 Task: Research Airbnb accommodation in Budapest XIII. kerÃÂ¼let, Hungary from 18th December, 2023 to 25th December, 2023 for 4 adults. Place can be private room with 4 bedrooms having 4 beds and 4 bathrooms. Property type can be hotel. Amenities needed are: wifi, TV, free parkinig on premises, gym, breakfast.
Action: Mouse moved to (593, 158)
Screenshot: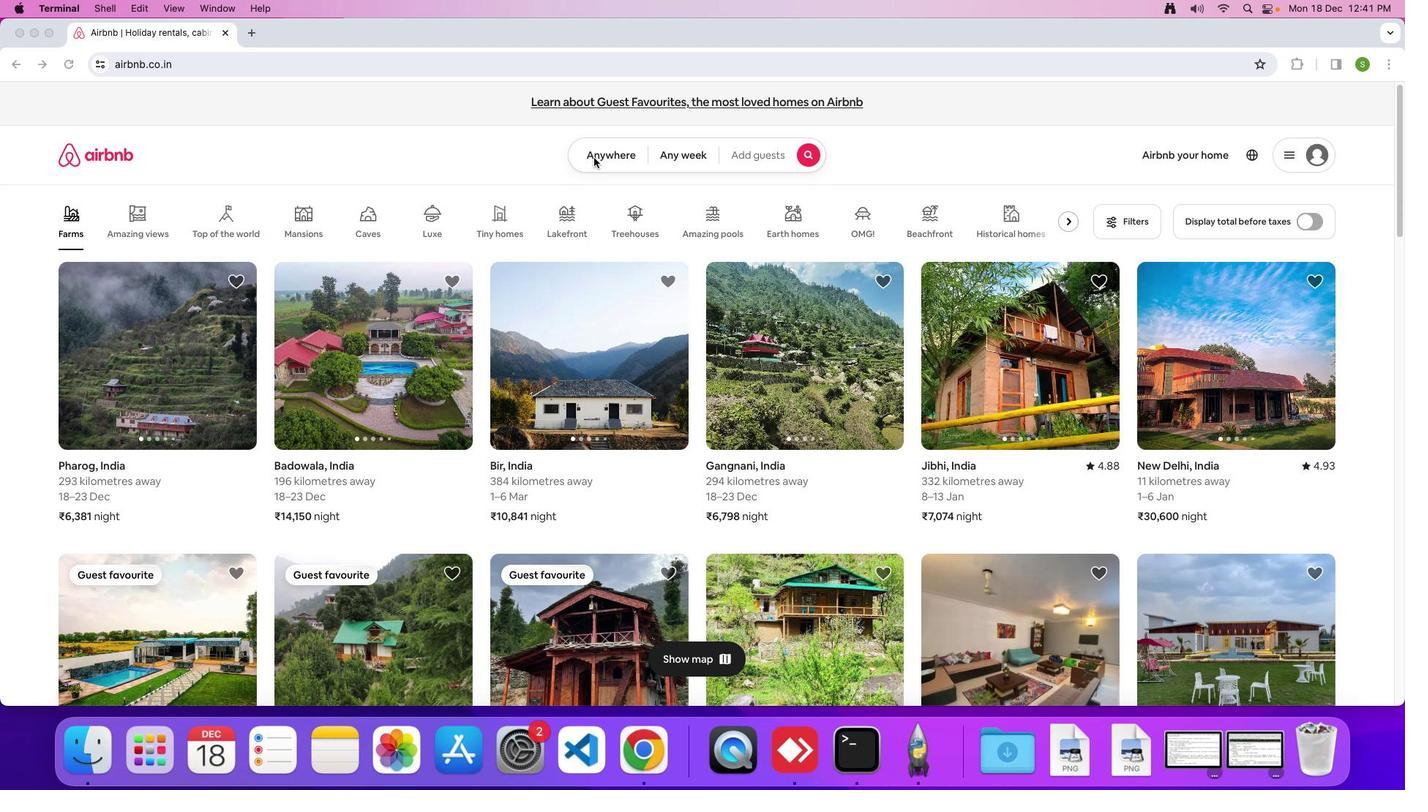 
Action: Mouse pressed left at (593, 158)
Screenshot: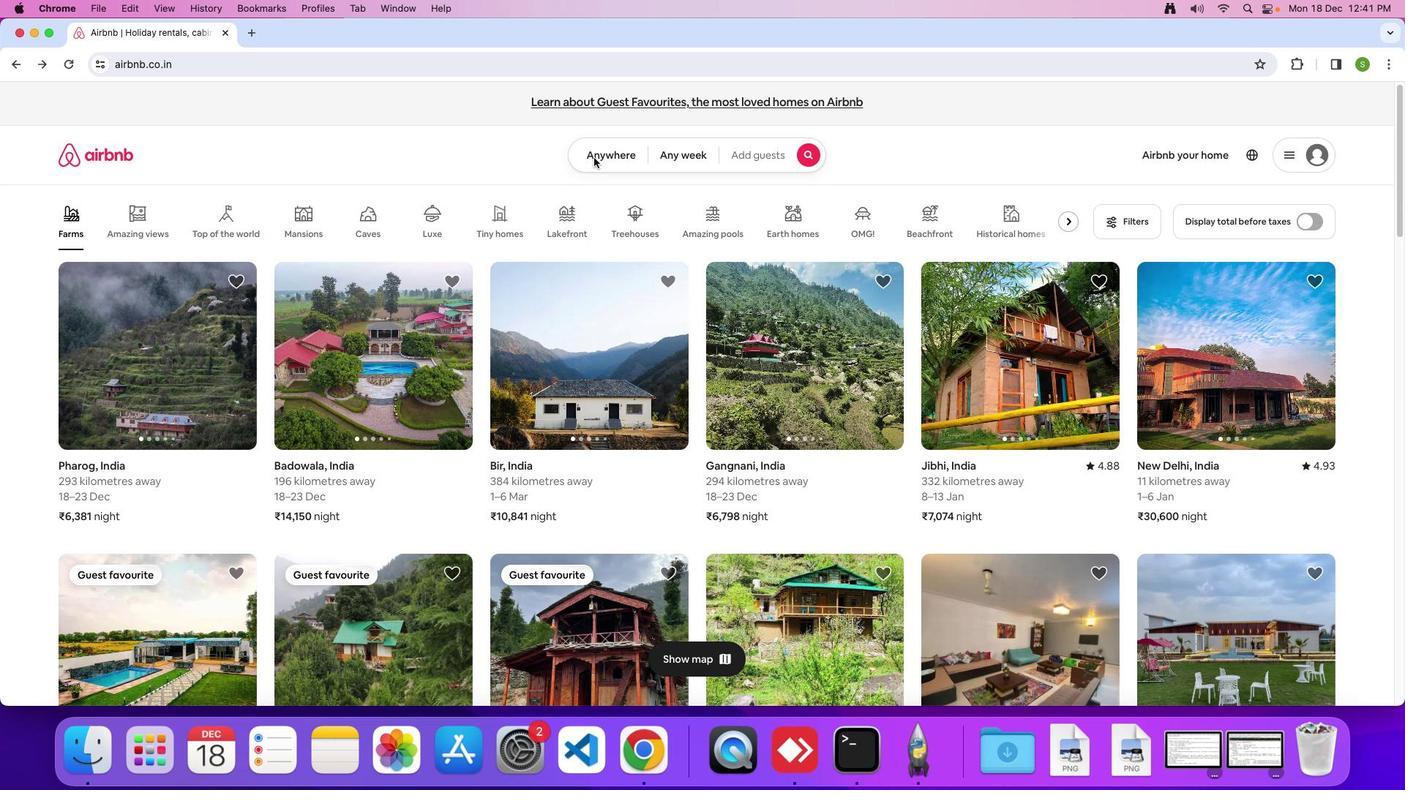 
Action: Mouse moved to (593, 154)
Screenshot: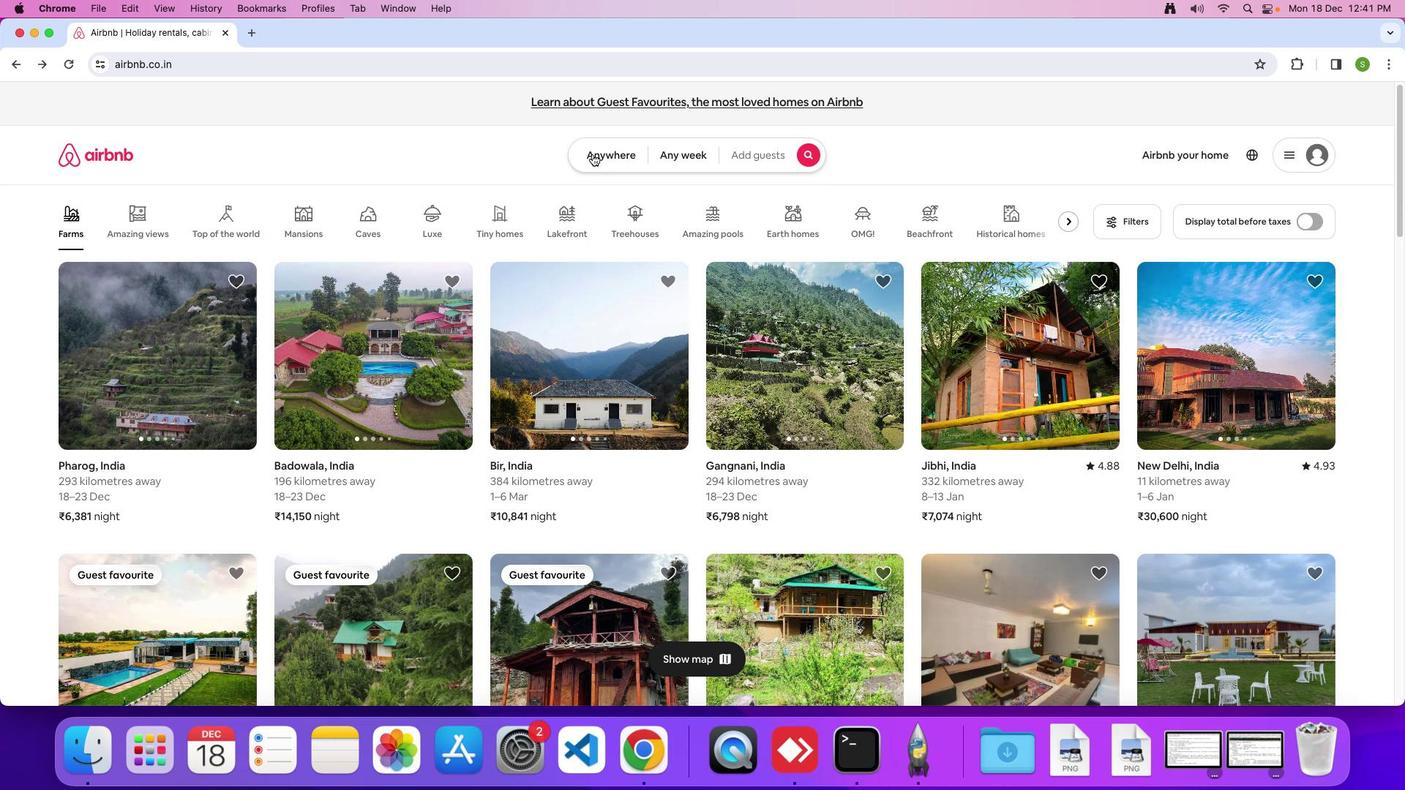 
Action: Mouse pressed left at (593, 154)
Screenshot: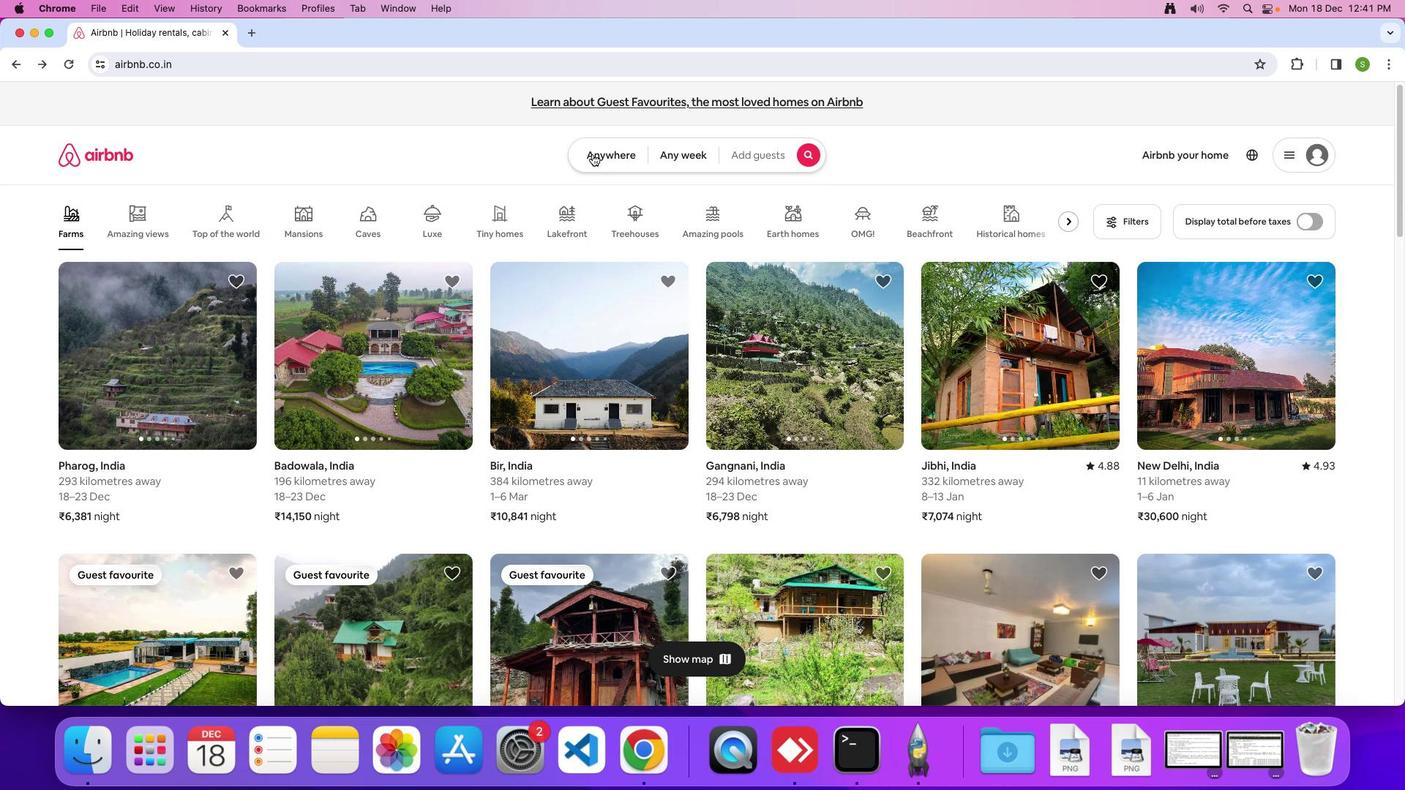 
Action: Mouse moved to (496, 212)
Screenshot: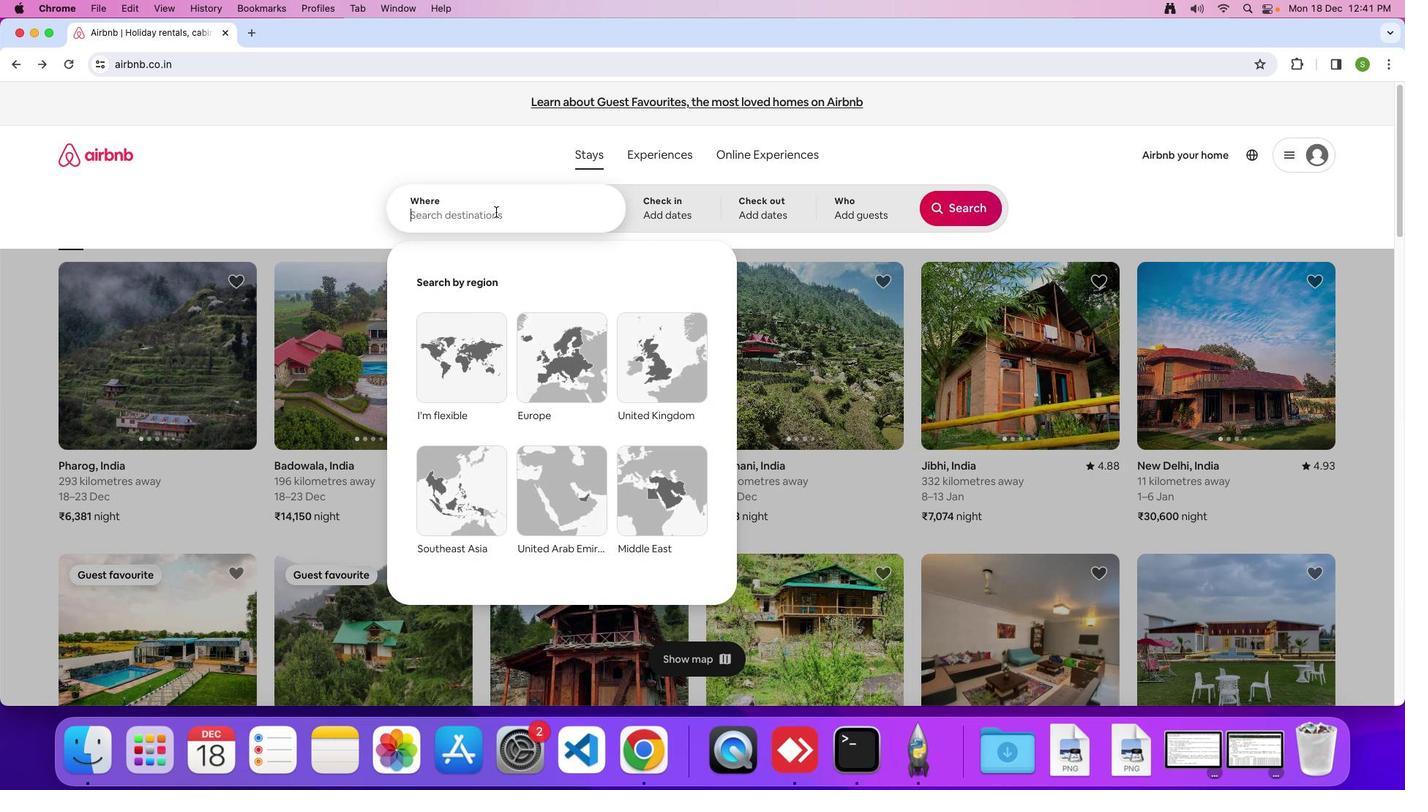 
Action: Key pressed 'B'Key.caps_lock'u''d''a''p''e''s''t'Key.spaceKey.shiftKey.shift'X'Key.shift'I''I''.'Key.spaceKey.shift'k''e''r''a'Key.backspaceKey.shift'A'Key.backspace'u''l''e''t'','Key.spaceKey.shift'H''u''n''g''a''r''y'Key.enter
Screenshot: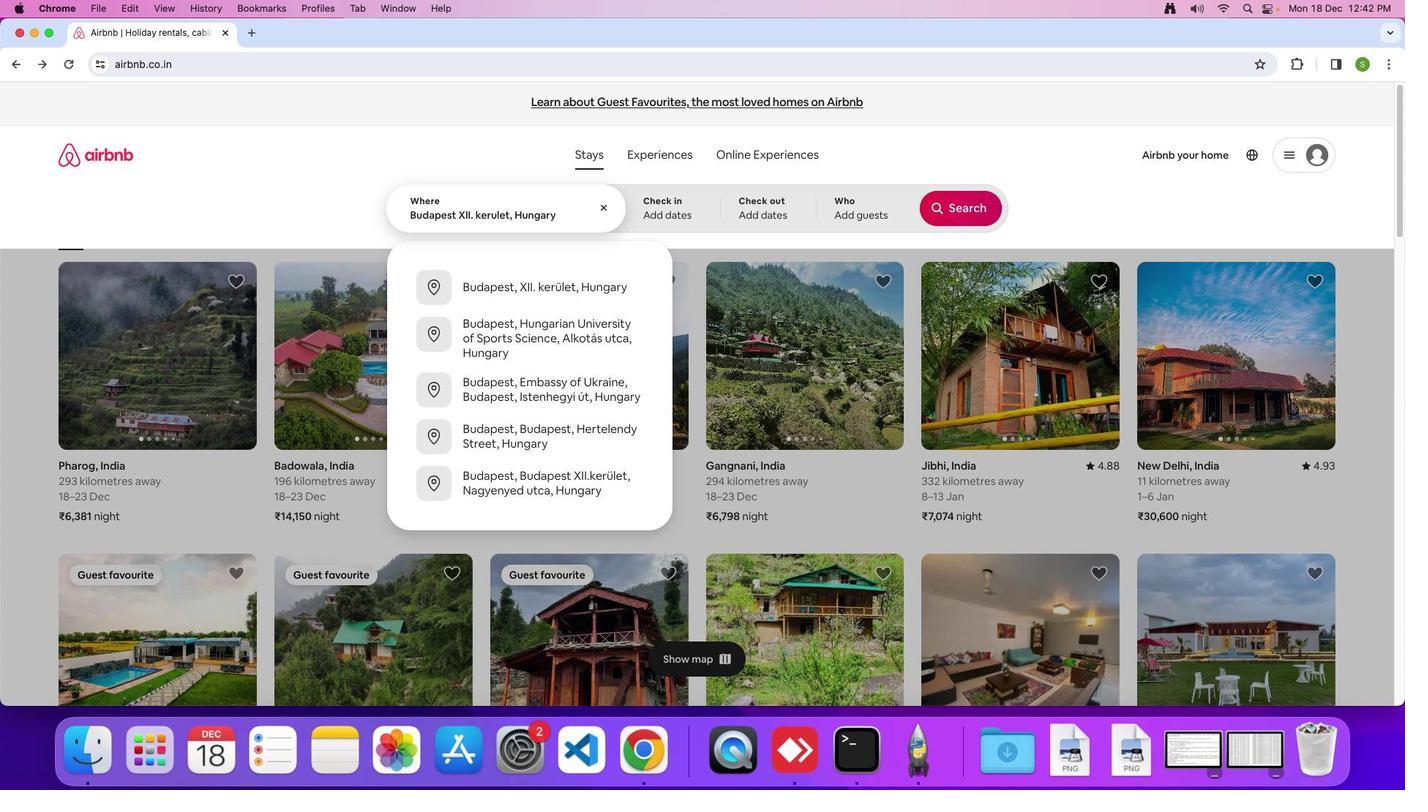 
Action: Mouse moved to (487, 502)
Screenshot: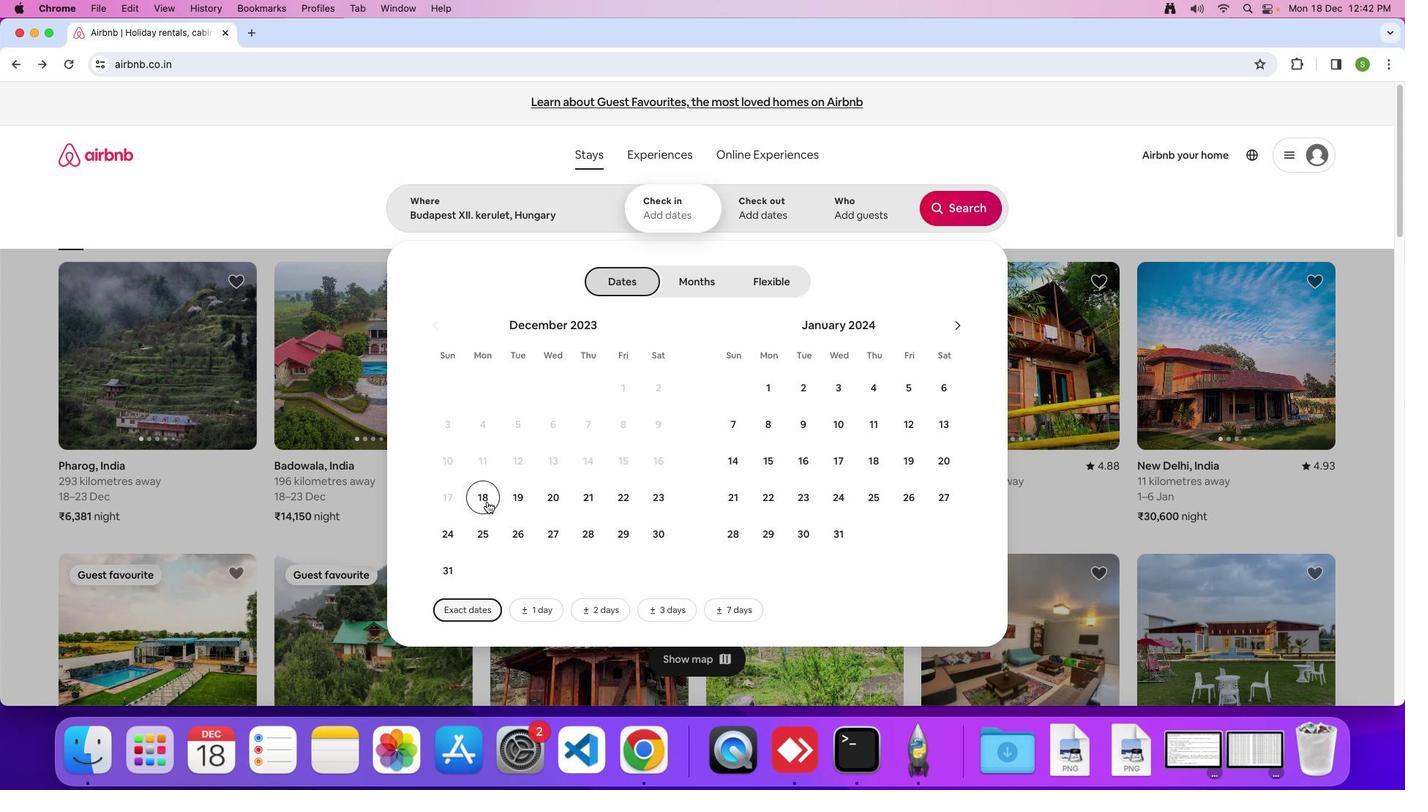 
Action: Mouse pressed left at (487, 502)
Screenshot: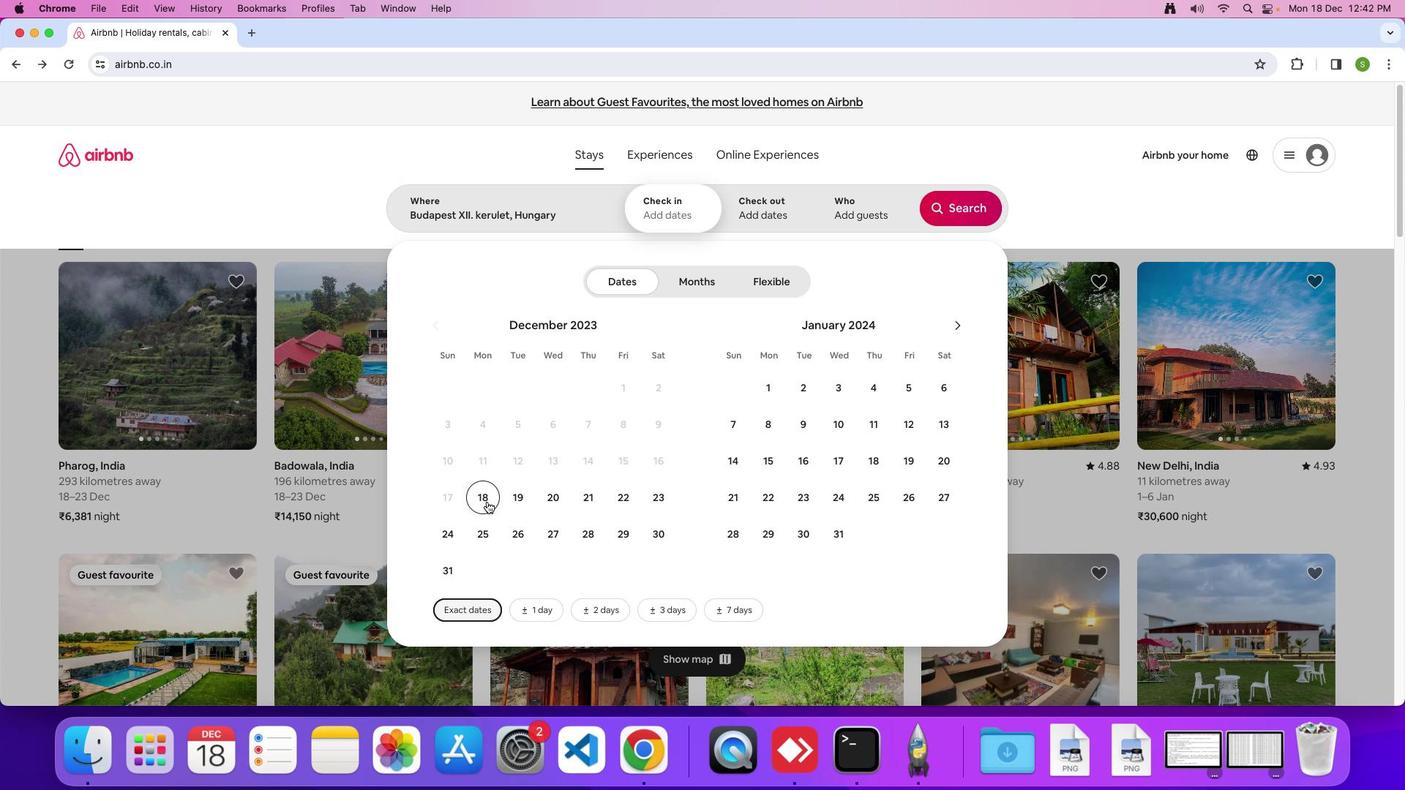 
Action: Mouse moved to (486, 530)
Screenshot: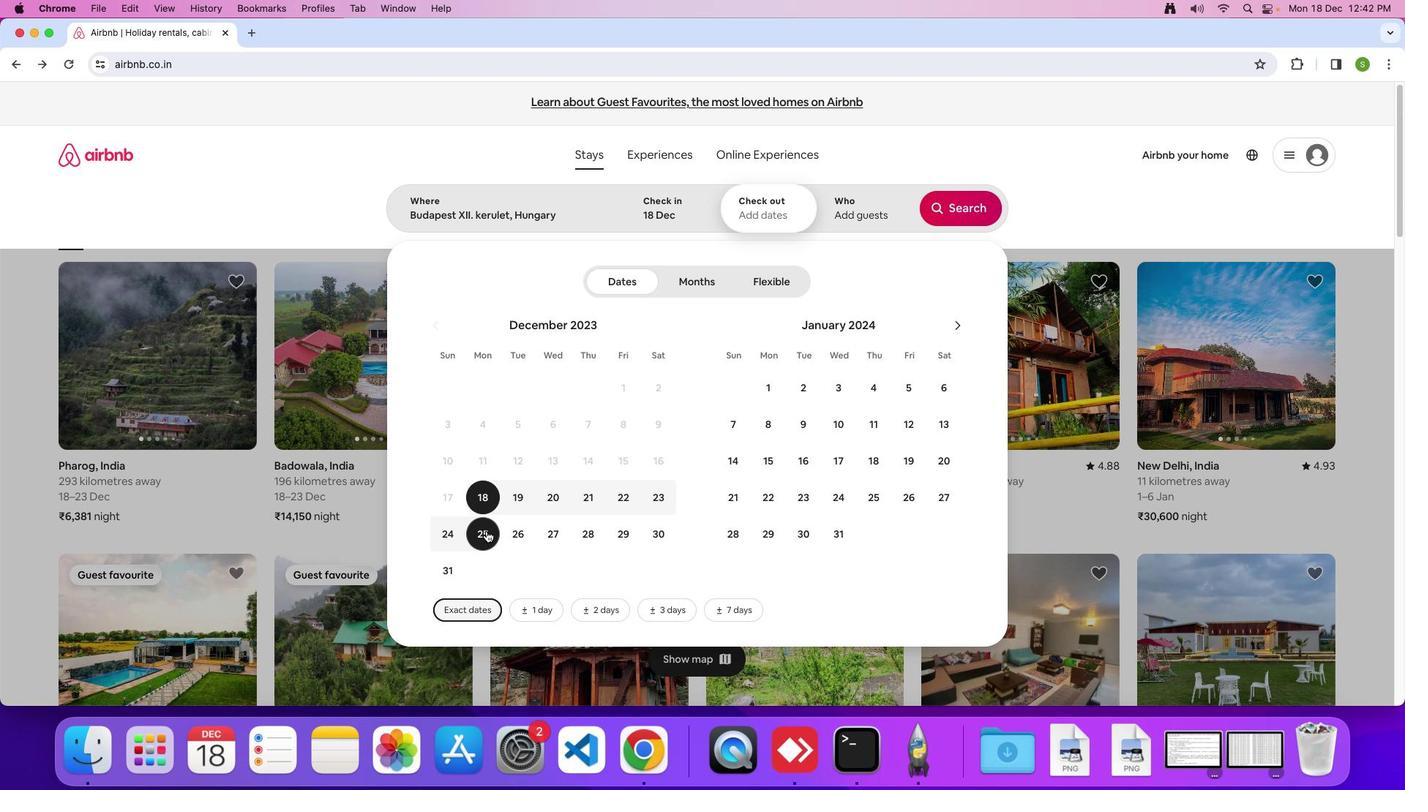 
Action: Mouse pressed left at (486, 530)
Screenshot: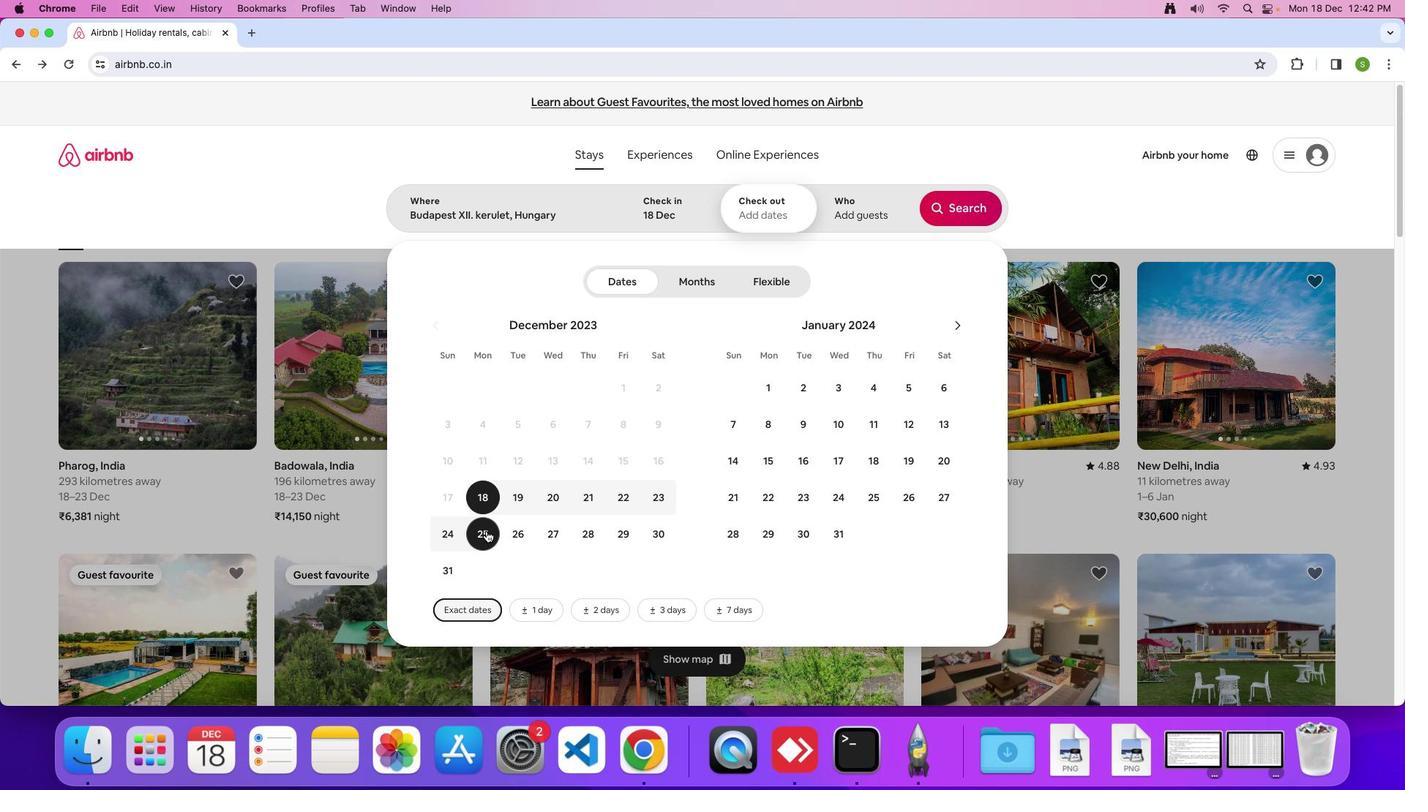 
Action: Mouse moved to (857, 218)
Screenshot: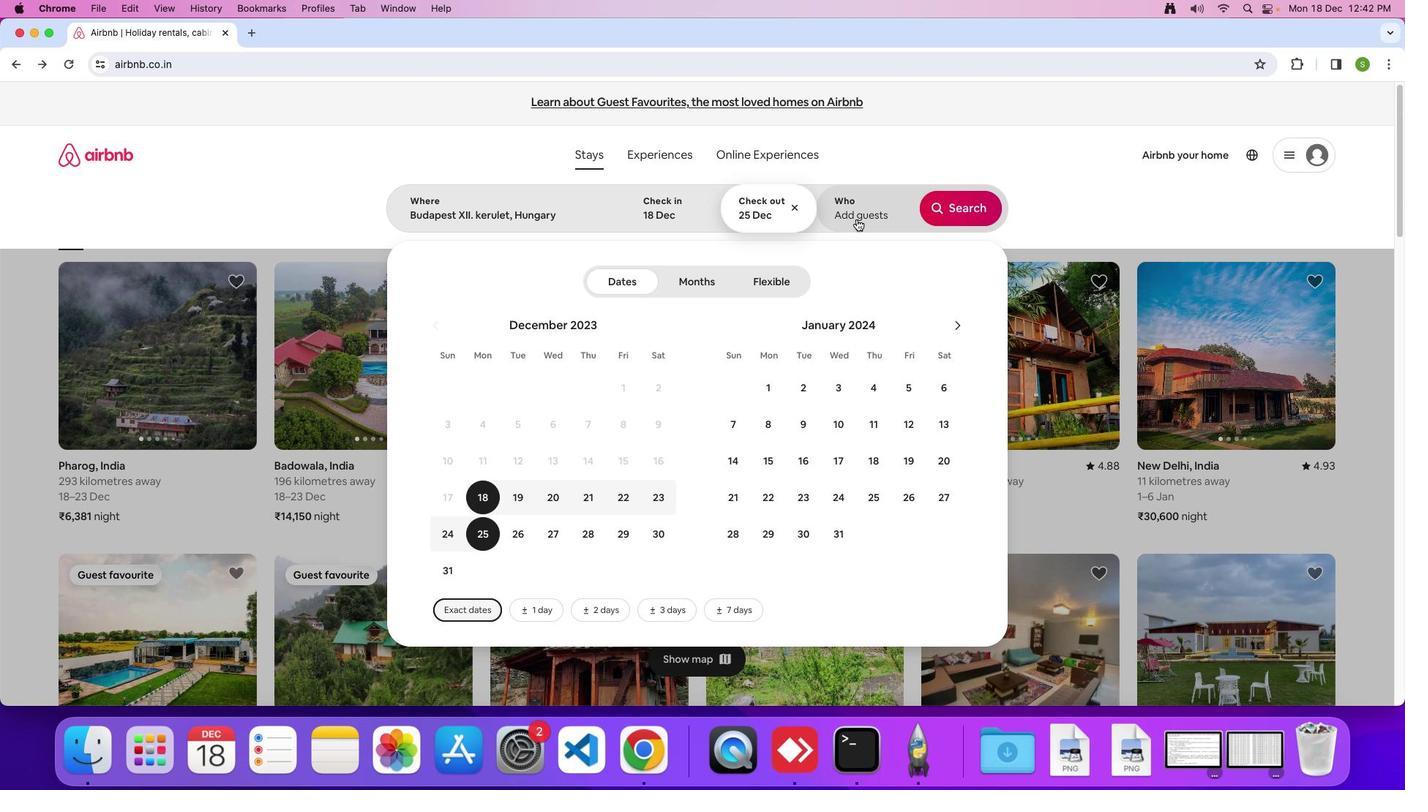 
Action: Mouse pressed left at (857, 218)
Screenshot: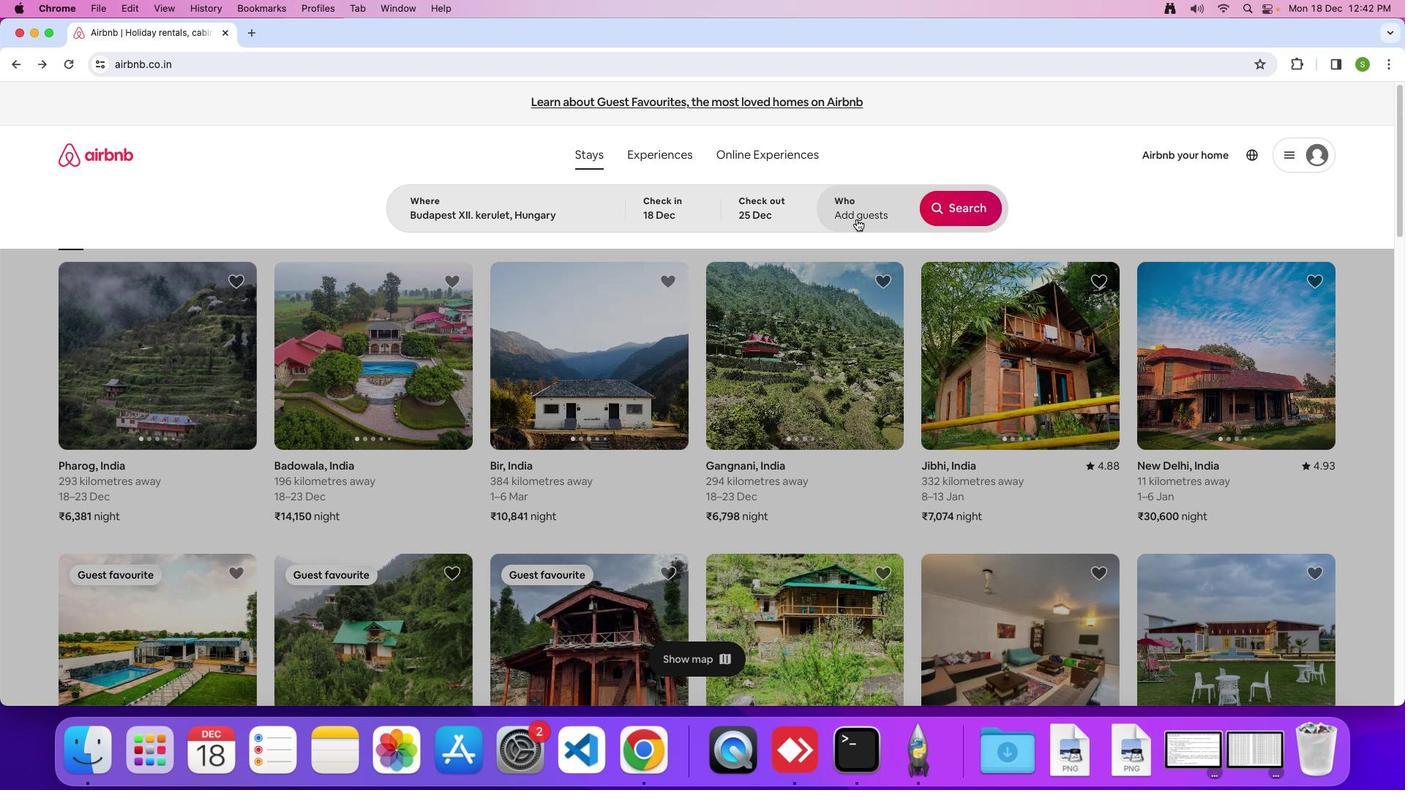 
Action: Mouse moved to (963, 283)
Screenshot: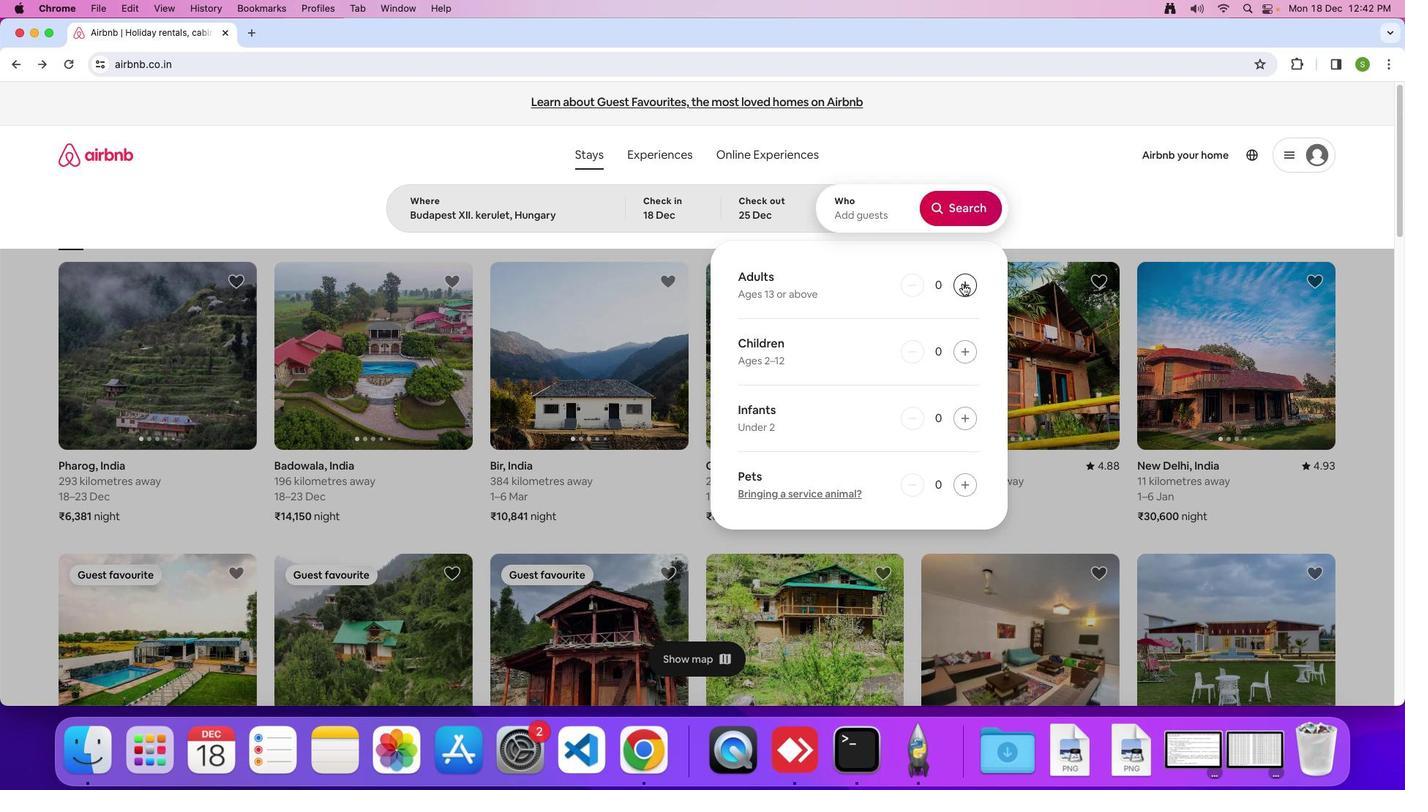 
Action: Mouse pressed left at (963, 283)
Screenshot: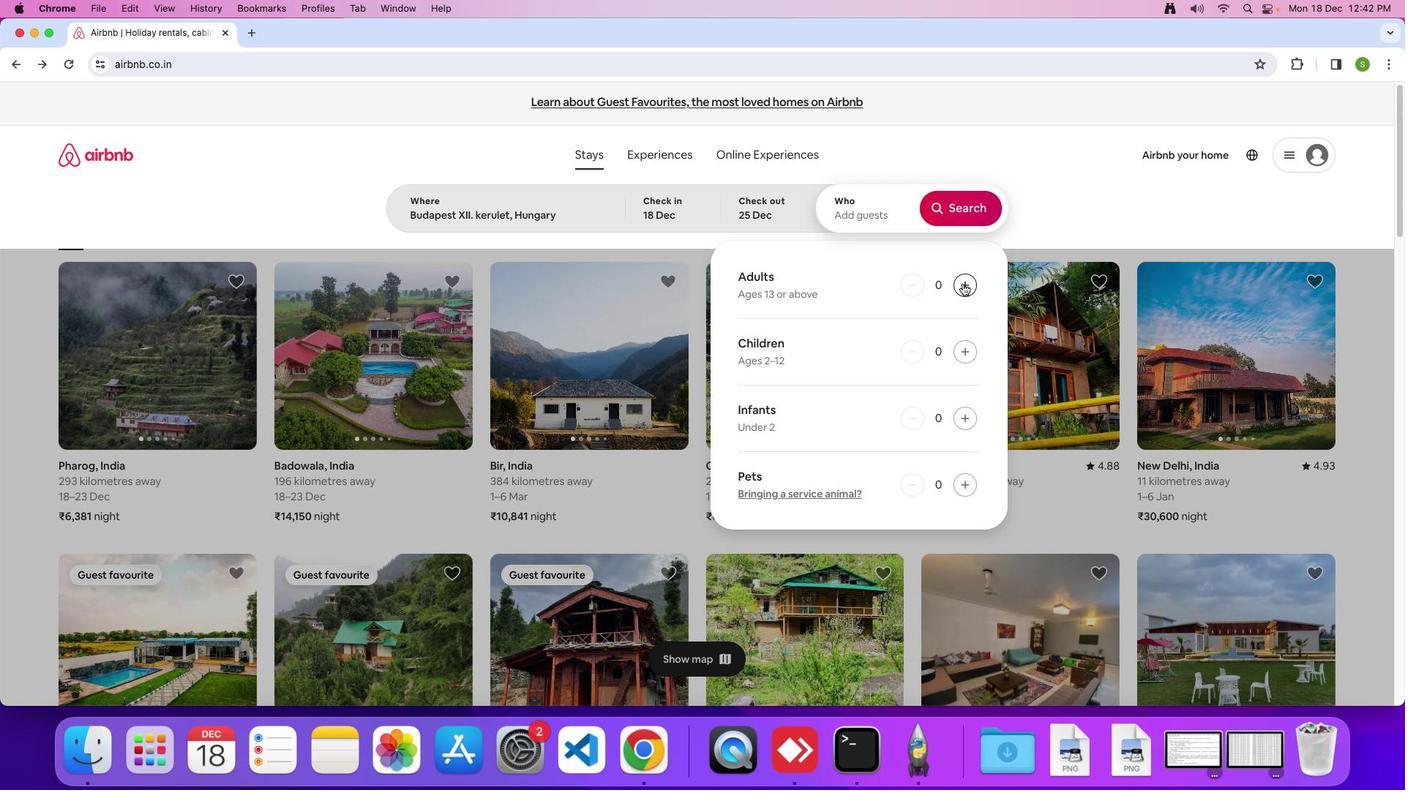 
Action: Mouse pressed left at (963, 283)
Screenshot: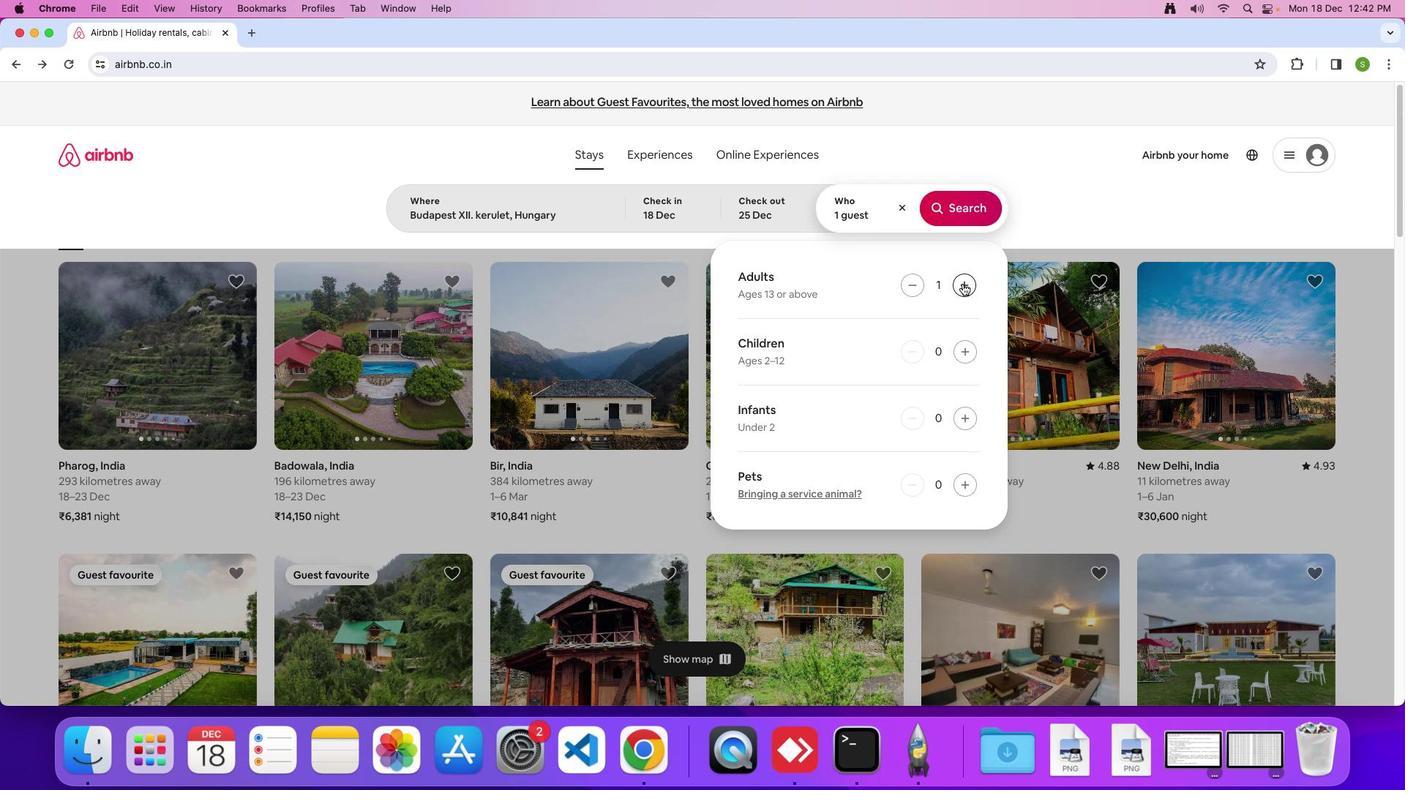 
Action: Mouse pressed left at (963, 283)
Screenshot: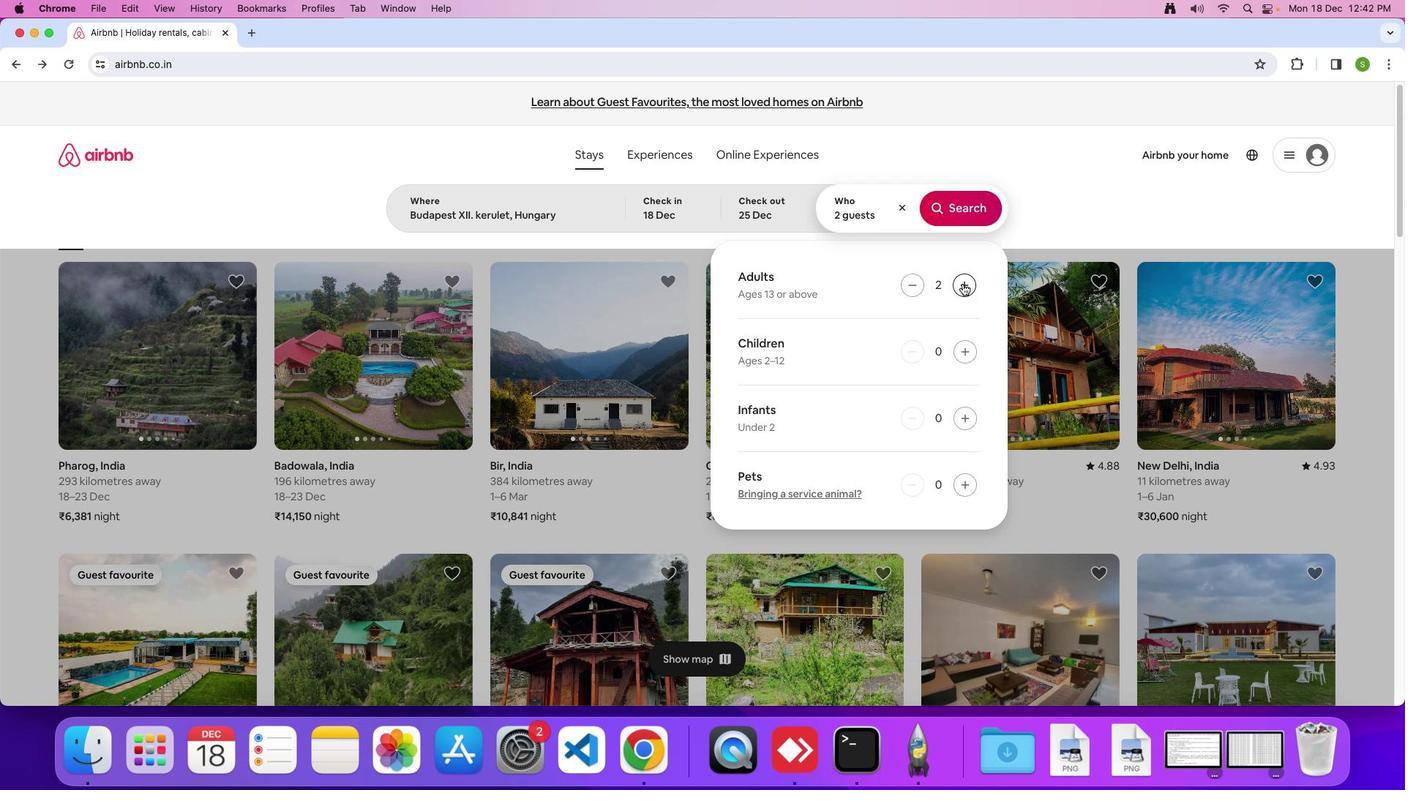 
Action: Mouse pressed left at (963, 283)
Screenshot: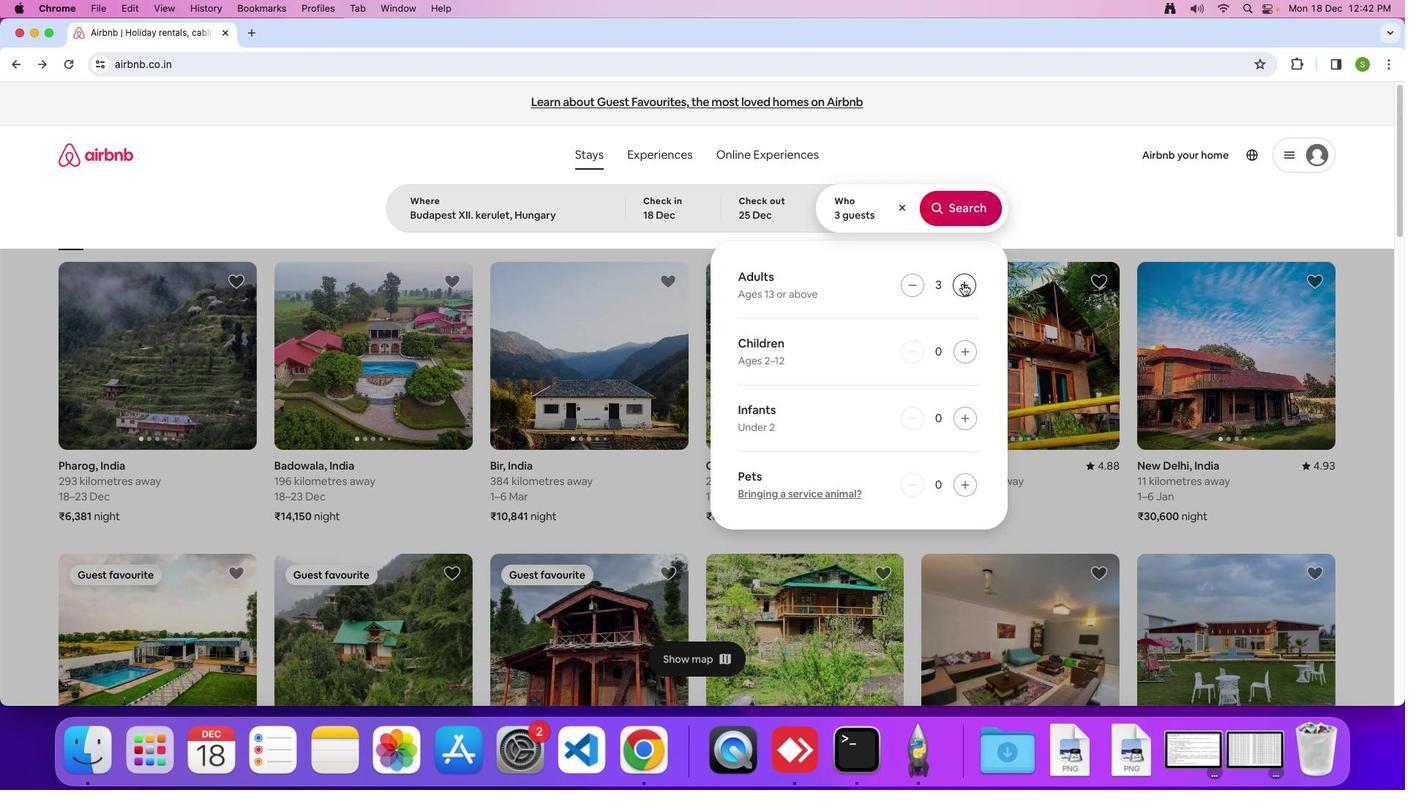 
Action: Mouse moved to (962, 215)
Screenshot: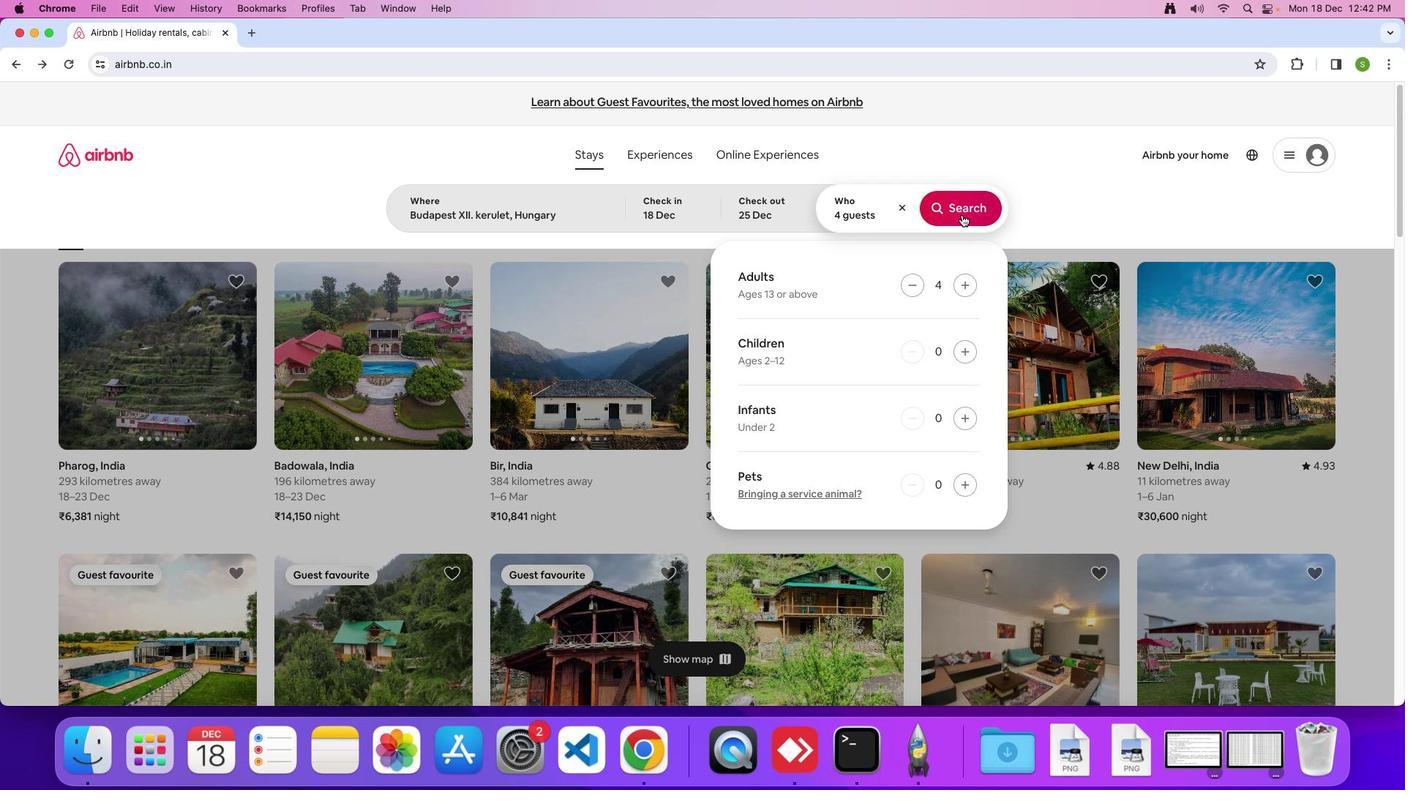 
Action: Mouse pressed left at (962, 215)
Screenshot: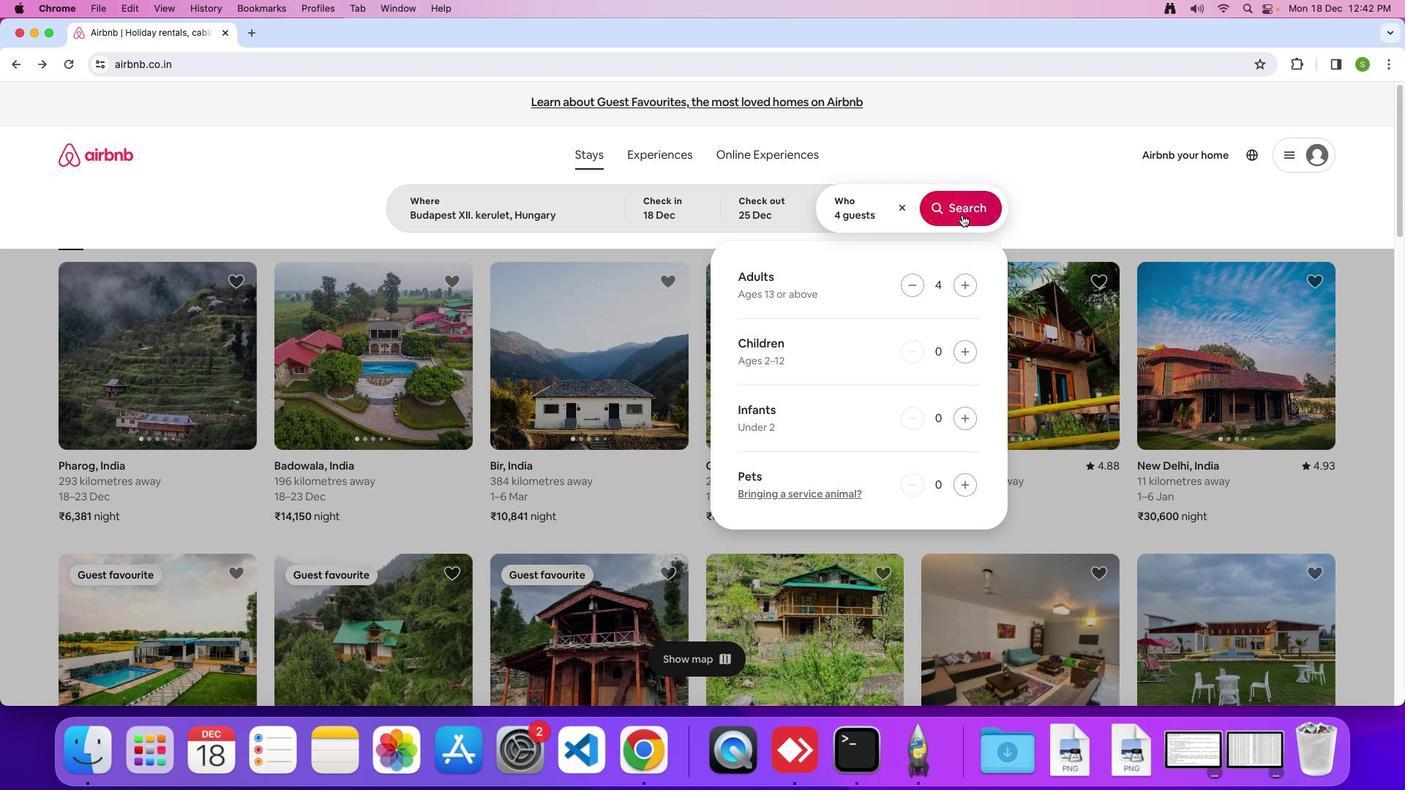 
Action: Mouse moved to (1165, 174)
Screenshot: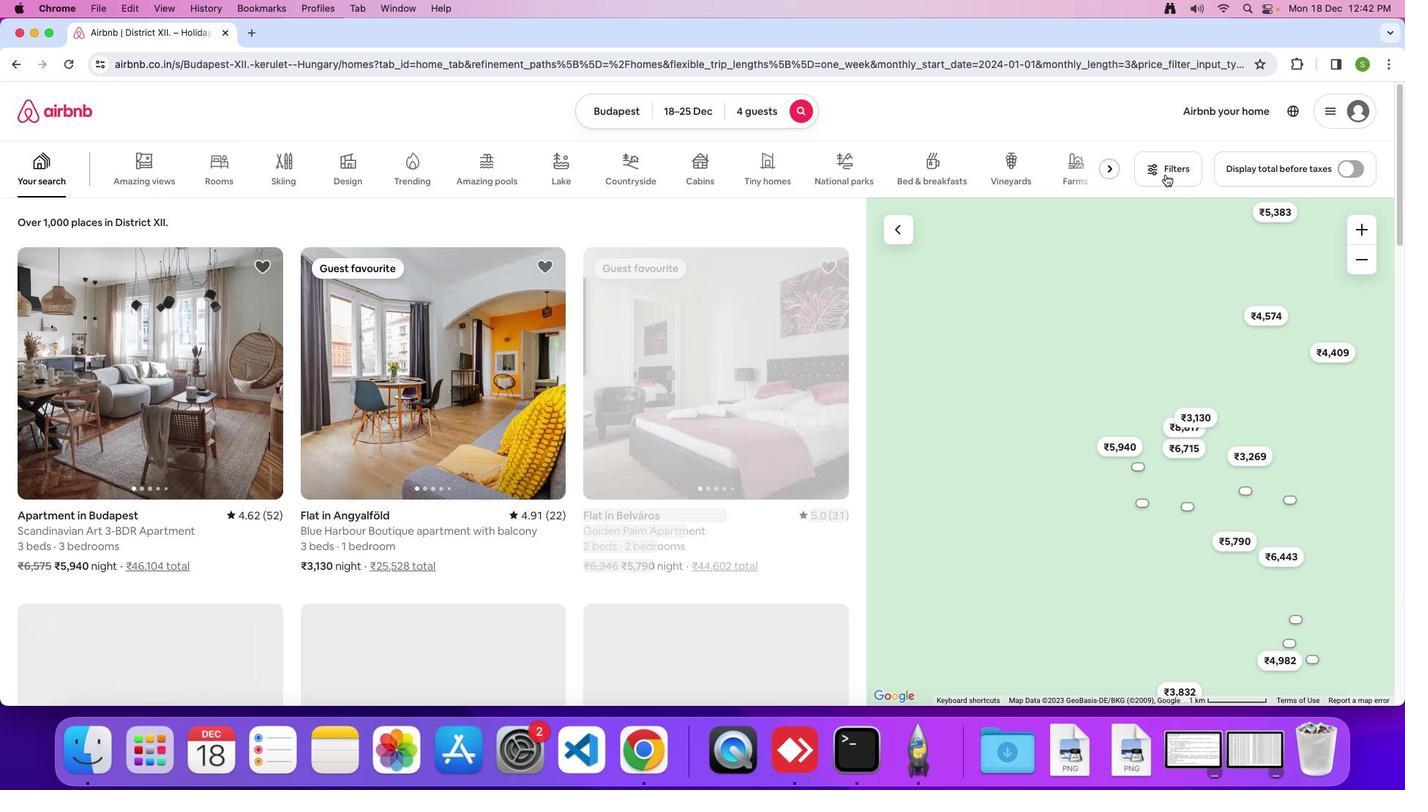 
Action: Mouse pressed left at (1165, 174)
Screenshot: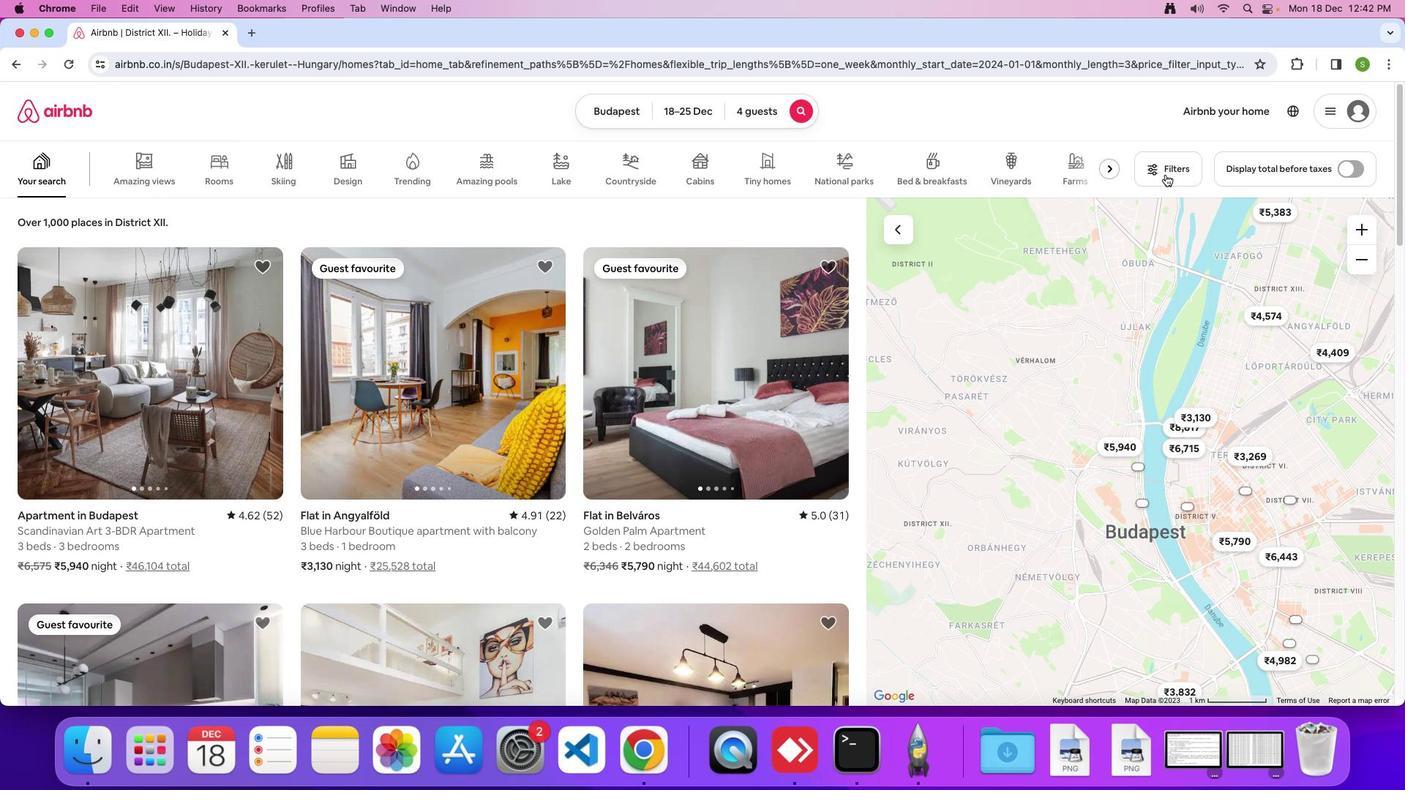 
Action: Mouse moved to (814, 388)
Screenshot: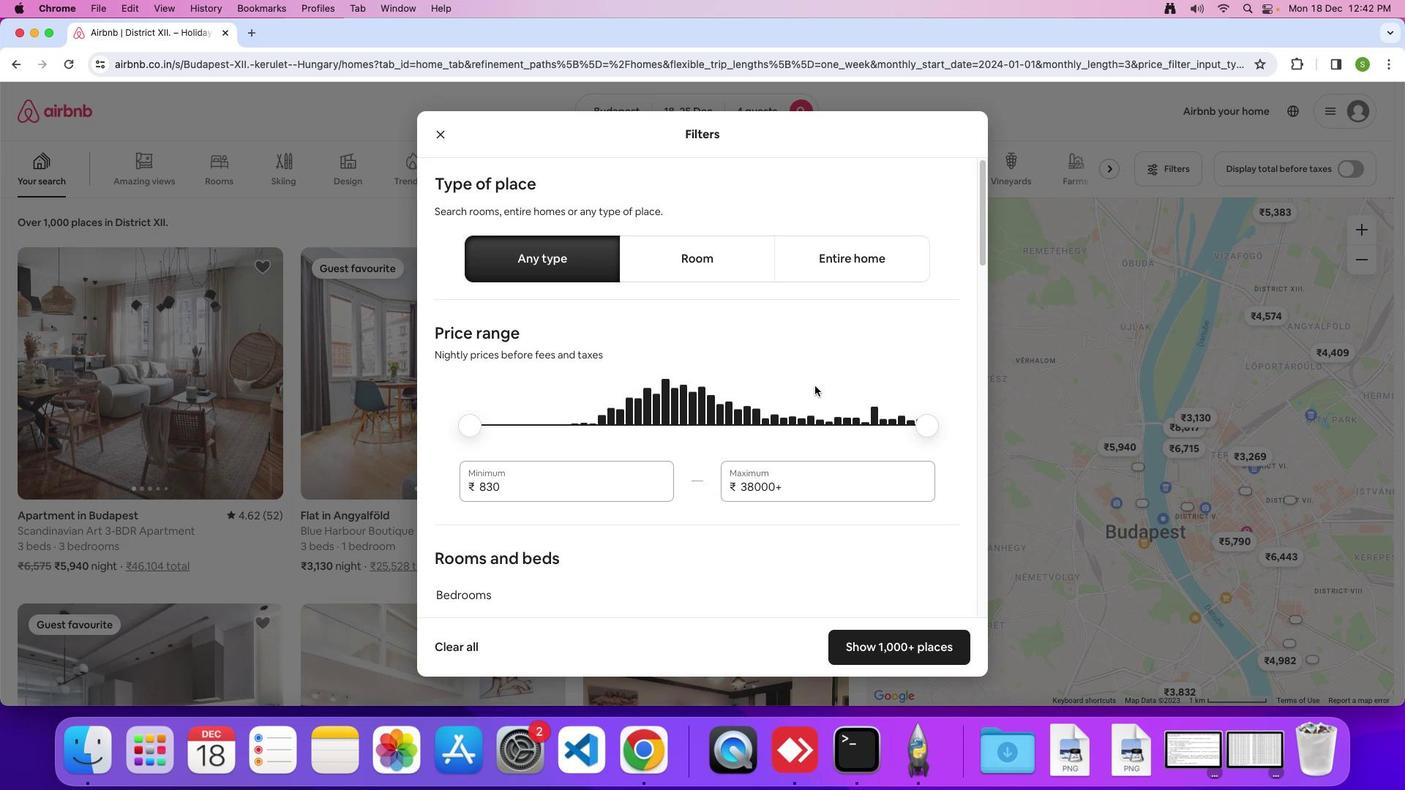 
Action: Mouse scrolled (814, 388) with delta (0, 0)
Screenshot: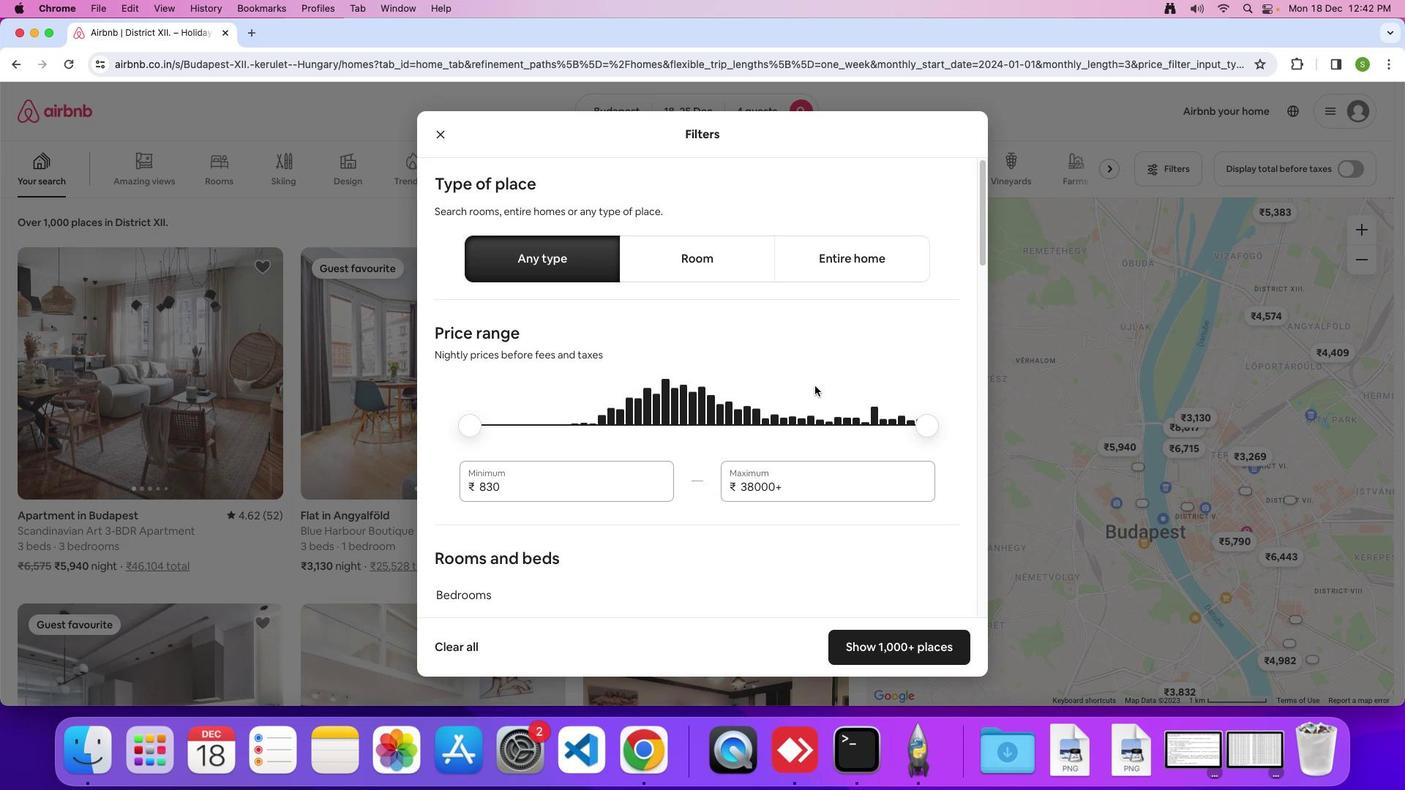 
Action: Mouse moved to (815, 386)
Screenshot: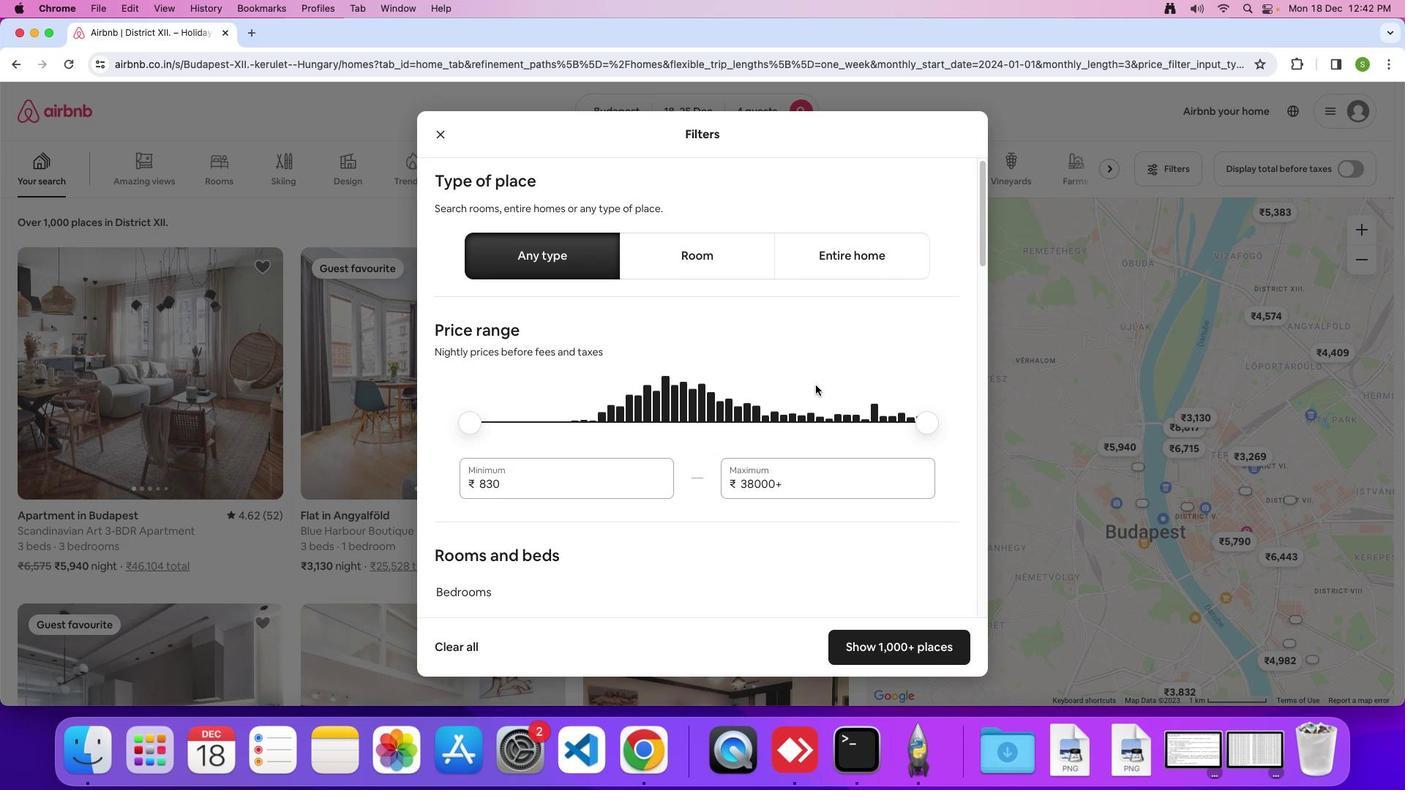 
Action: Mouse scrolled (815, 386) with delta (0, 0)
Screenshot: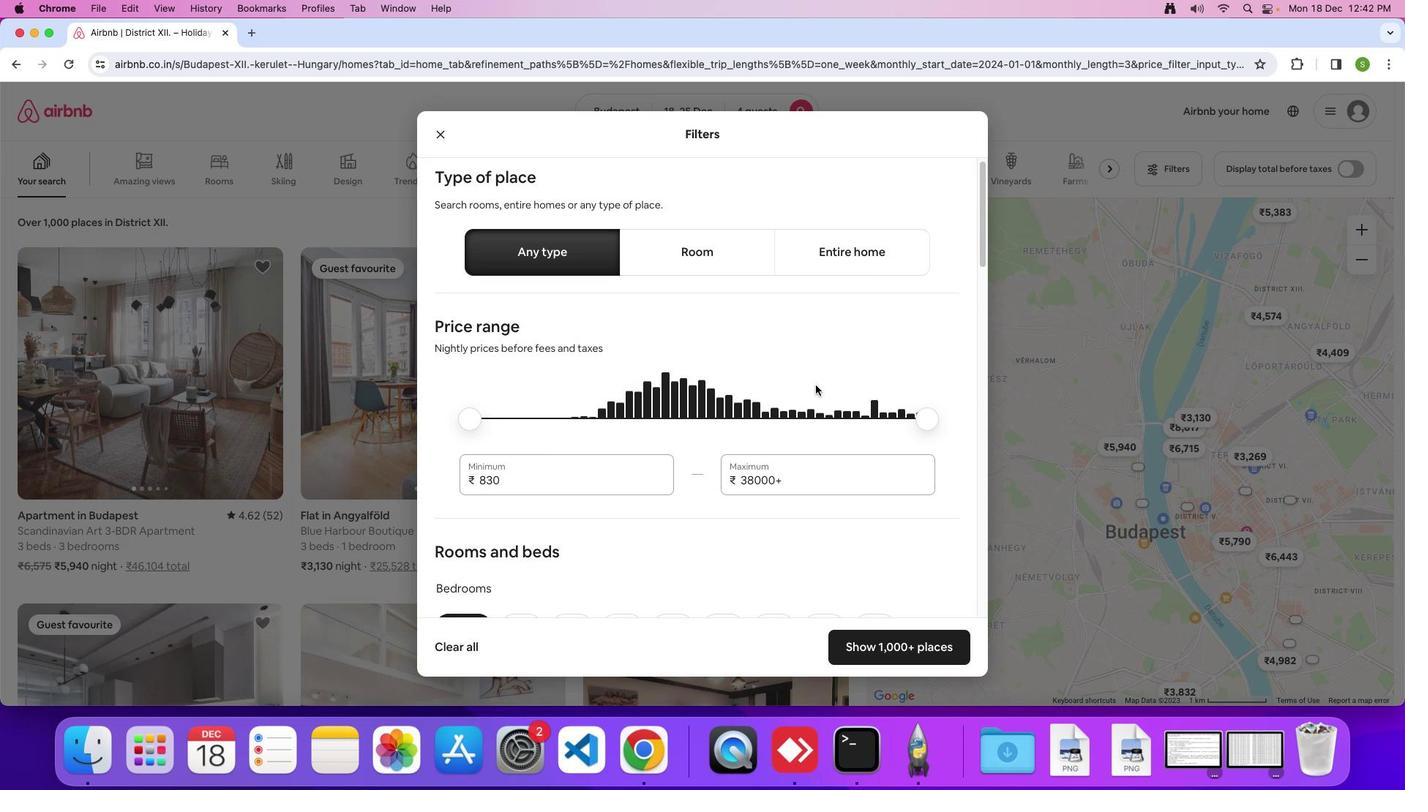
Action: Mouse moved to (815, 385)
Screenshot: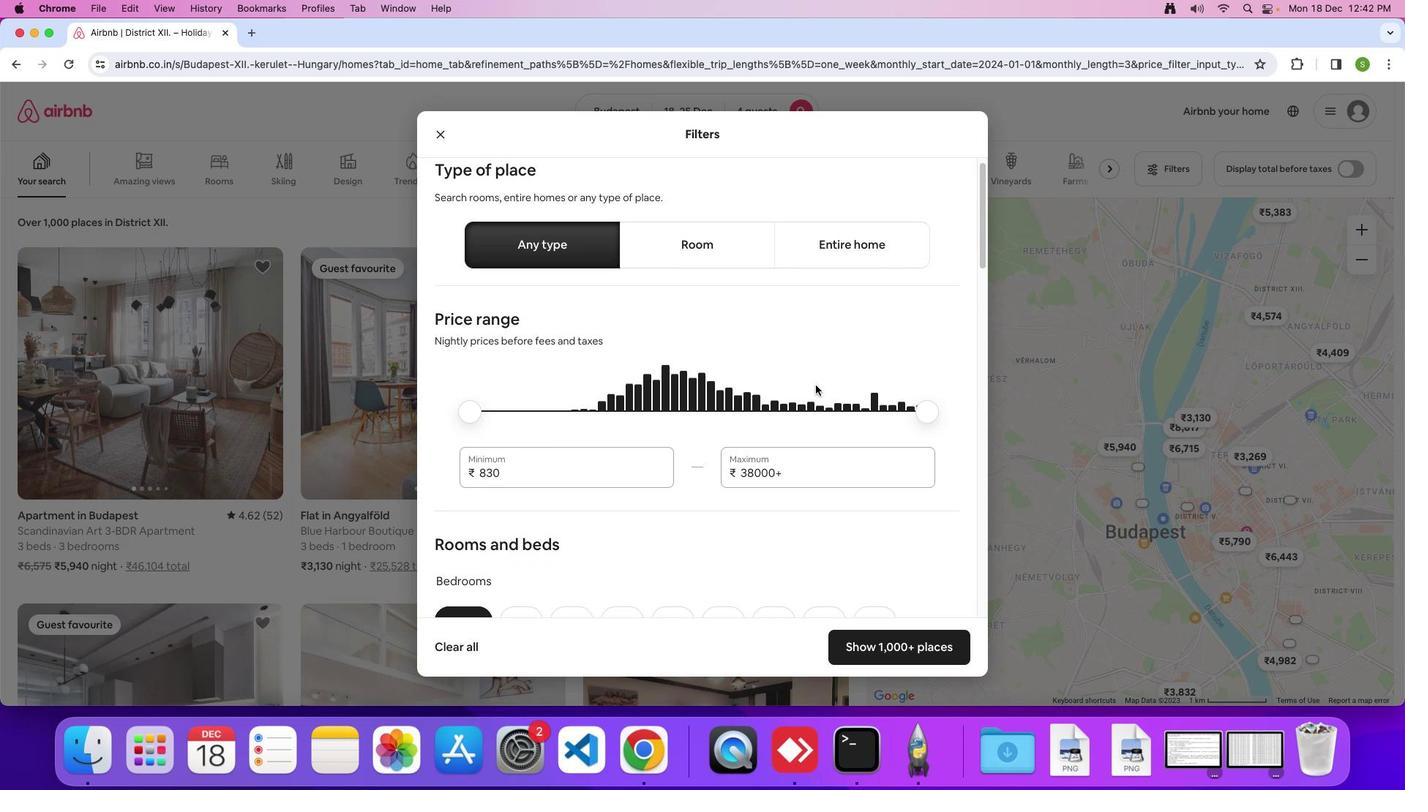 
Action: Mouse scrolled (815, 385) with delta (0, 0)
Screenshot: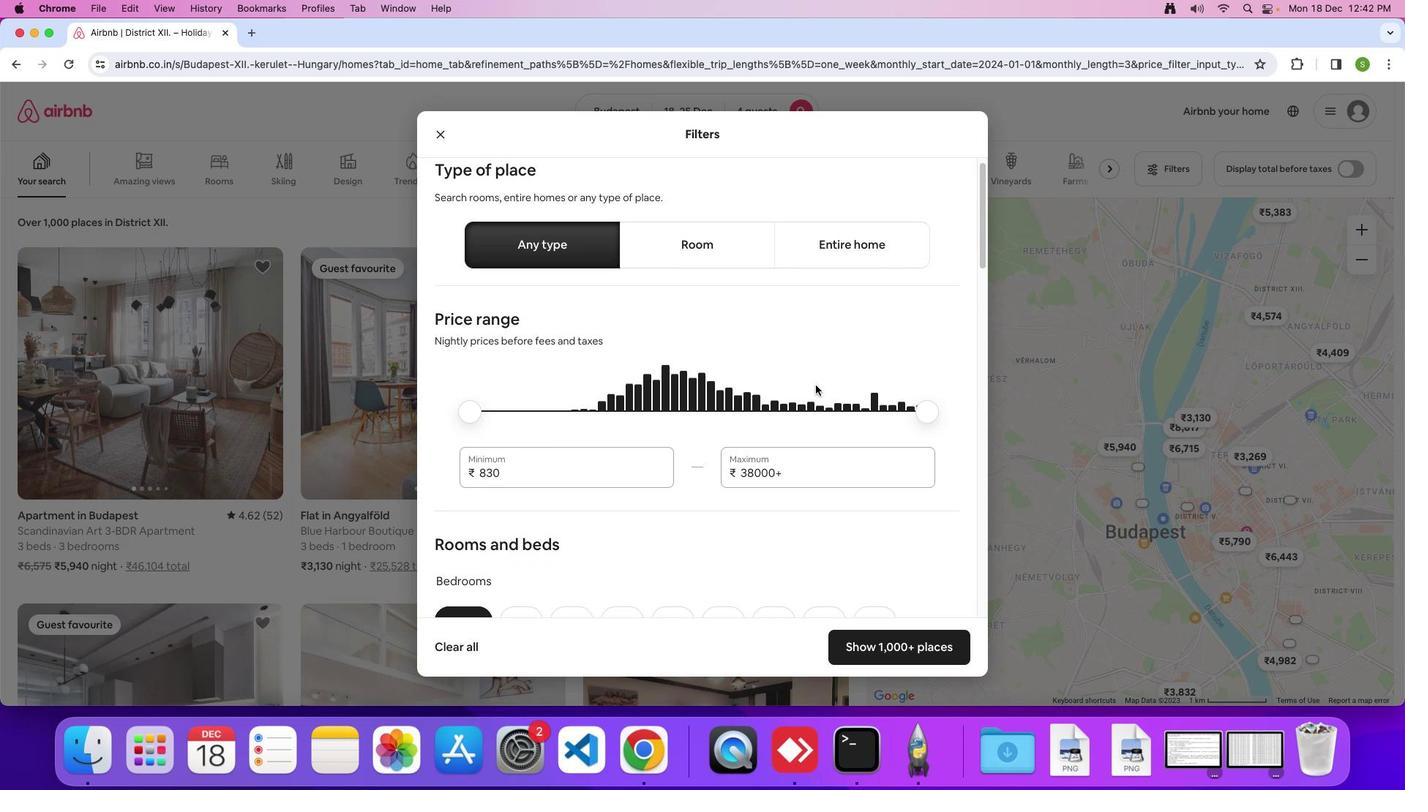 
Action: Mouse moved to (816, 382)
Screenshot: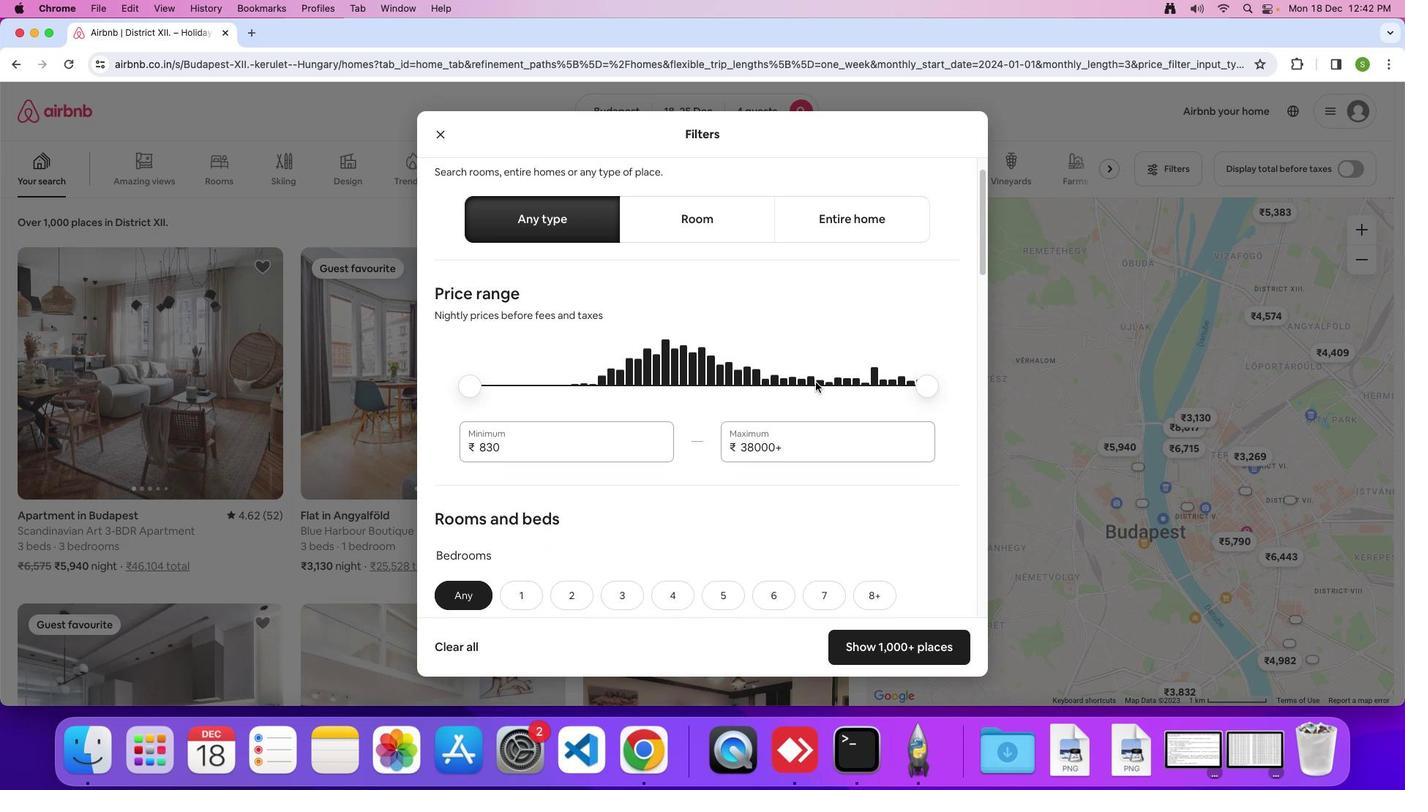
Action: Mouse scrolled (816, 382) with delta (0, 0)
Screenshot: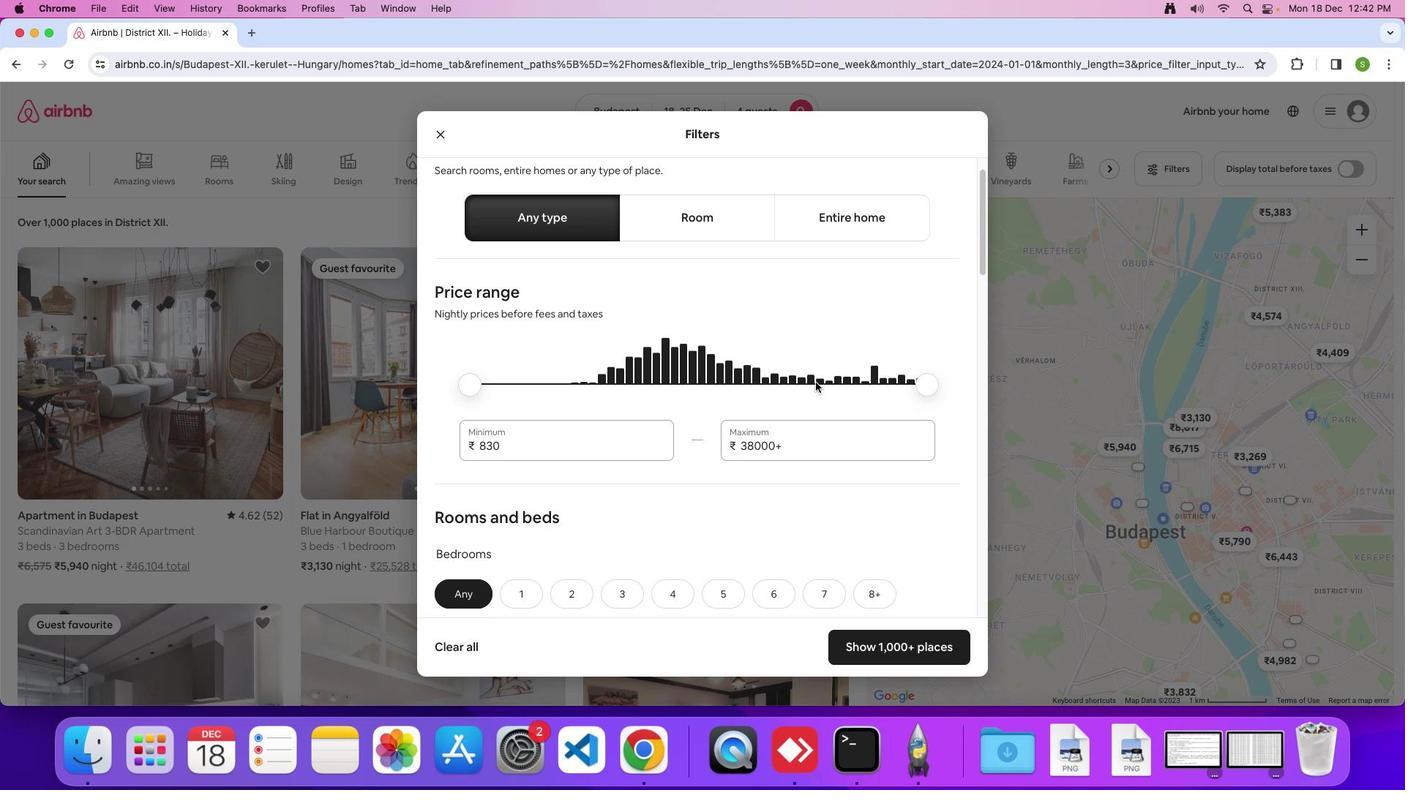 
Action: Mouse moved to (815, 382)
Screenshot: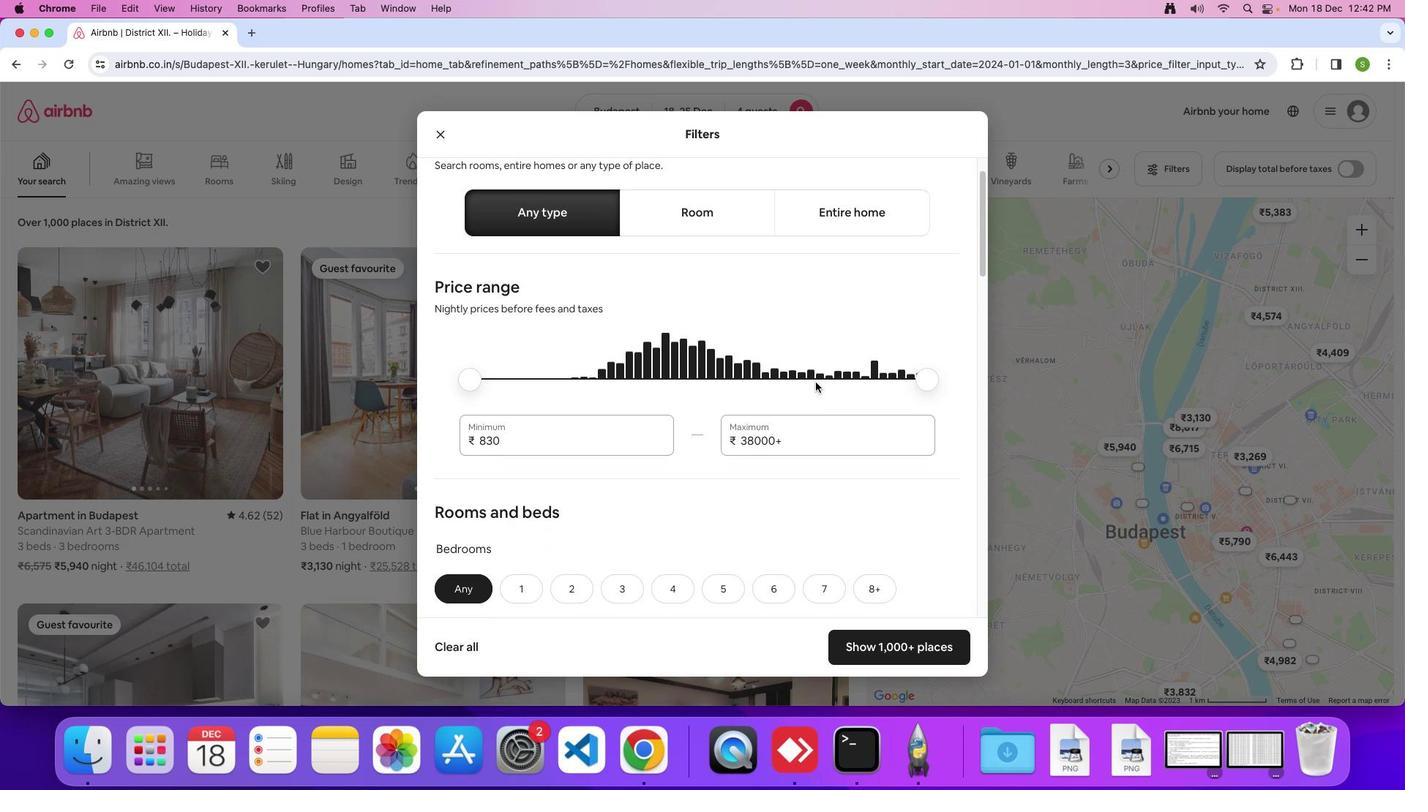 
Action: Mouse scrolled (815, 382) with delta (0, 0)
Screenshot: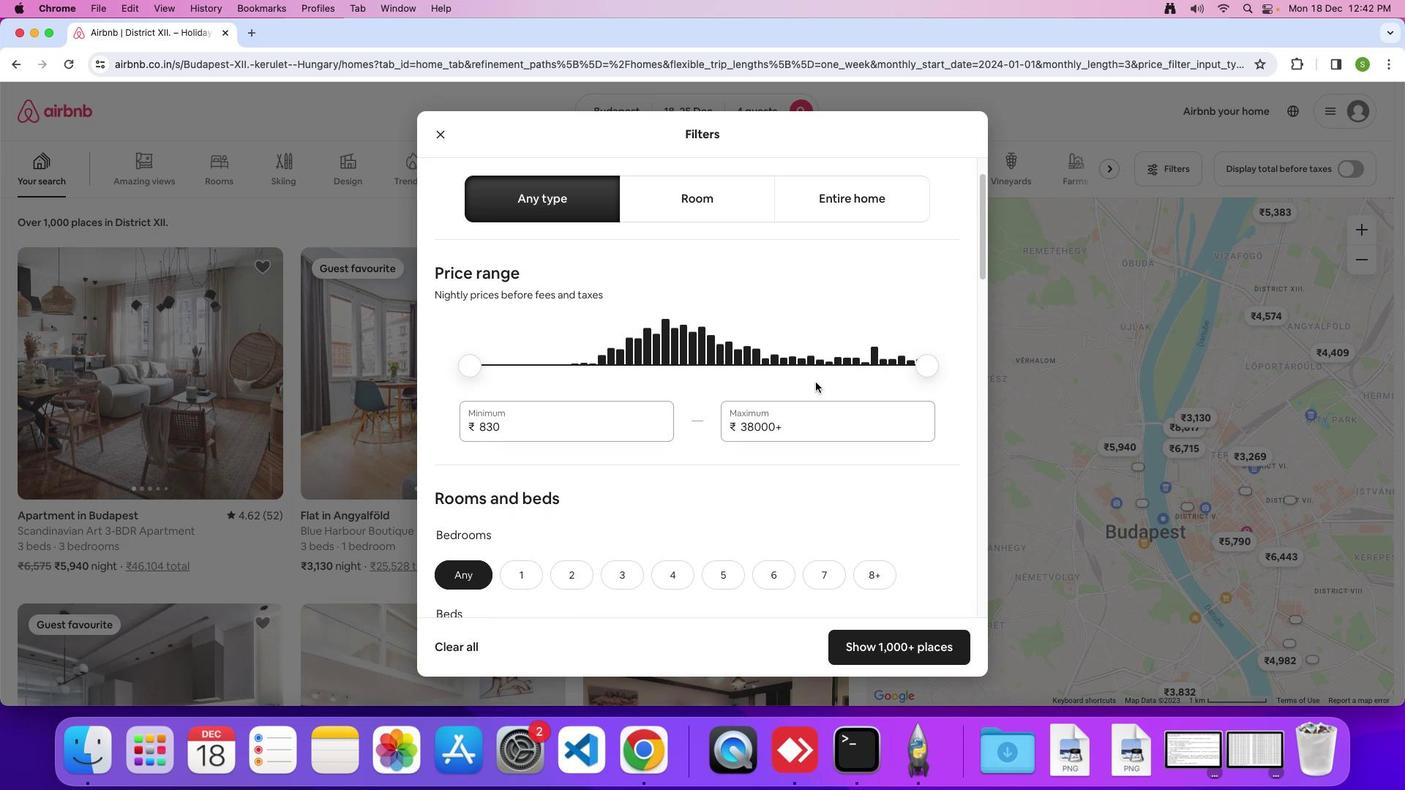 
Action: Mouse scrolled (815, 382) with delta (0, 0)
Screenshot: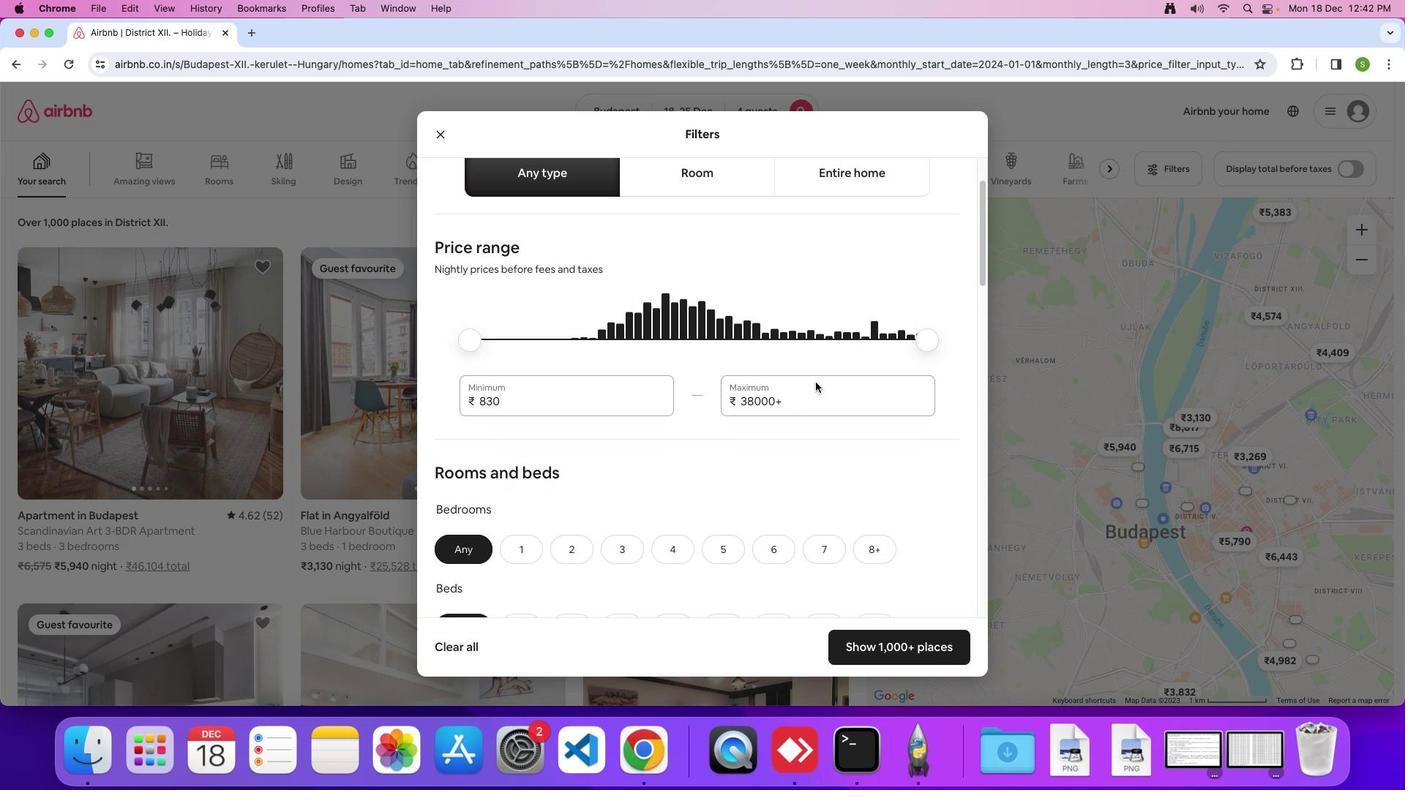
Action: Mouse moved to (815, 382)
Screenshot: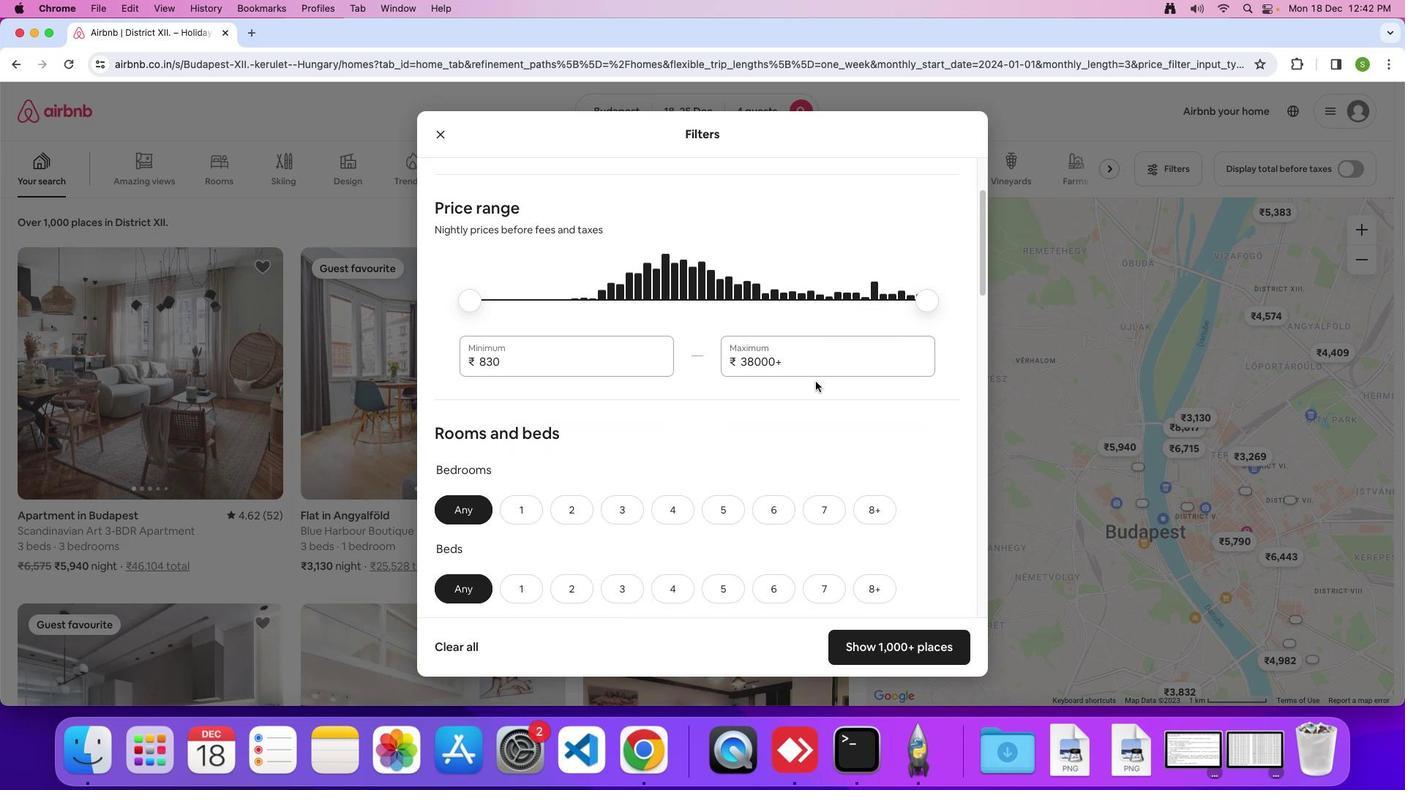 
Action: Mouse scrolled (815, 382) with delta (0, 0)
Screenshot: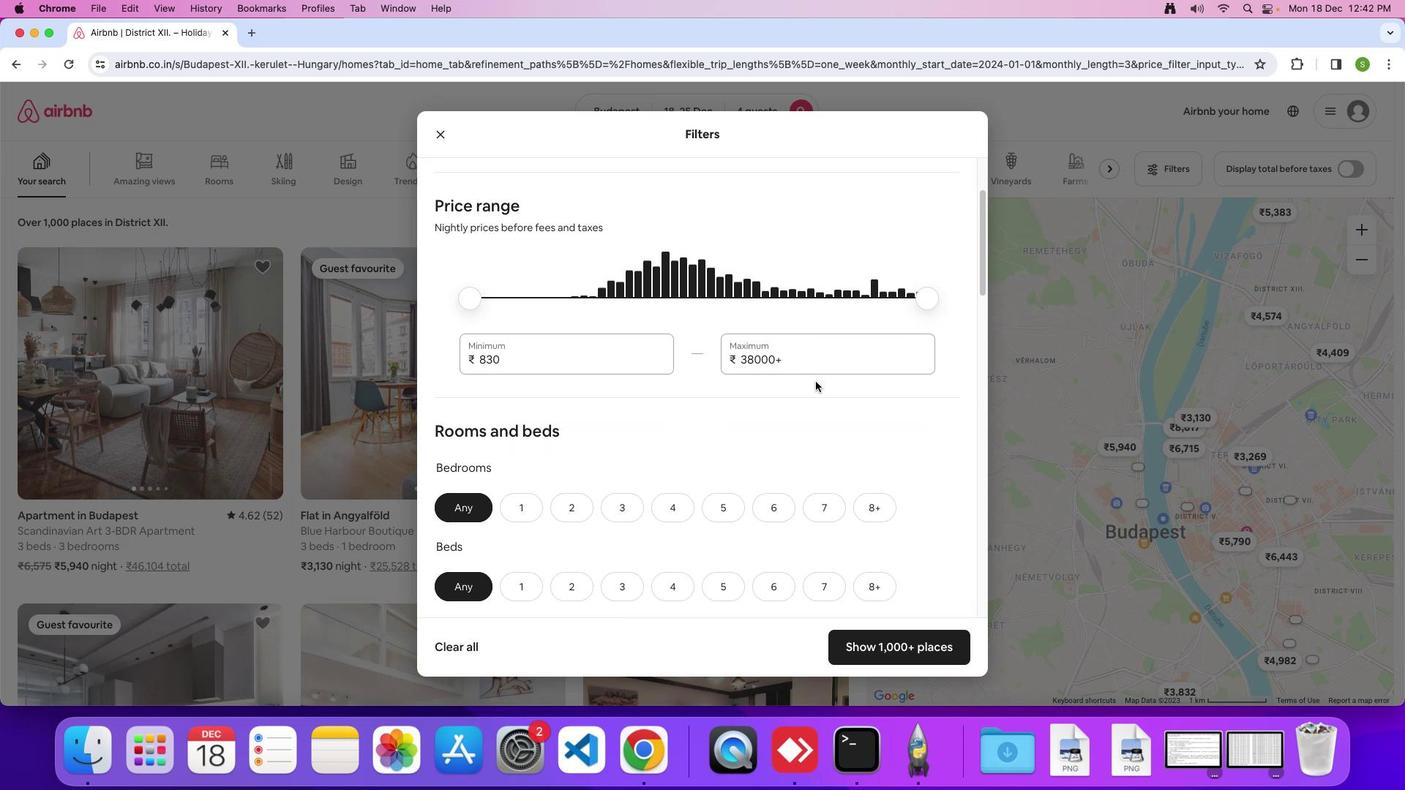 
Action: Mouse moved to (815, 381)
Screenshot: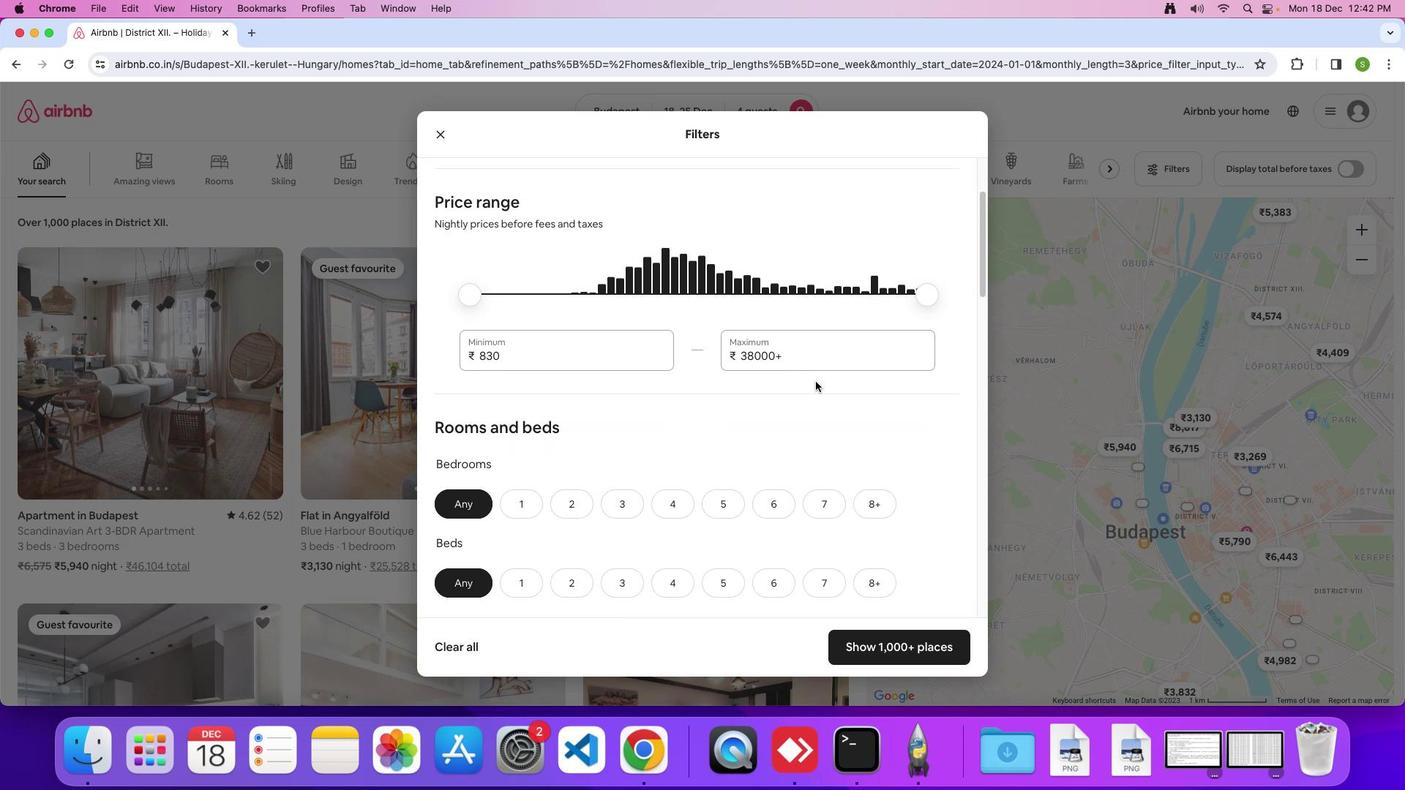 
Action: Mouse scrolled (815, 381) with delta (0, 0)
Screenshot: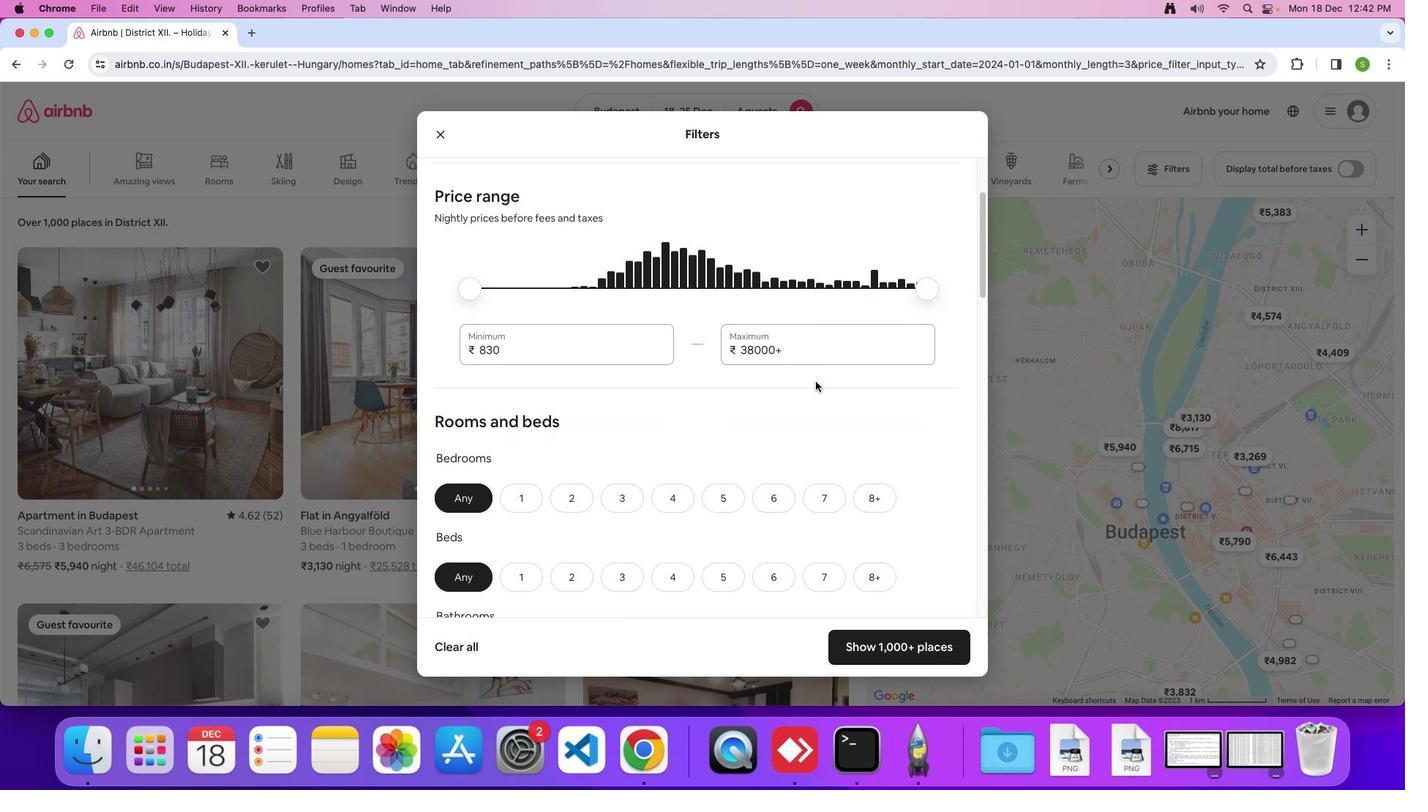 
Action: Mouse scrolled (815, 381) with delta (0, 0)
Screenshot: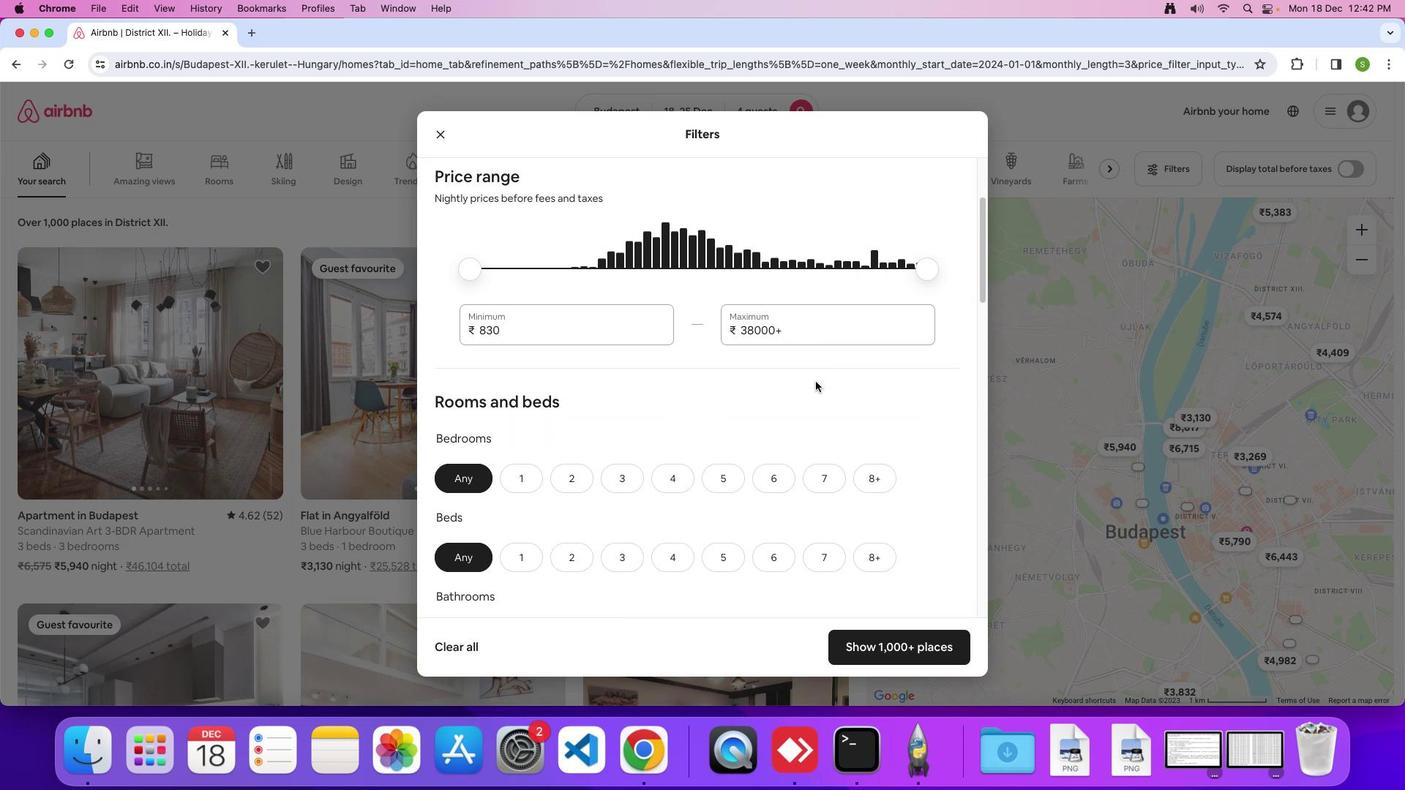 
Action: Mouse scrolled (815, 381) with delta (0, 0)
Screenshot: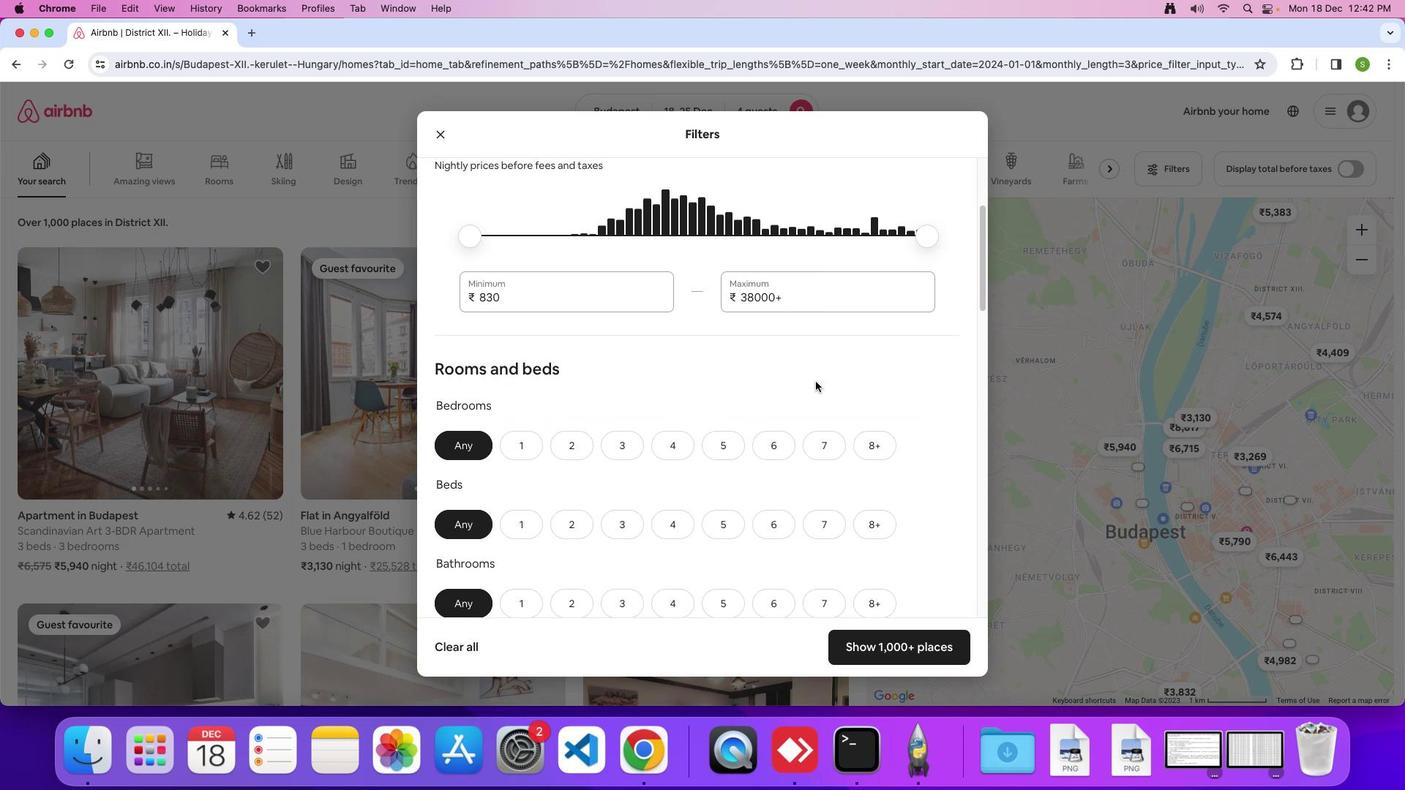 
Action: Mouse scrolled (815, 381) with delta (0, 0)
Screenshot: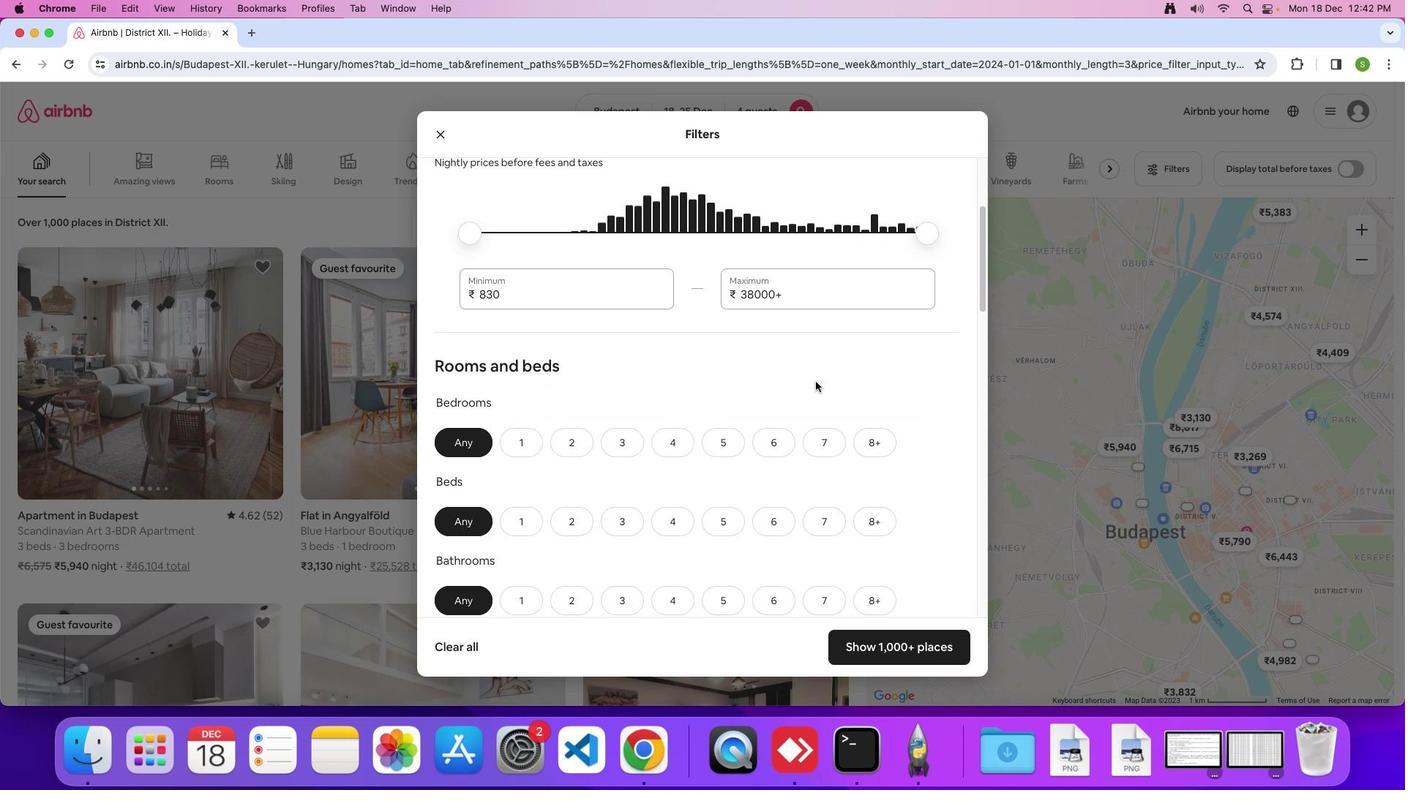 
Action: Mouse scrolled (815, 381) with delta (0, 0)
Screenshot: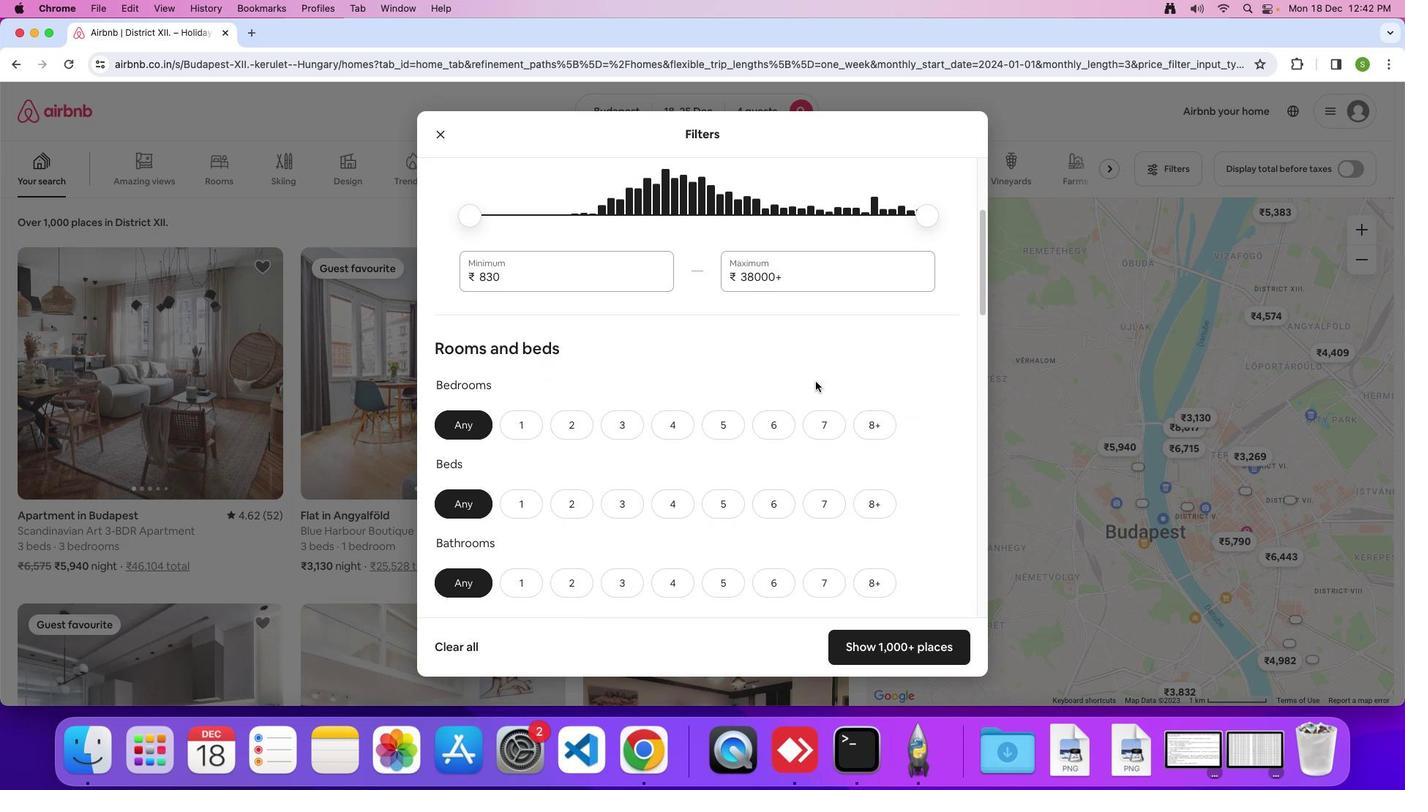 
Action: Mouse moved to (815, 381)
Screenshot: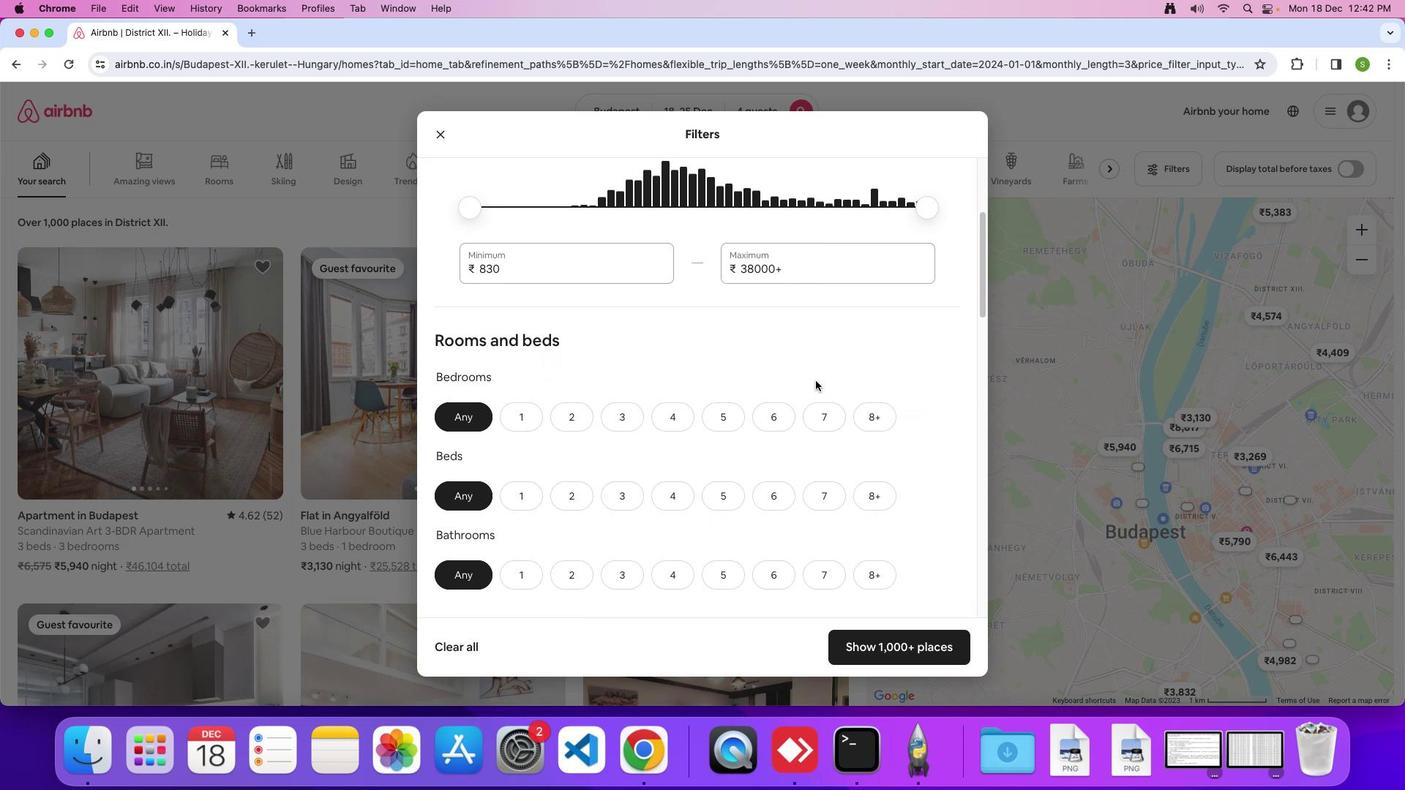 
Action: Mouse scrolled (815, 381) with delta (0, 0)
Screenshot: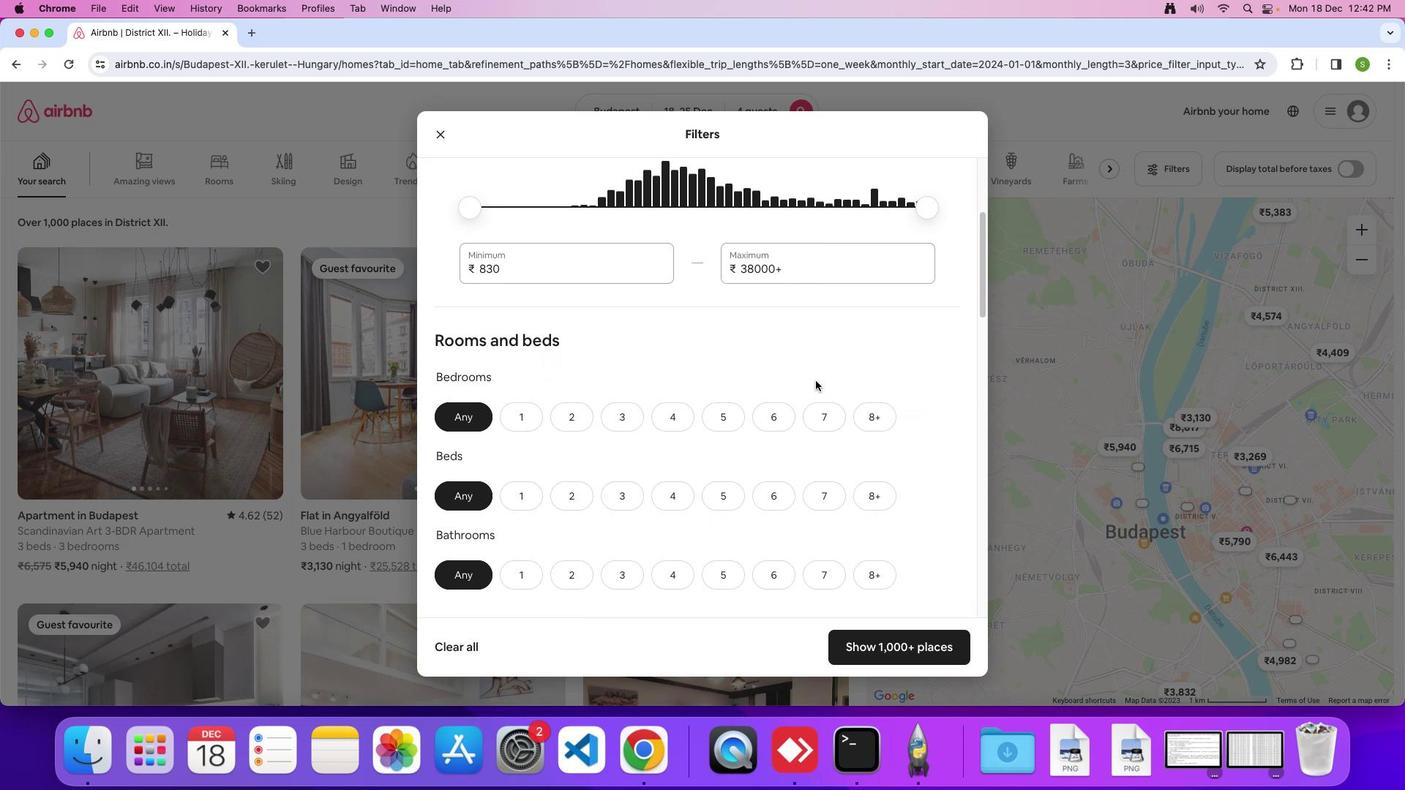 
Action: Mouse moved to (816, 380)
Screenshot: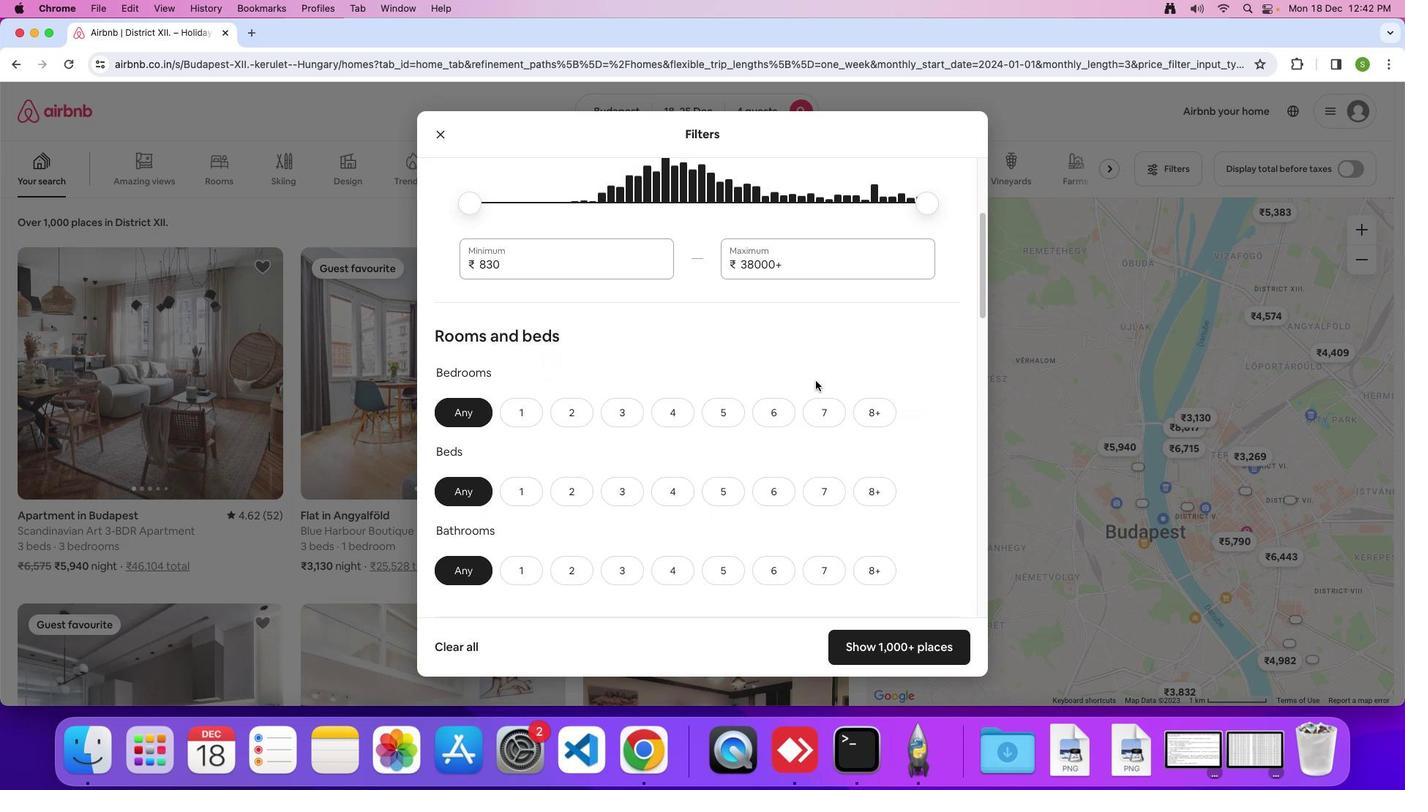 
Action: Mouse scrolled (816, 380) with delta (0, 0)
Screenshot: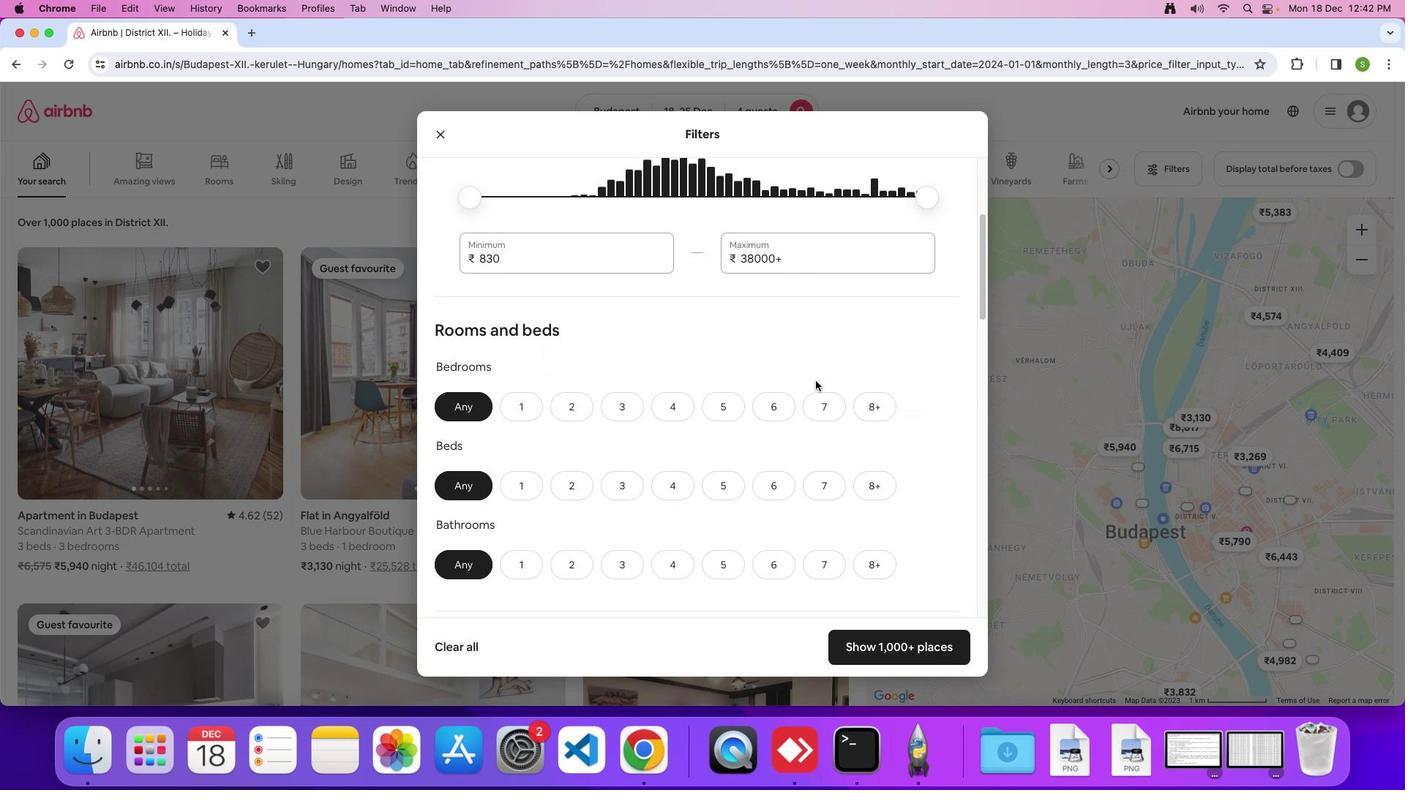 
Action: Mouse scrolled (816, 380) with delta (0, 0)
Screenshot: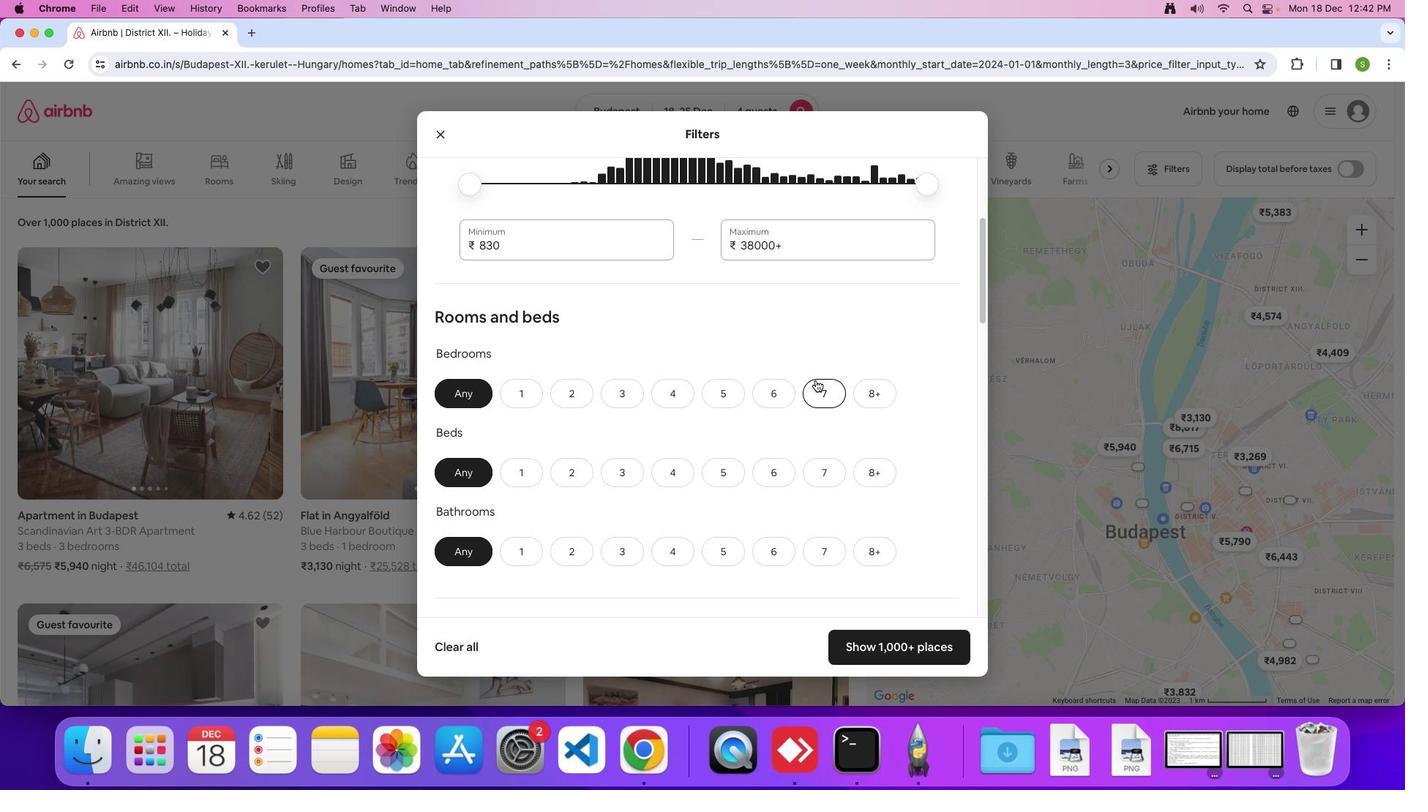 
Action: Mouse scrolled (816, 380) with delta (0, 0)
Screenshot: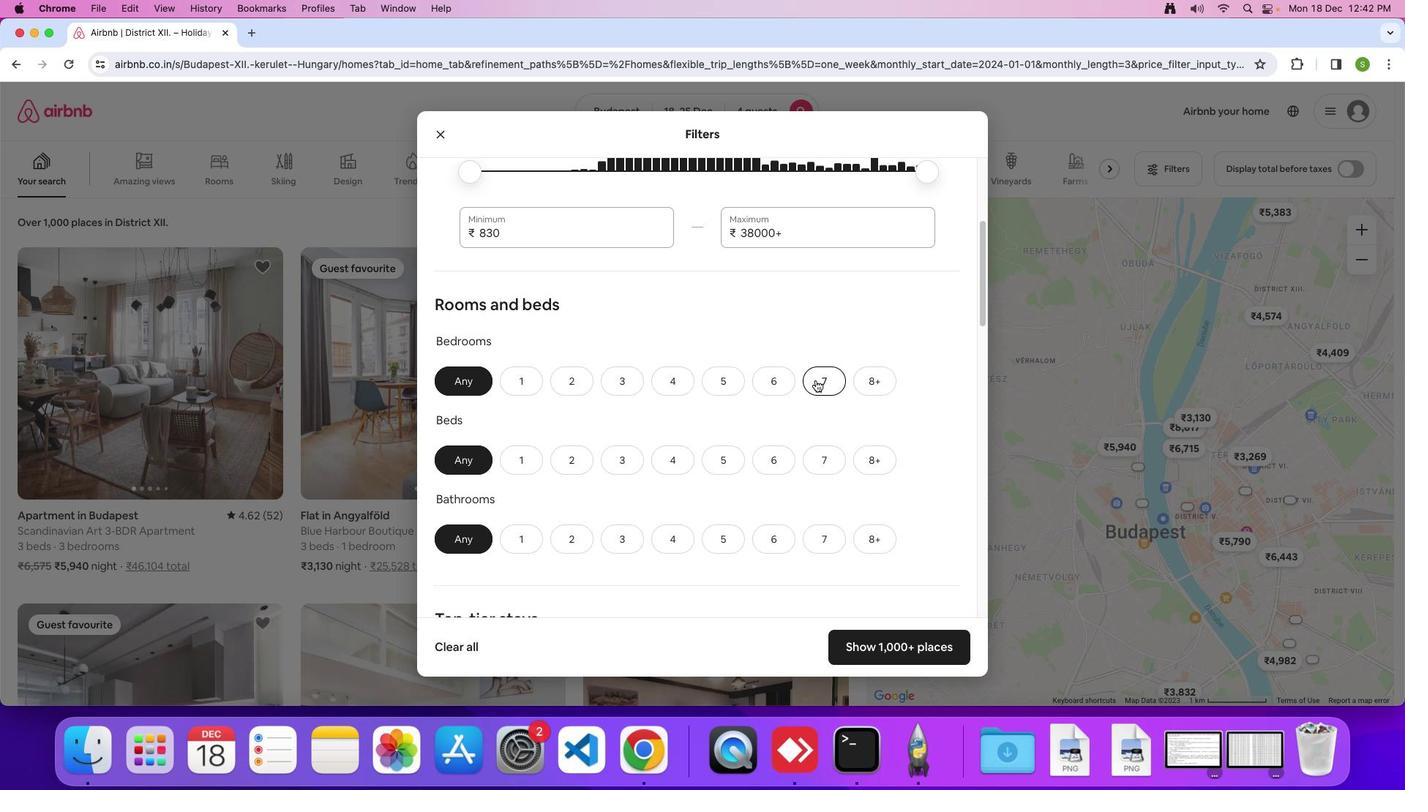 
Action: Mouse moved to (816, 380)
Screenshot: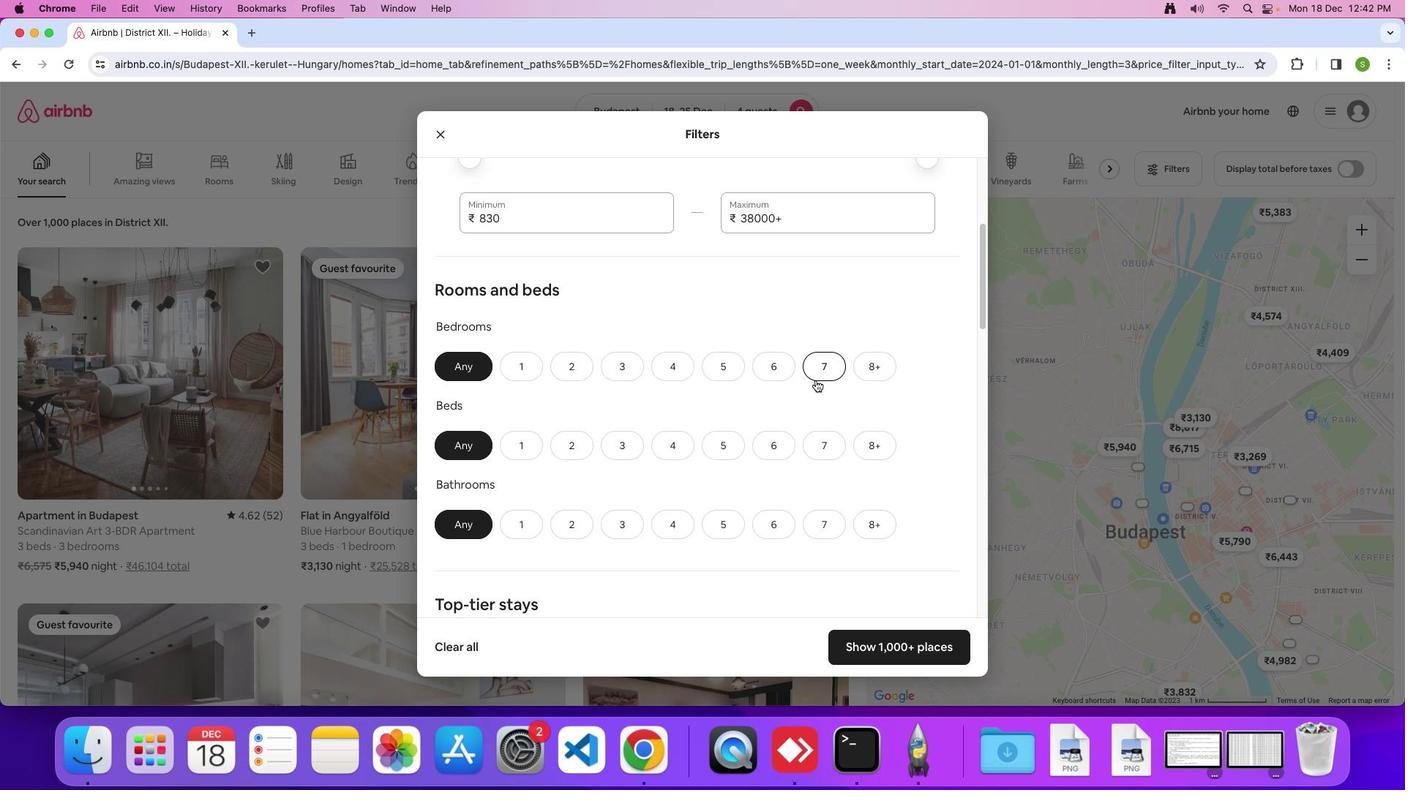 
Action: Mouse scrolled (816, 380) with delta (0, 0)
Screenshot: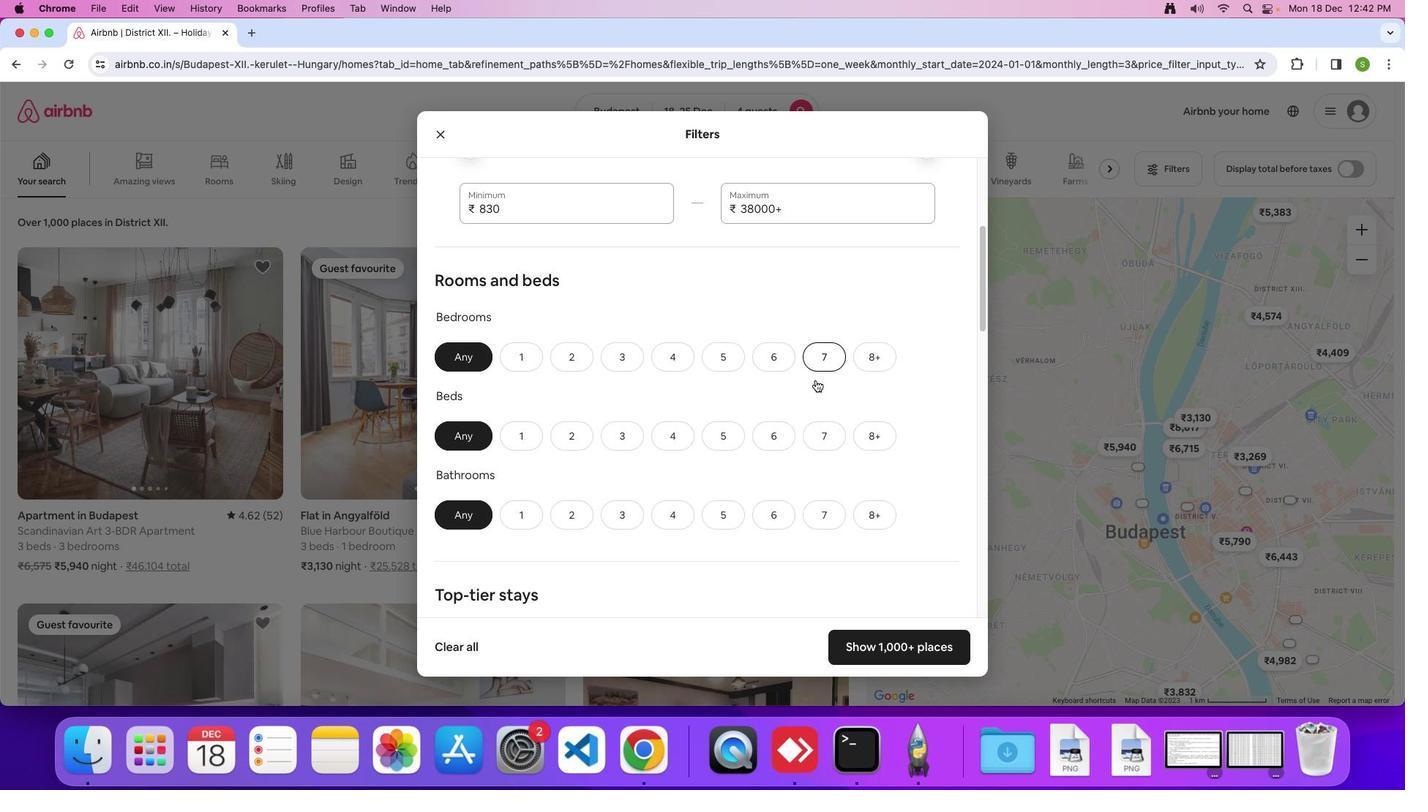 
Action: Mouse scrolled (816, 380) with delta (0, 0)
Screenshot: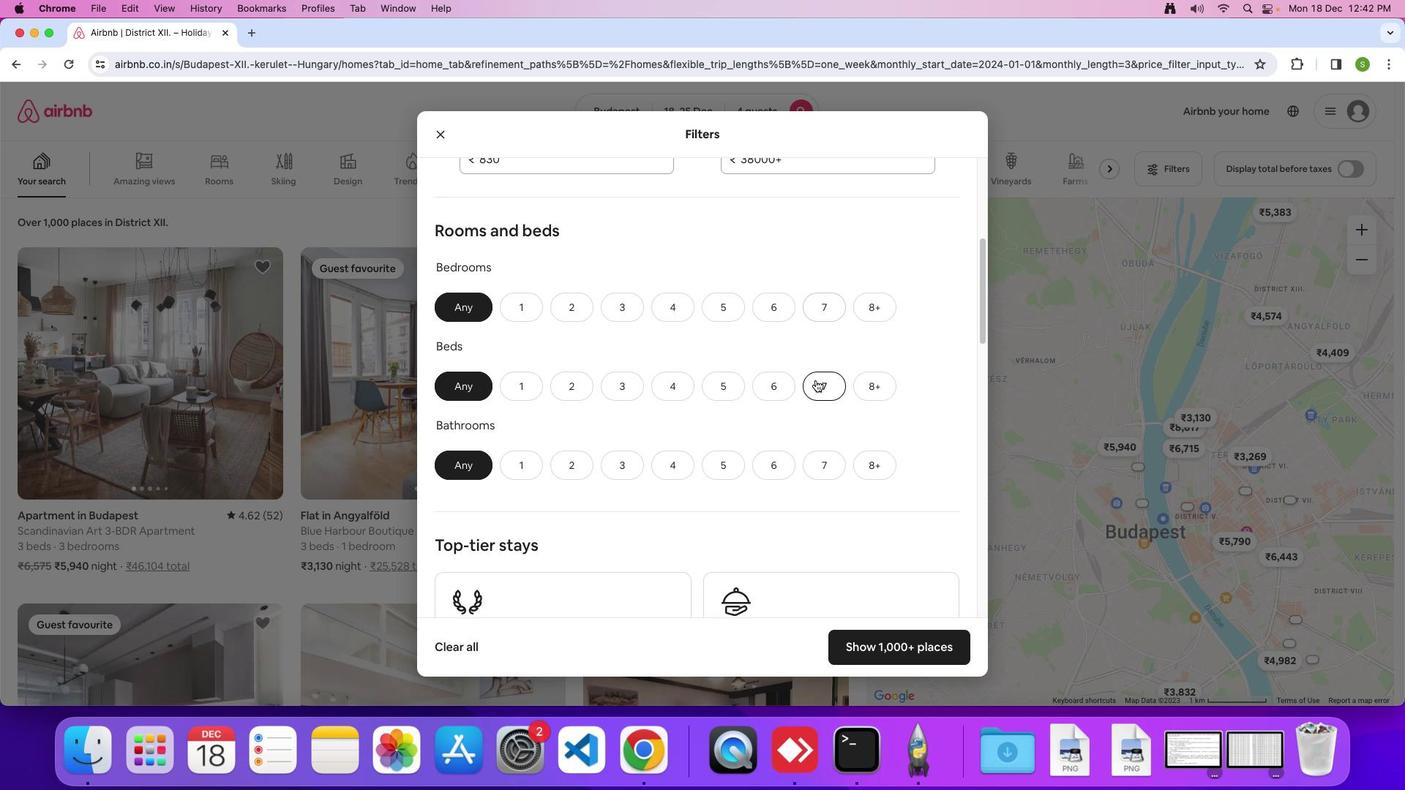 
Action: Mouse scrolled (816, 380) with delta (0, 0)
Screenshot: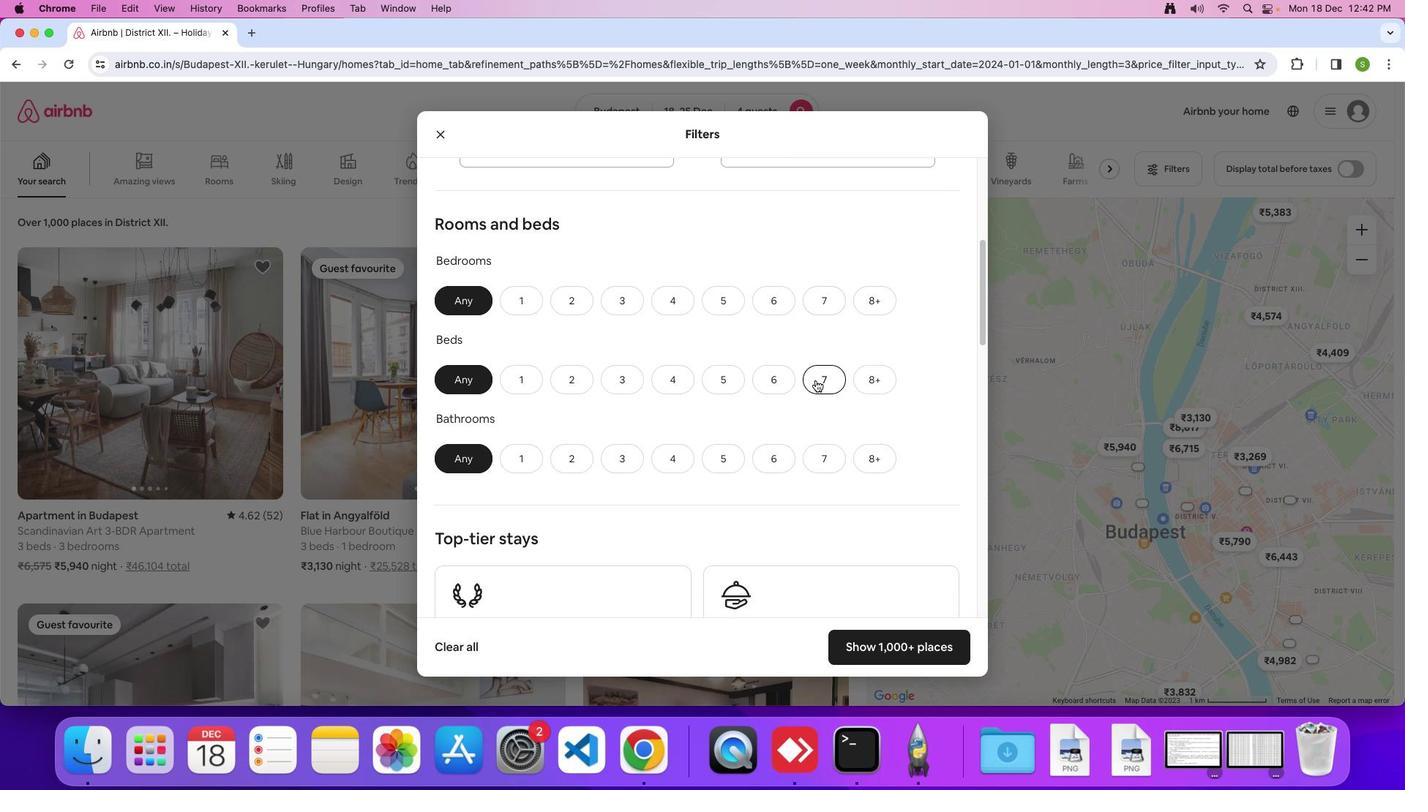
Action: Mouse moved to (672, 287)
Screenshot: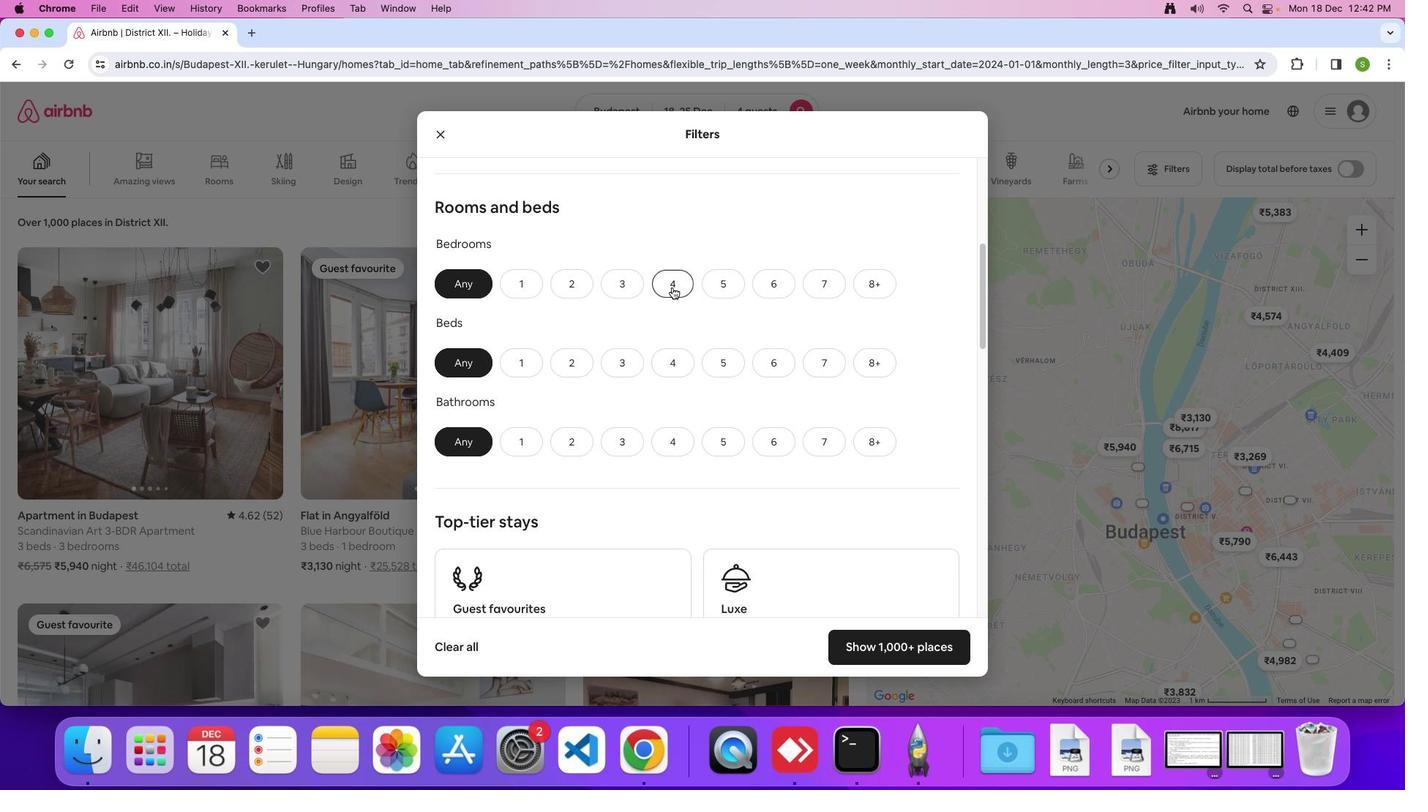 
Action: Mouse pressed left at (672, 287)
Screenshot: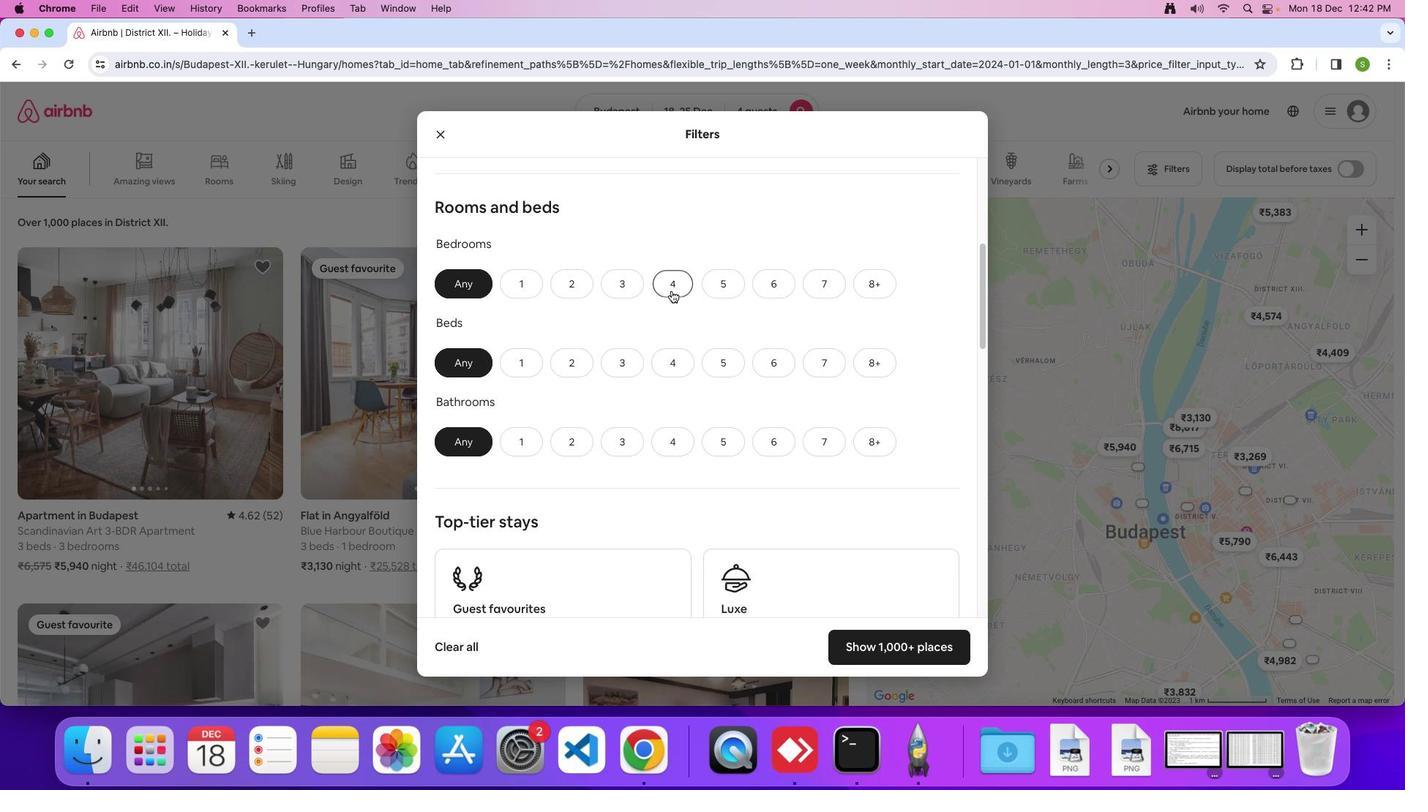 
Action: Mouse moved to (666, 358)
Screenshot: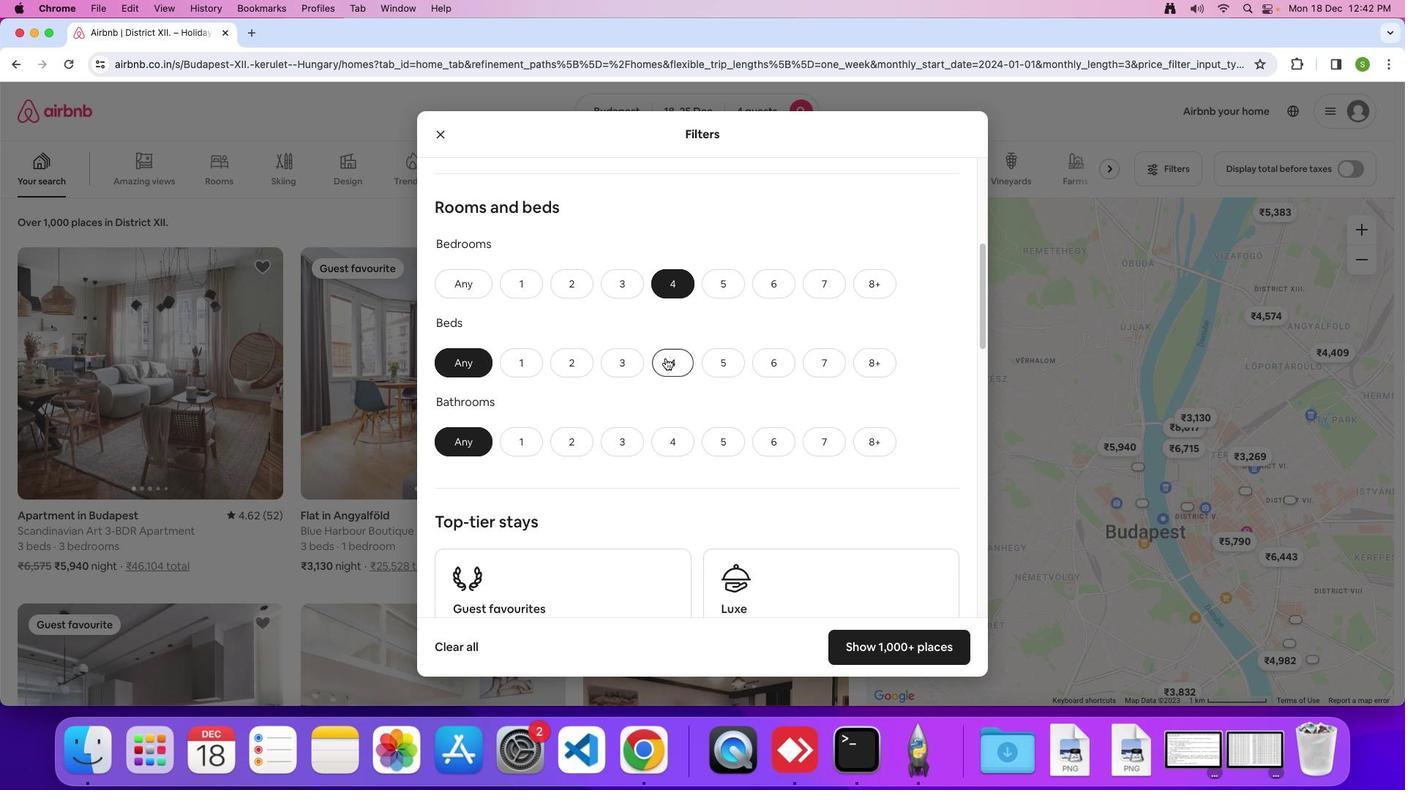 
Action: Mouse pressed left at (666, 358)
Screenshot: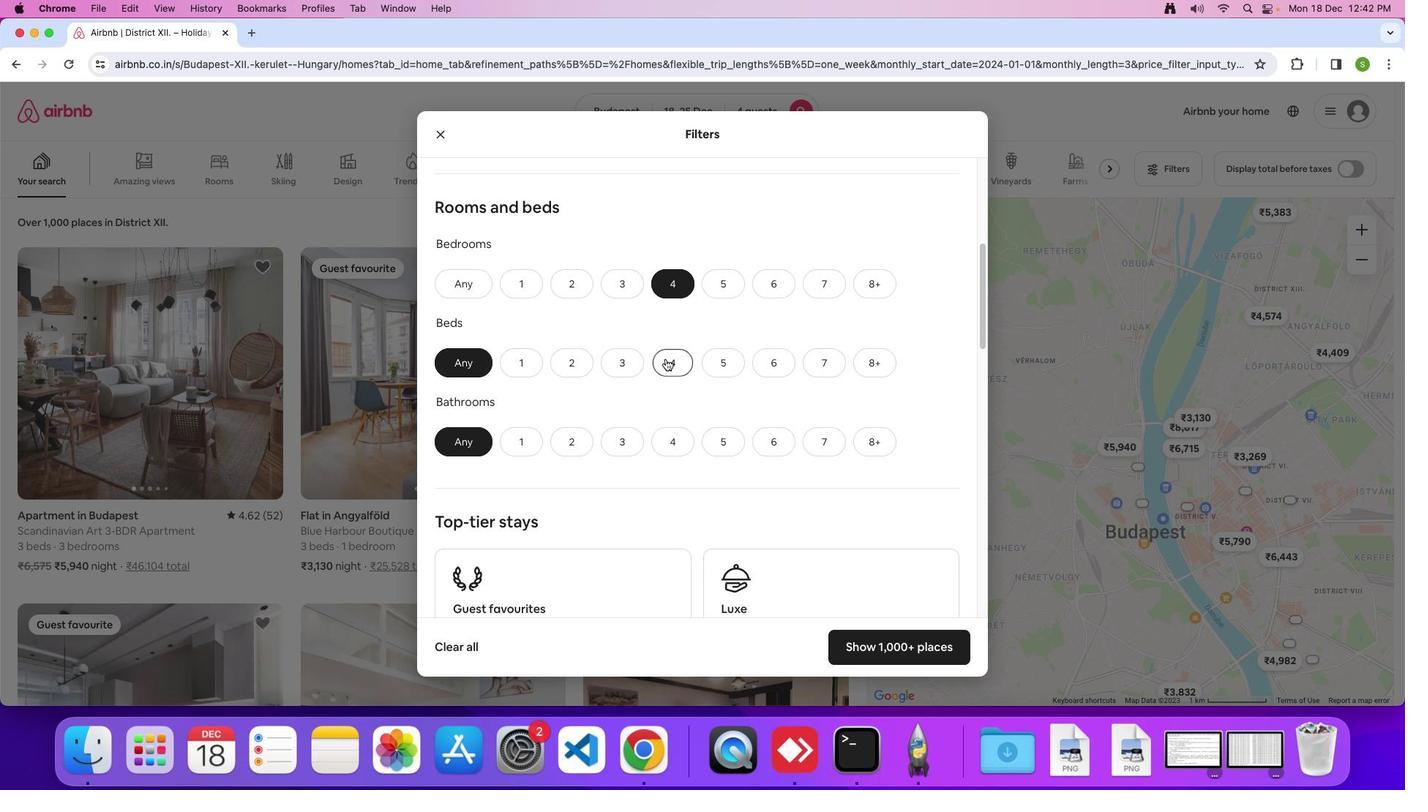 
Action: Mouse moved to (664, 439)
Screenshot: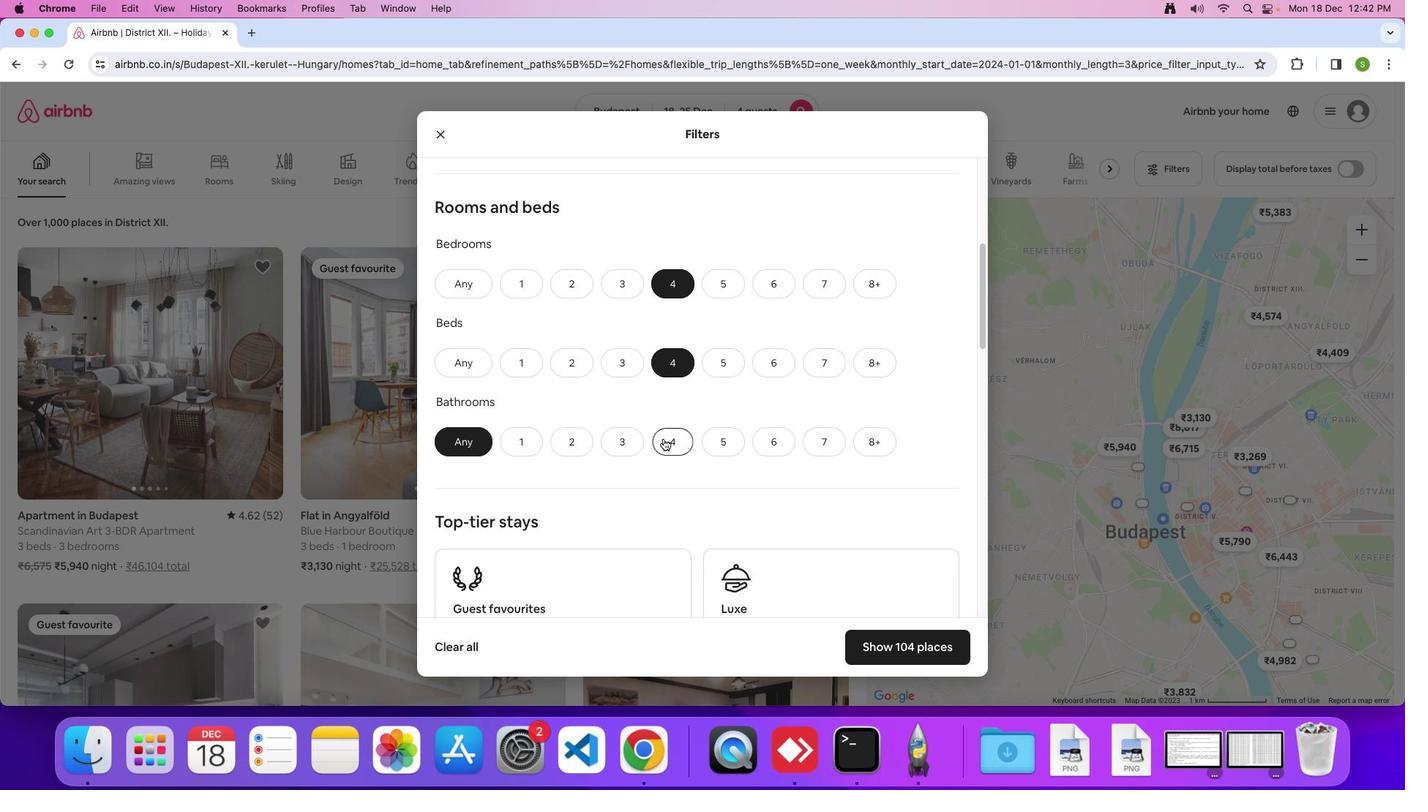 
Action: Mouse pressed left at (664, 439)
Screenshot: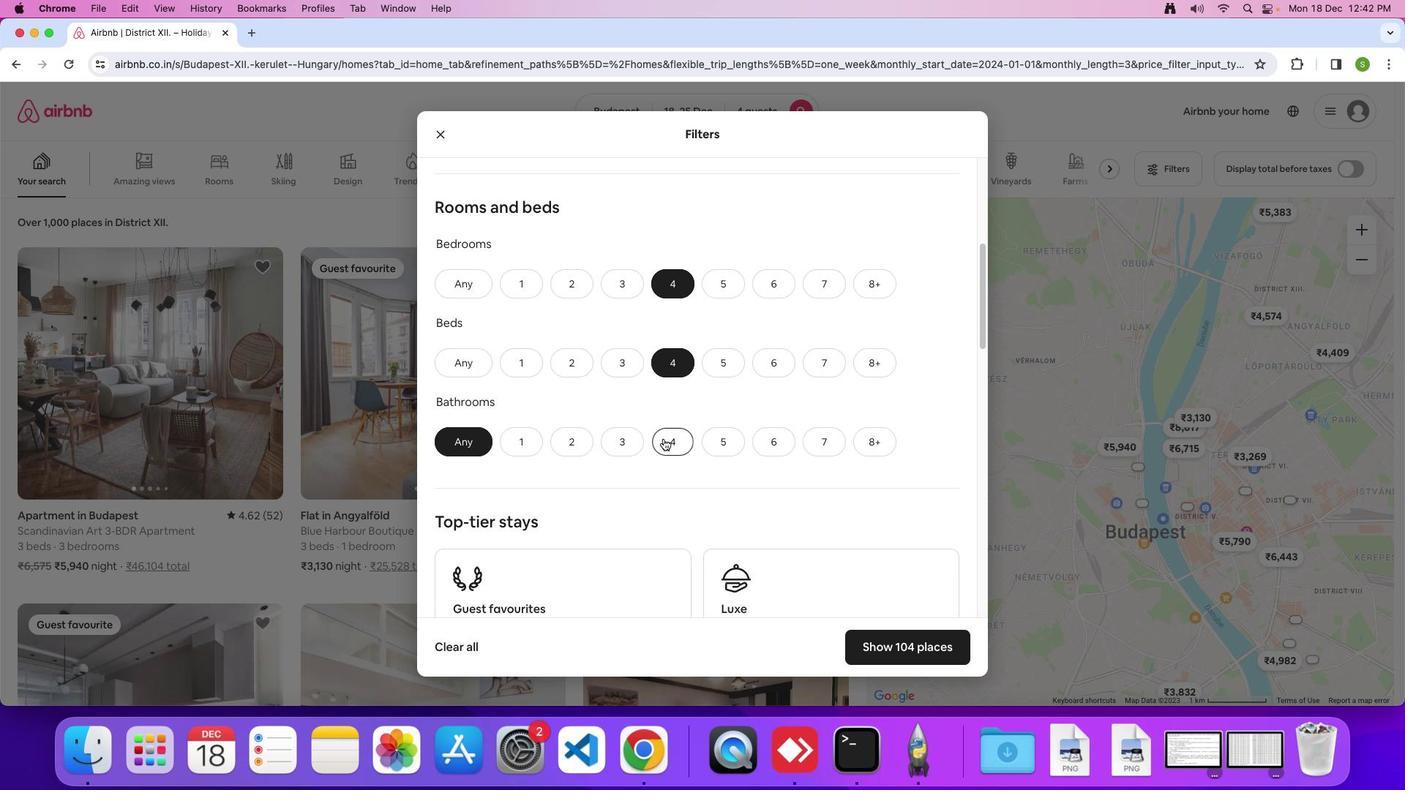 
Action: Mouse moved to (758, 406)
Screenshot: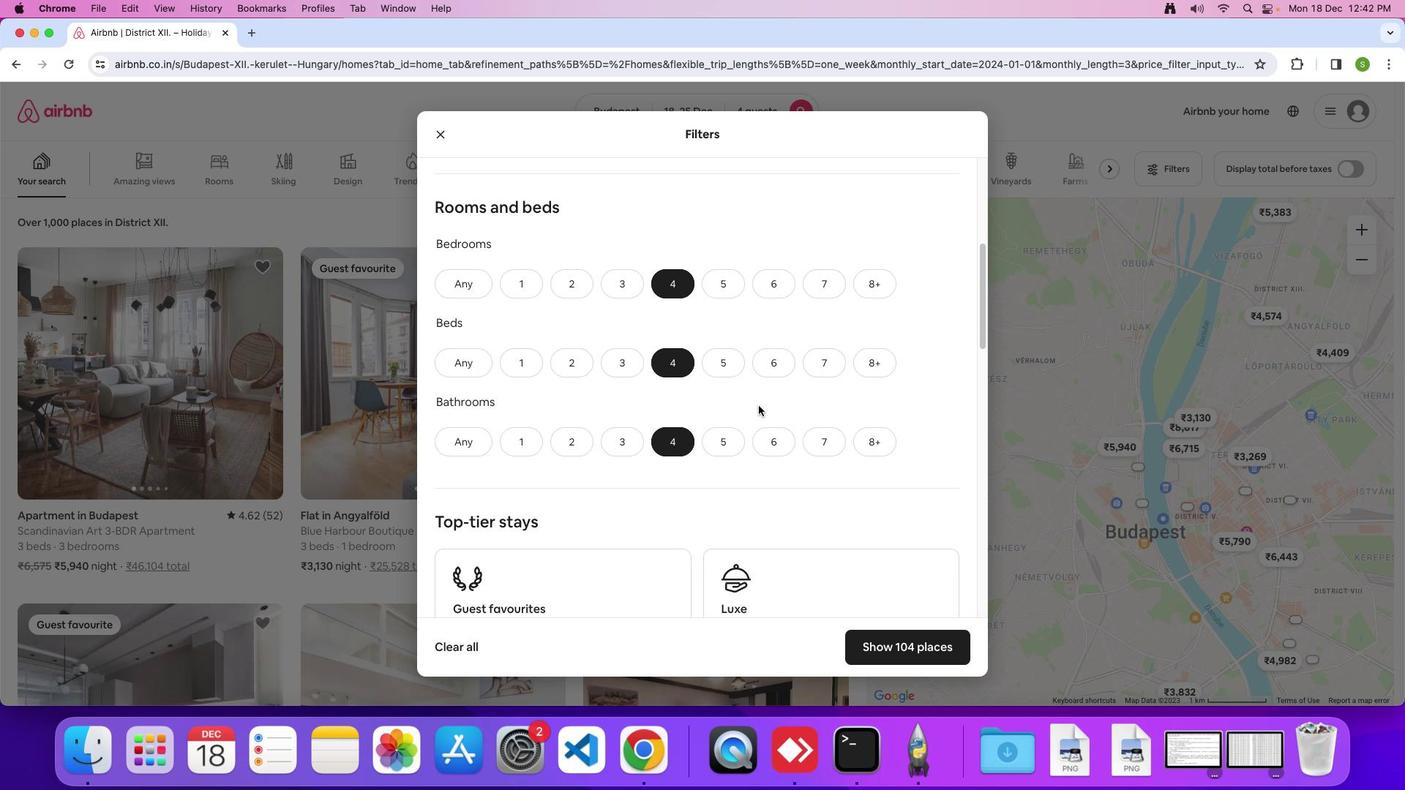 
Action: Mouse scrolled (758, 406) with delta (0, 0)
Screenshot: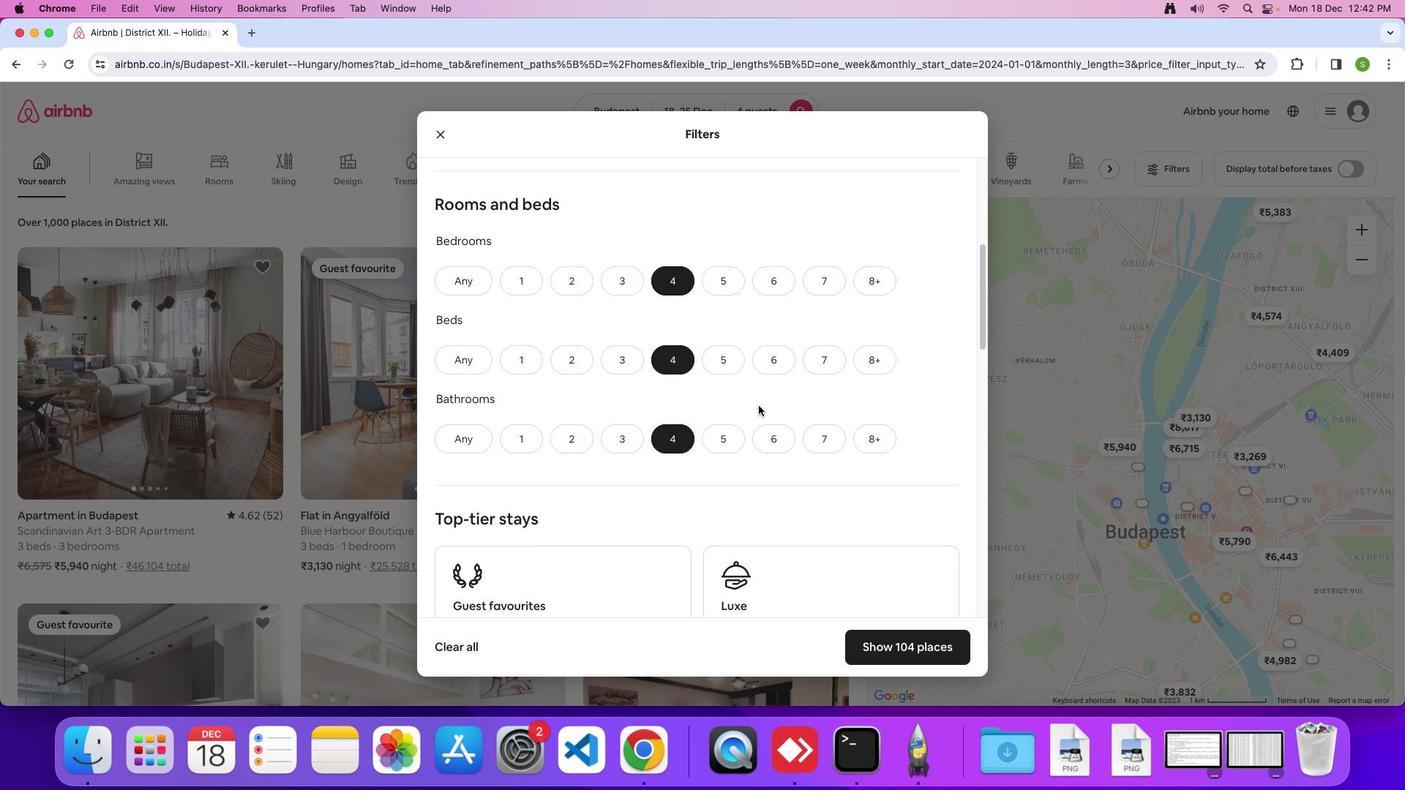 
Action: Mouse moved to (758, 406)
Screenshot: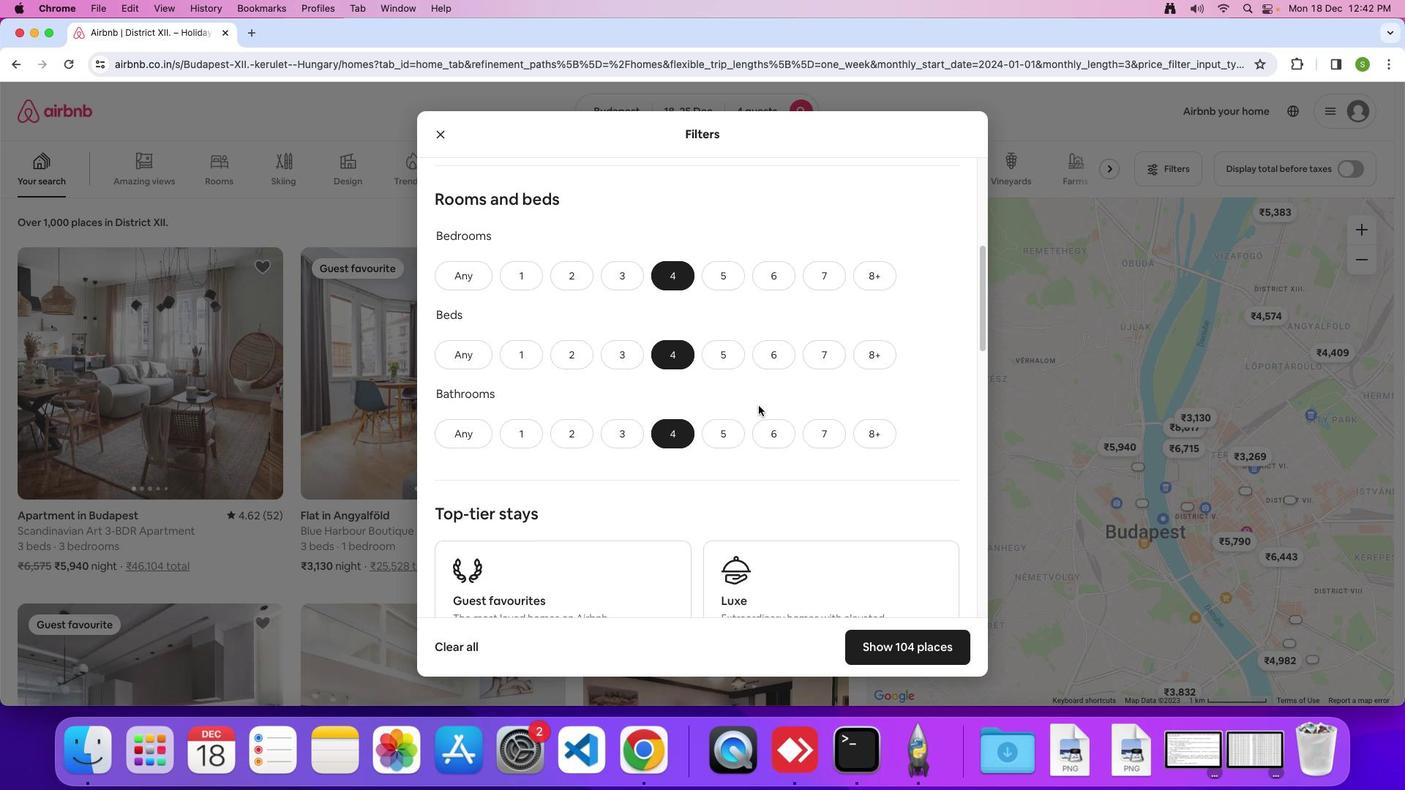 
Action: Mouse scrolled (758, 406) with delta (0, 0)
Screenshot: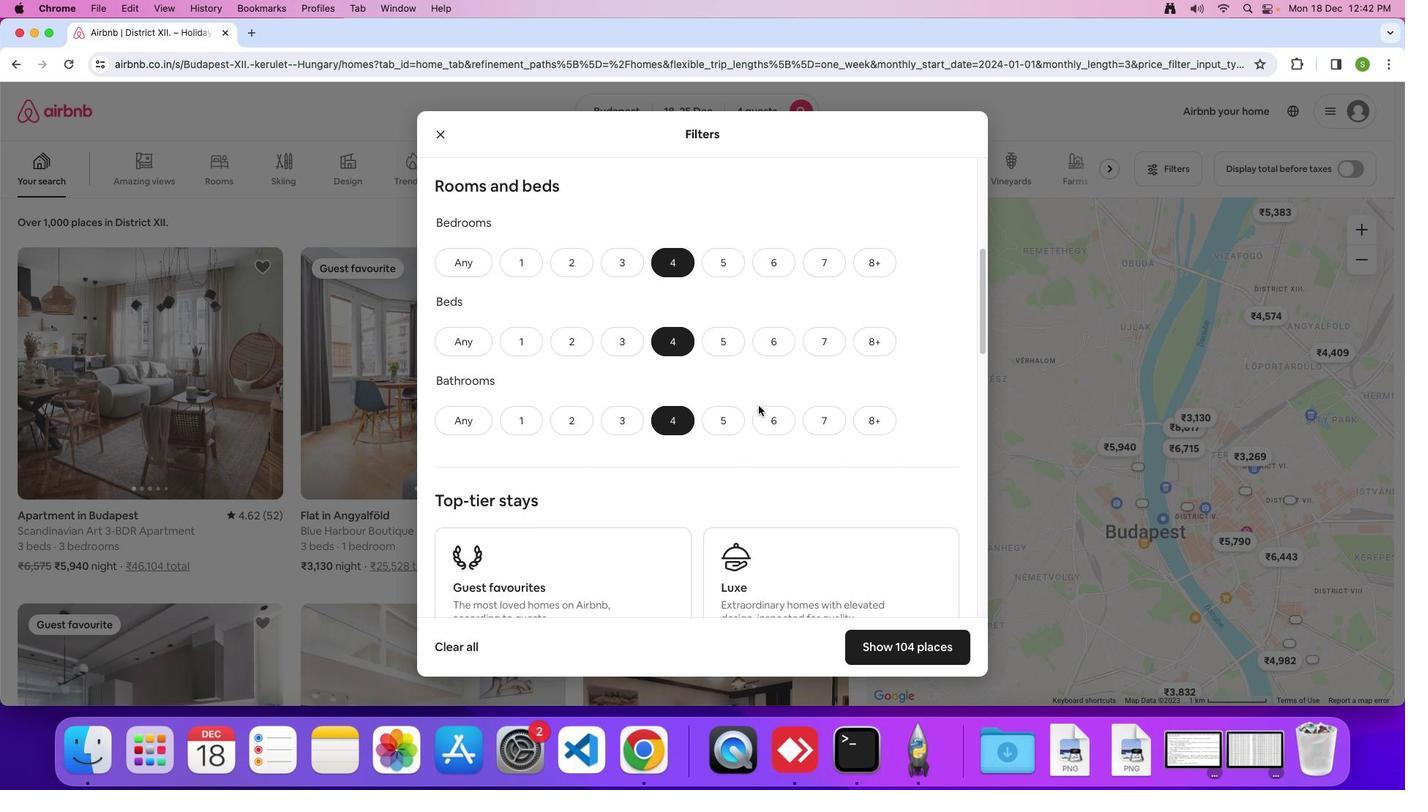 
Action: Mouse moved to (758, 405)
Screenshot: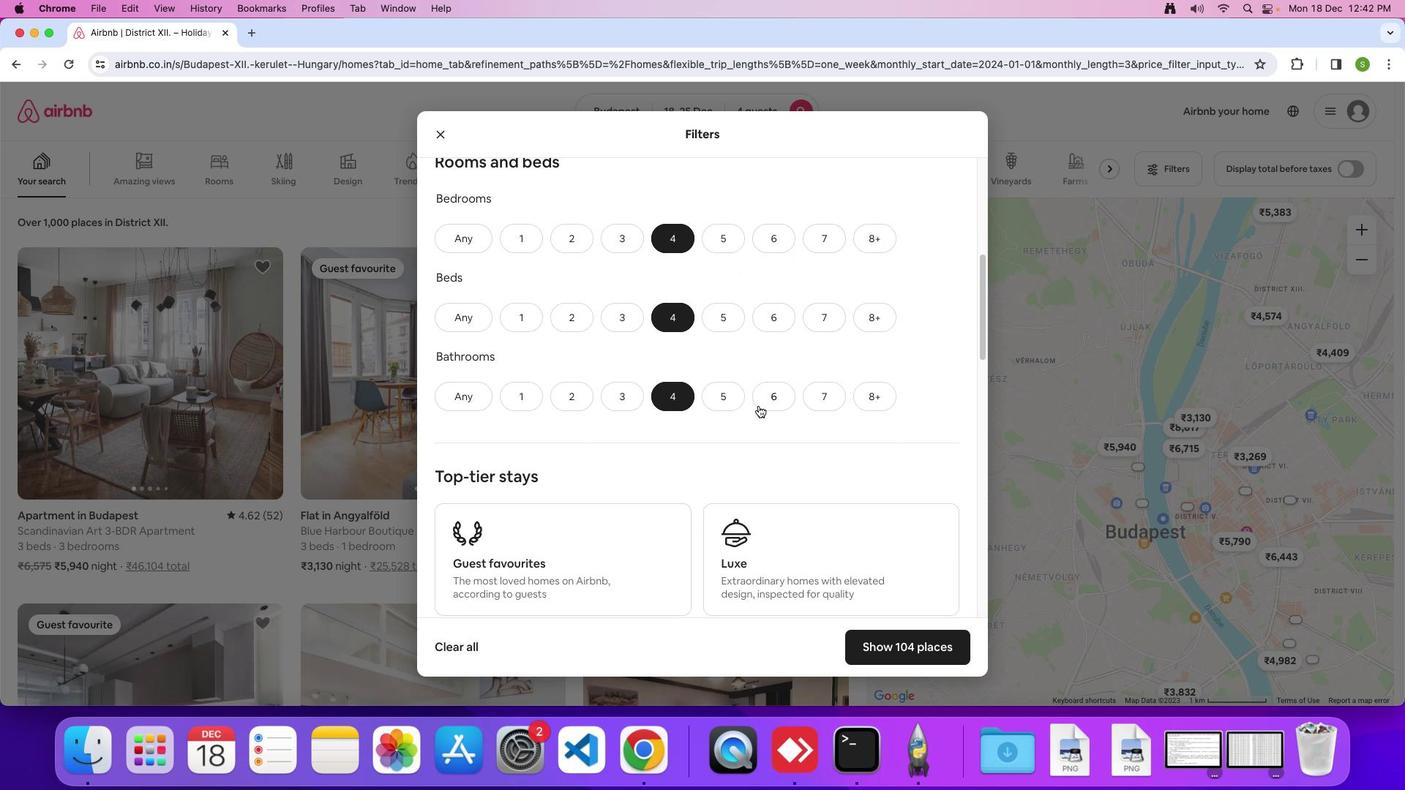 
Action: Mouse scrolled (758, 405) with delta (0, 0)
Screenshot: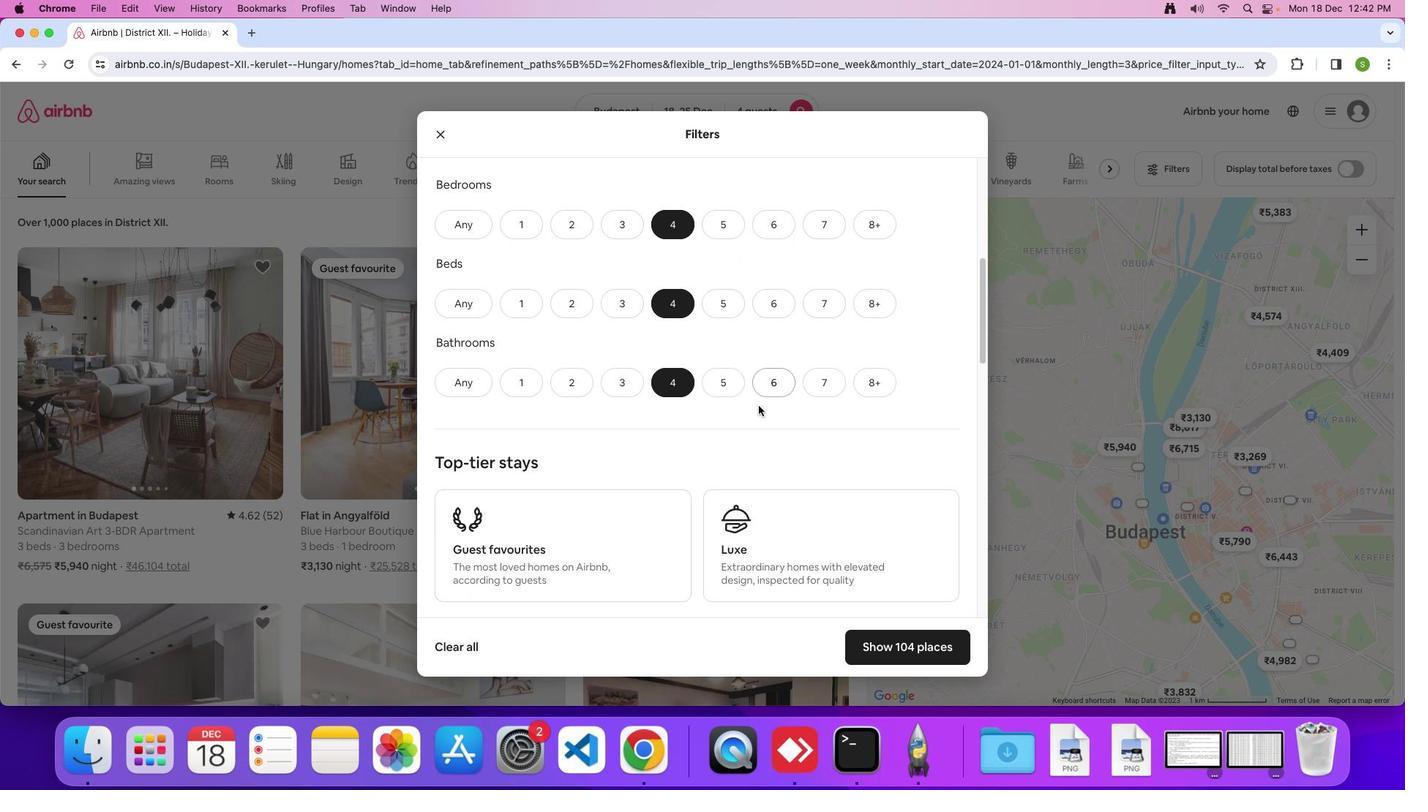 
Action: Mouse moved to (758, 405)
Screenshot: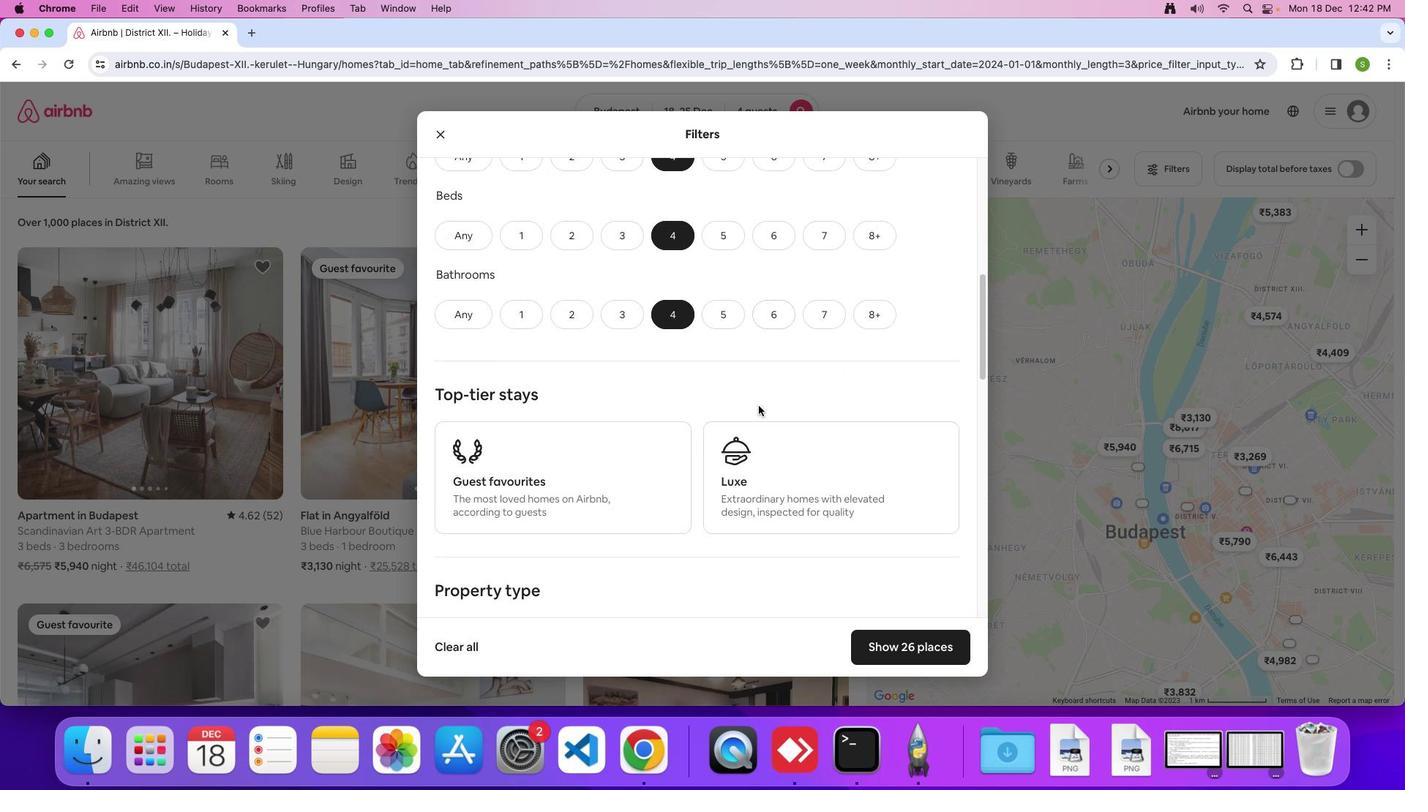 
Action: Mouse scrolled (758, 405) with delta (0, 0)
Screenshot: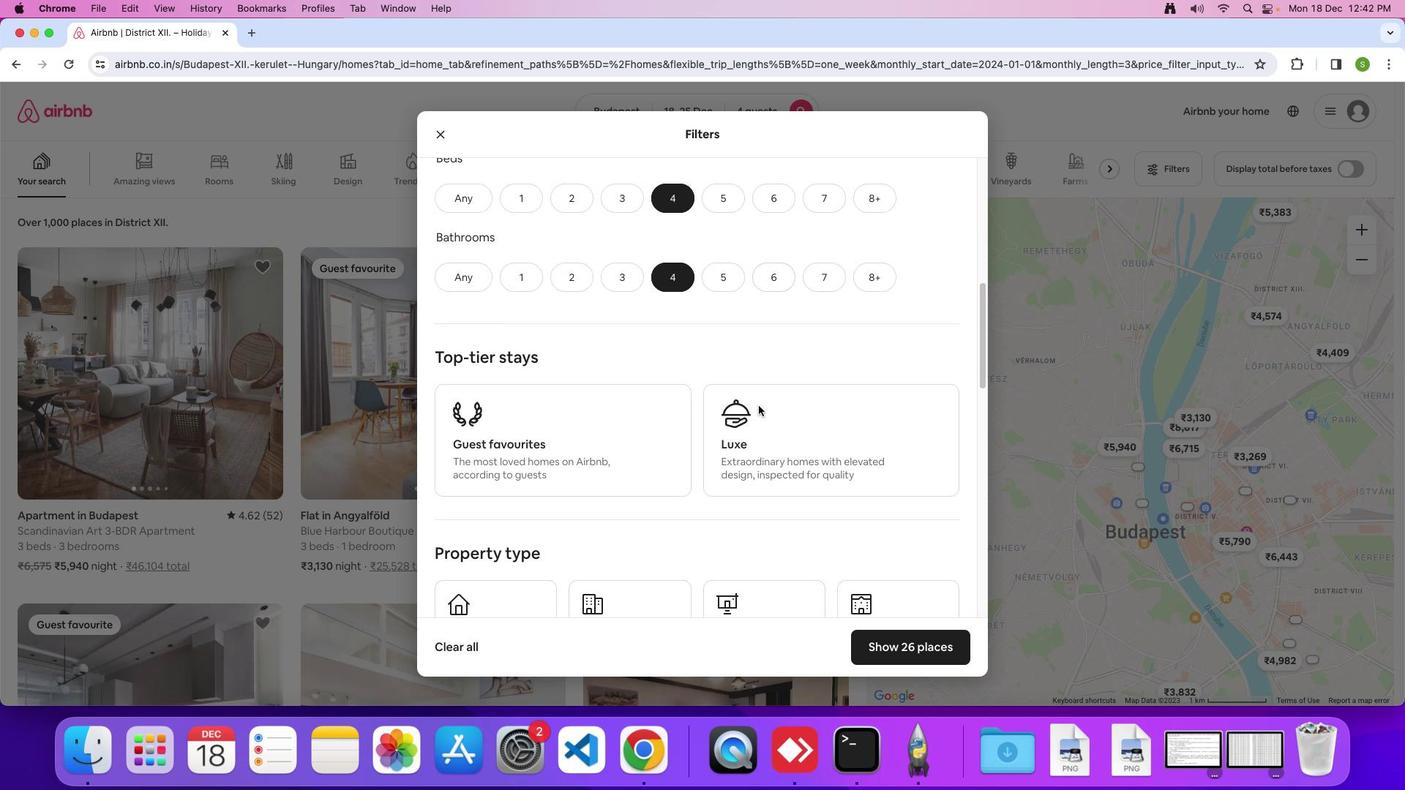 
Action: Mouse scrolled (758, 405) with delta (0, 0)
Screenshot: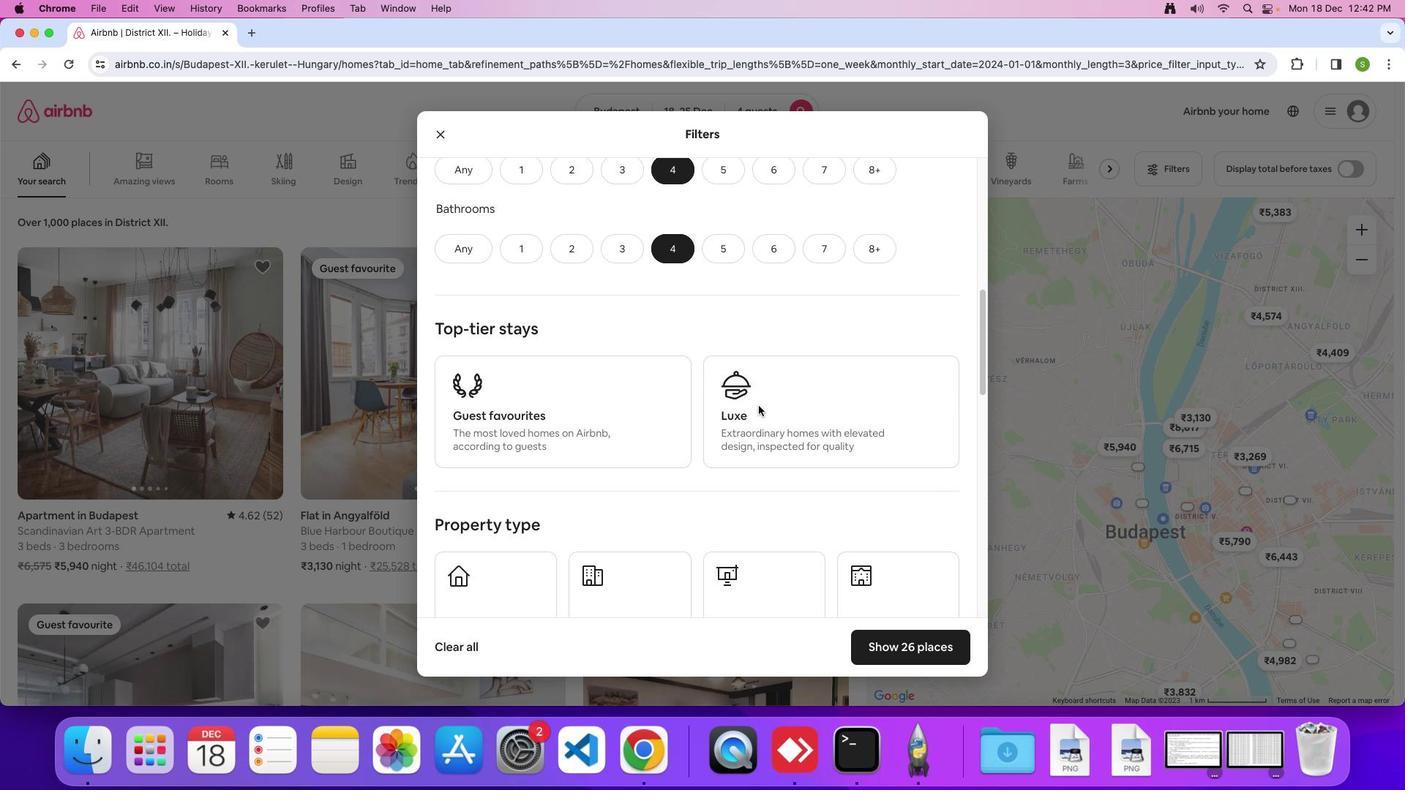 
Action: Mouse scrolled (758, 405) with delta (0, 0)
Screenshot: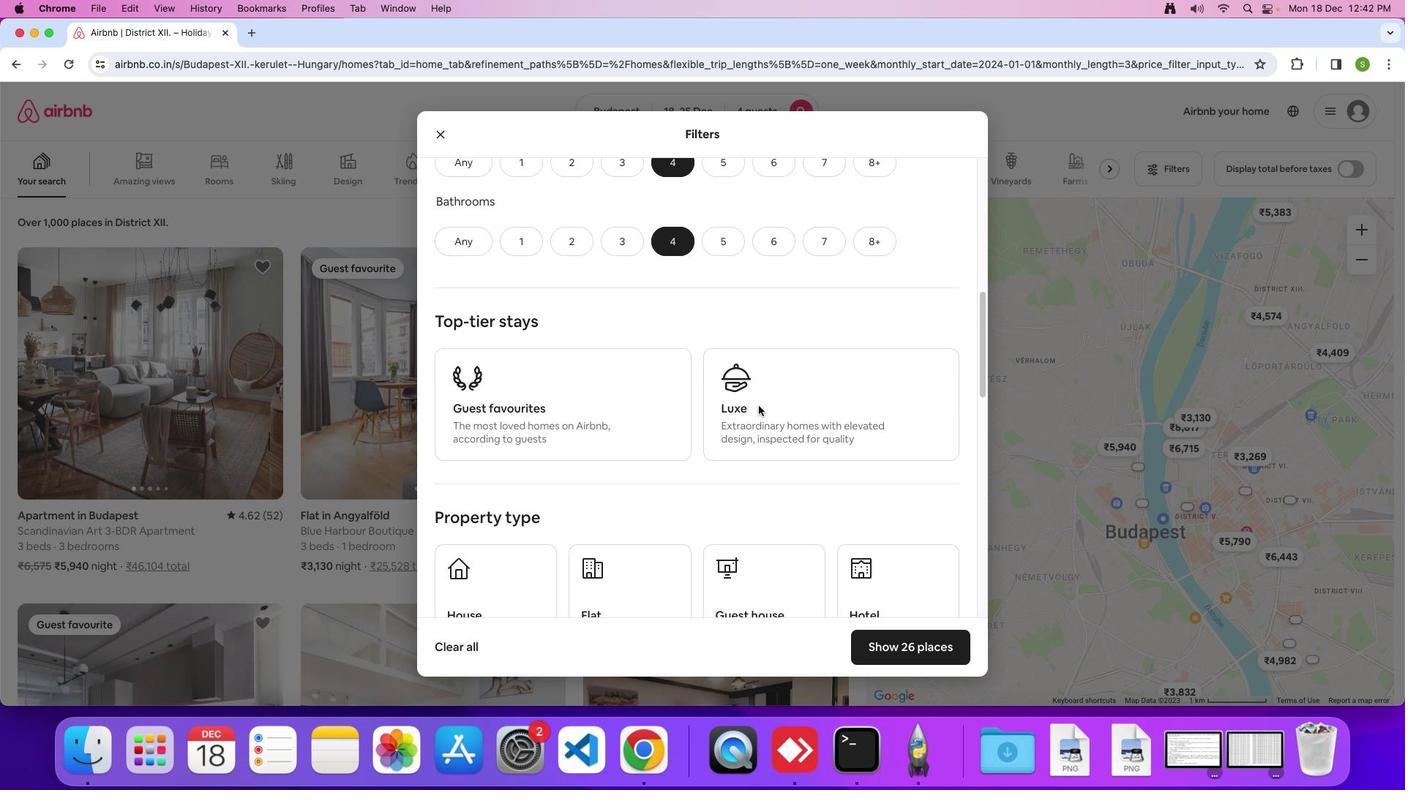 
Action: Mouse scrolled (758, 405) with delta (0, 0)
Screenshot: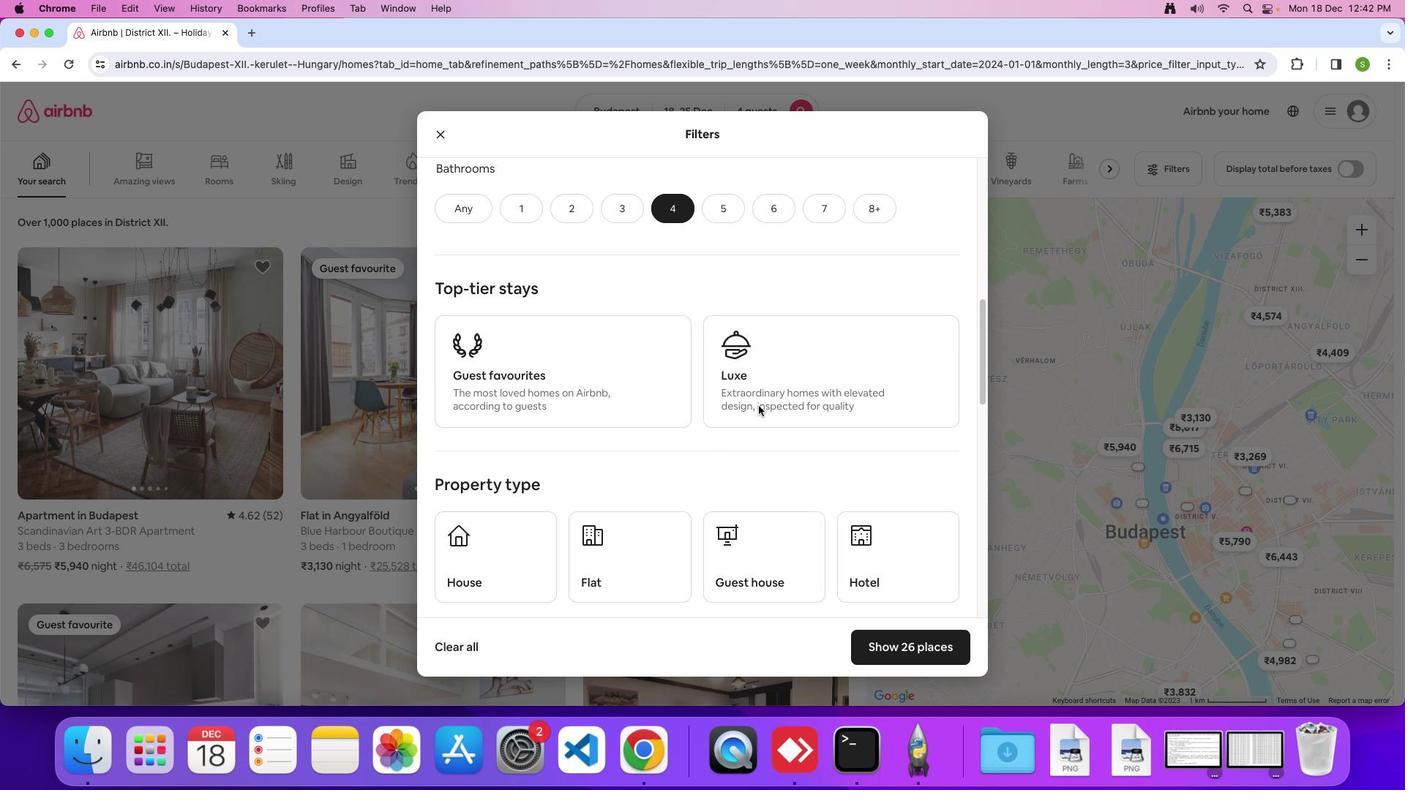 
Action: Mouse scrolled (758, 405) with delta (0, 0)
Screenshot: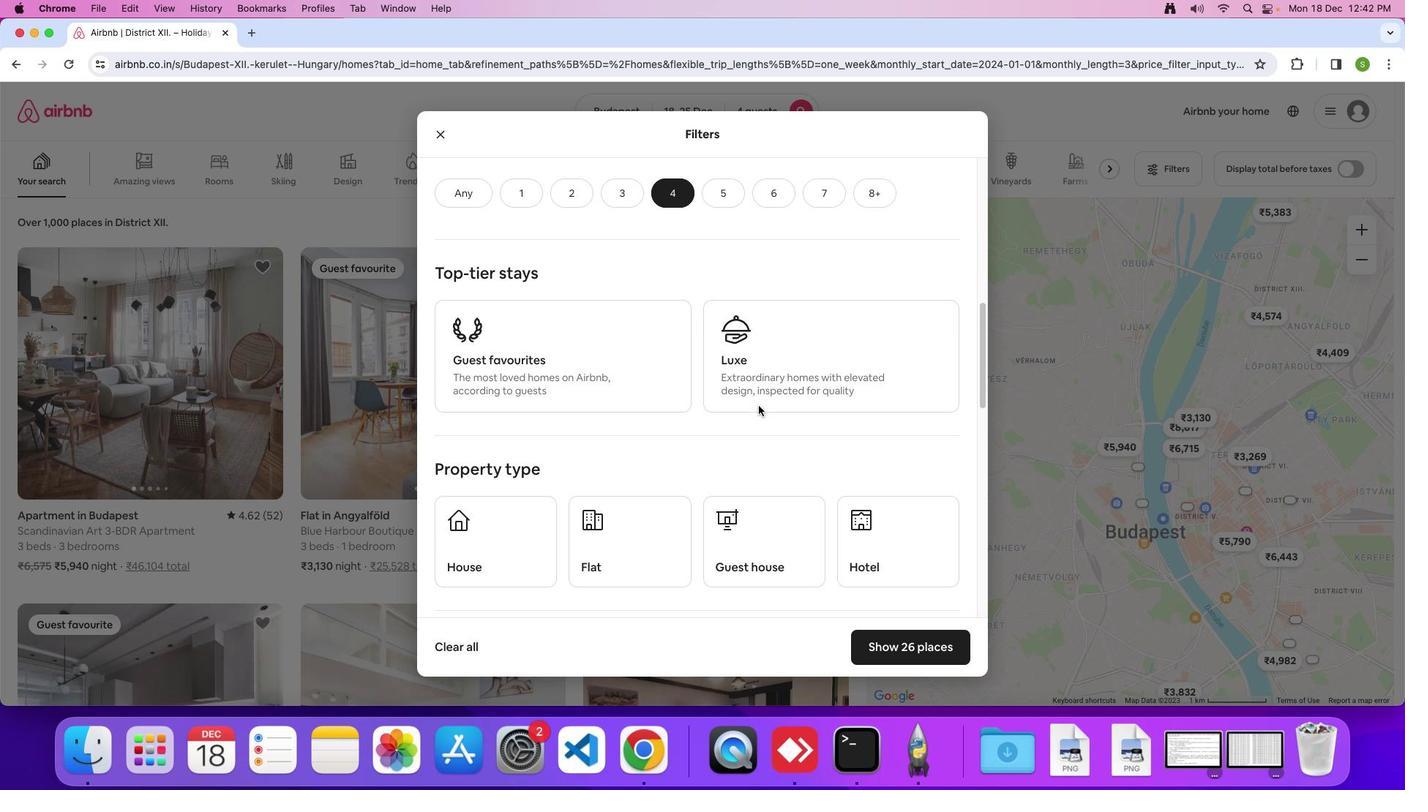 
Action: Mouse scrolled (758, 405) with delta (0, 0)
Screenshot: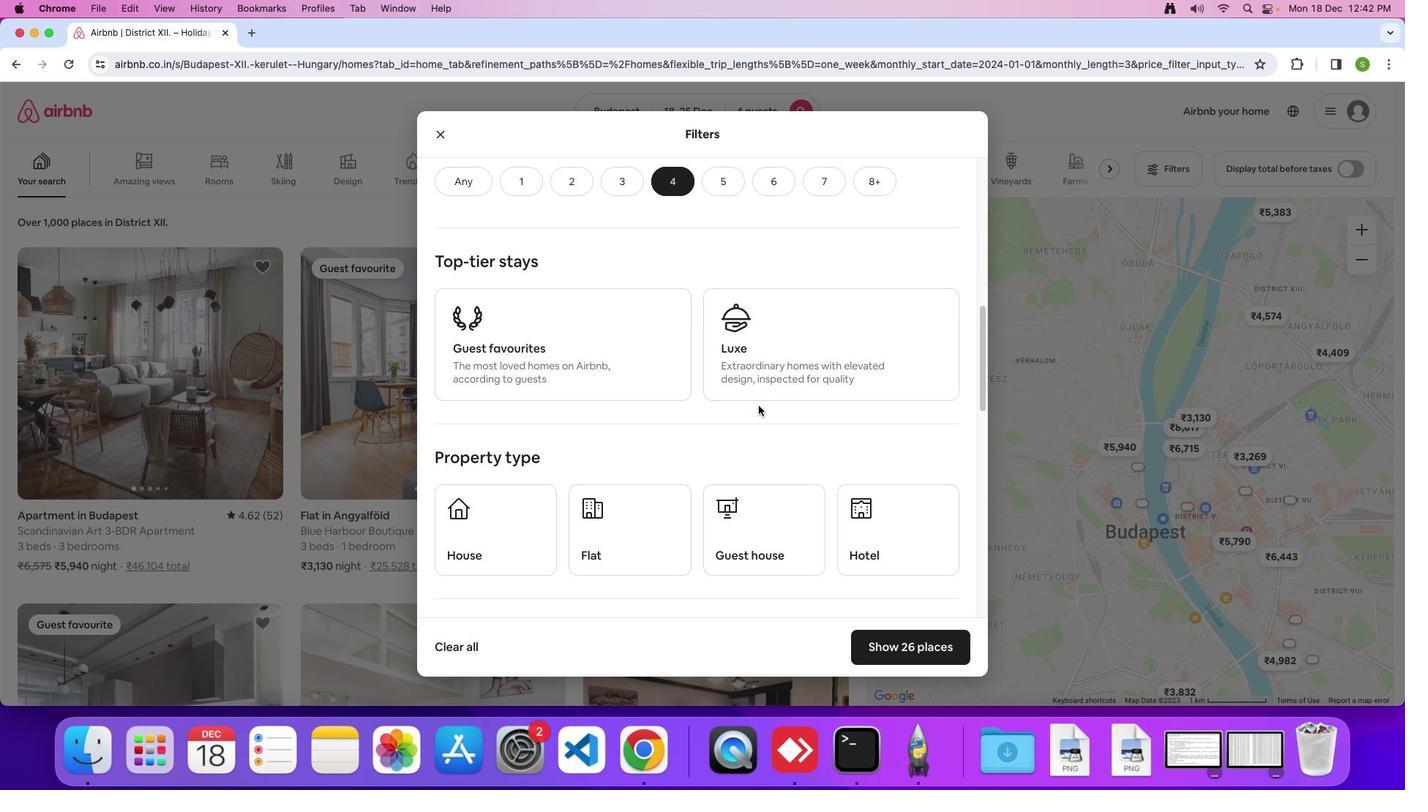 
Action: Mouse moved to (758, 404)
Screenshot: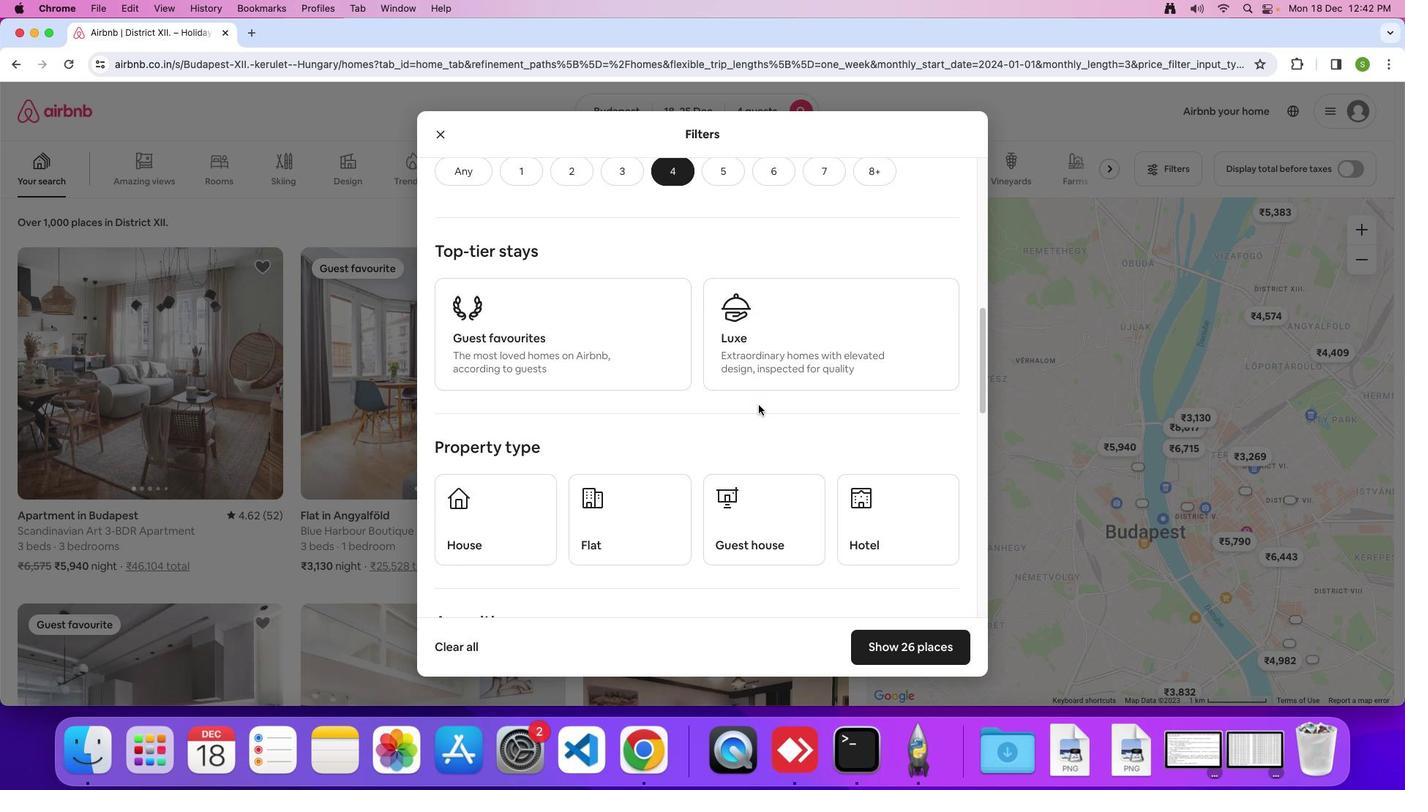 
Action: Mouse scrolled (758, 404) with delta (0, 0)
Screenshot: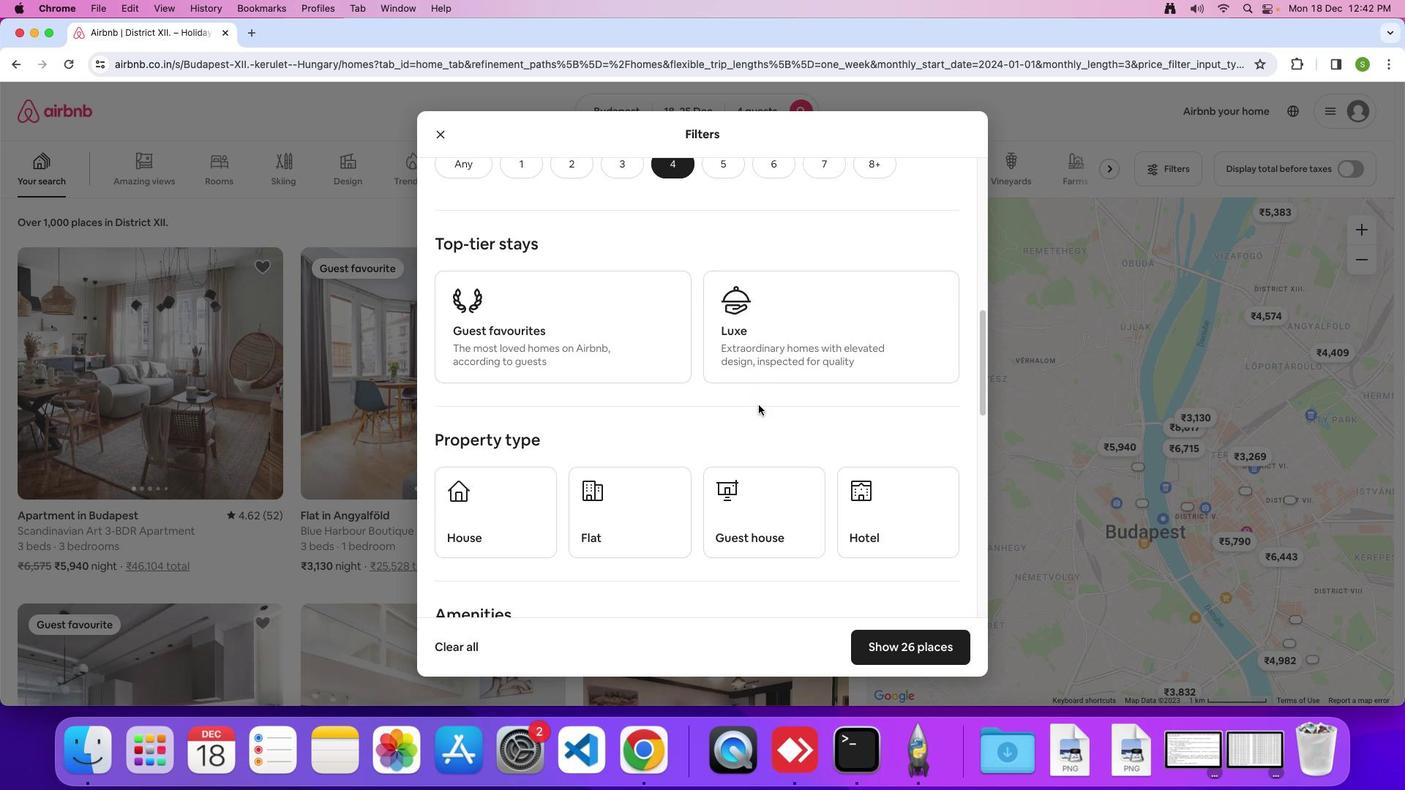 
Action: Mouse moved to (758, 404)
Screenshot: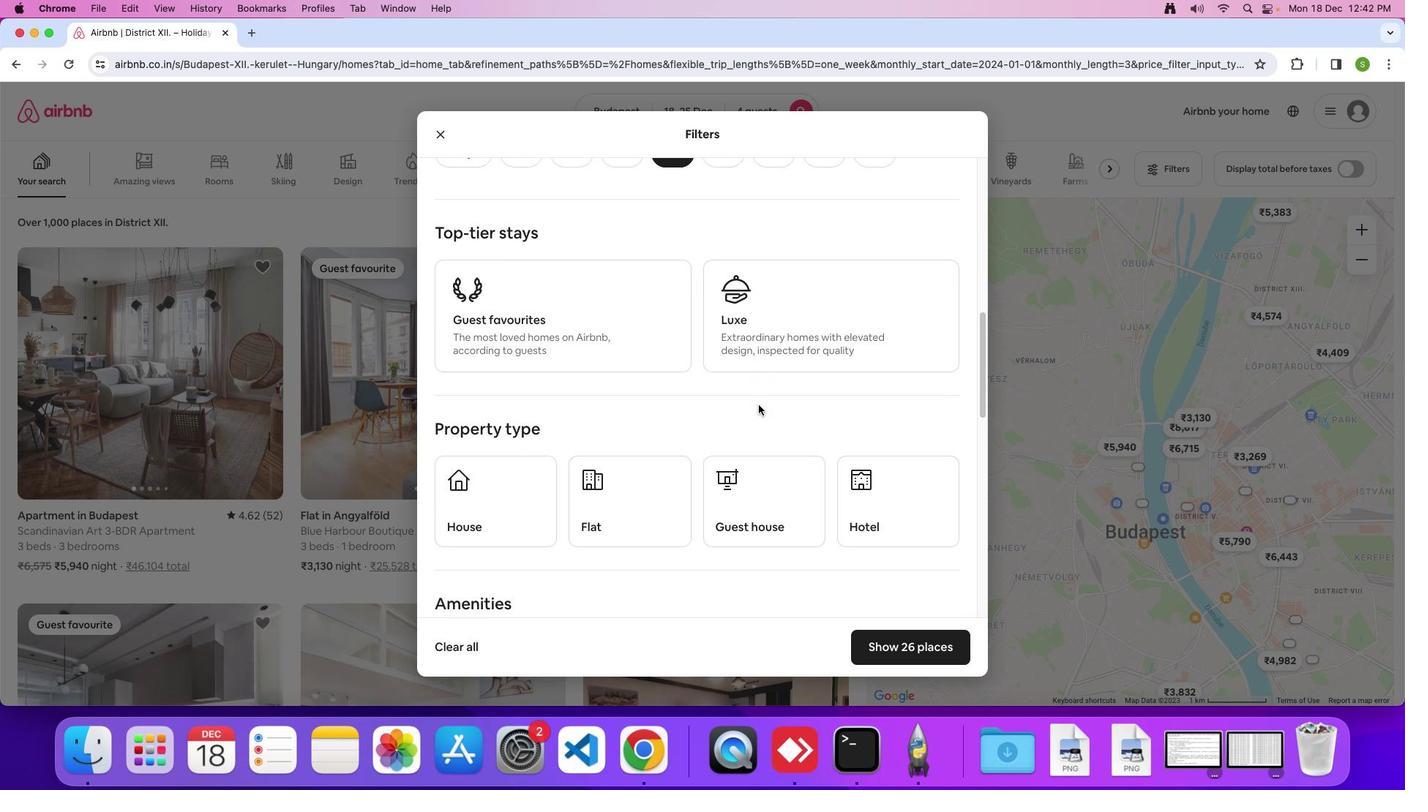 
Action: Mouse scrolled (758, 404) with delta (0, 0)
Screenshot: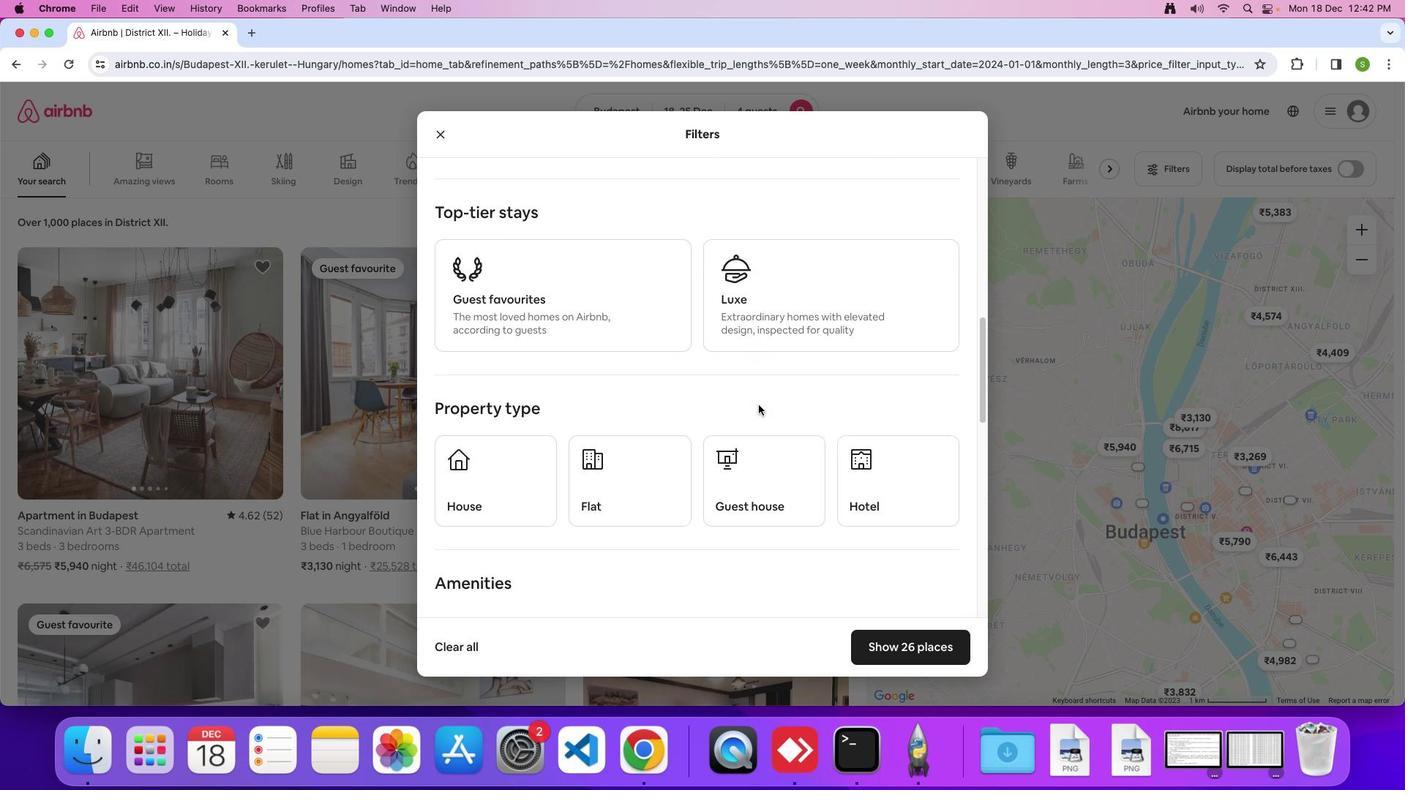 
Action: Mouse scrolled (758, 404) with delta (0, 0)
Screenshot: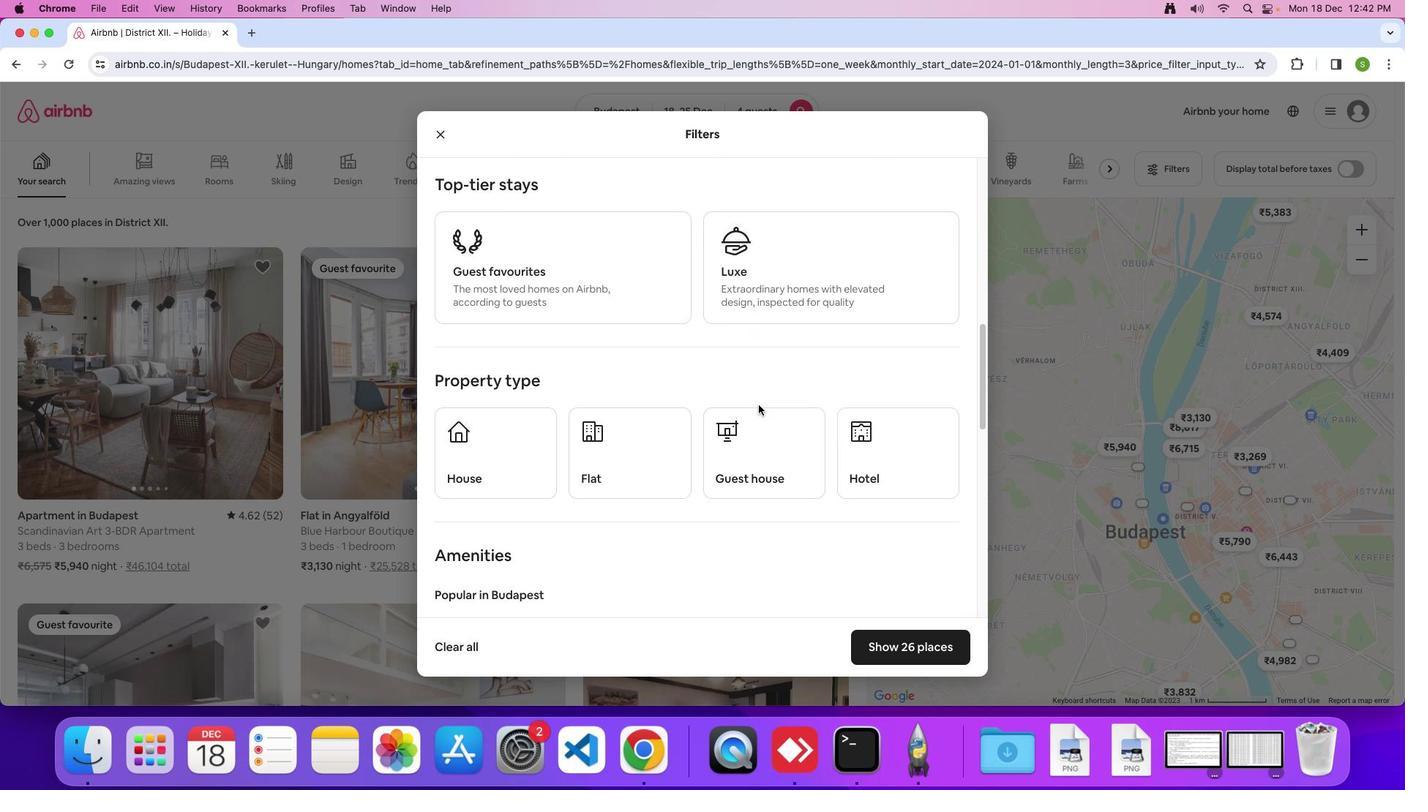
Action: Mouse scrolled (758, 404) with delta (0, 0)
Screenshot: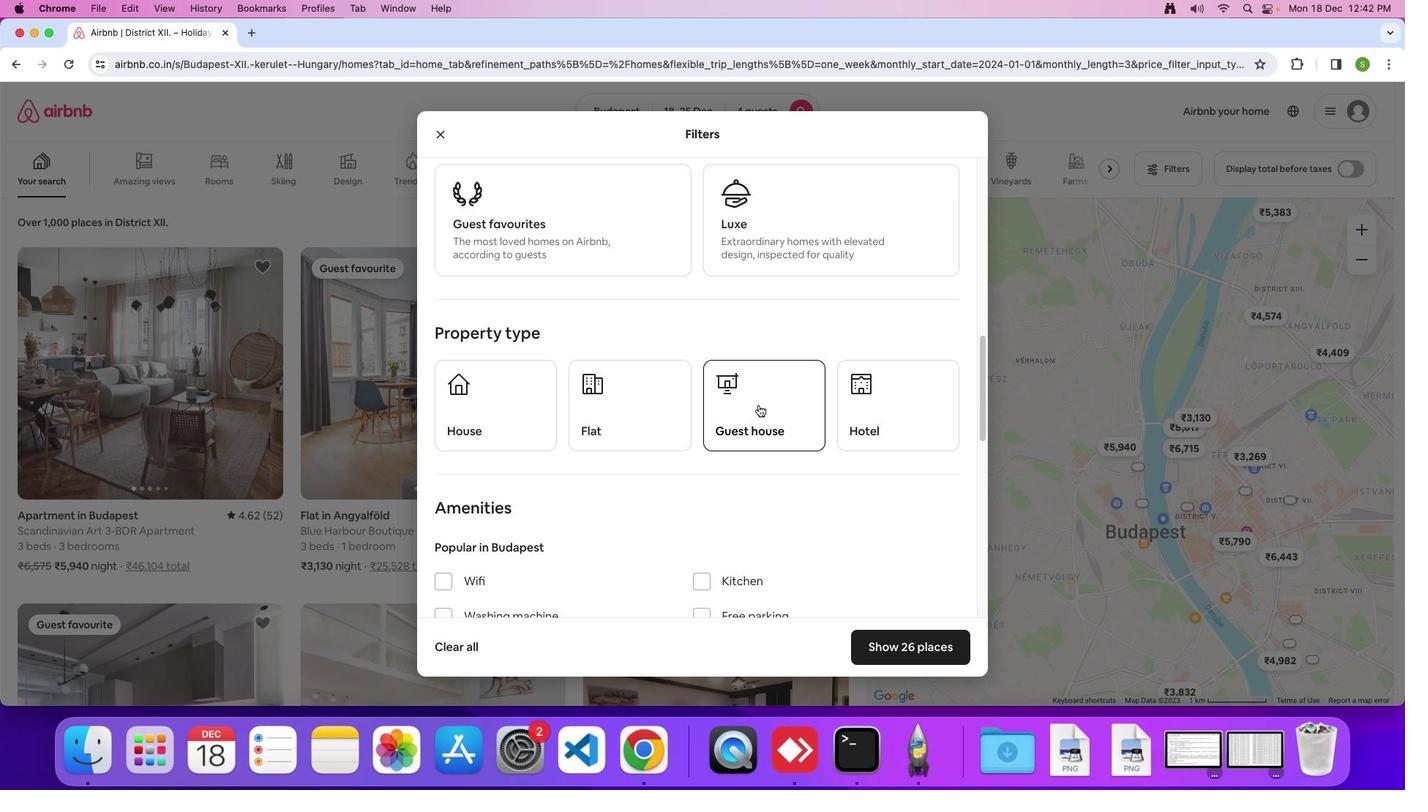 
Action: Mouse scrolled (758, 404) with delta (0, 0)
Screenshot: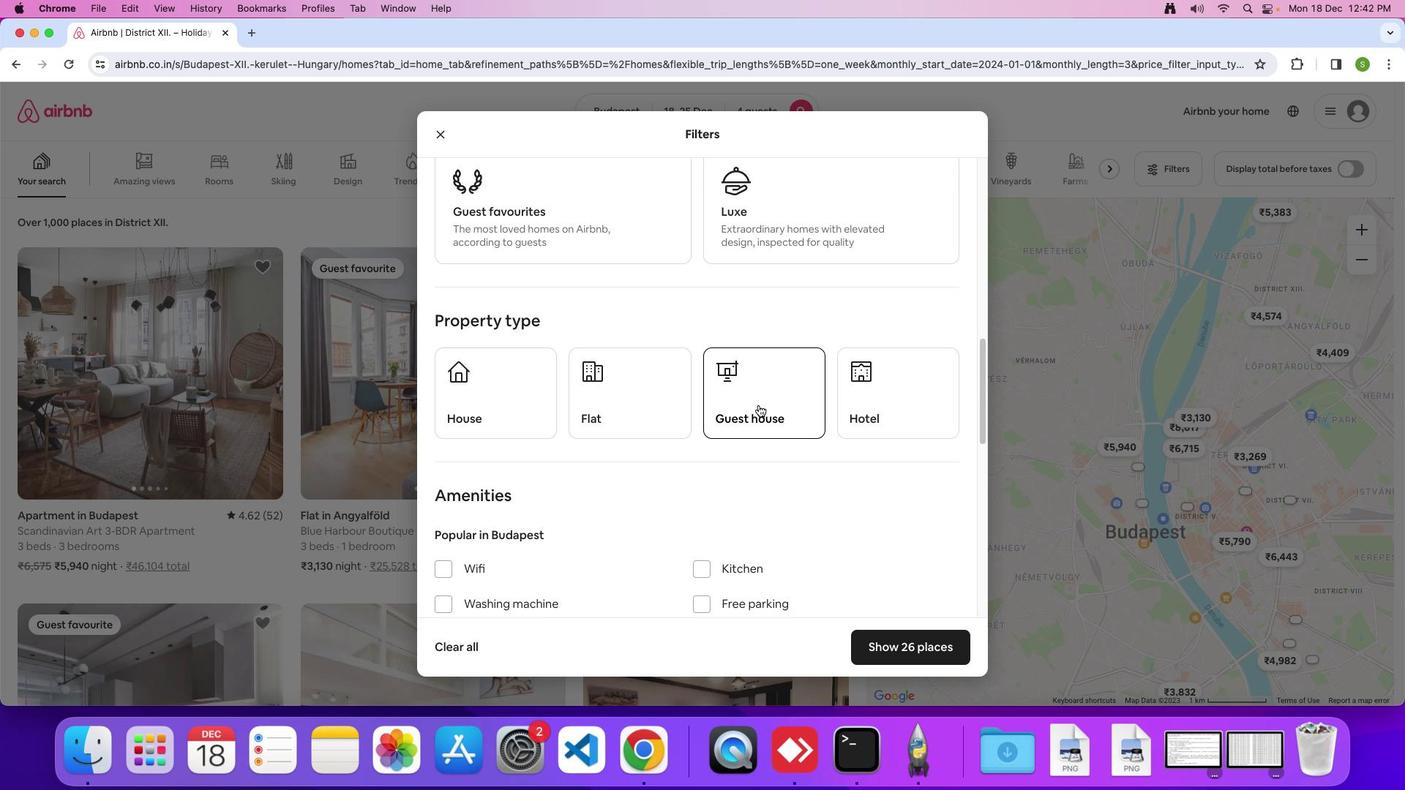 
Action: Mouse scrolled (758, 404) with delta (0, 0)
Screenshot: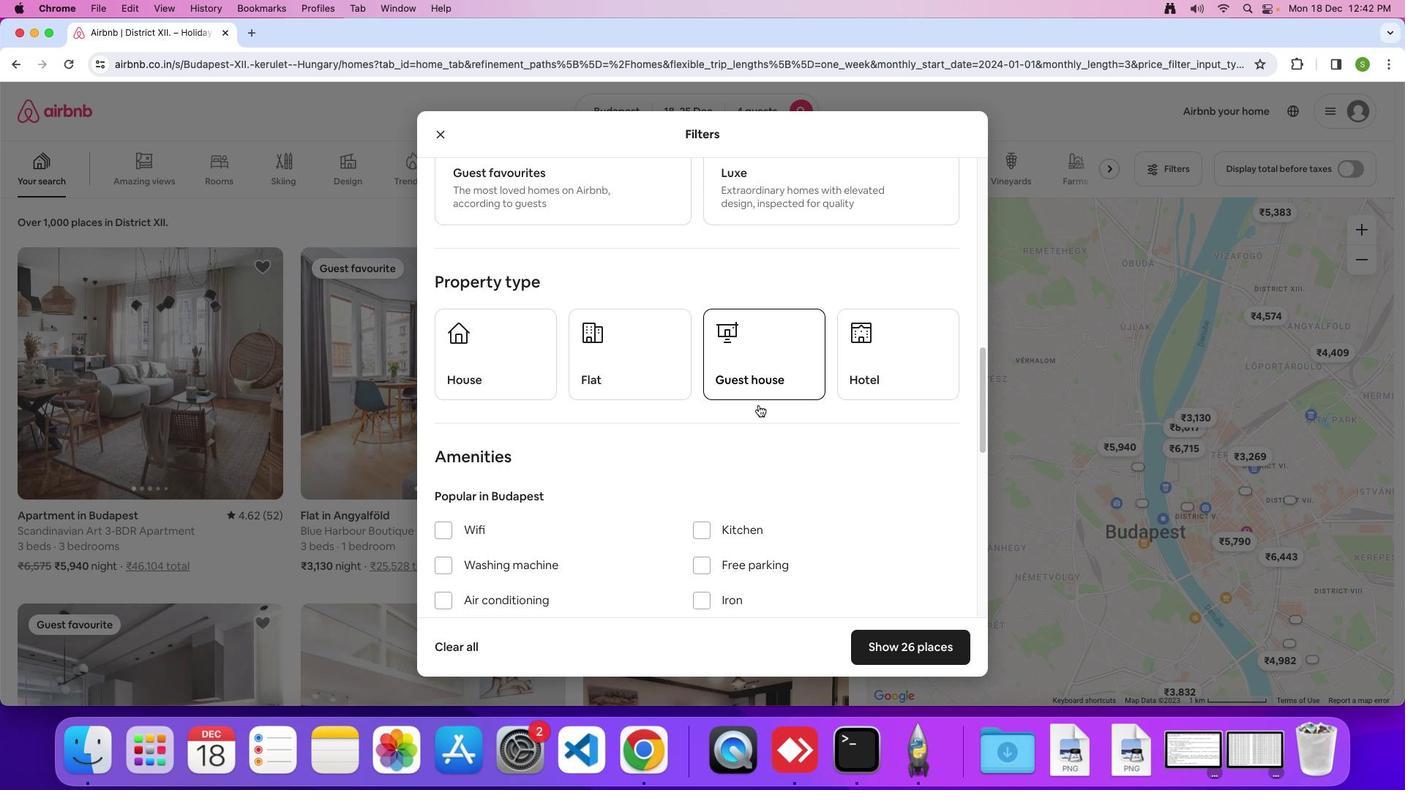 
Action: Mouse moved to (757, 404)
Screenshot: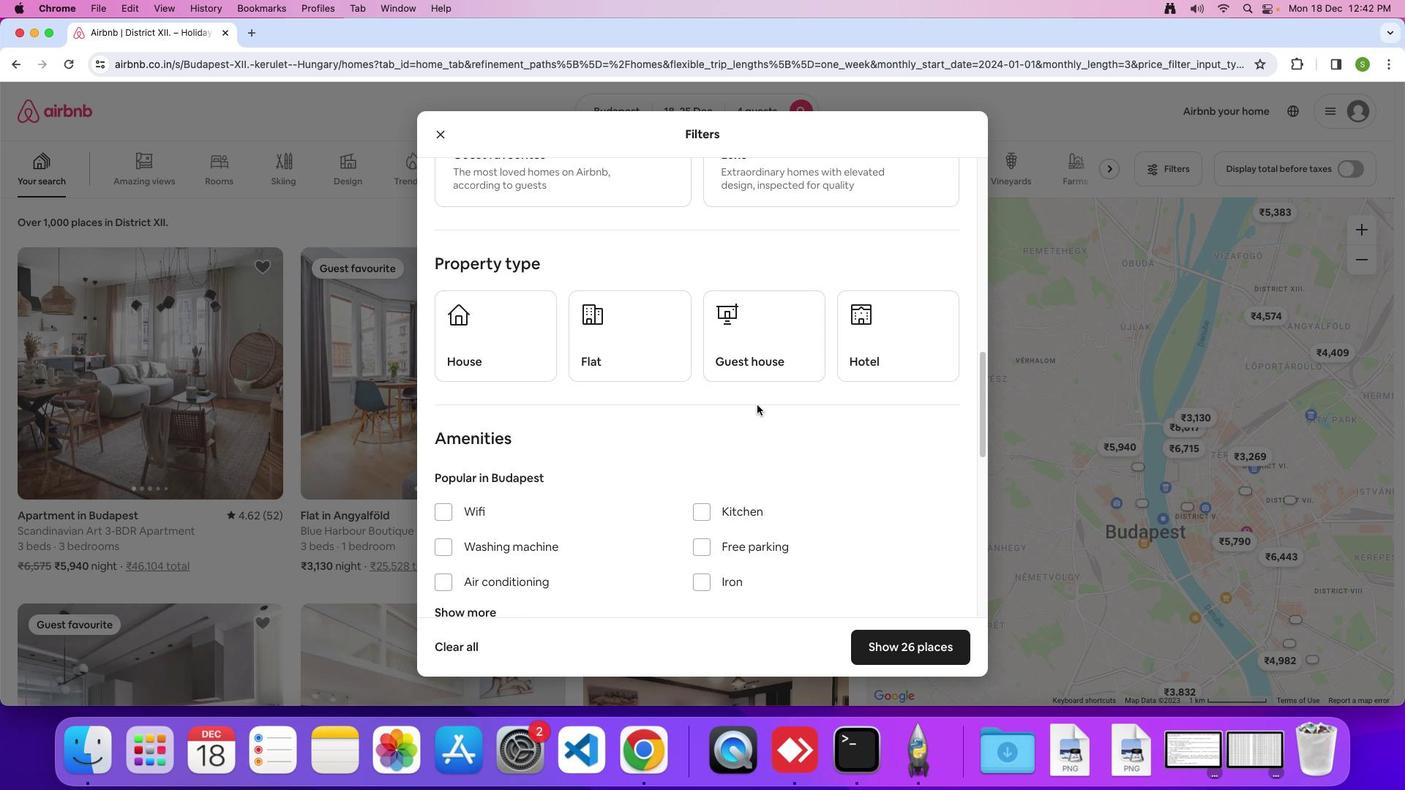 
Action: Mouse scrolled (757, 404) with delta (0, 0)
Screenshot: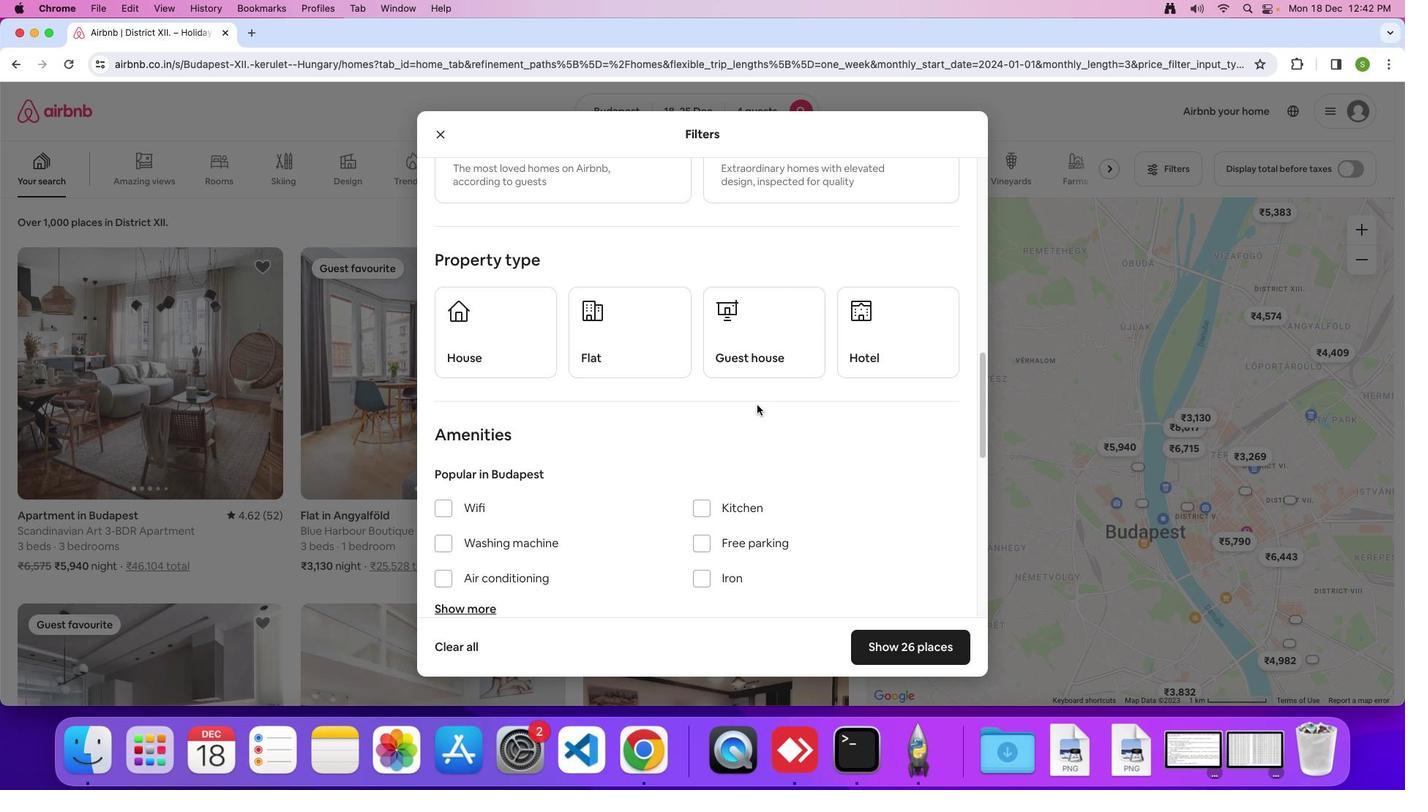 
Action: Mouse scrolled (757, 404) with delta (0, 0)
Screenshot: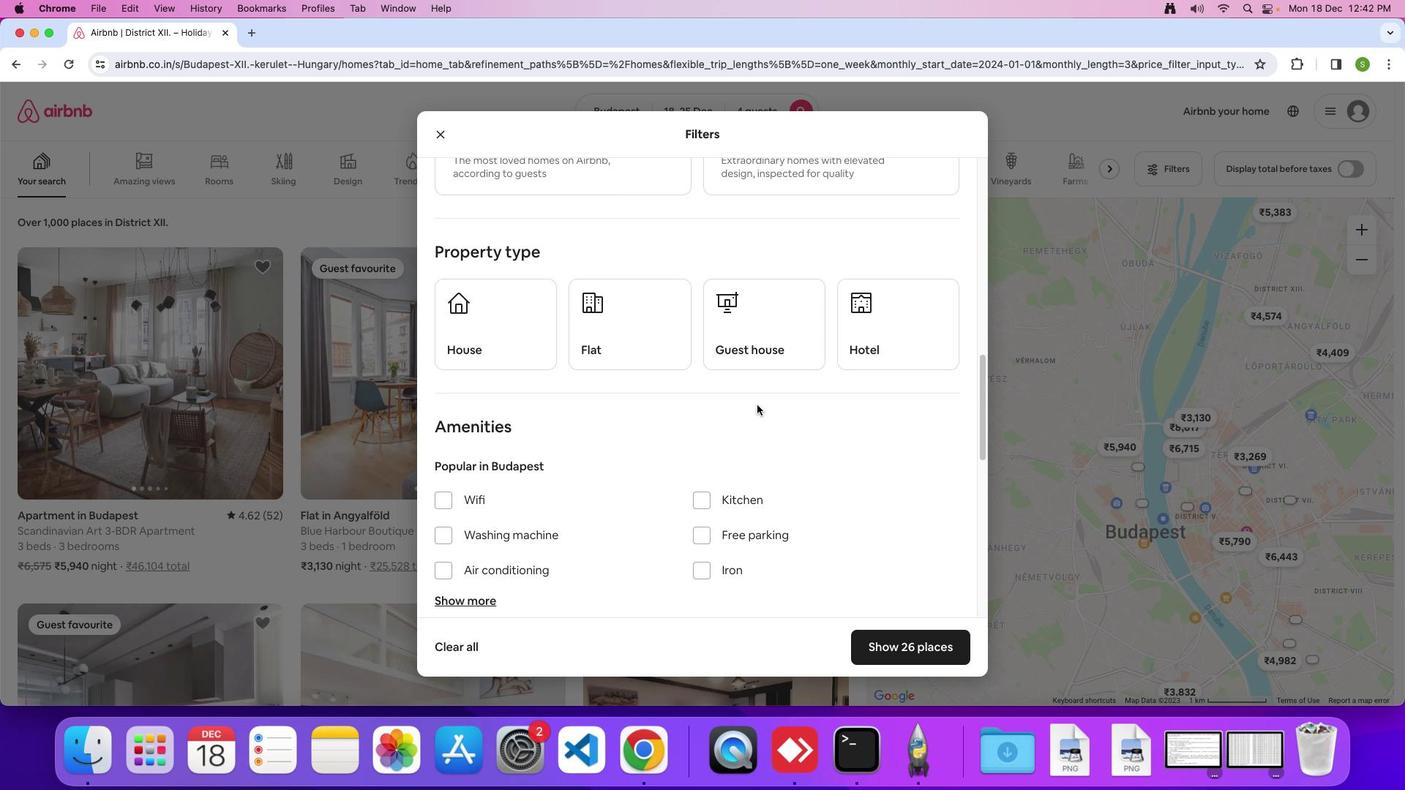 
Action: Mouse moved to (851, 345)
Screenshot: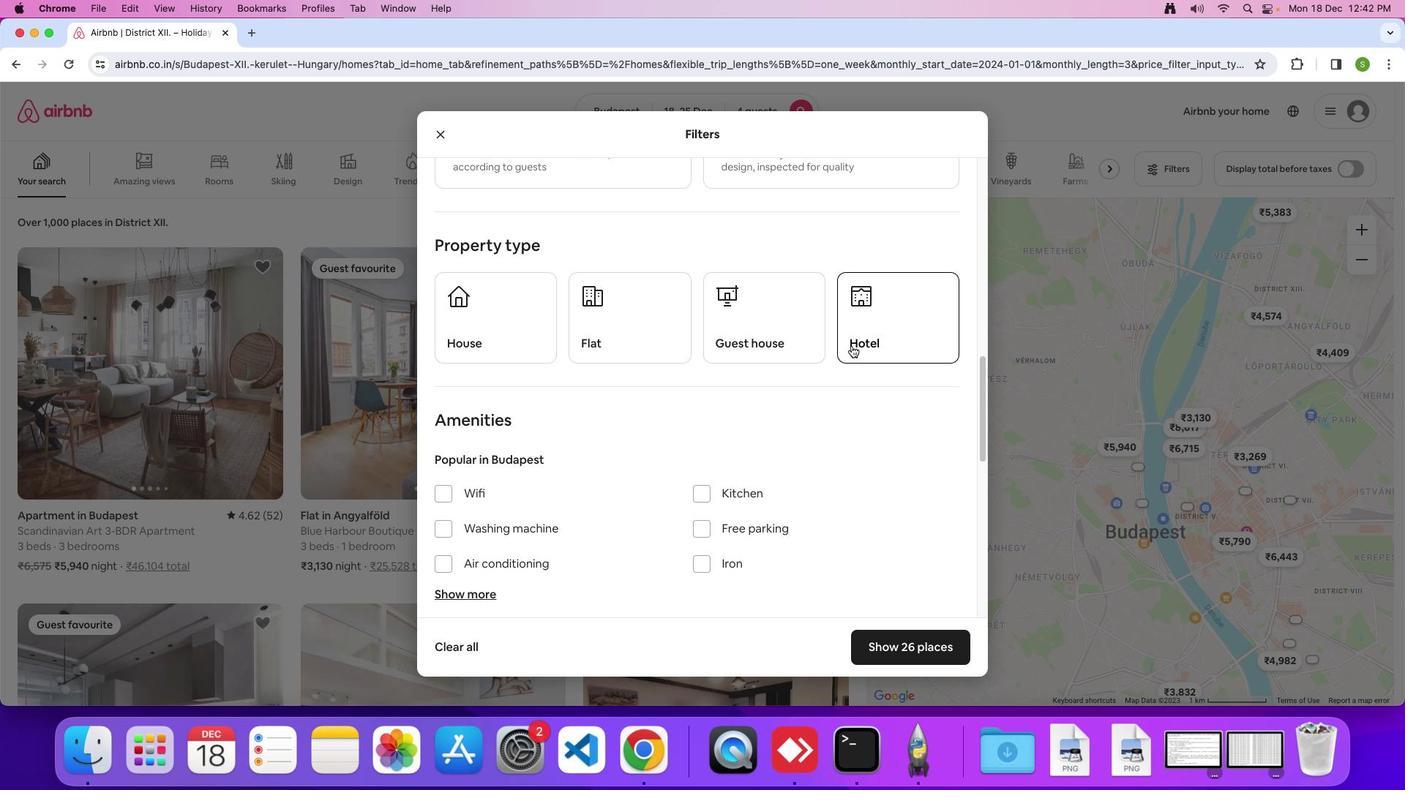 
Action: Mouse pressed left at (851, 345)
Screenshot: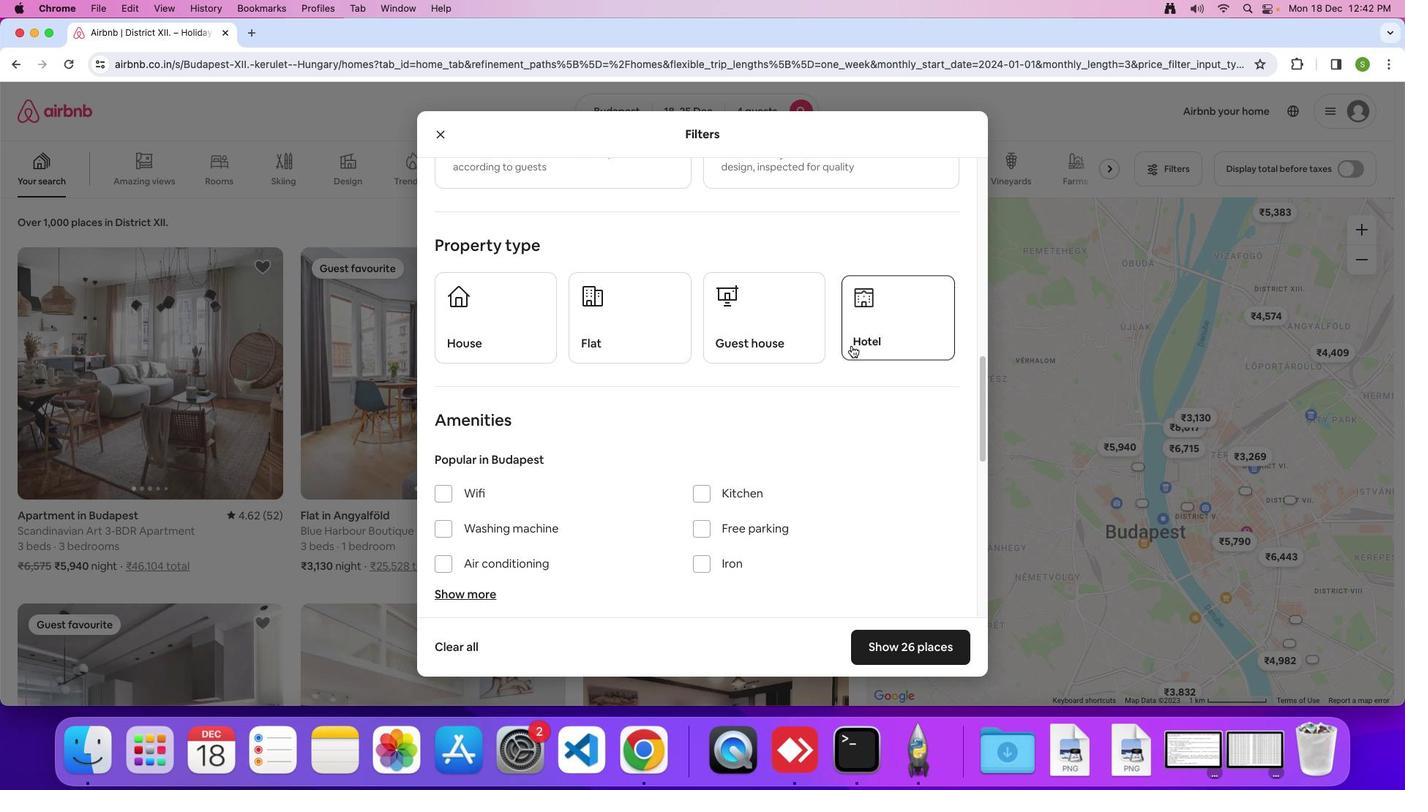 
Action: Mouse moved to (702, 427)
Screenshot: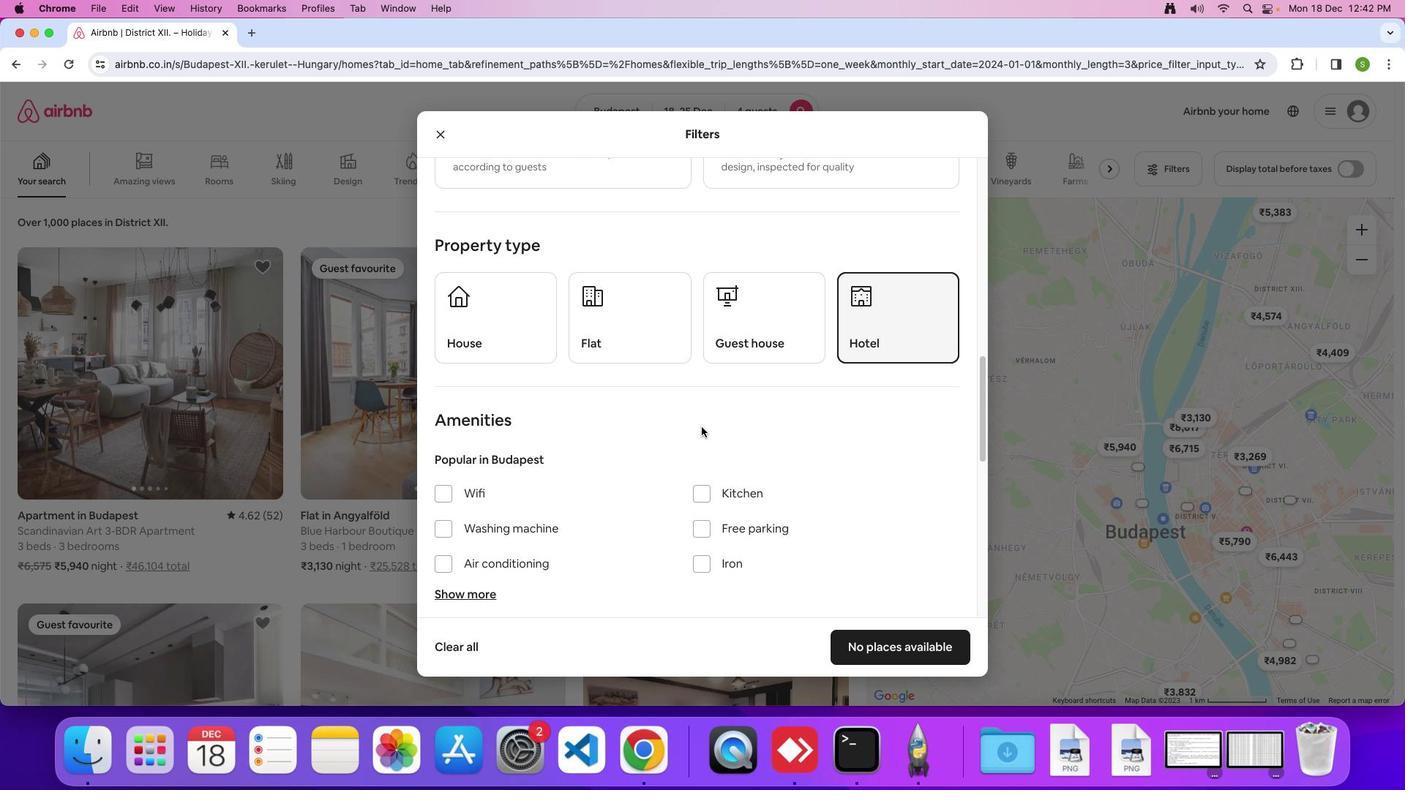 
Action: Mouse scrolled (702, 427) with delta (0, 0)
Screenshot: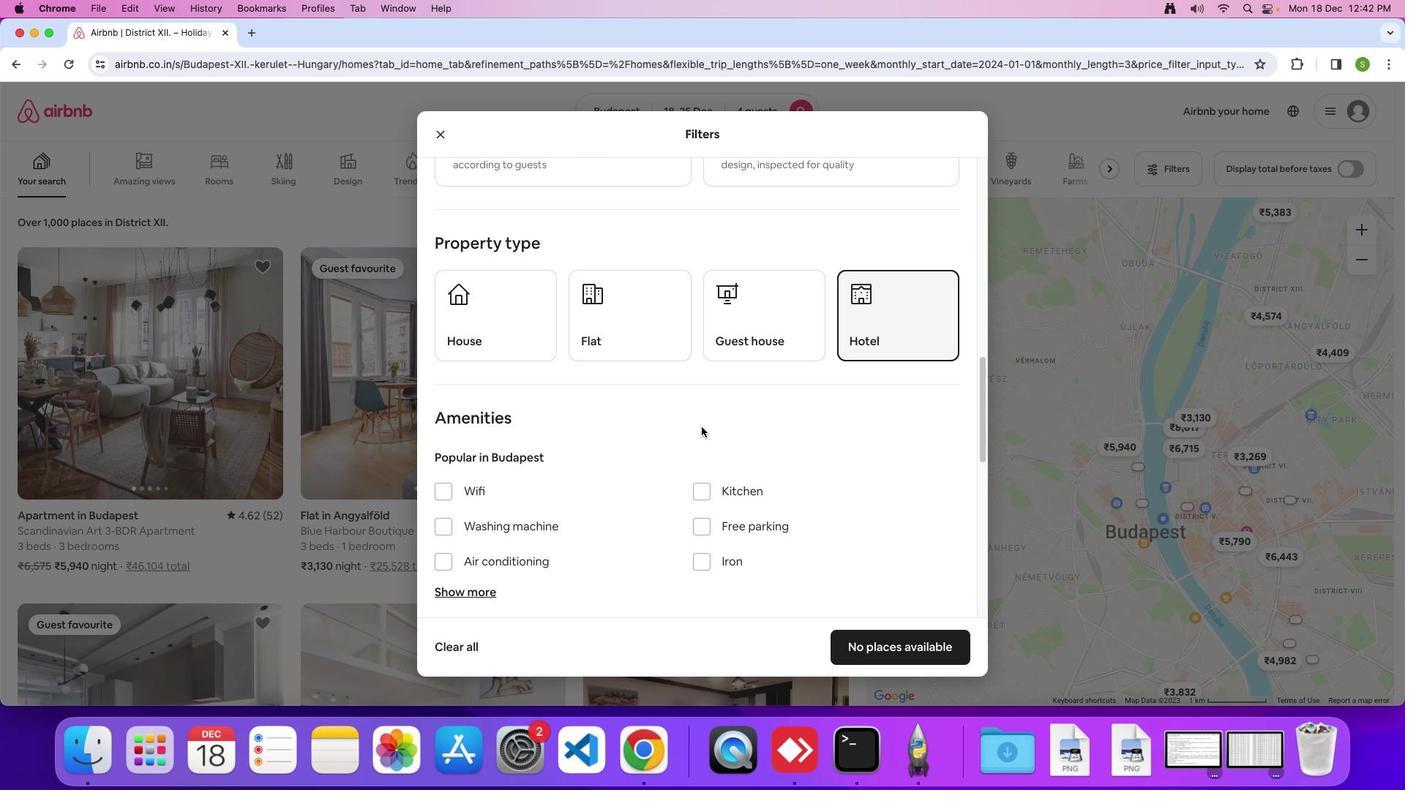 
Action: Mouse scrolled (702, 427) with delta (0, 0)
Screenshot: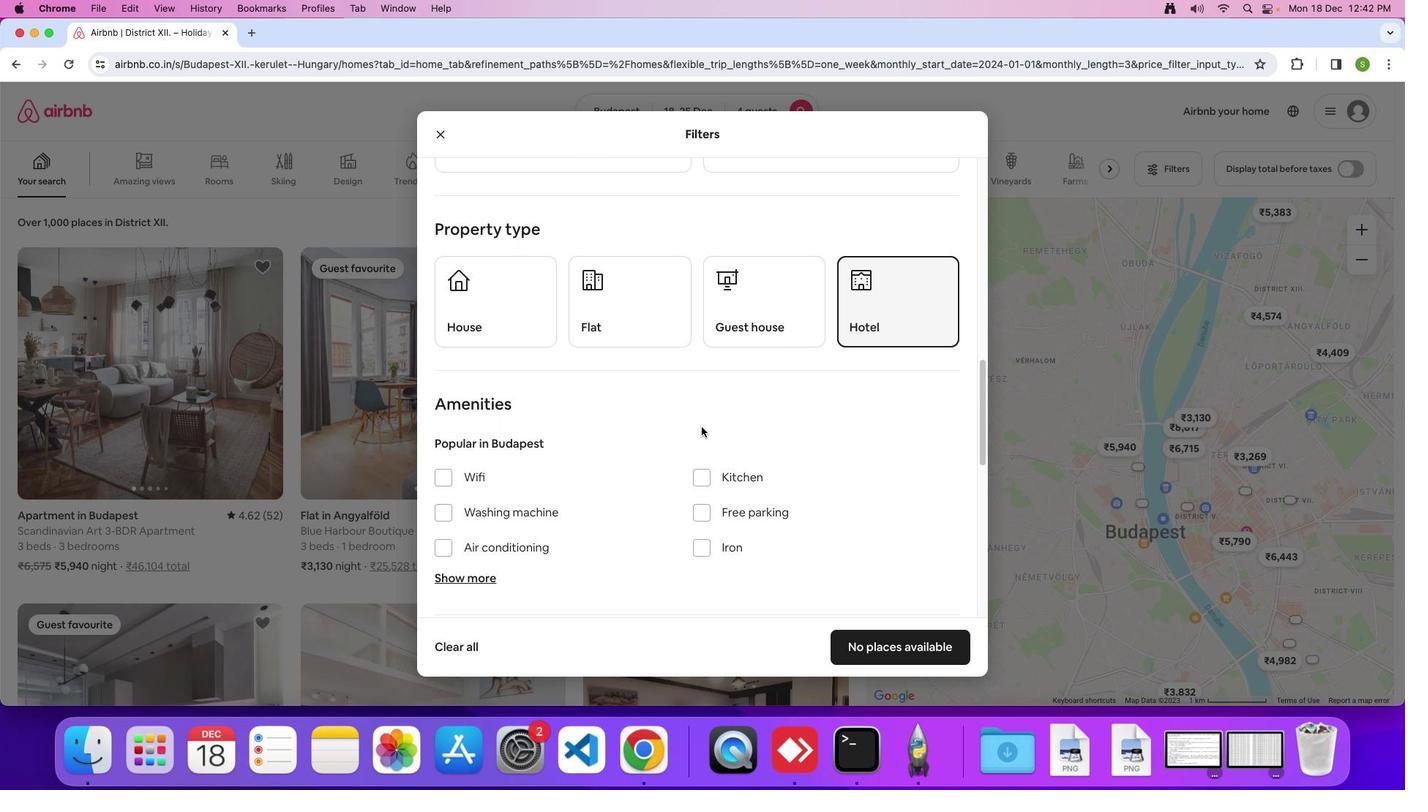 
Action: Mouse scrolled (702, 427) with delta (0, 0)
Screenshot: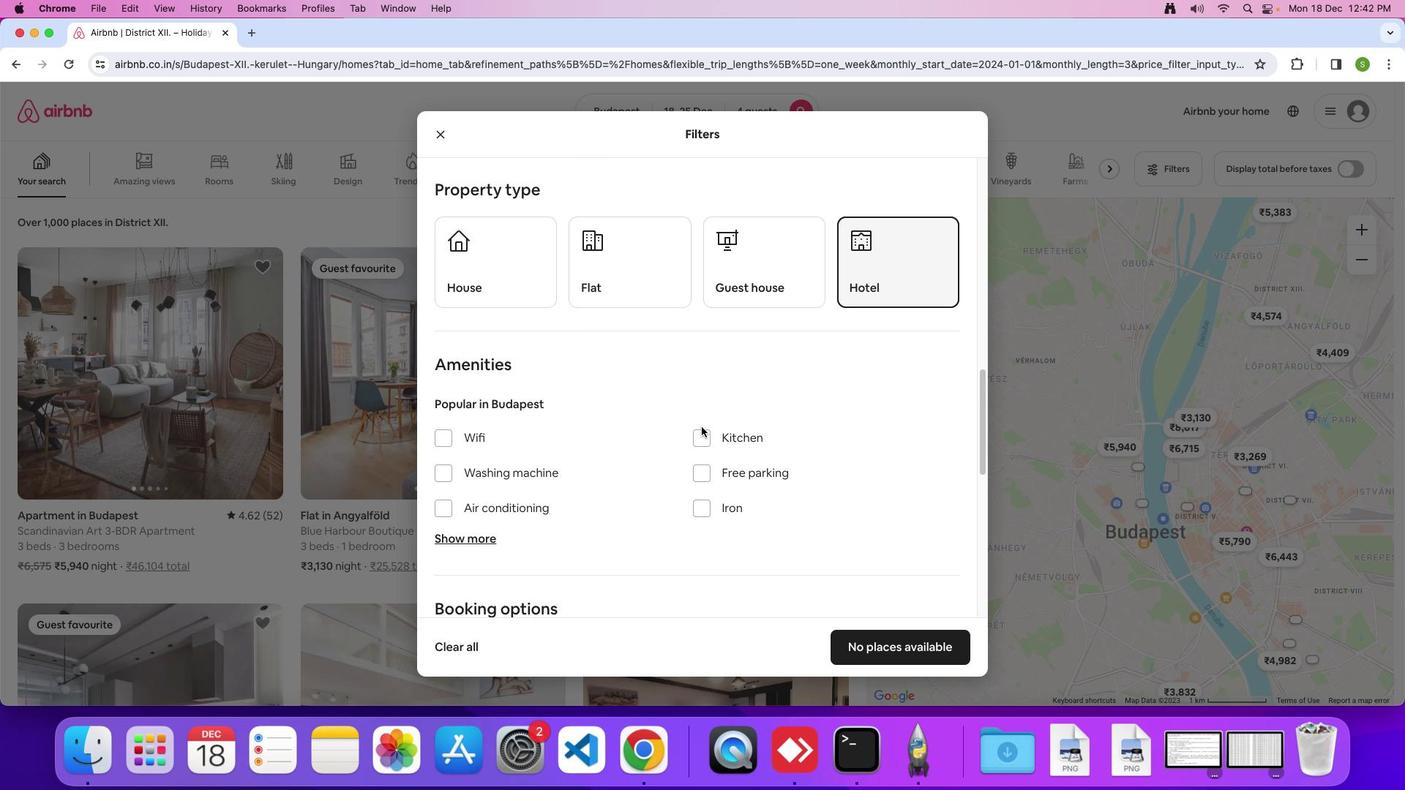 
Action: Mouse scrolled (702, 427) with delta (0, 0)
Screenshot: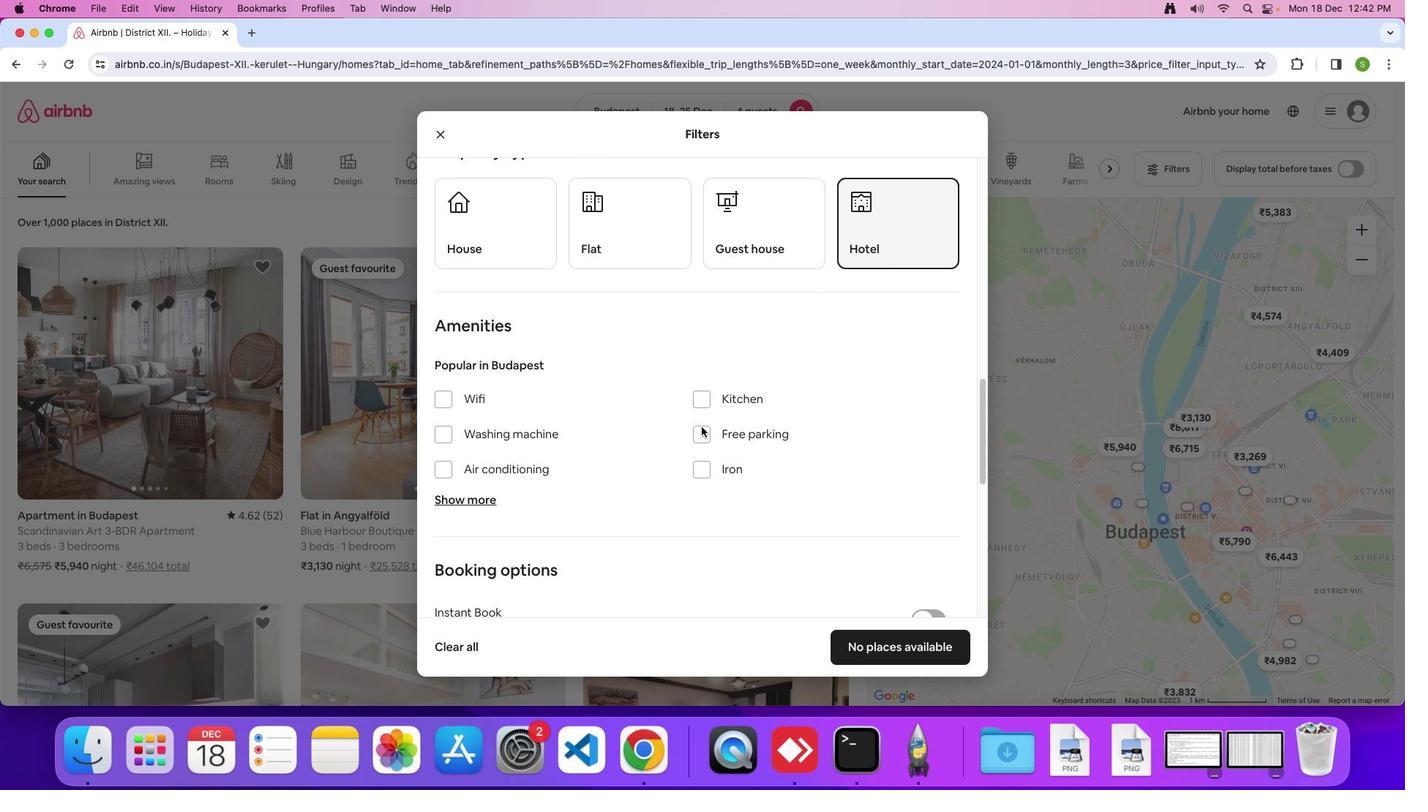 
Action: Mouse scrolled (702, 427) with delta (0, 0)
Screenshot: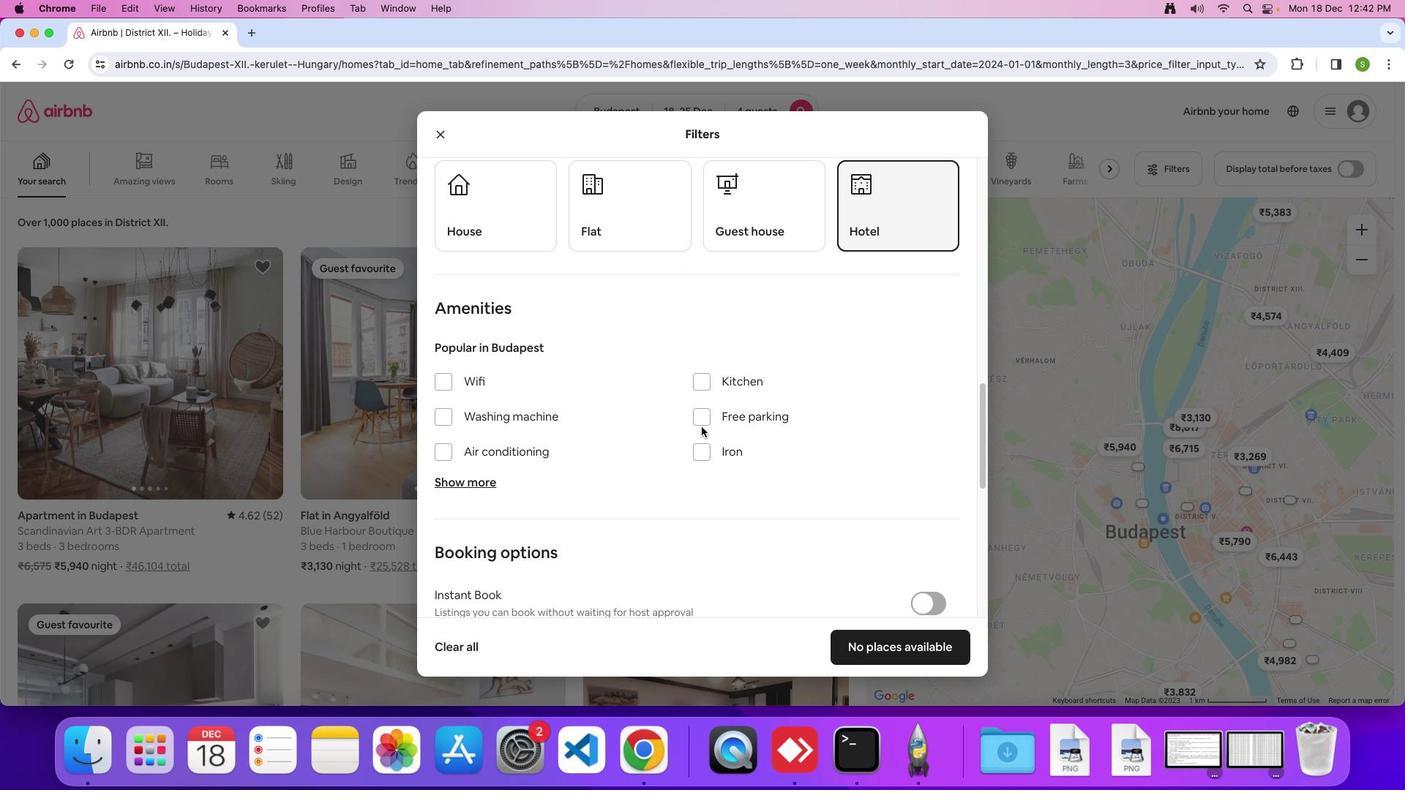 
Action: Mouse scrolled (702, 427) with delta (0, 0)
Screenshot: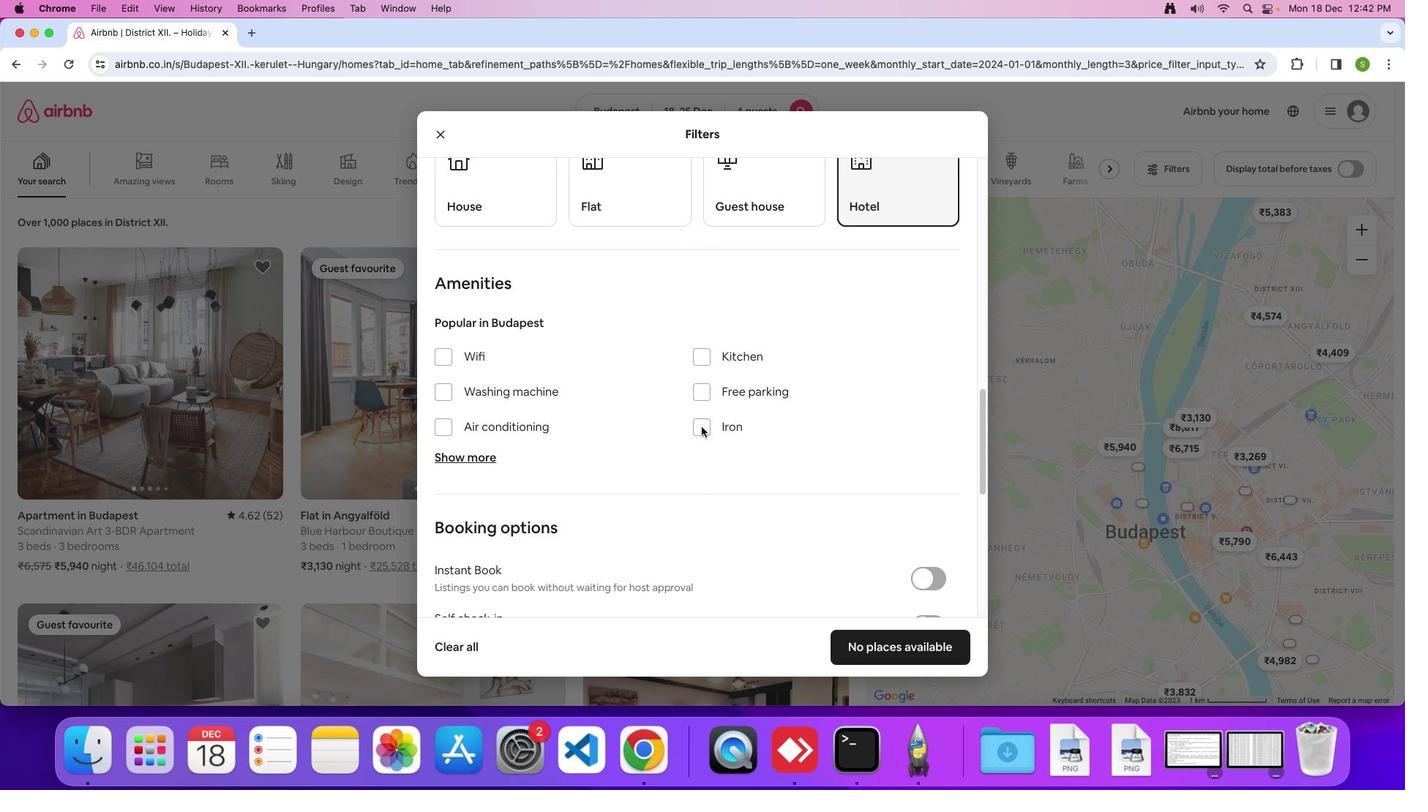 
Action: Mouse scrolled (702, 427) with delta (0, 0)
Screenshot: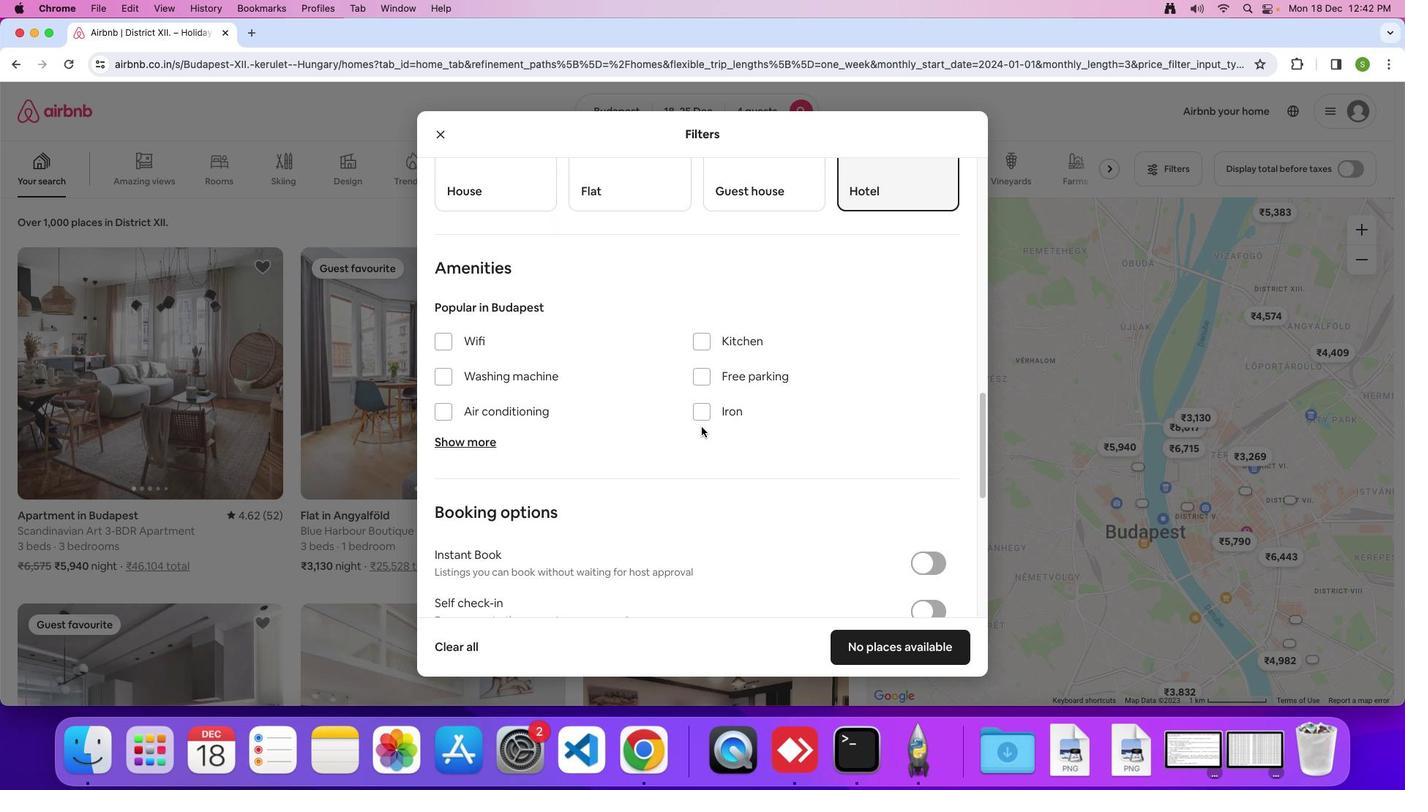 
Action: Mouse moved to (444, 337)
Screenshot: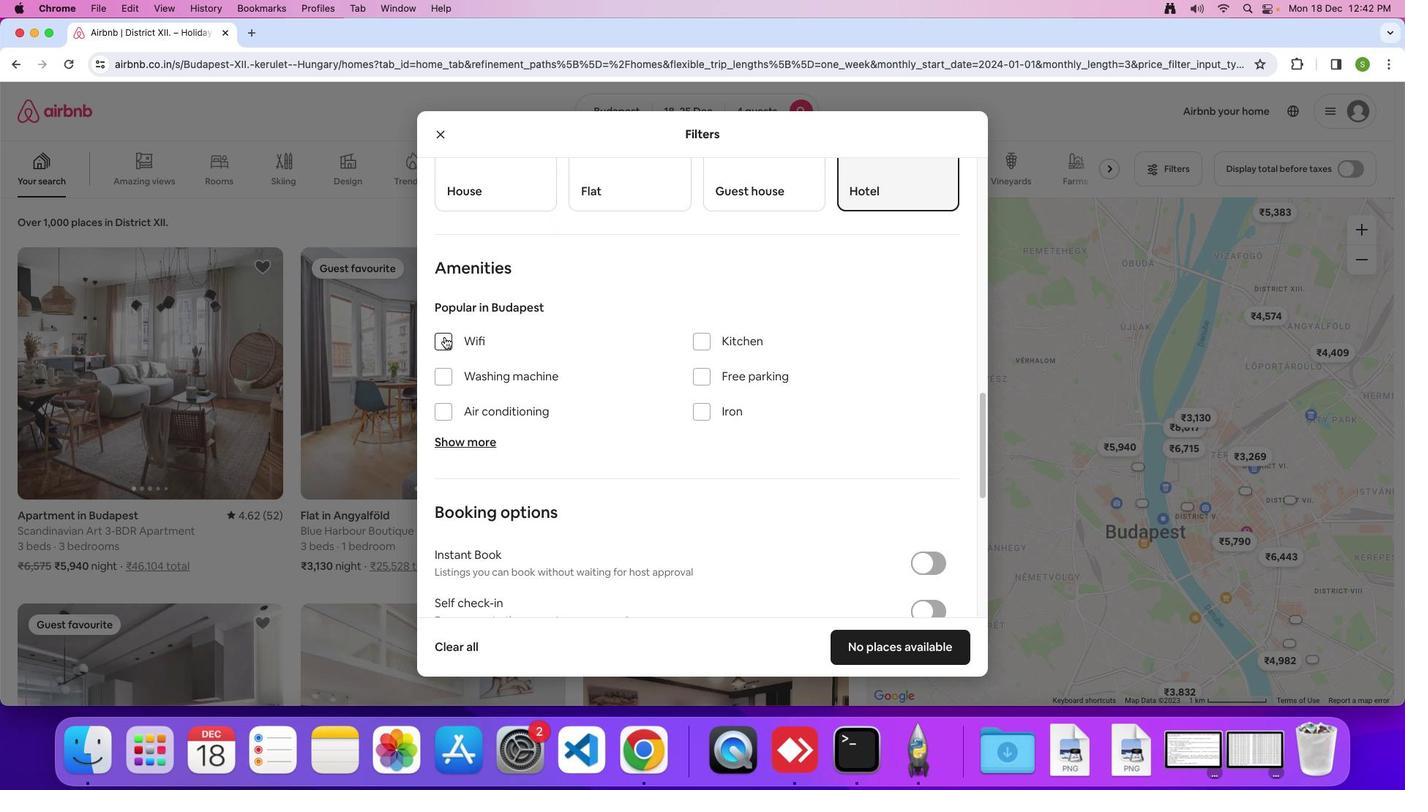 
Action: Mouse pressed left at (444, 337)
Screenshot: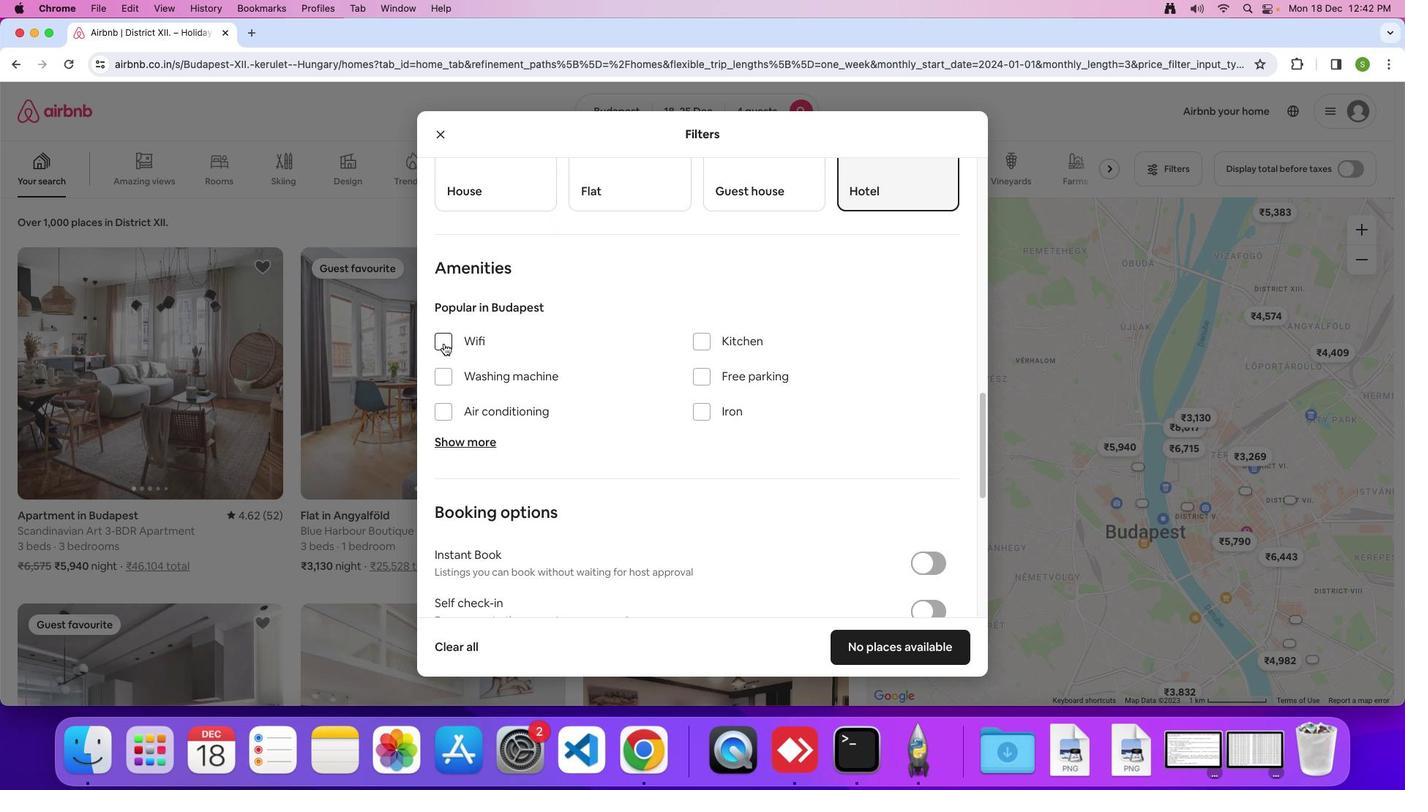 
Action: Mouse moved to (451, 442)
Screenshot: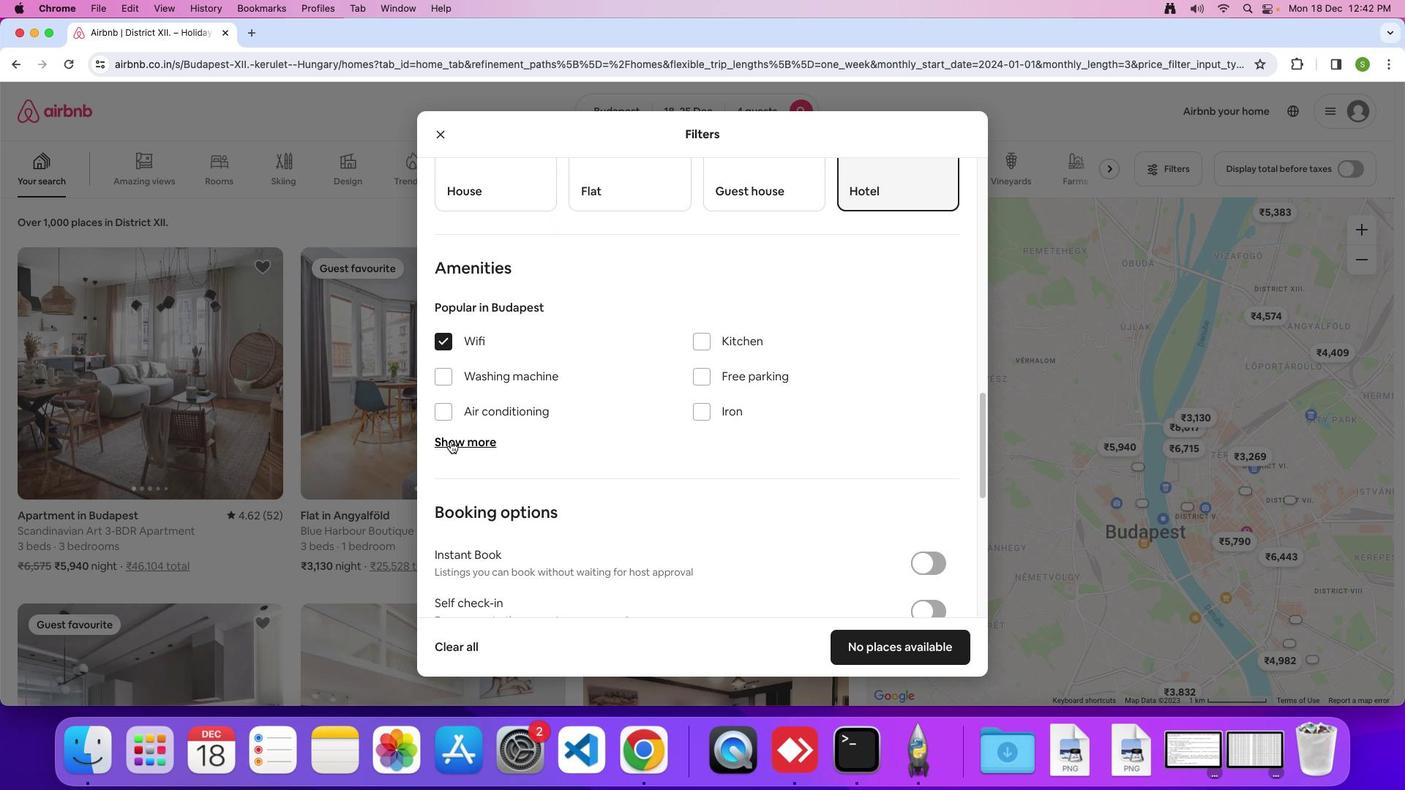 
Action: Mouse pressed left at (451, 442)
Screenshot: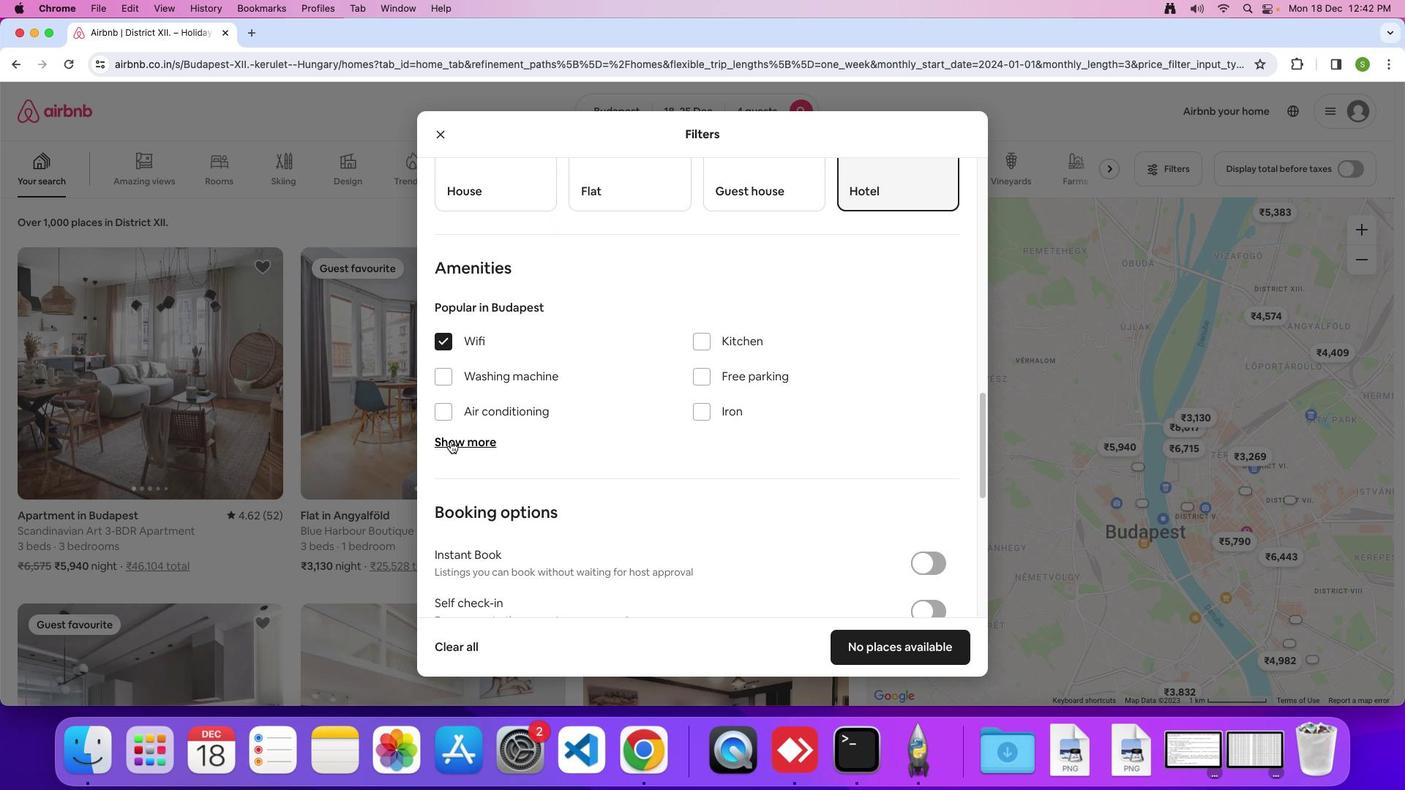 
Action: Mouse moved to (704, 530)
Screenshot: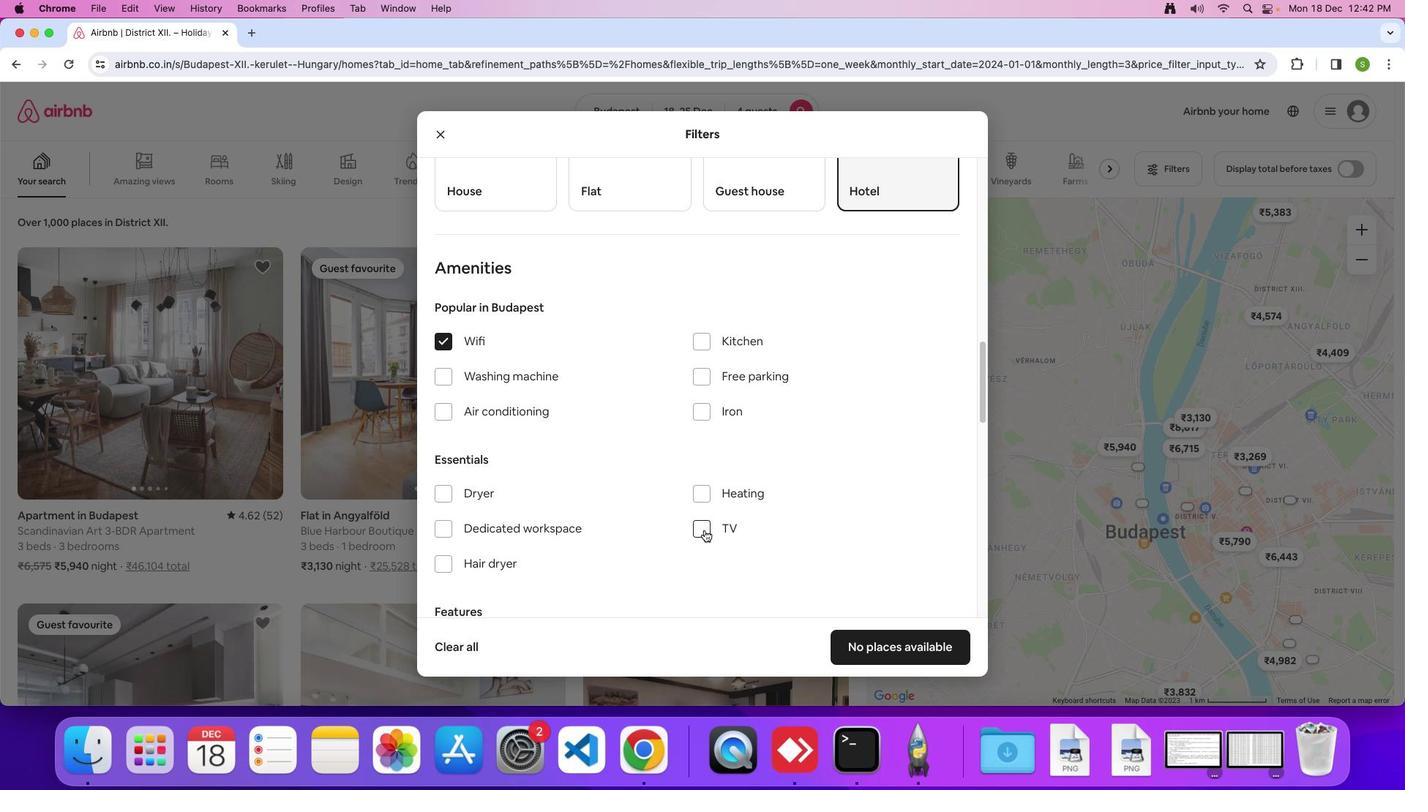 
Action: Mouse pressed left at (704, 530)
Screenshot: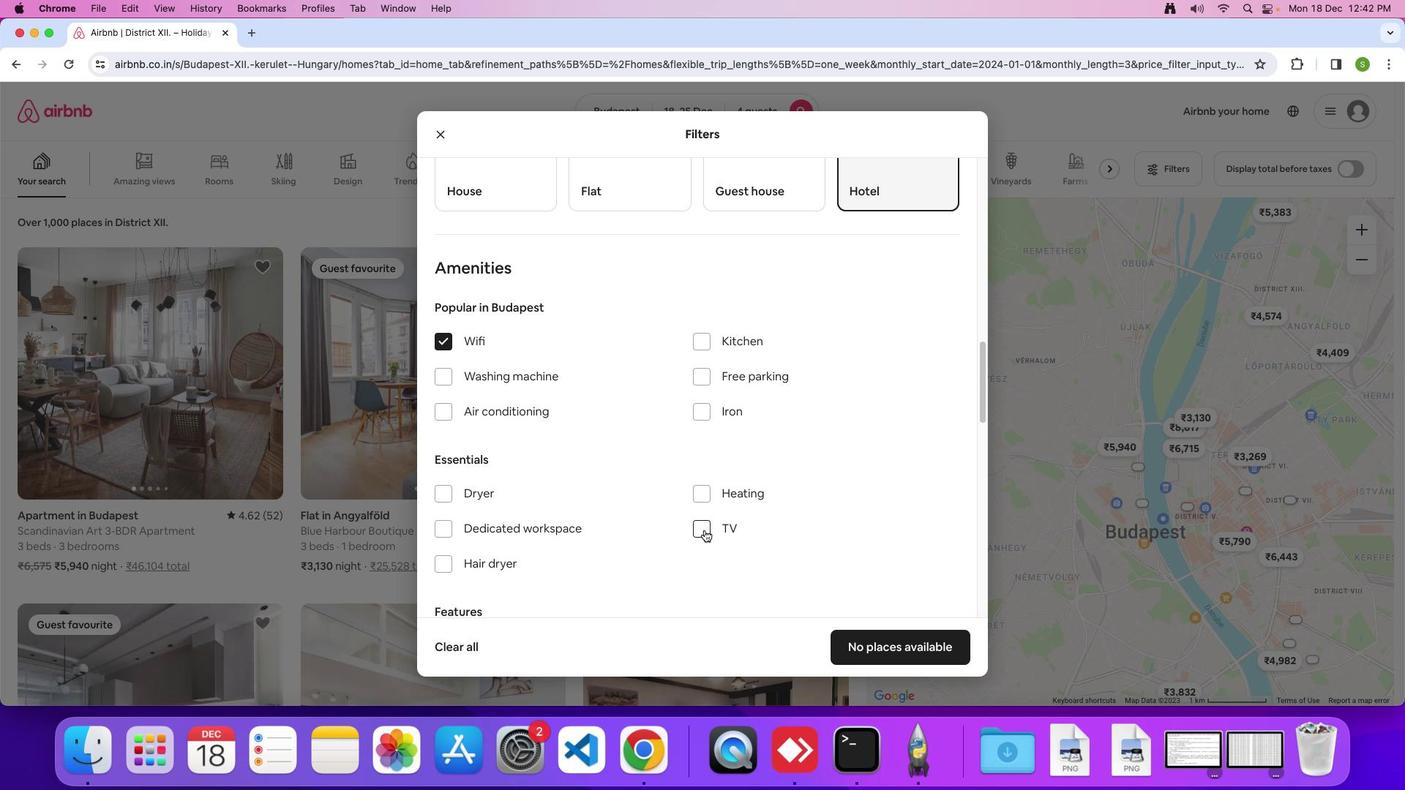 
Action: Mouse moved to (703, 379)
Screenshot: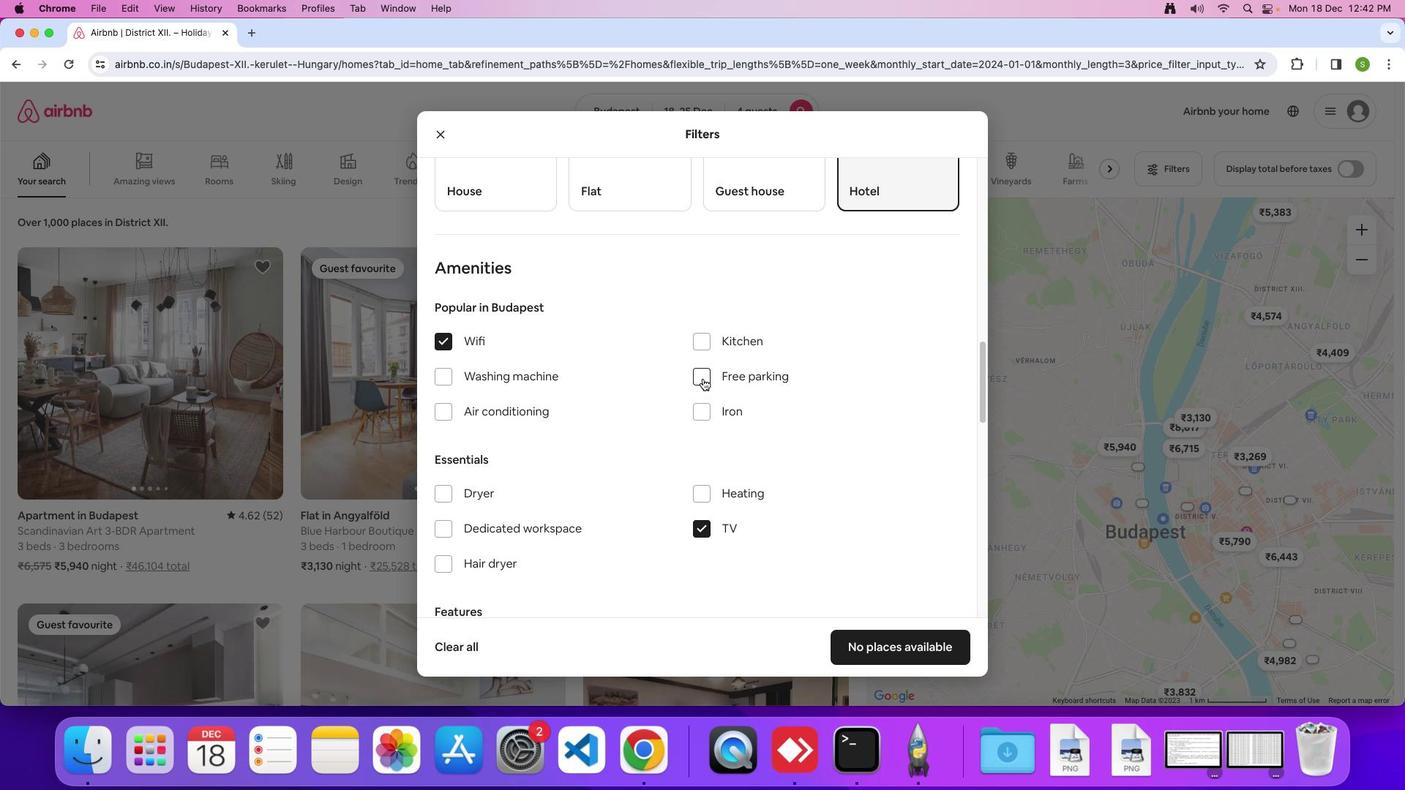 
Action: Mouse pressed left at (703, 379)
Screenshot: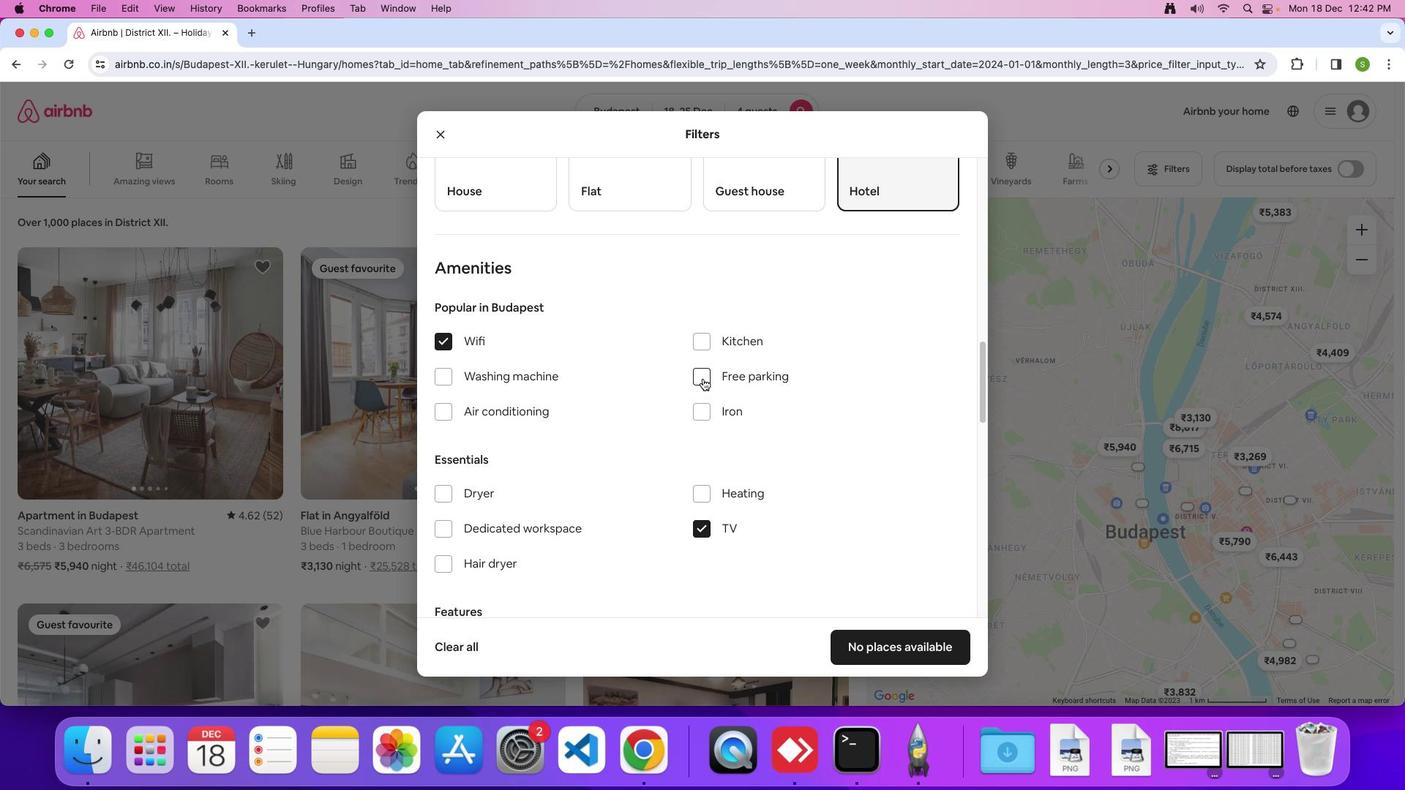 
Action: Mouse moved to (651, 430)
Screenshot: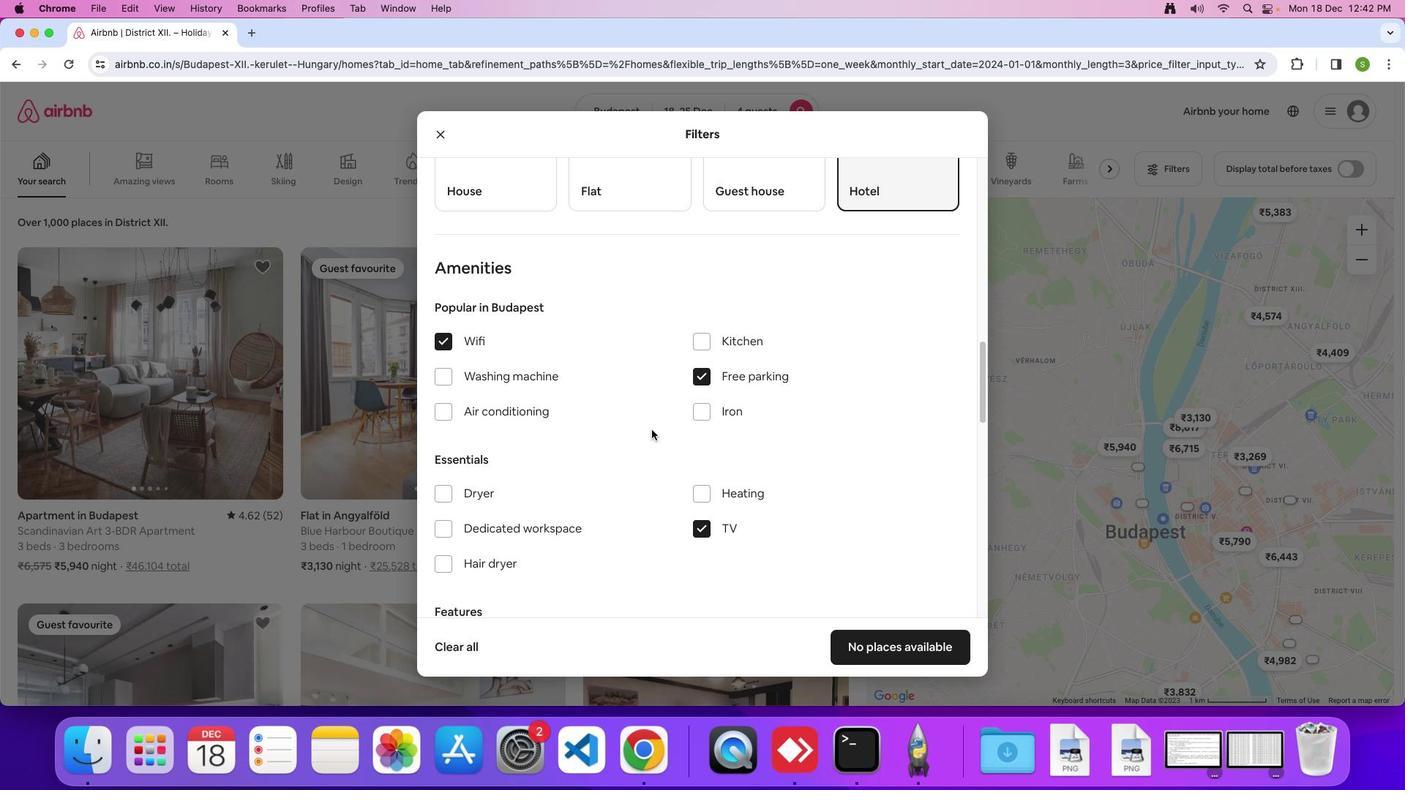 
Action: Mouse scrolled (651, 430) with delta (0, 0)
Screenshot: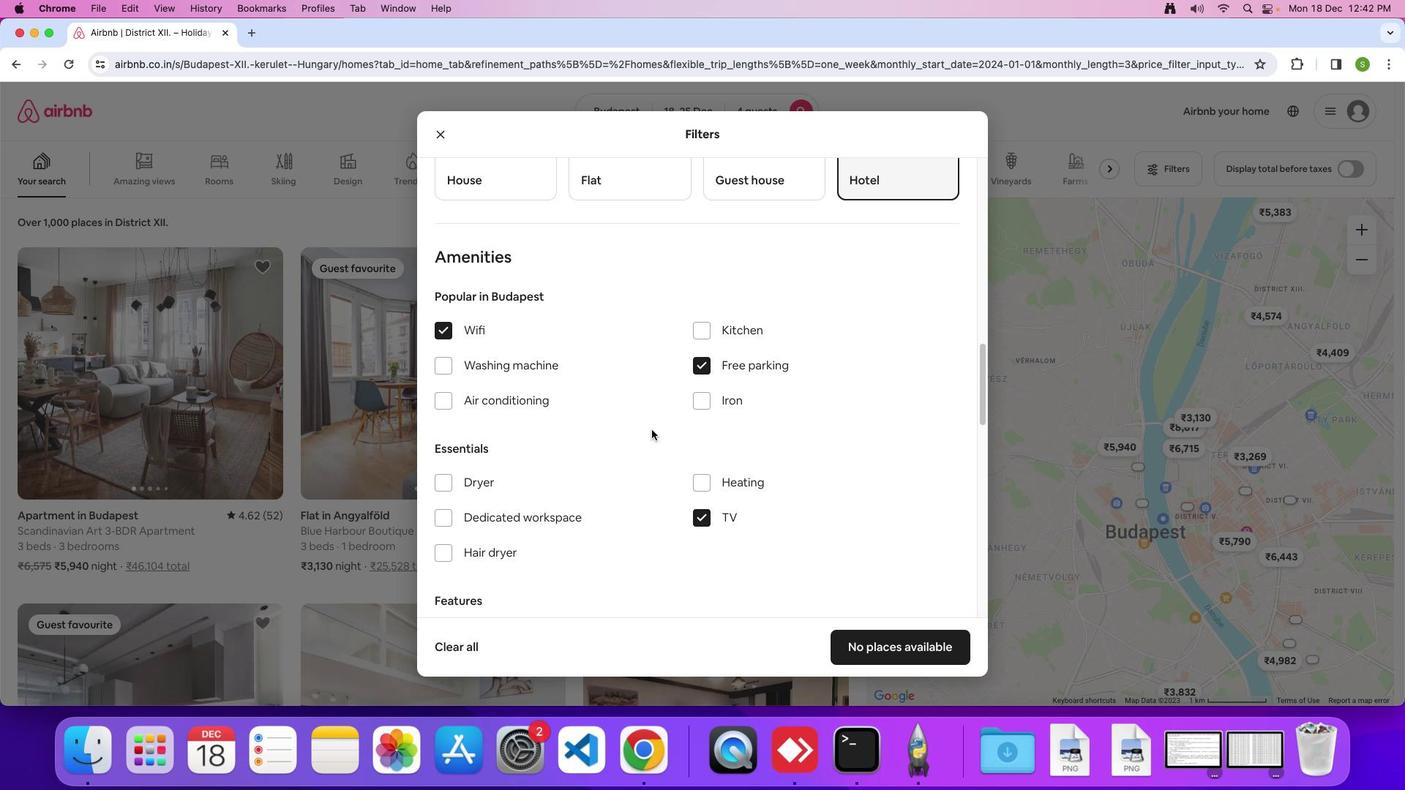 
Action: Mouse scrolled (651, 430) with delta (0, 0)
Screenshot: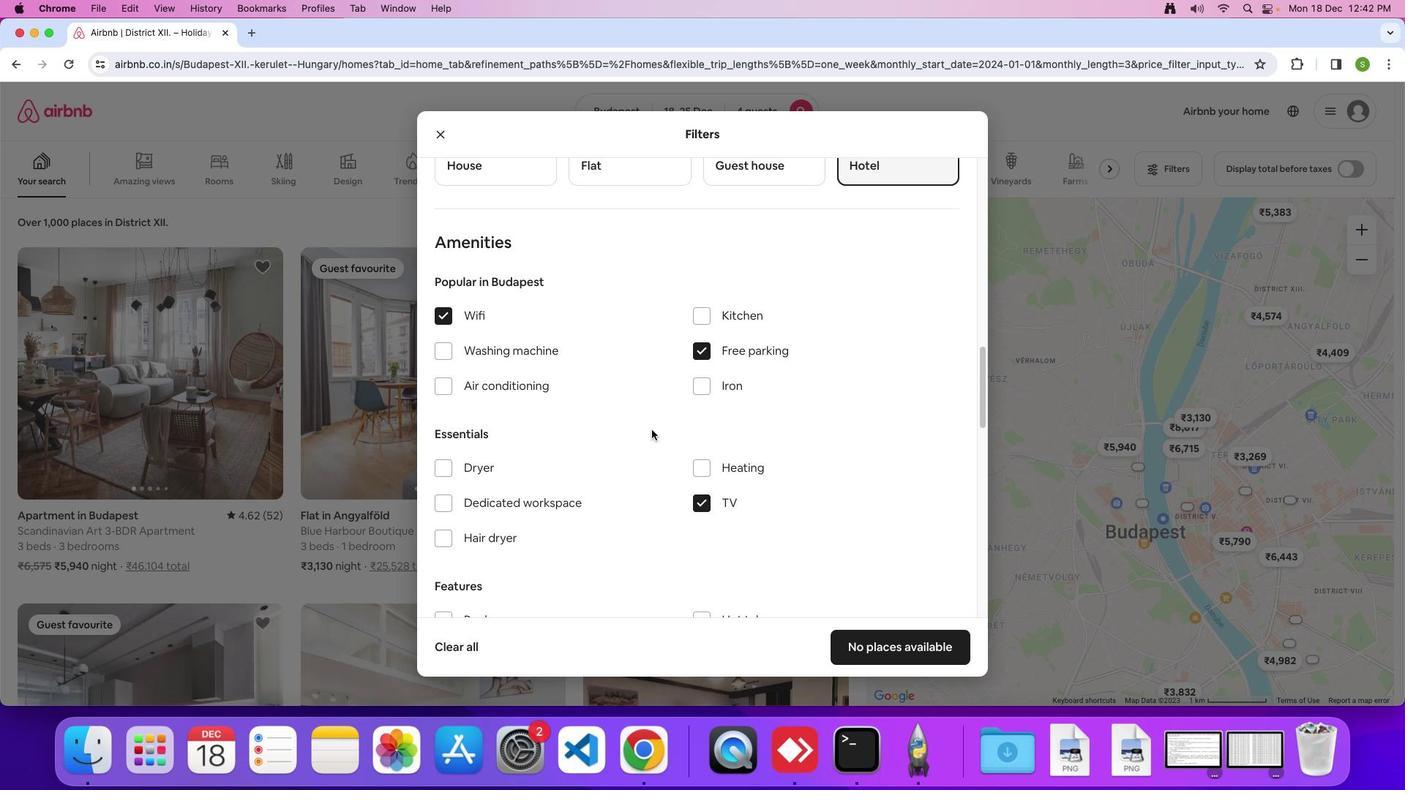 
Action: Mouse scrolled (651, 430) with delta (0, -1)
Screenshot: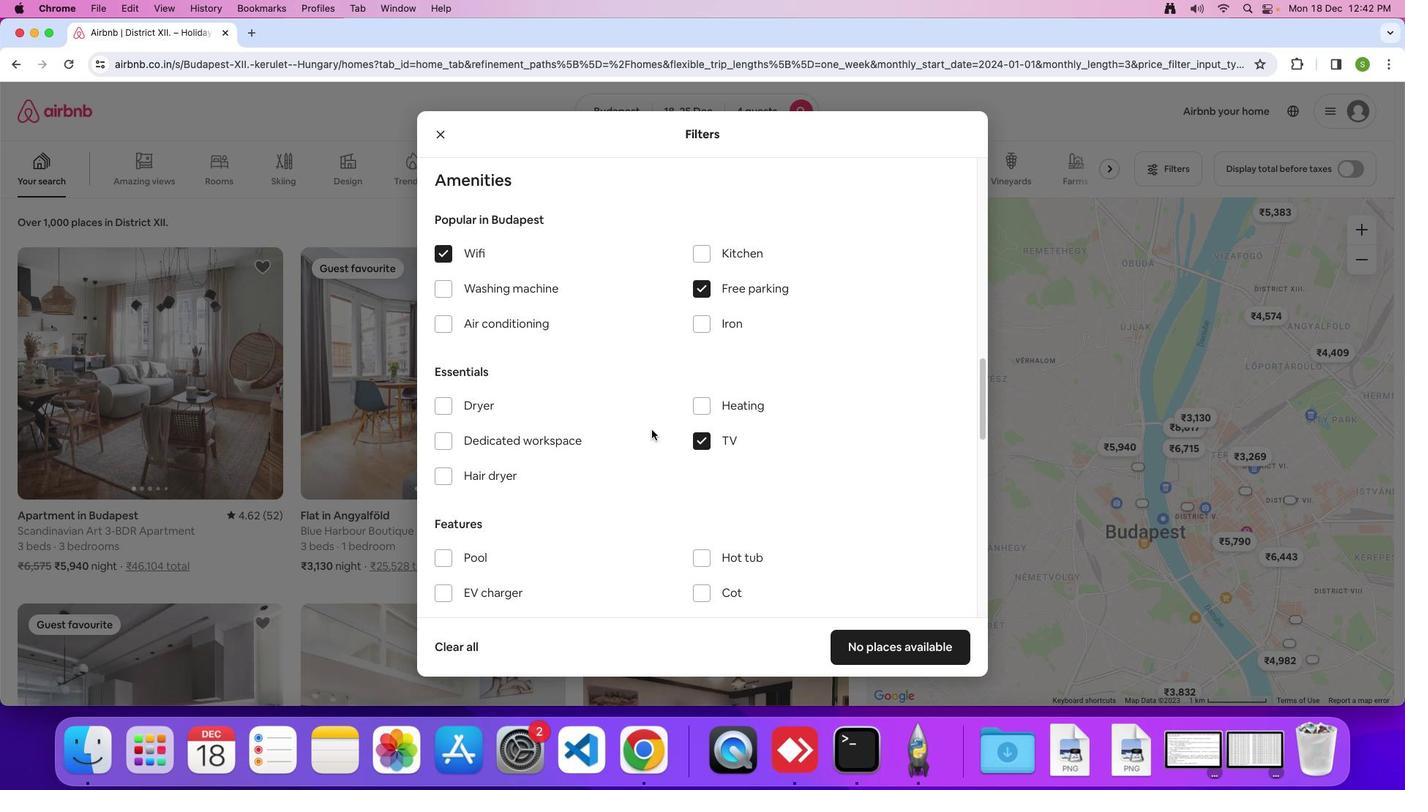 
Action: Mouse scrolled (651, 430) with delta (0, 0)
Screenshot: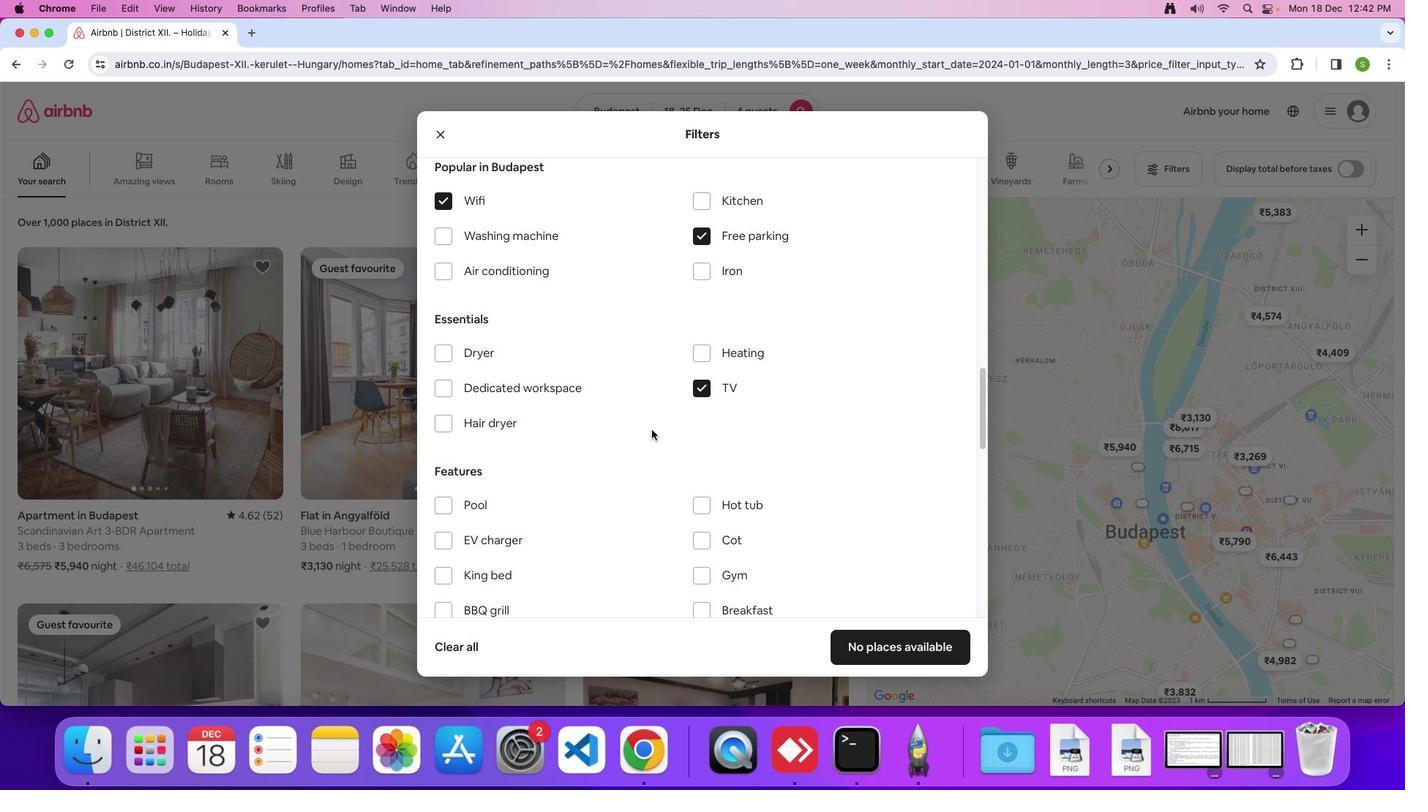
Action: Mouse scrolled (651, 430) with delta (0, 0)
Screenshot: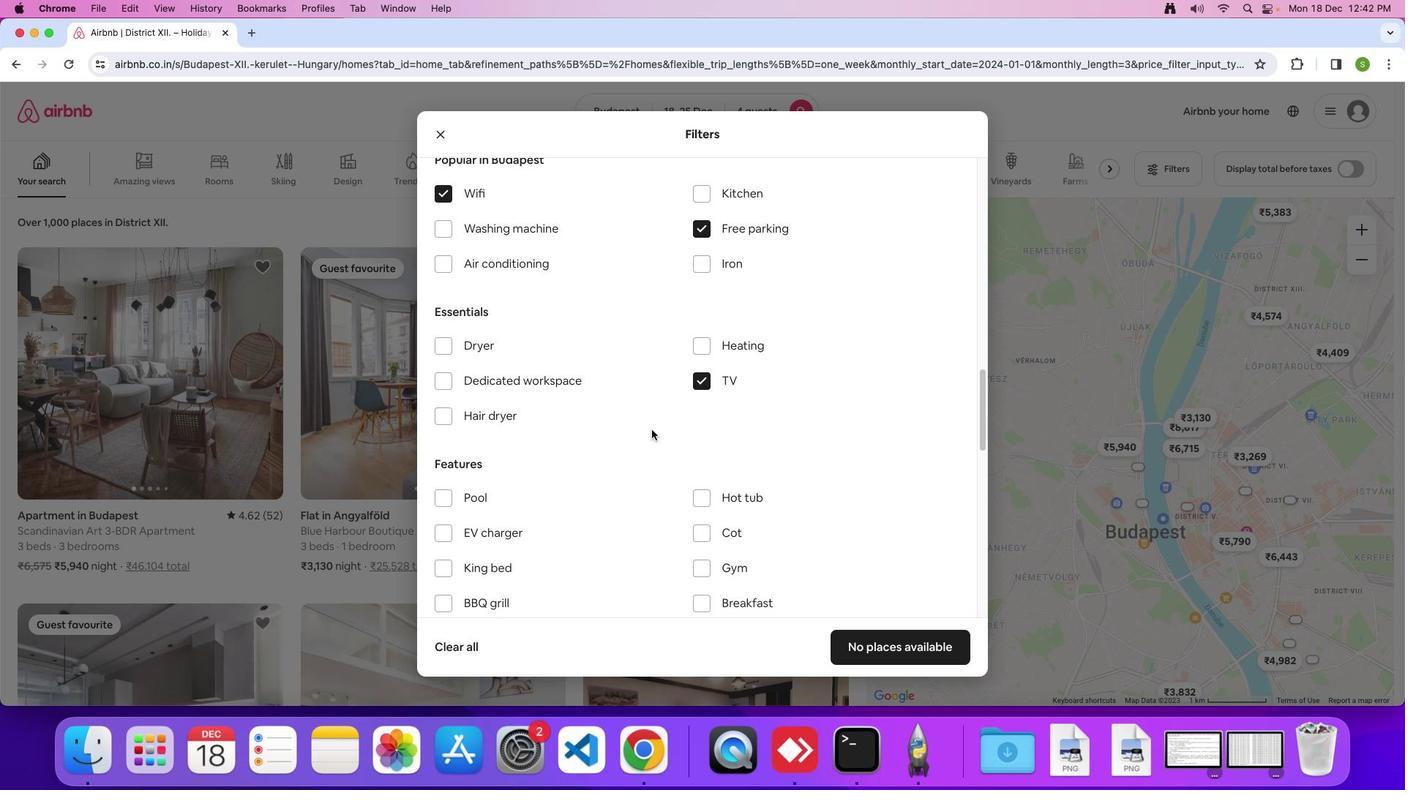 
Action: Mouse scrolled (651, 430) with delta (0, 0)
Screenshot: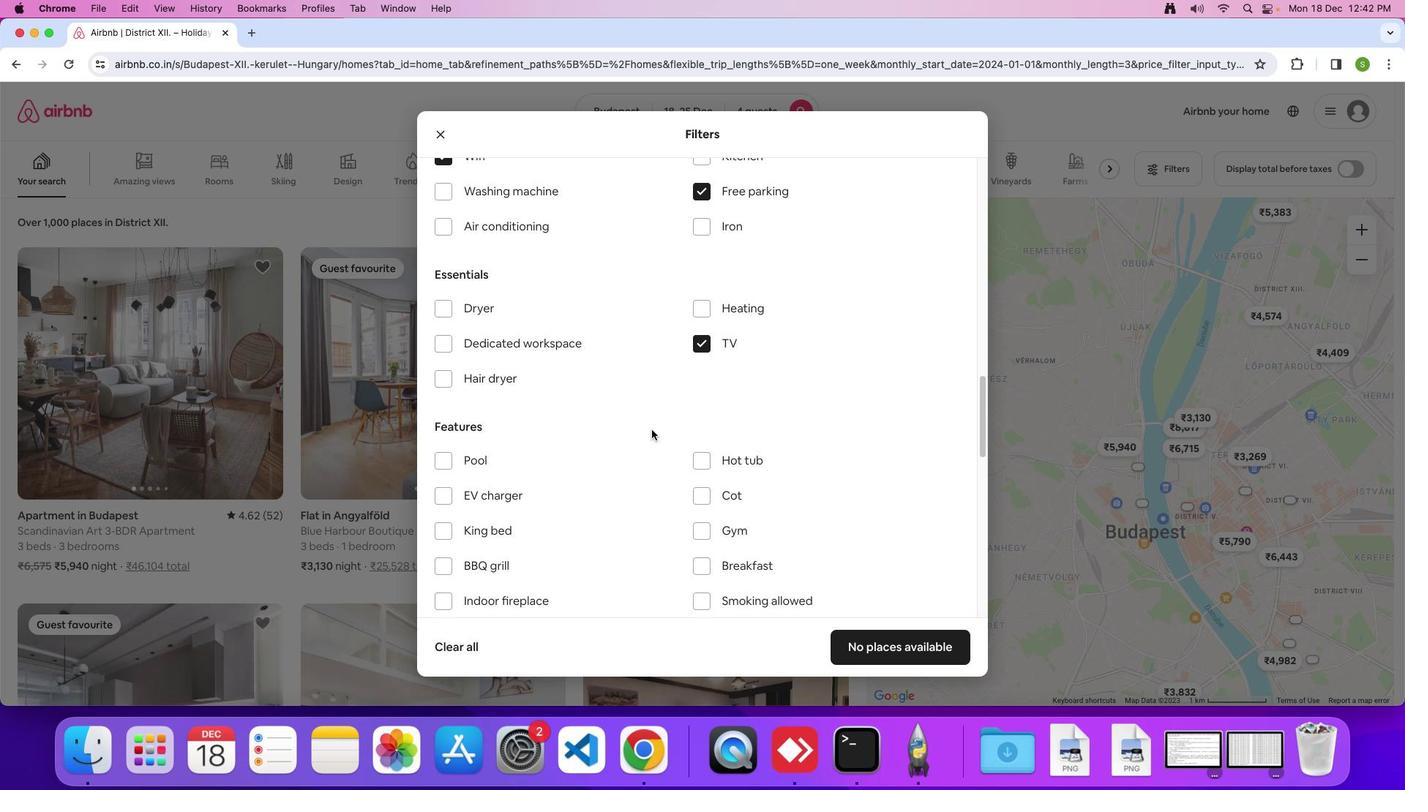 
Action: Mouse moved to (702, 473)
Screenshot: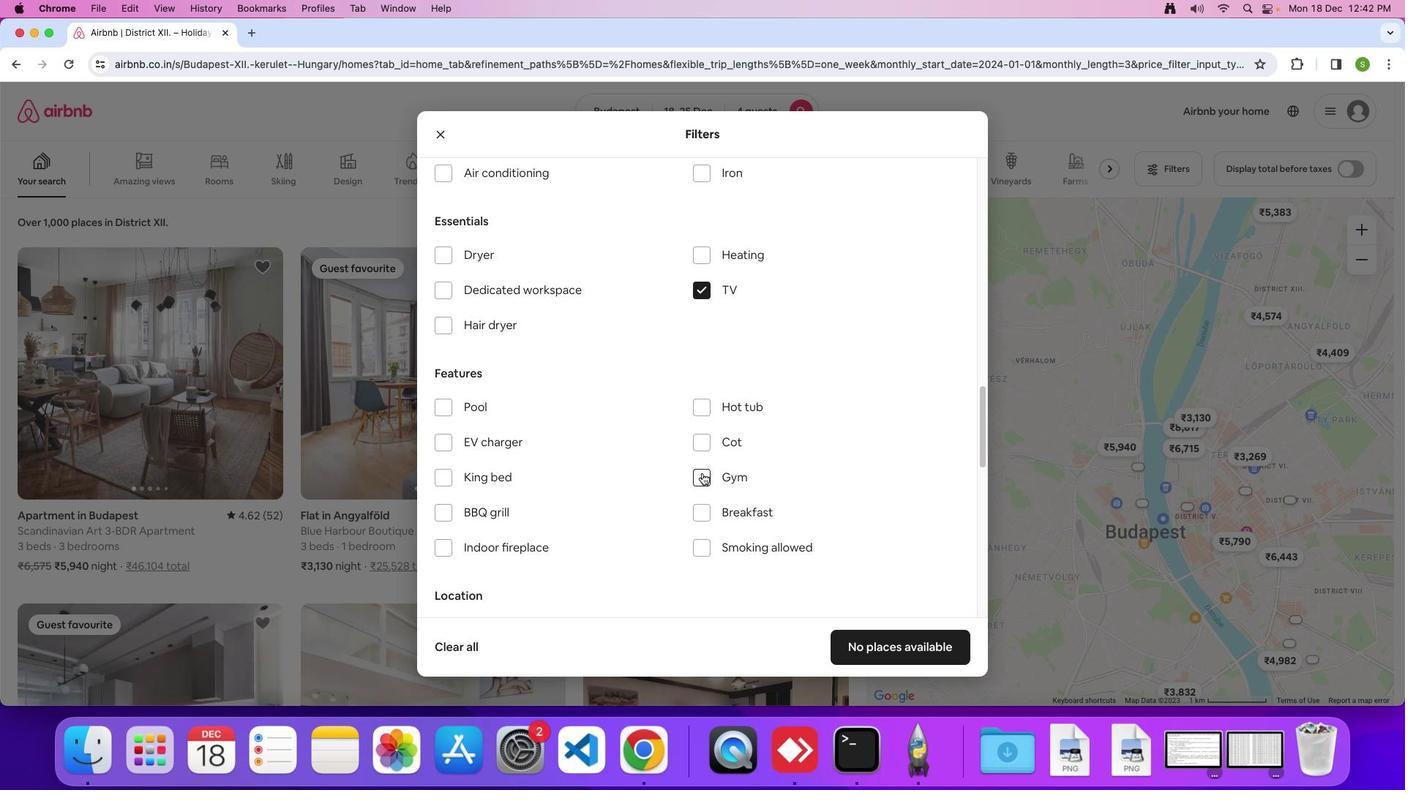 
Action: Mouse pressed left at (702, 473)
Screenshot: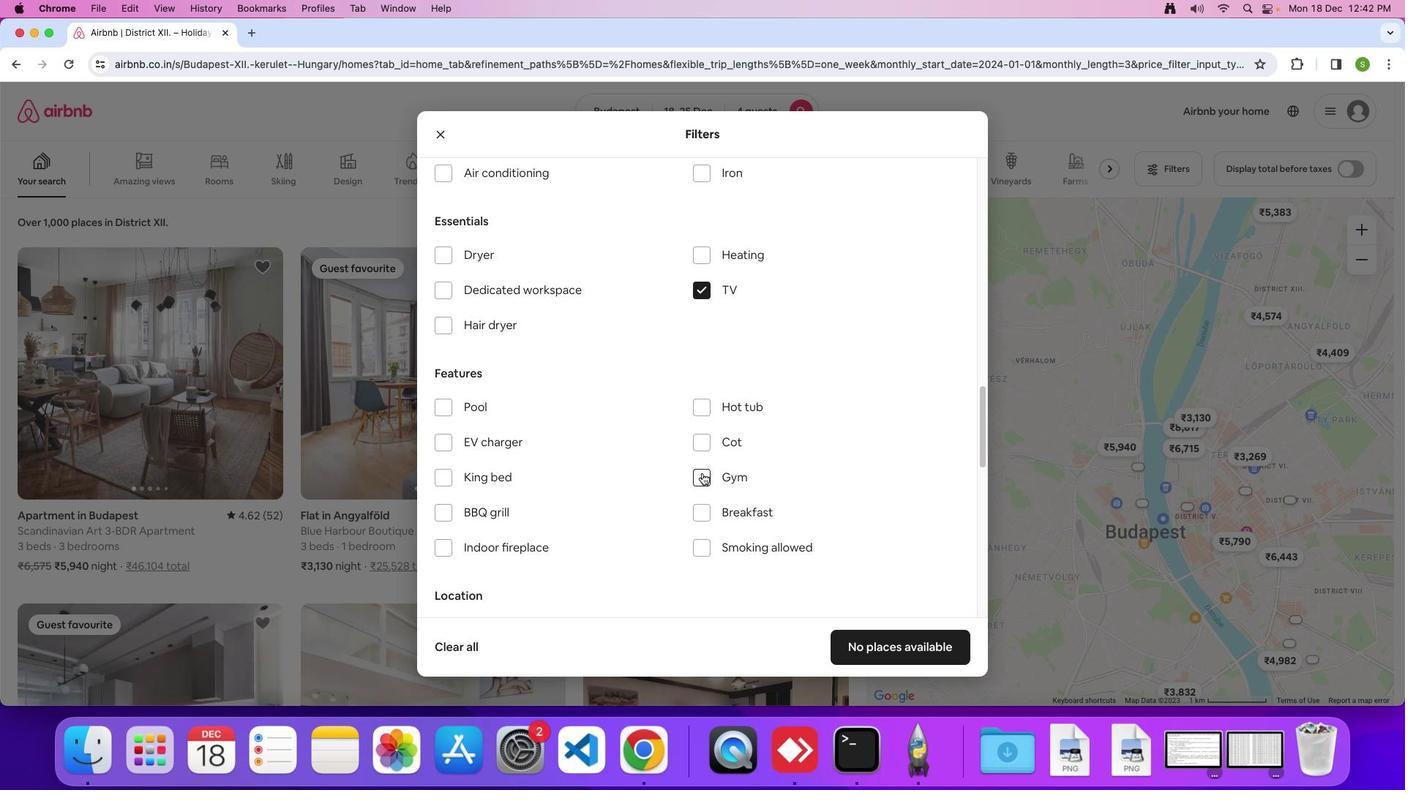 
Action: Mouse moved to (705, 515)
Screenshot: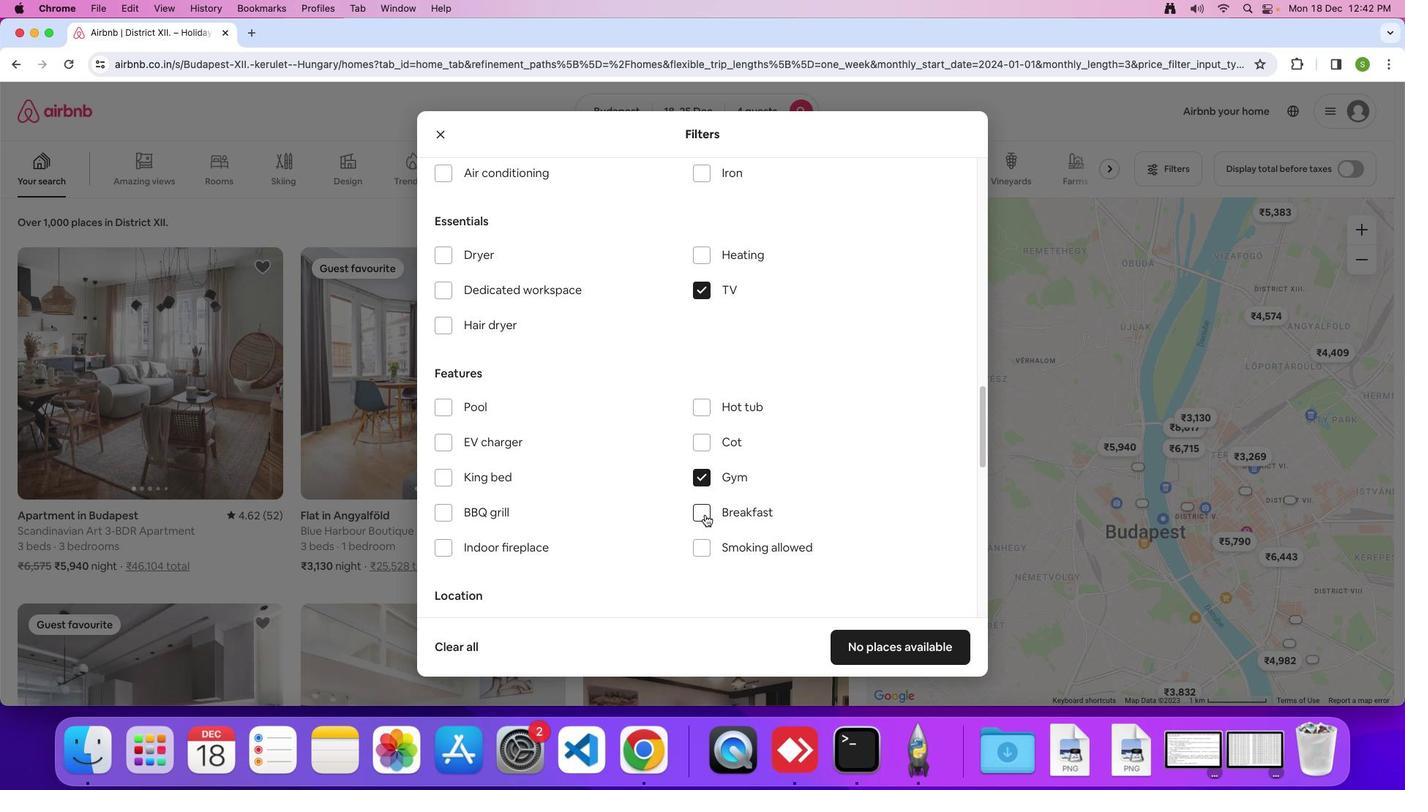 
Action: Mouse pressed left at (705, 515)
Screenshot: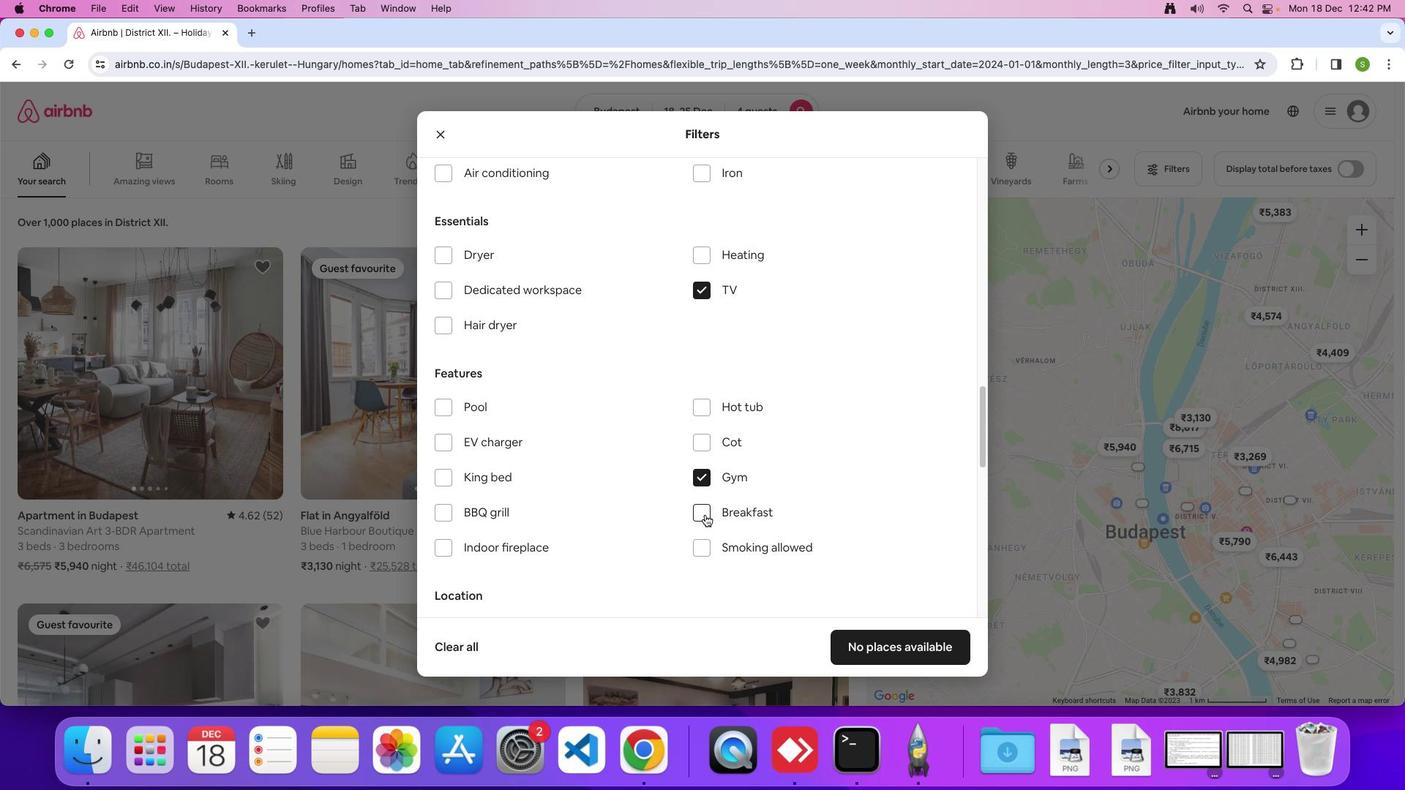 
Action: Mouse moved to (806, 508)
Screenshot: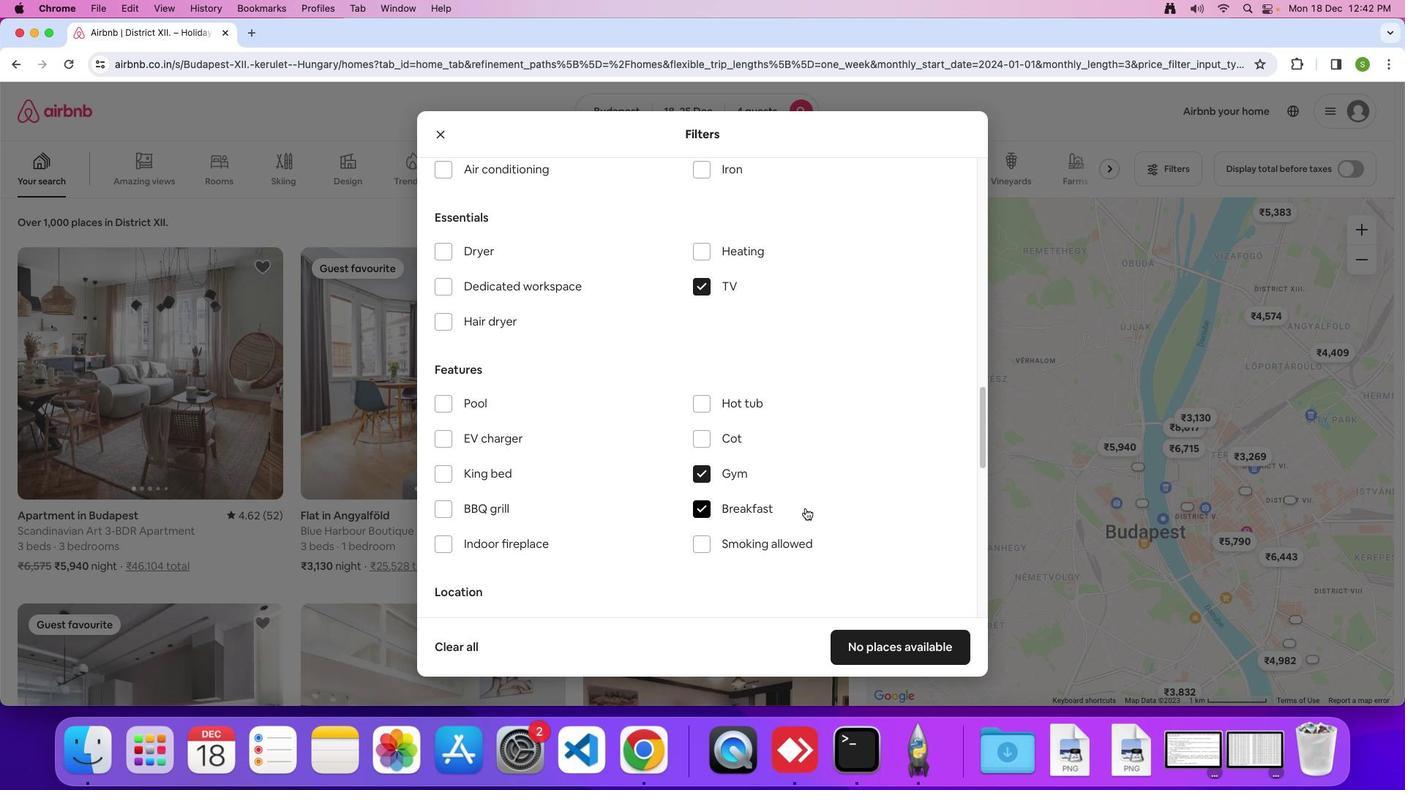 
Action: Mouse scrolled (806, 508) with delta (0, 0)
Screenshot: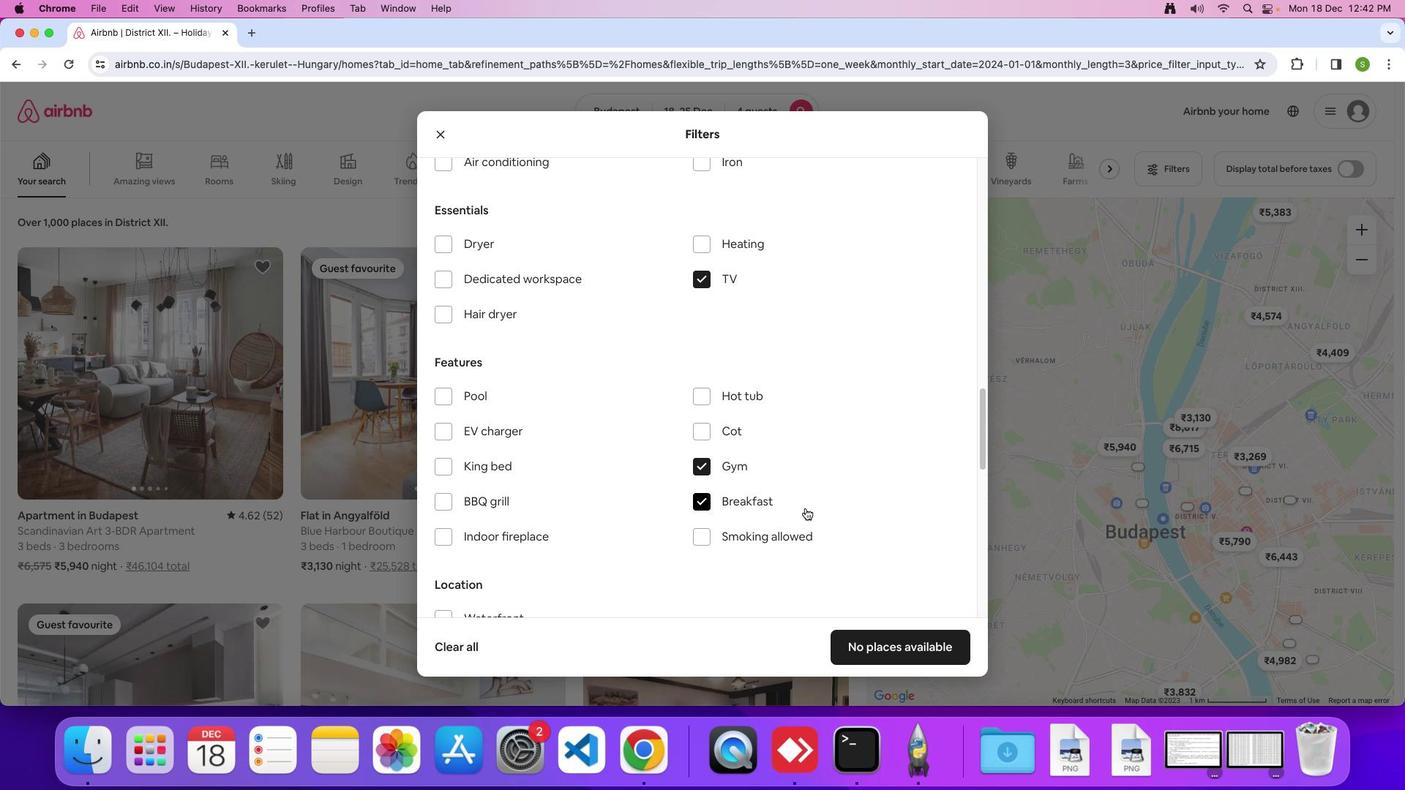
Action: Mouse scrolled (806, 508) with delta (0, 0)
Screenshot: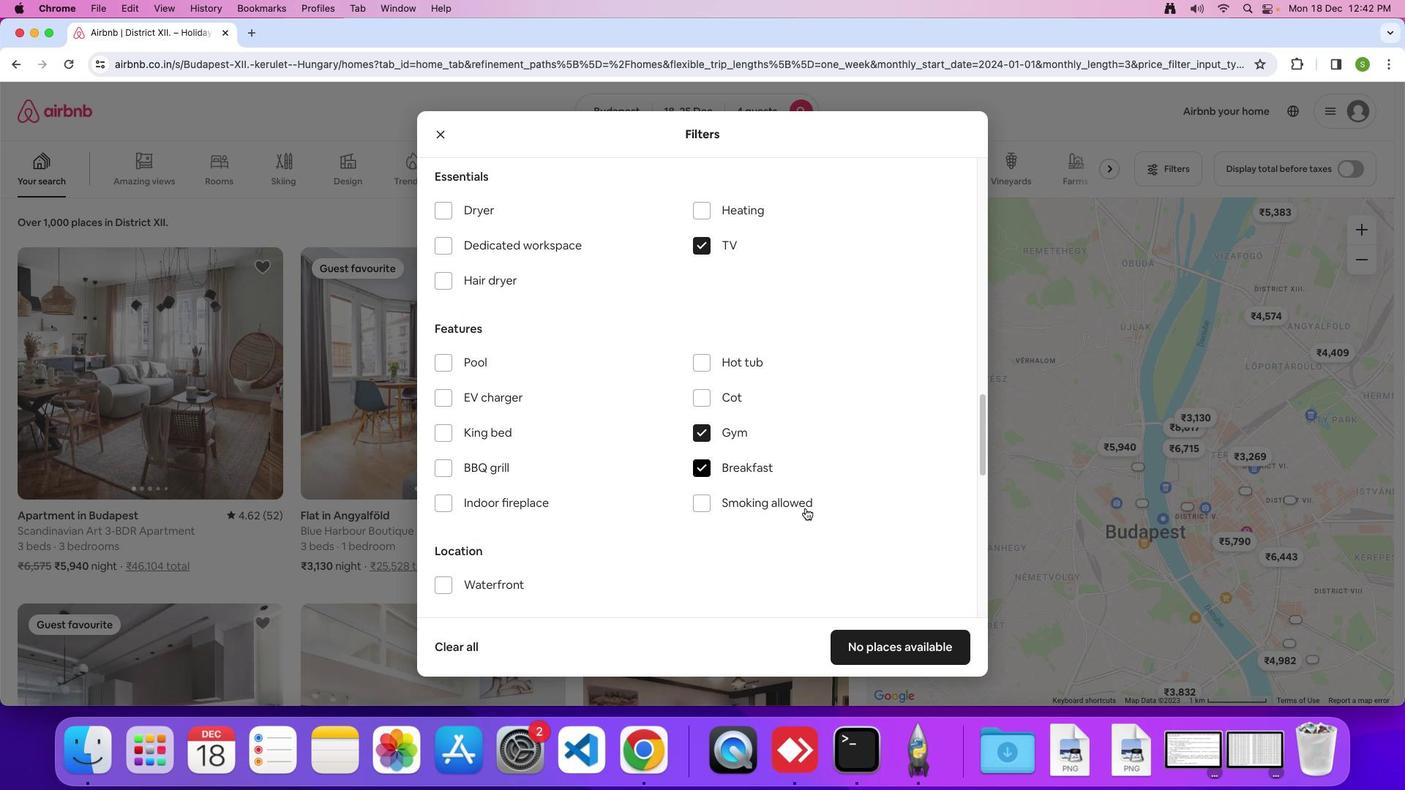 
Action: Mouse moved to (806, 508)
Screenshot: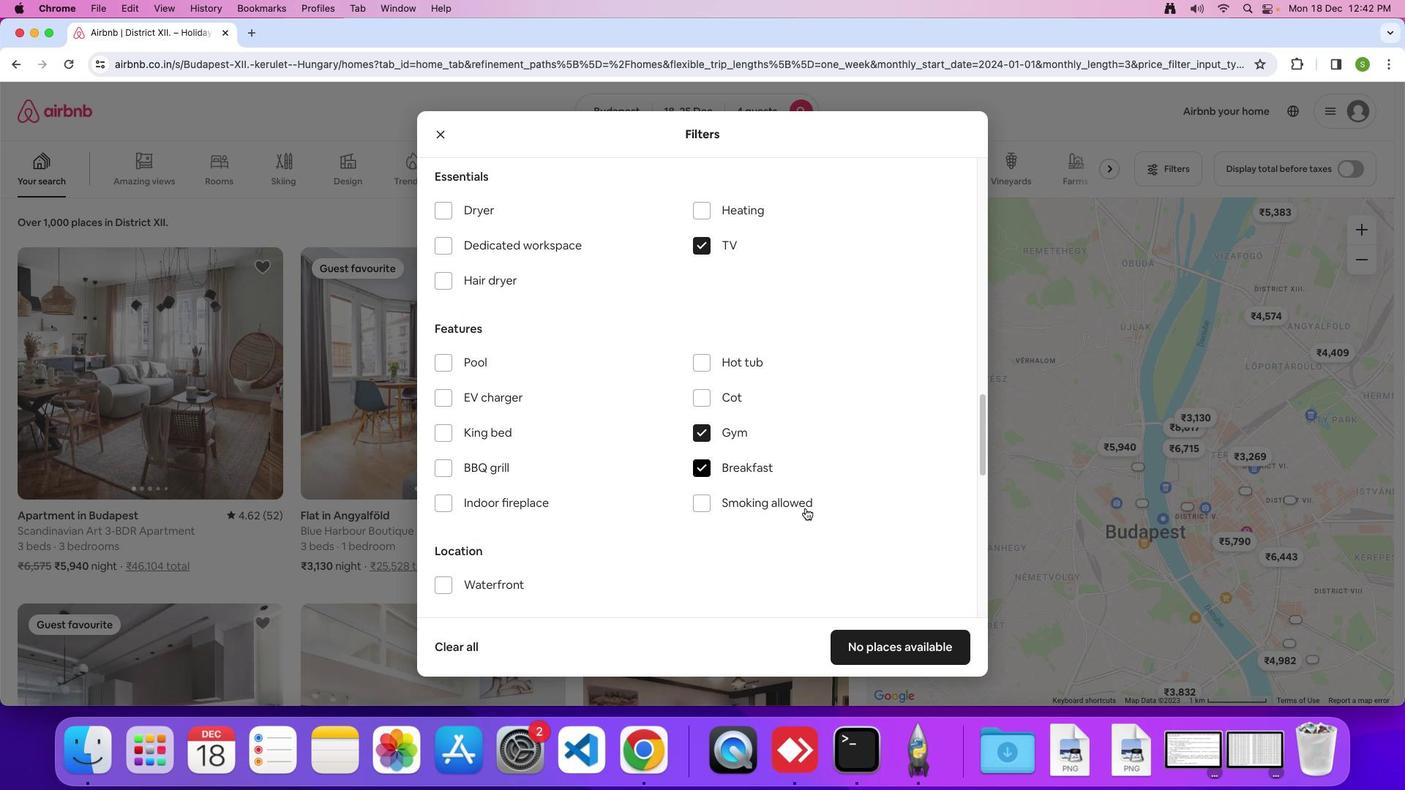 
Action: Mouse scrolled (806, 508) with delta (0, -1)
Screenshot: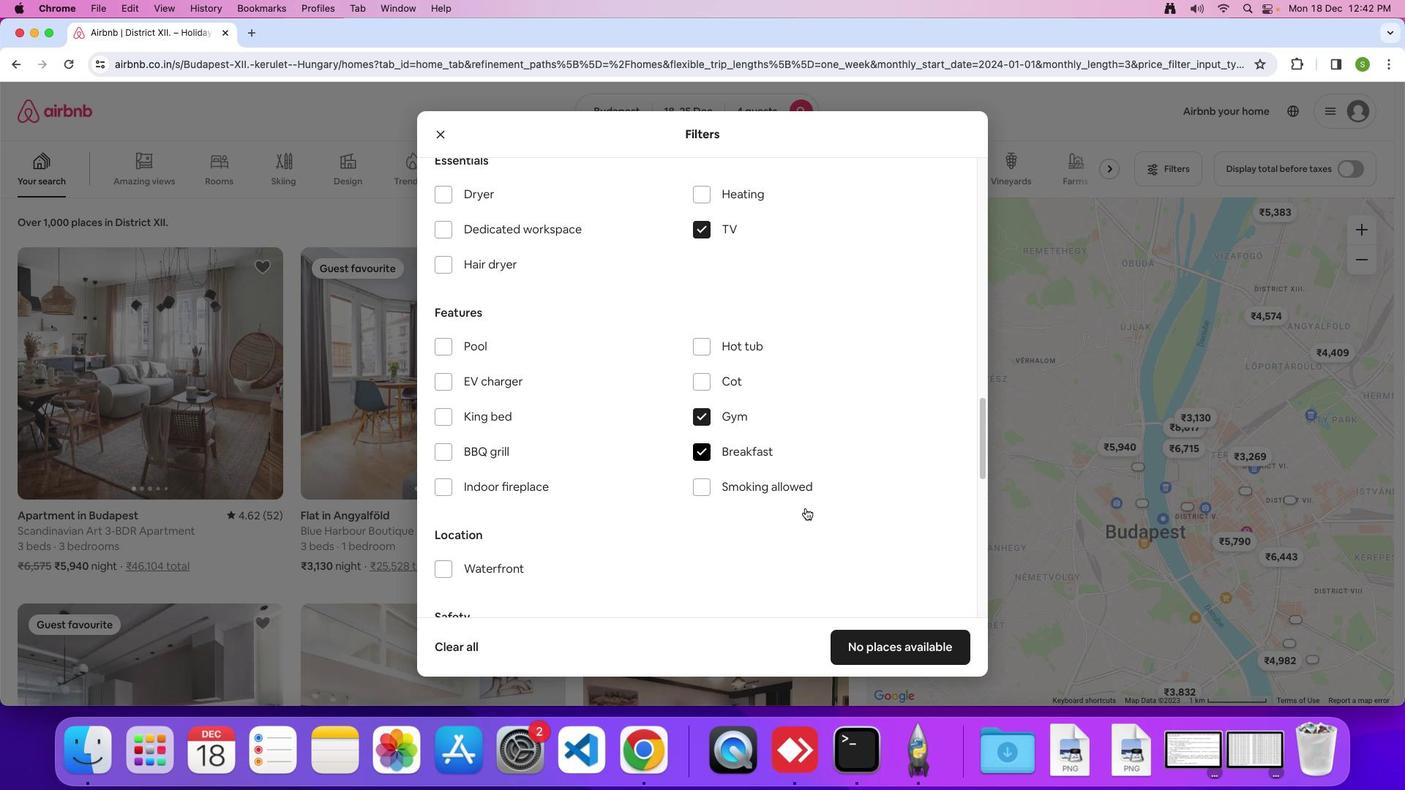 
Action: Mouse moved to (806, 508)
Screenshot: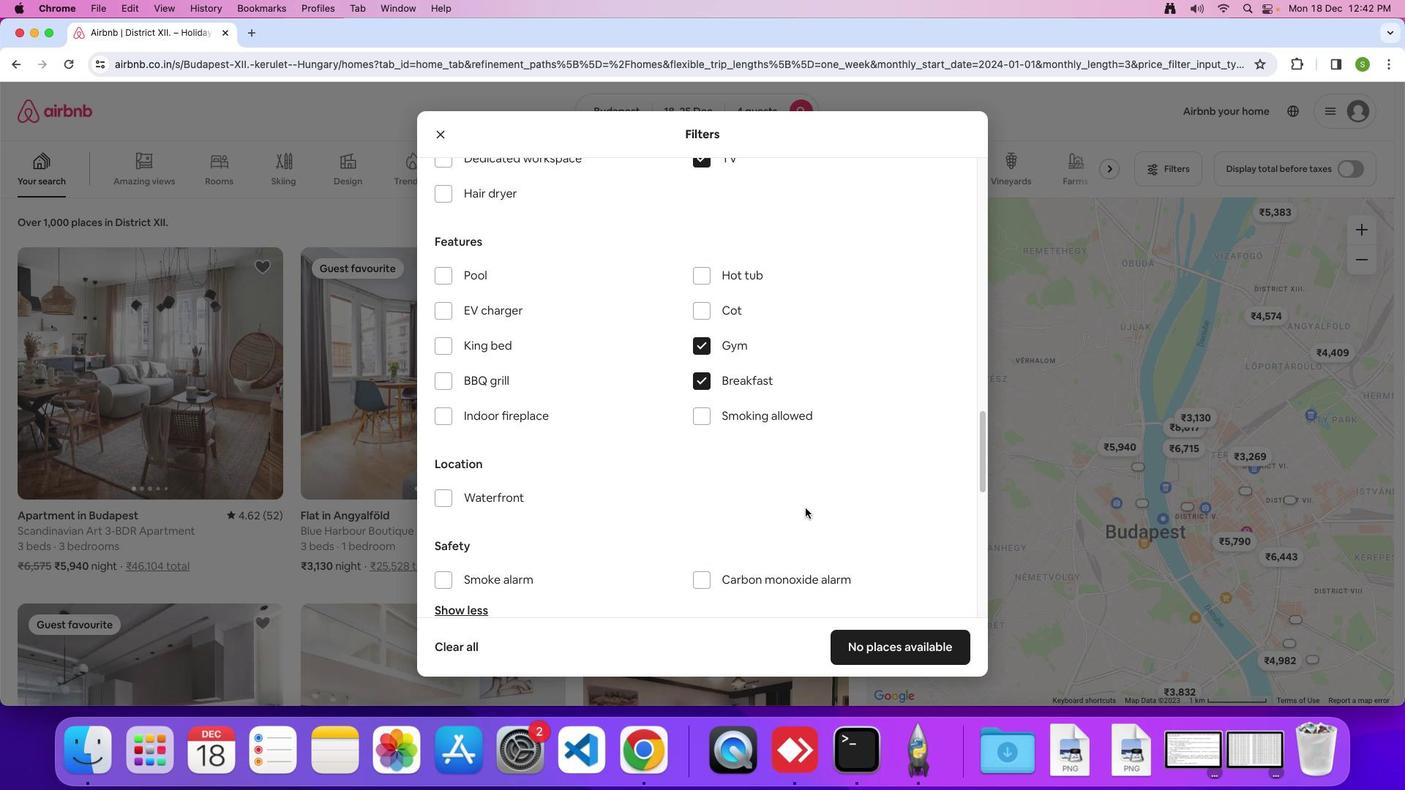 
Action: Mouse scrolled (806, 508) with delta (0, 0)
Screenshot: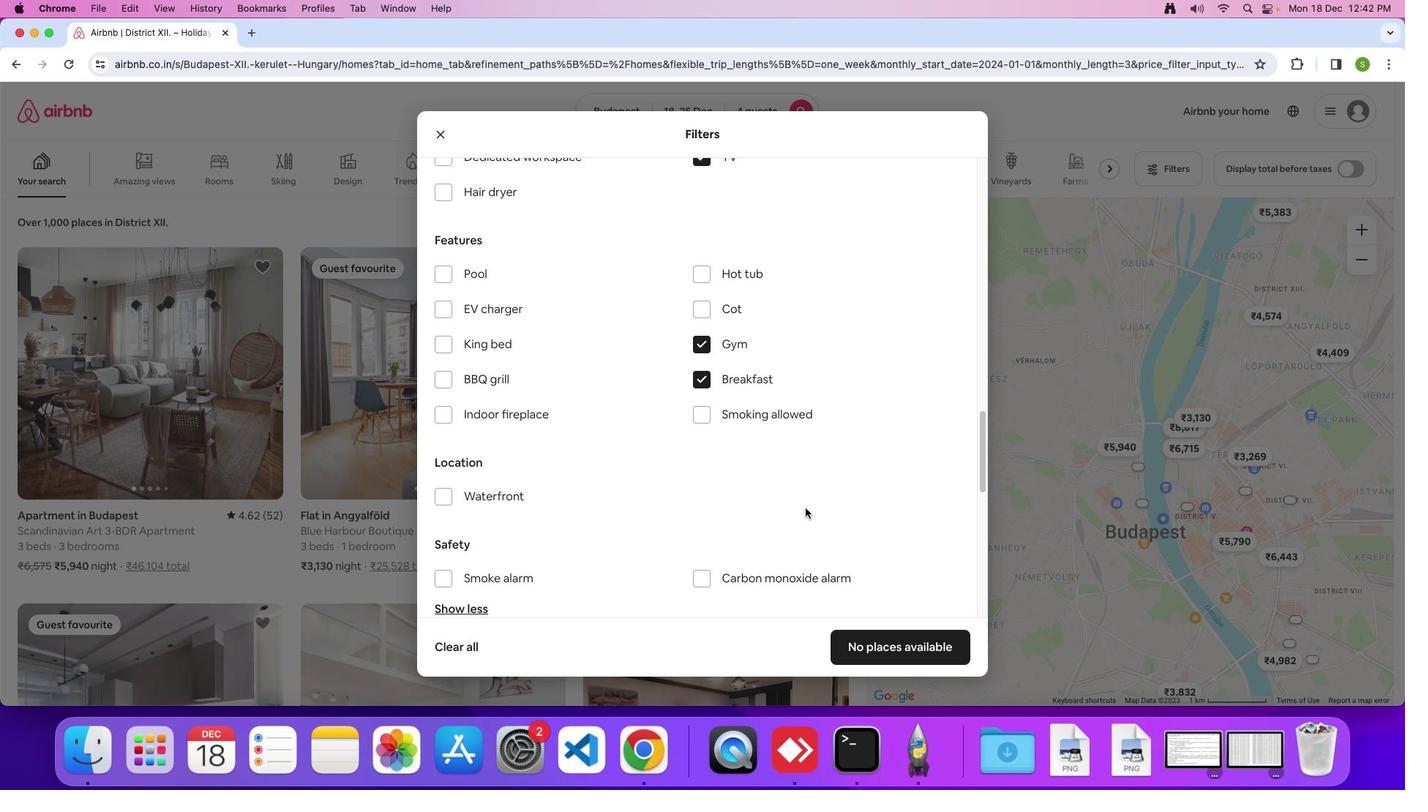 
Action: Mouse scrolled (806, 508) with delta (0, 0)
Screenshot: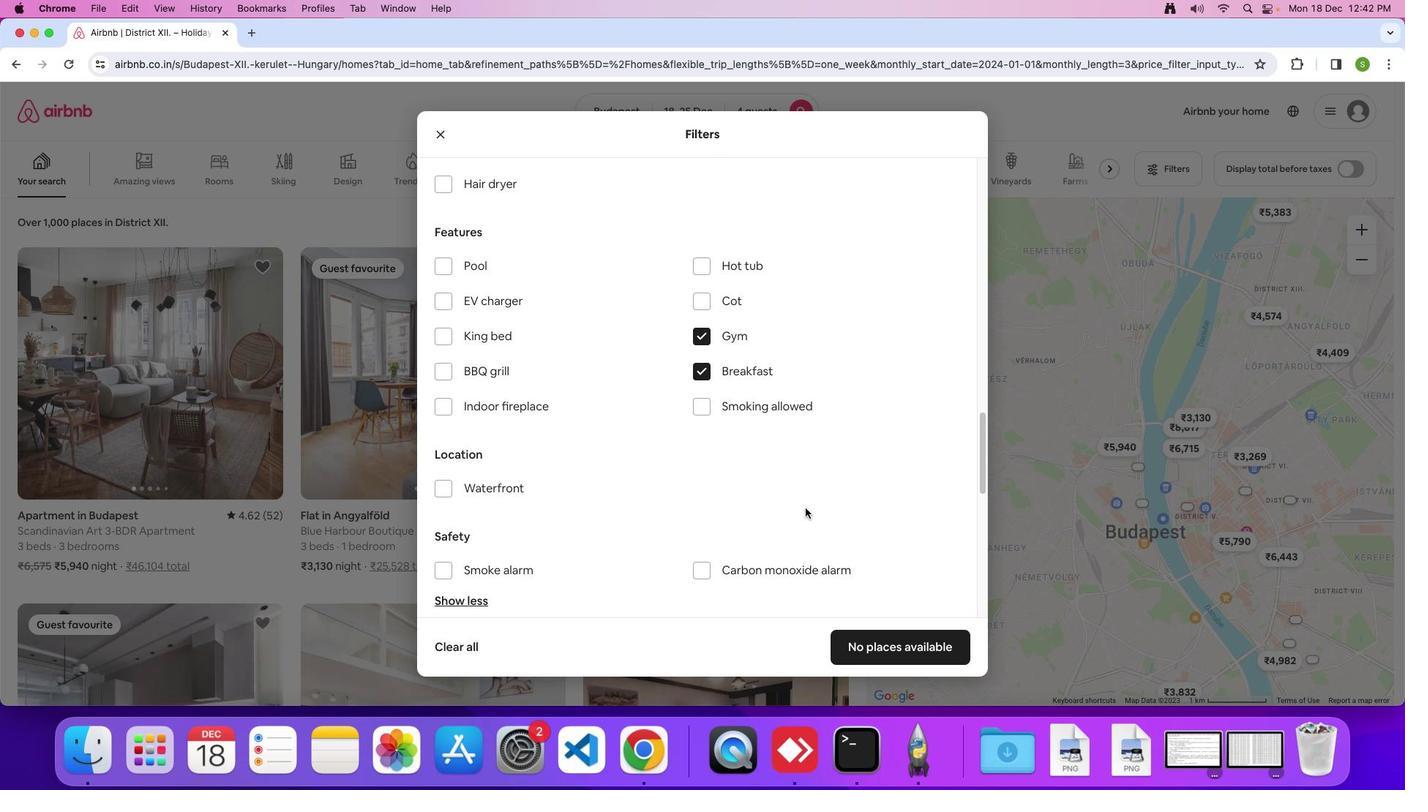 
Action: Mouse scrolled (806, 508) with delta (0, 0)
Screenshot: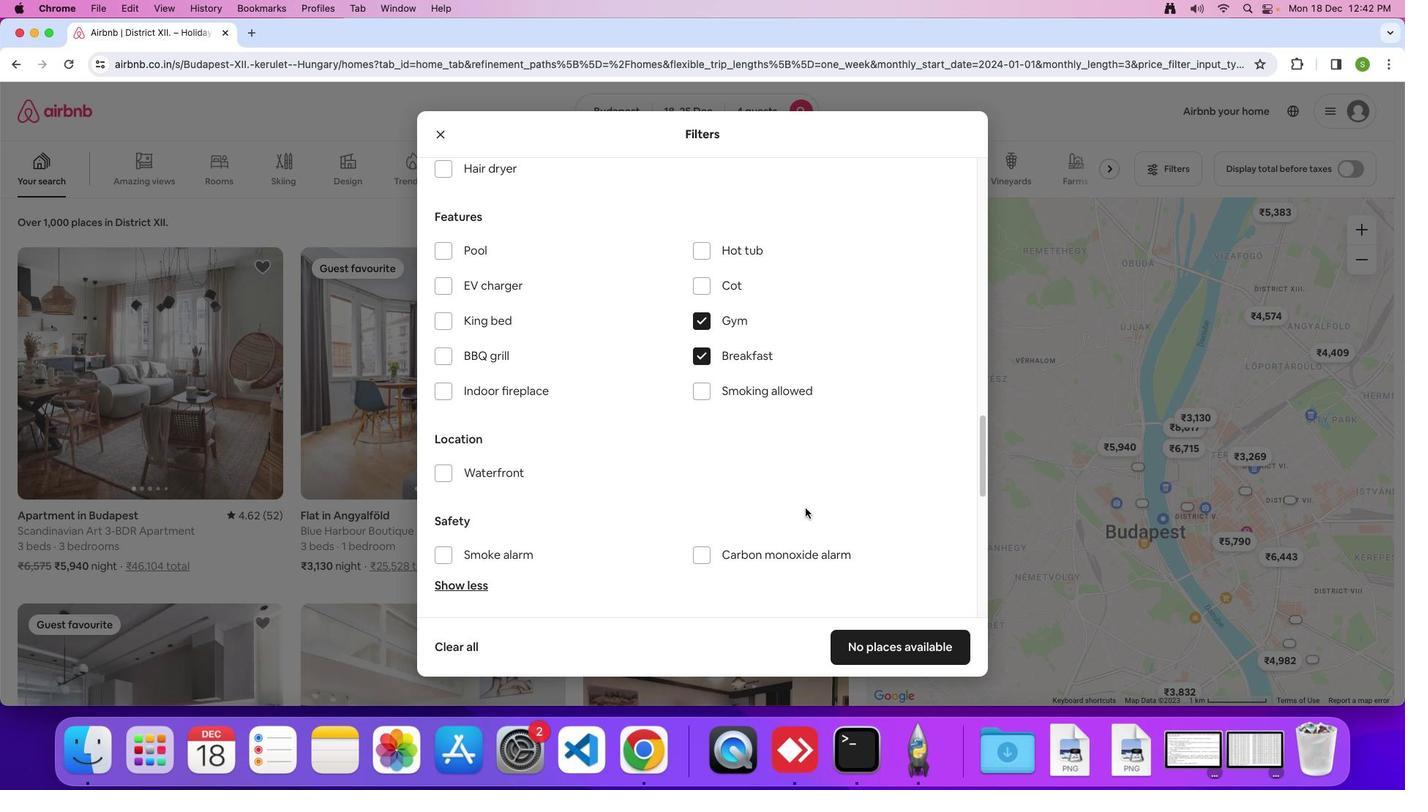 
Action: Mouse scrolled (806, 508) with delta (0, 0)
Screenshot: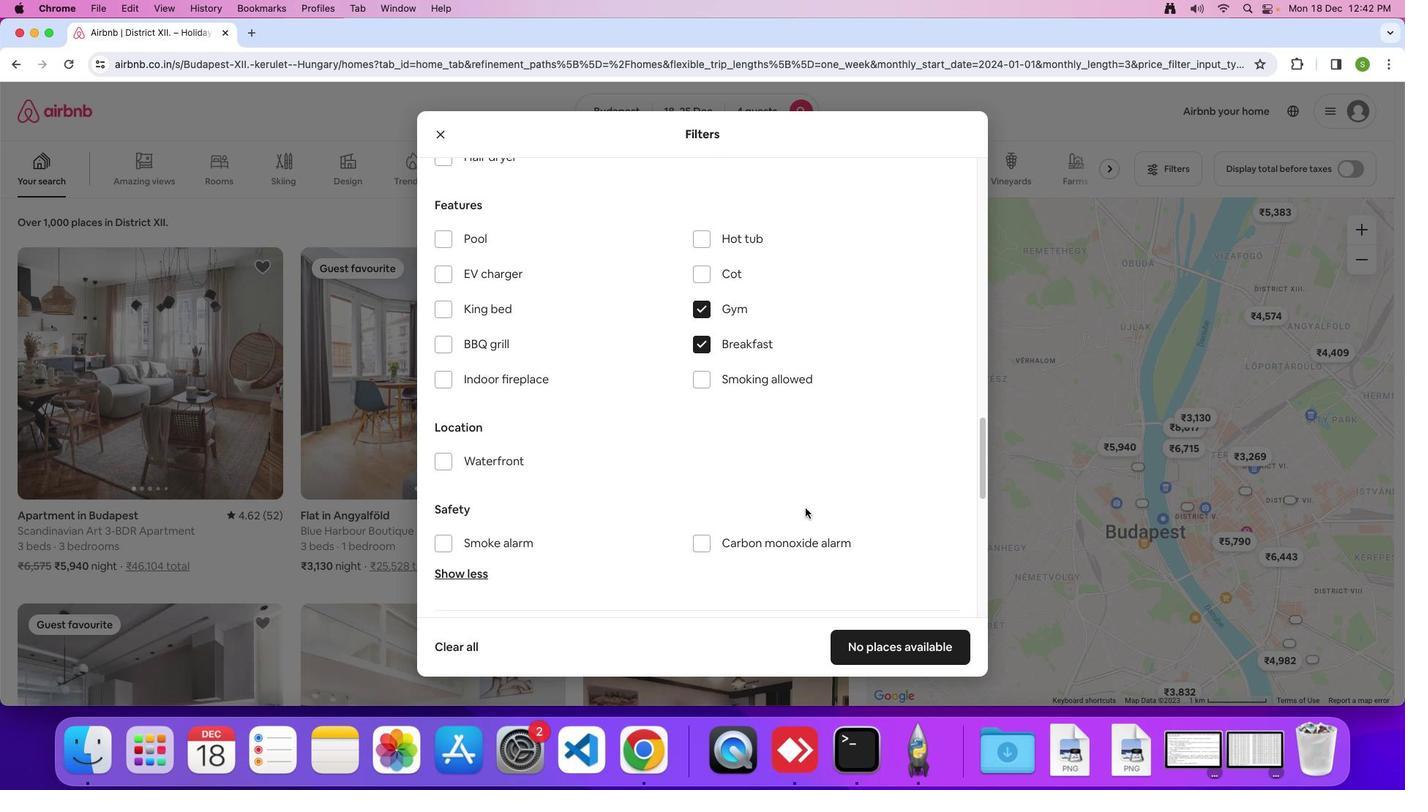 
Action: Mouse scrolled (806, 508) with delta (0, 0)
Screenshot: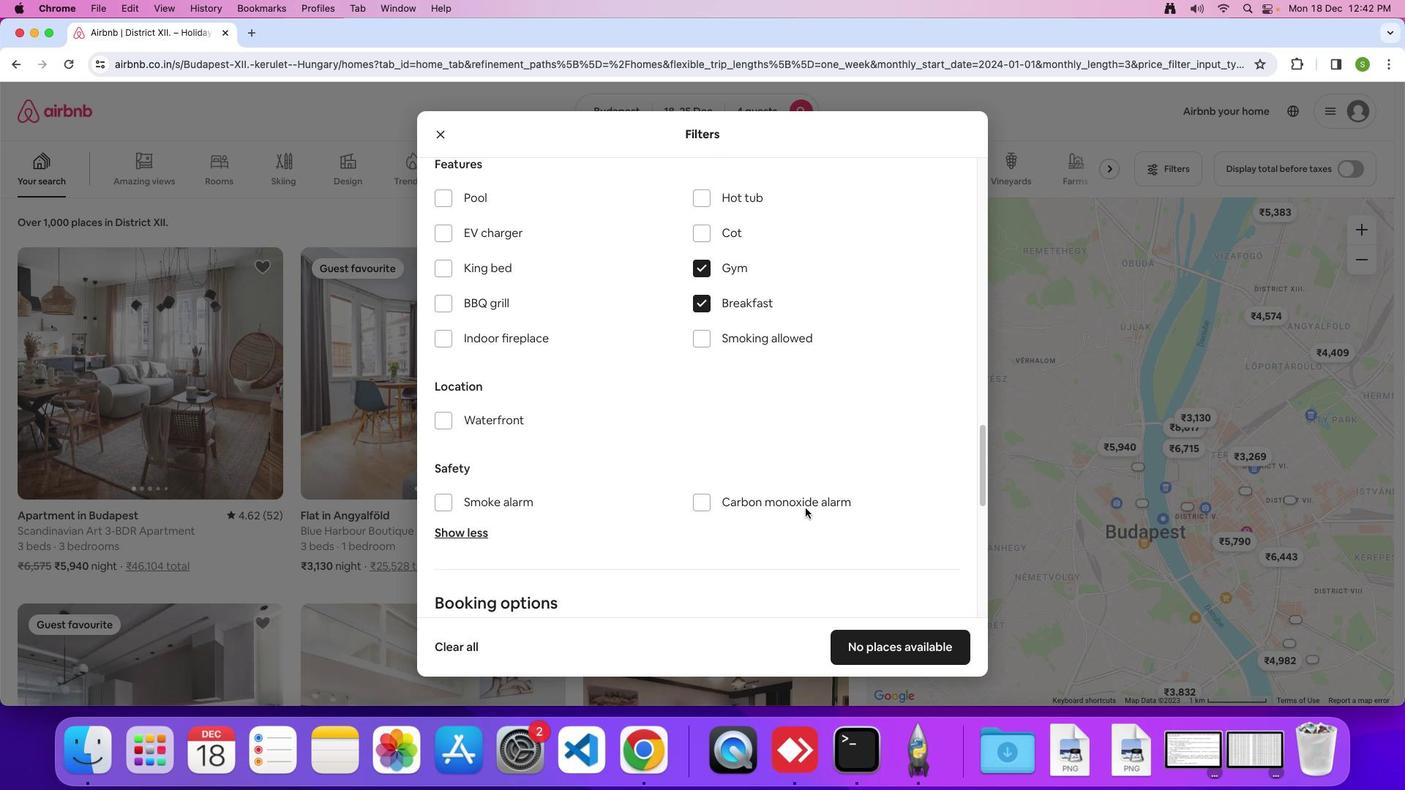 
Action: Mouse moved to (804, 508)
Screenshot: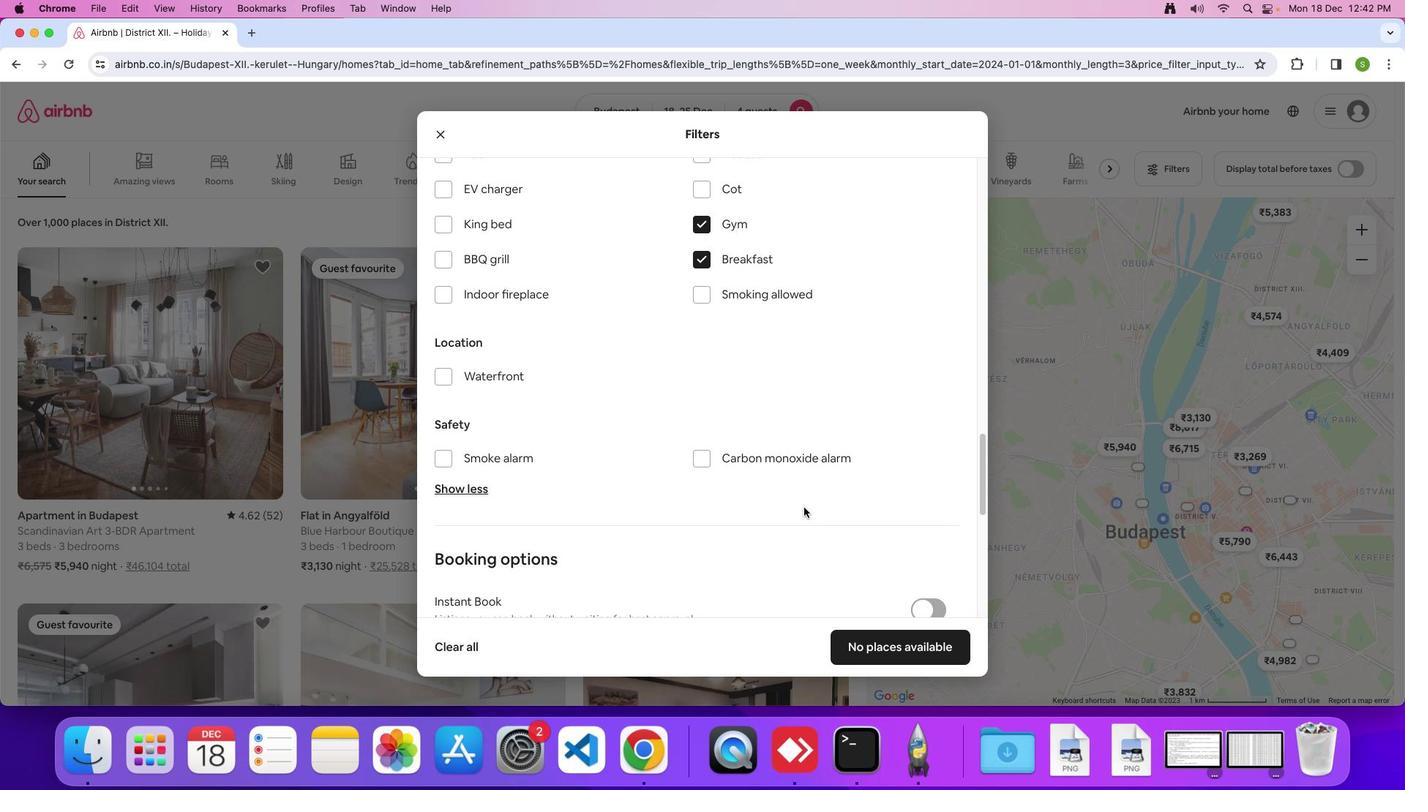 
Action: Mouse scrolled (804, 508) with delta (0, 0)
Screenshot: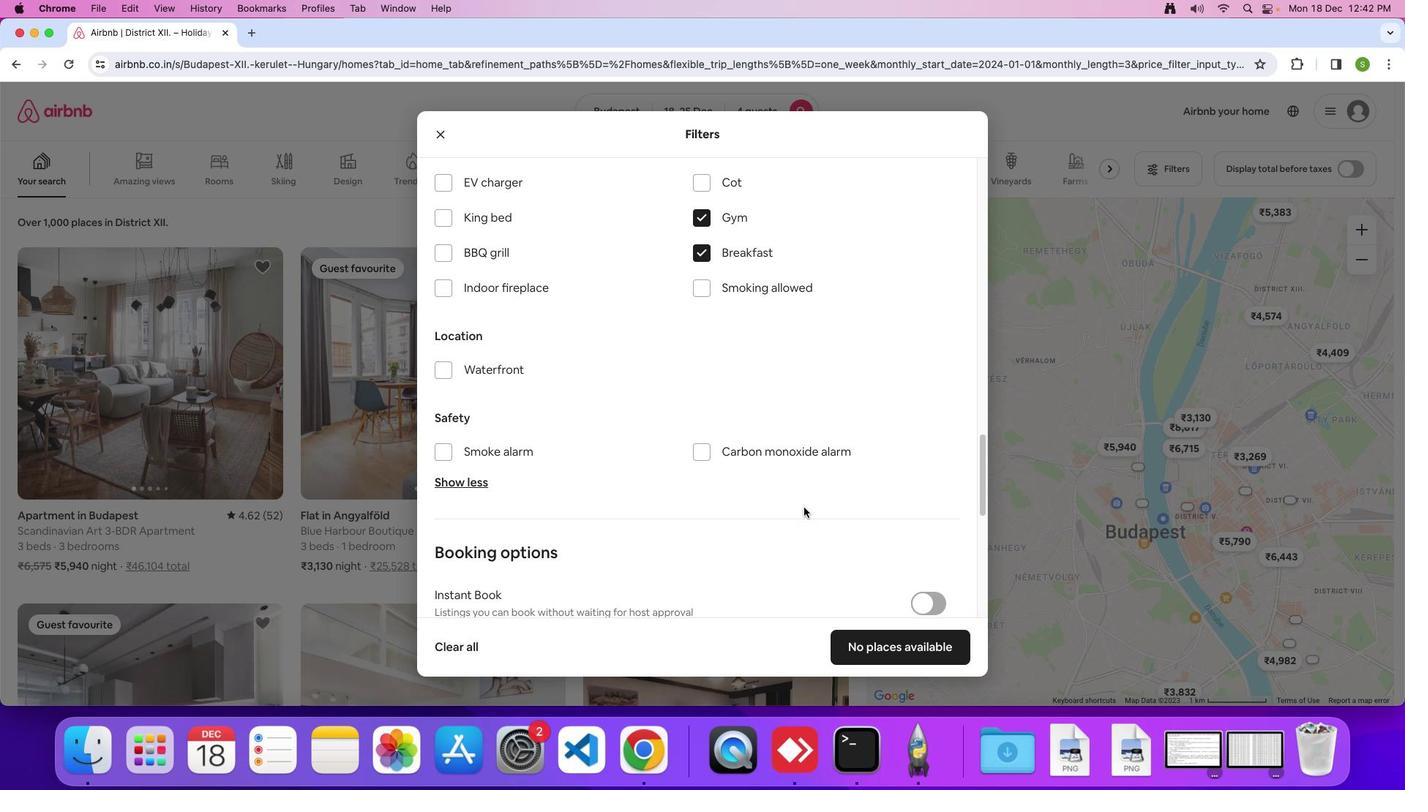 
Action: Mouse scrolled (804, 508) with delta (0, 0)
Screenshot: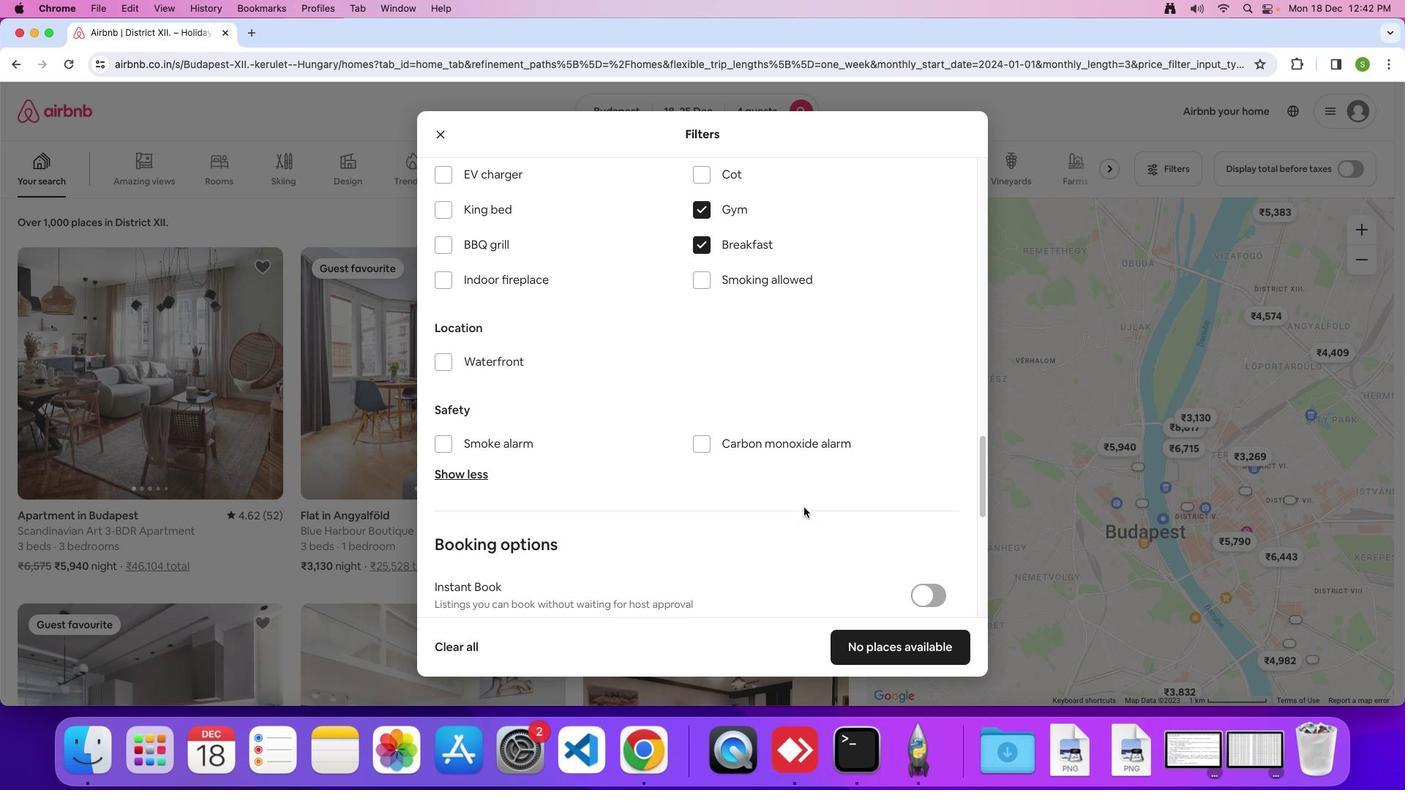 
Action: Mouse scrolled (804, 508) with delta (0, 0)
Screenshot: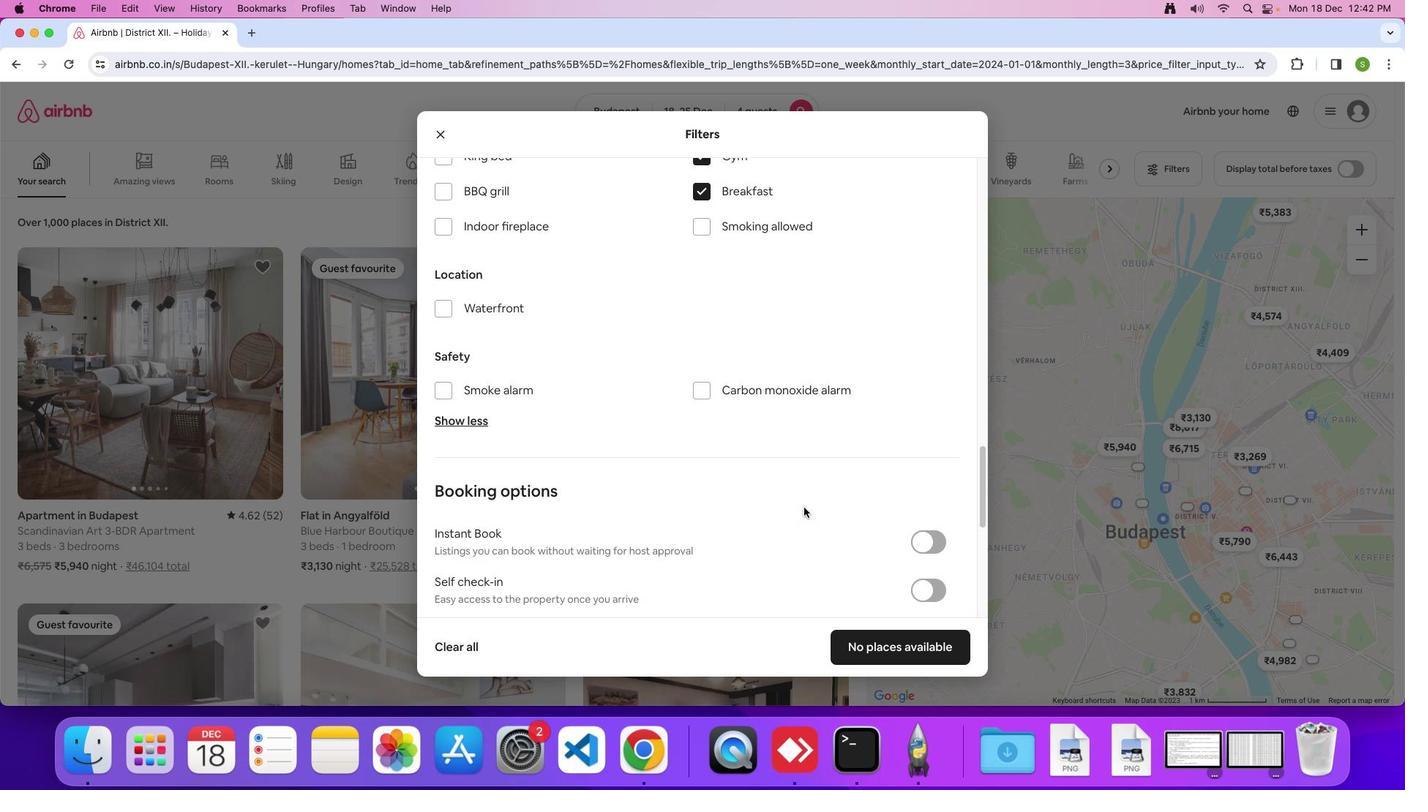 
Action: Mouse scrolled (804, 508) with delta (0, 0)
Screenshot: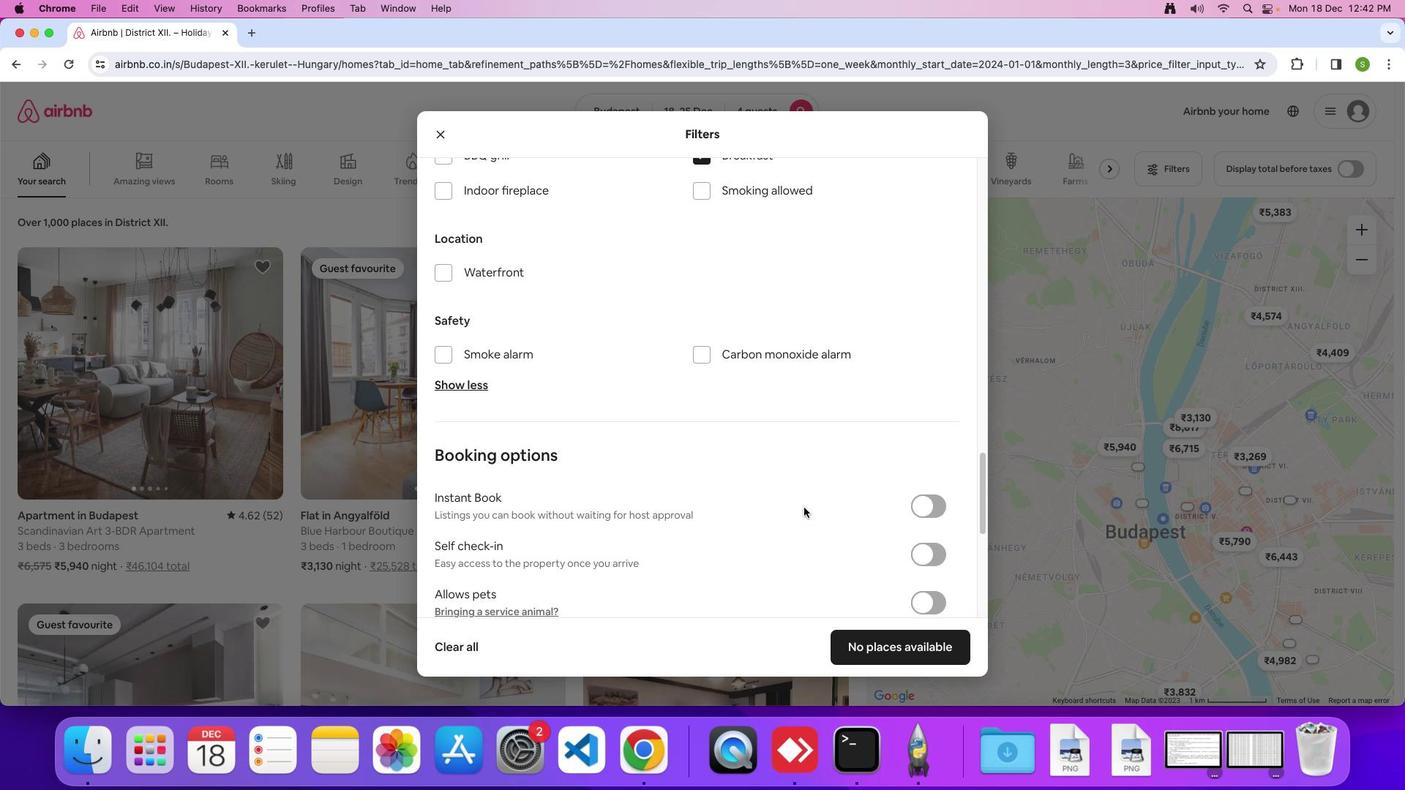 
Action: Mouse scrolled (804, 508) with delta (0, 0)
Screenshot: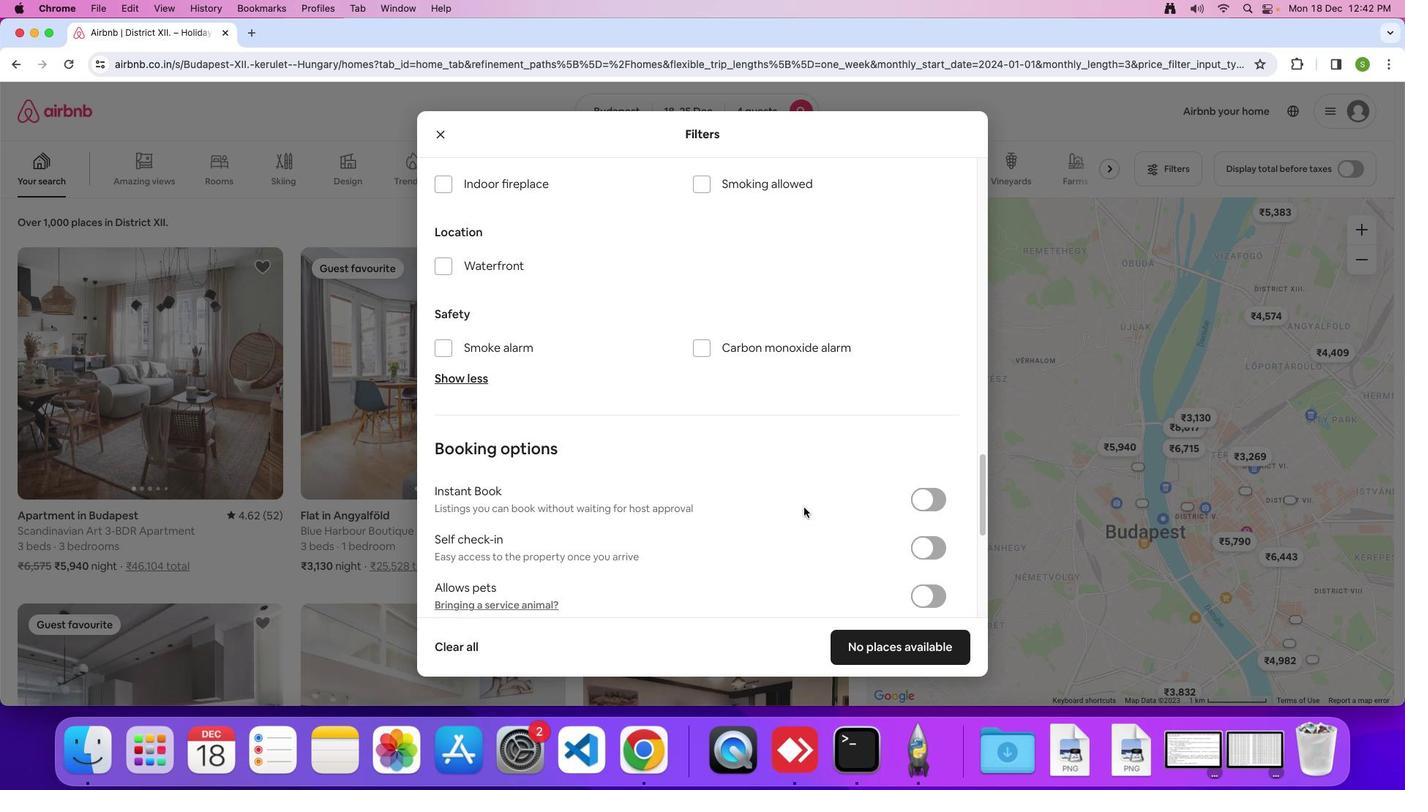 
Action: Mouse scrolled (804, 508) with delta (0, 0)
Screenshot: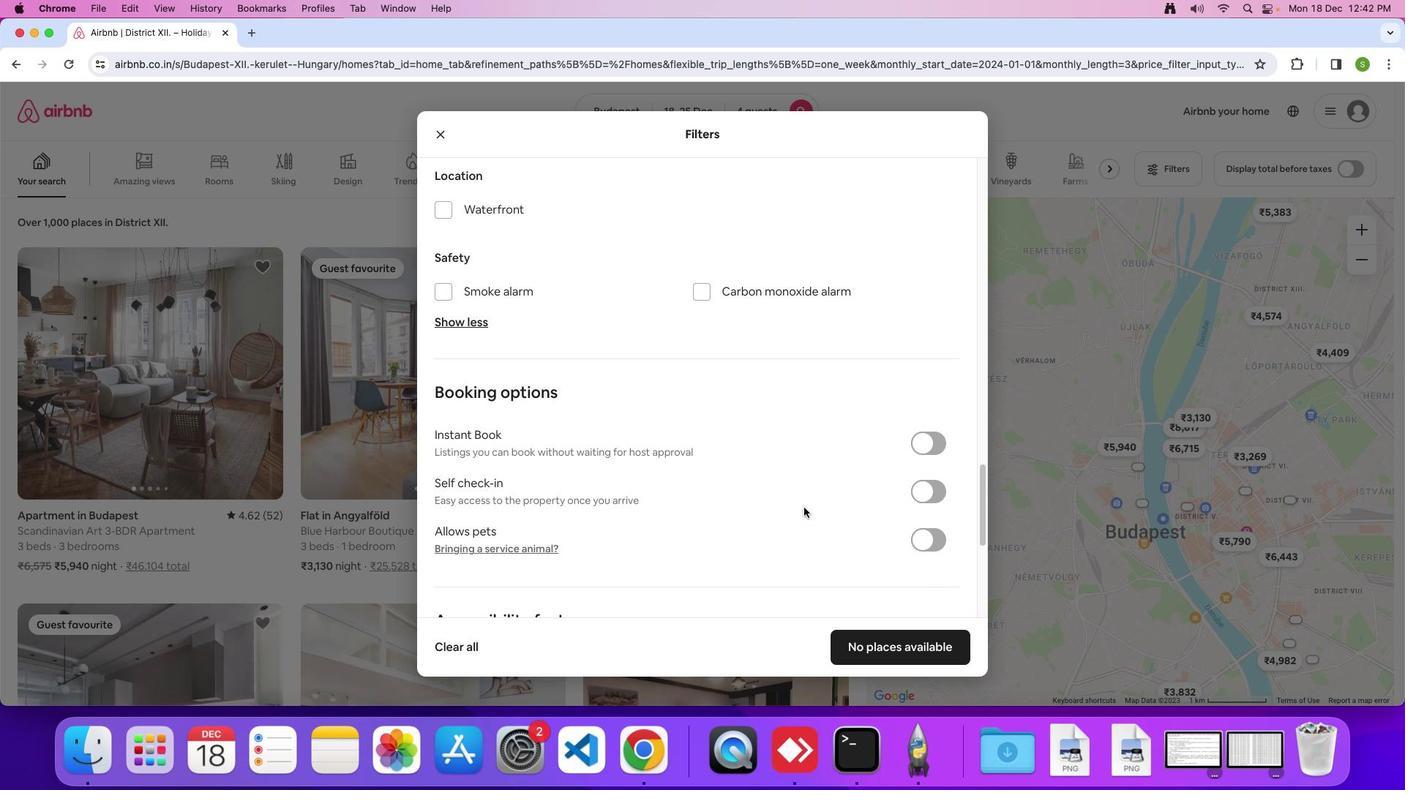 
Action: Mouse scrolled (804, 508) with delta (0, 0)
Screenshot: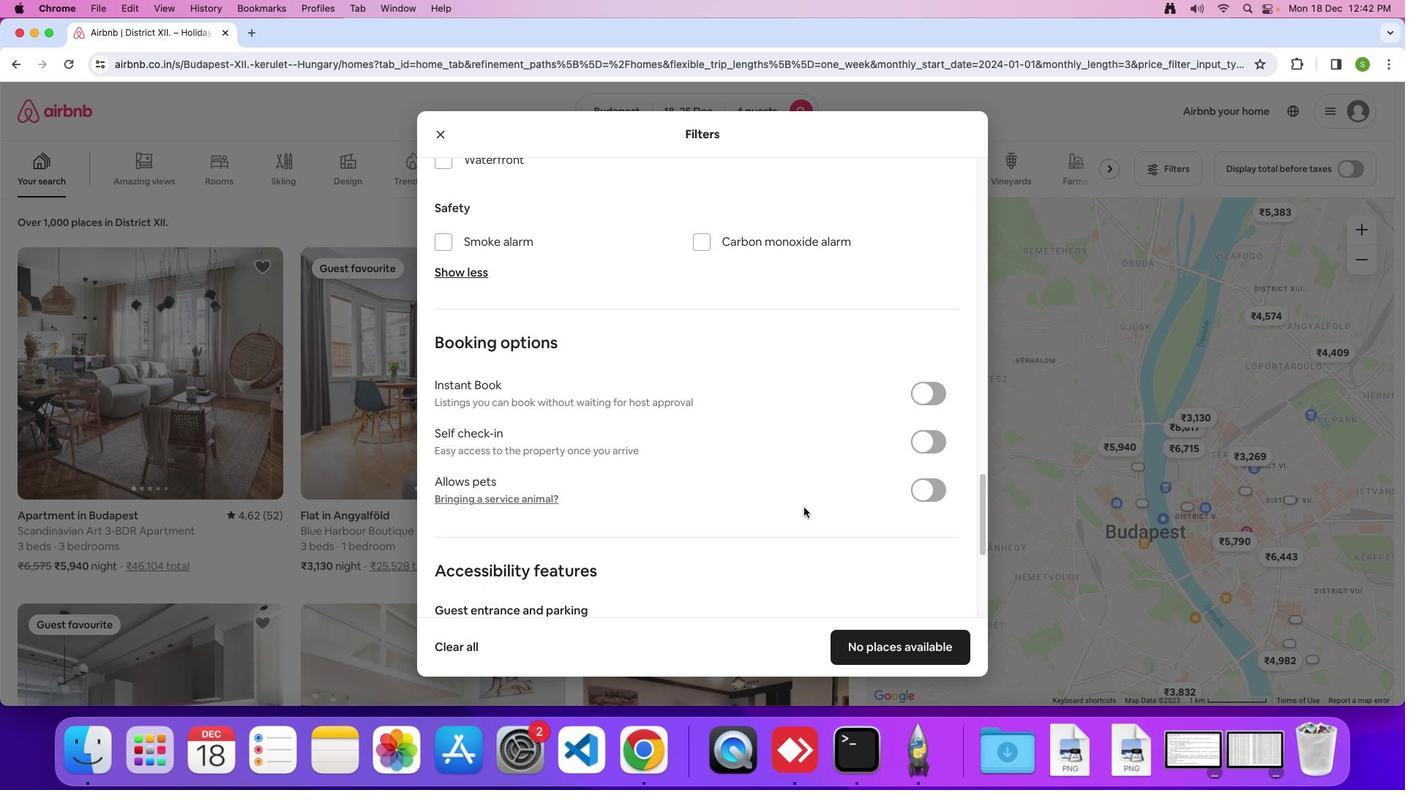 
Action: Mouse scrolled (804, 508) with delta (0, 0)
Screenshot: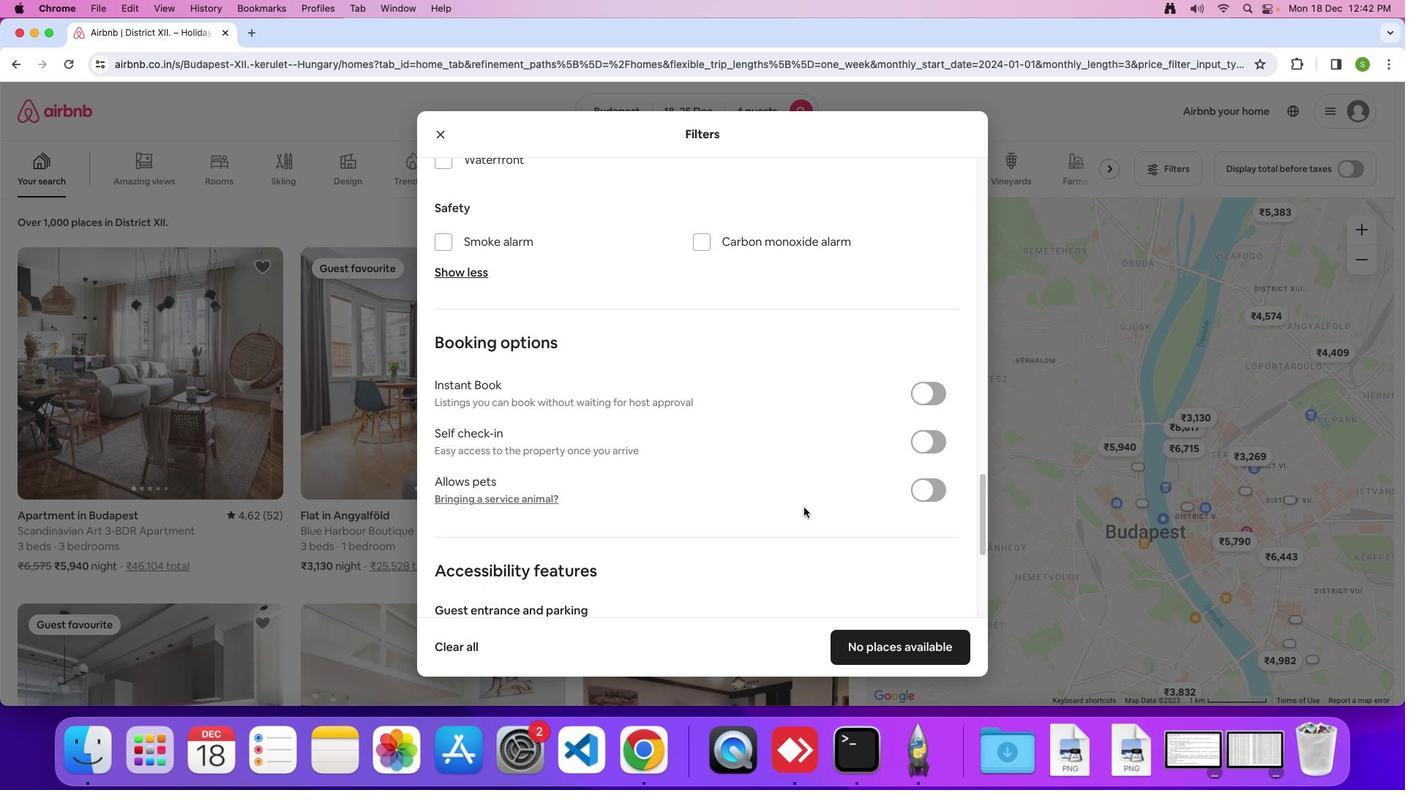 
Action: Mouse scrolled (804, 508) with delta (0, 0)
Screenshot: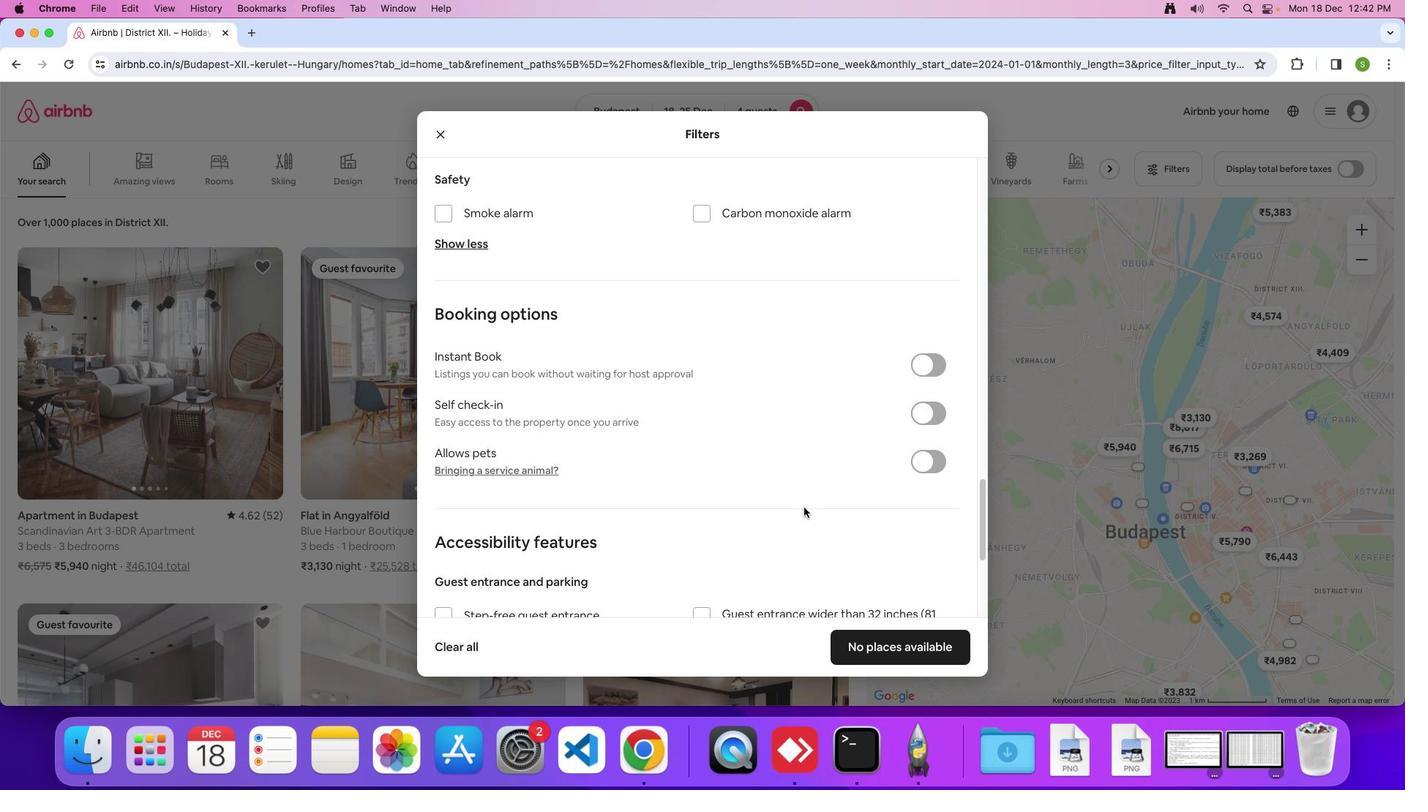 
Action: Mouse scrolled (804, 508) with delta (0, 0)
Screenshot: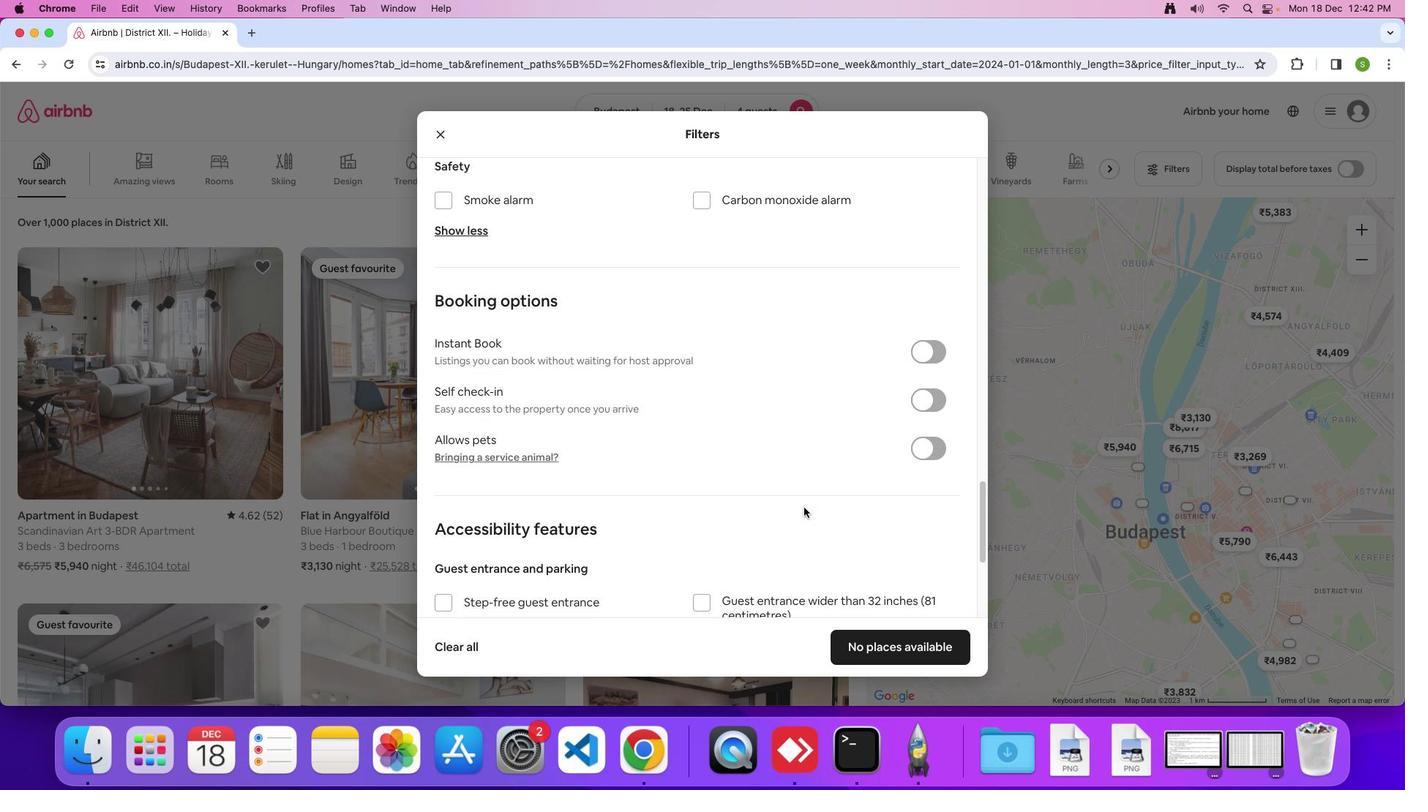 
Action: Mouse scrolled (804, 508) with delta (0, -1)
Screenshot: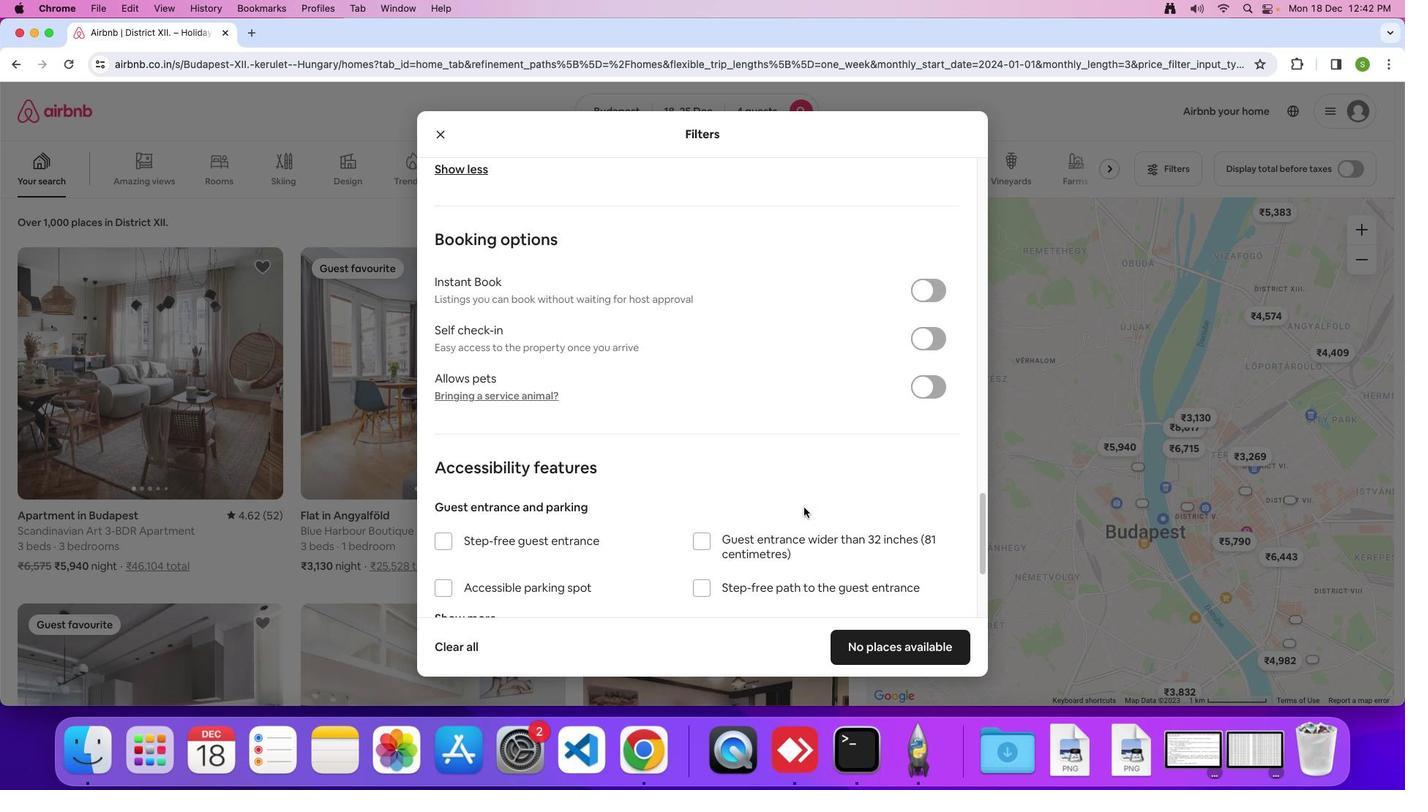 
Action: Mouse scrolled (804, 508) with delta (0, 0)
Screenshot: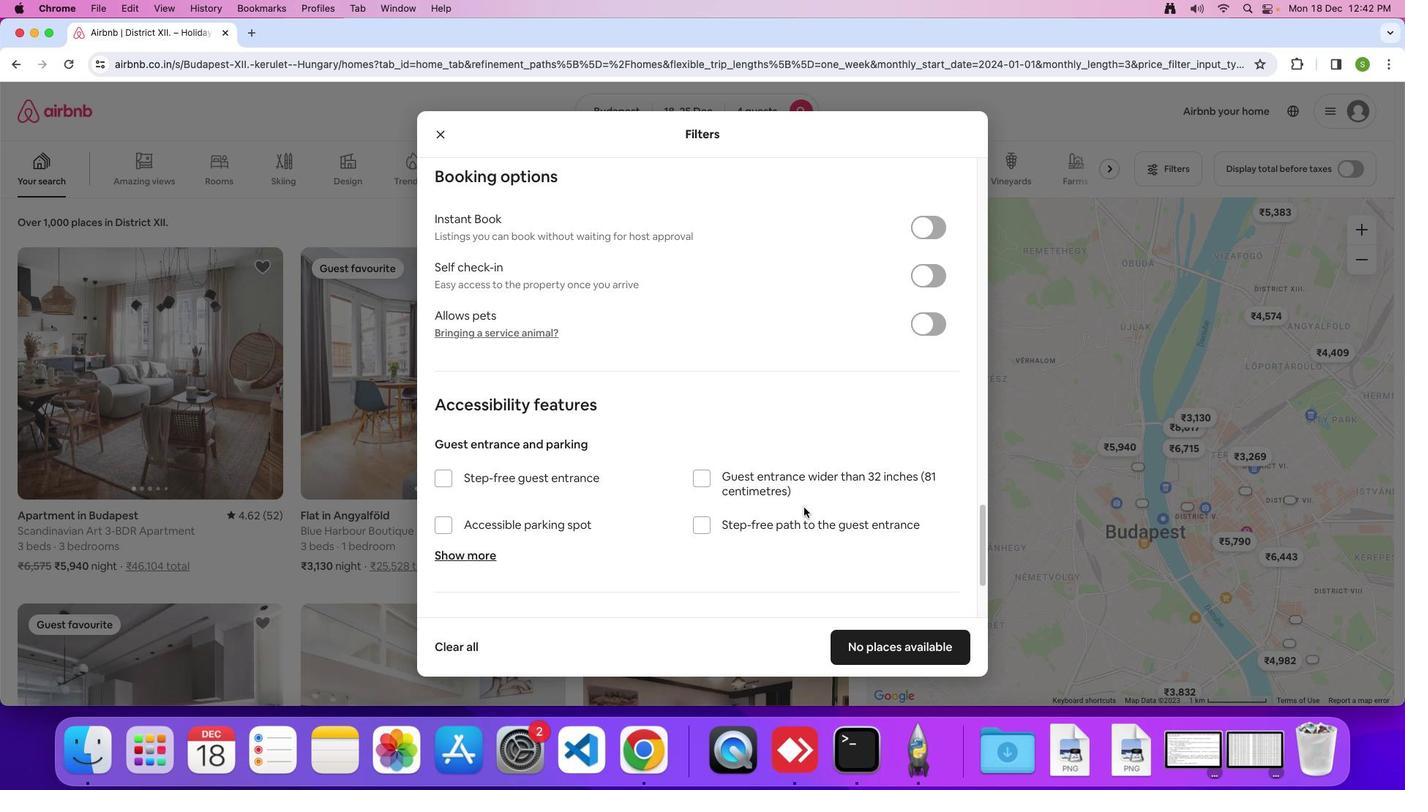 
Action: Mouse scrolled (804, 508) with delta (0, 0)
Screenshot: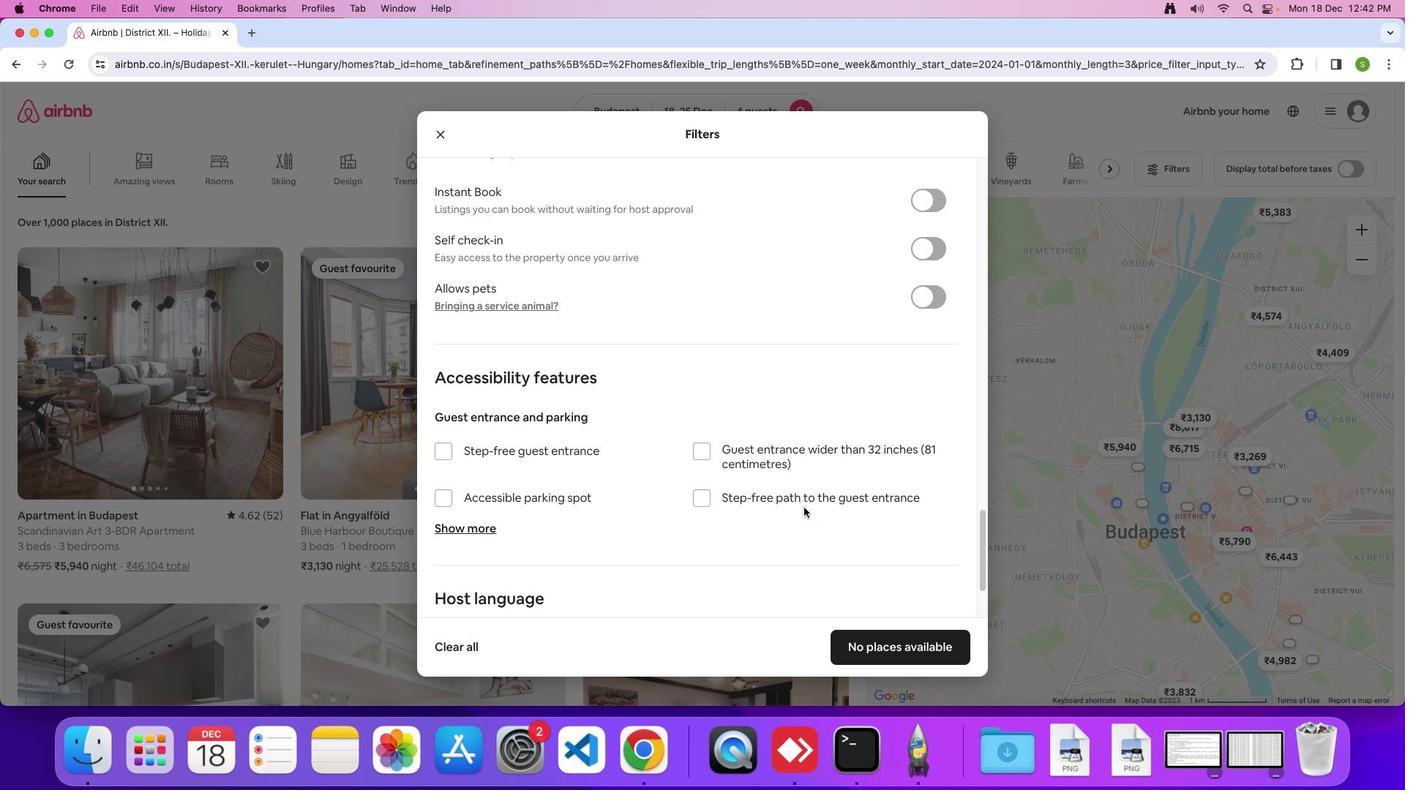 
Action: Mouse scrolled (804, 508) with delta (0, -1)
Screenshot: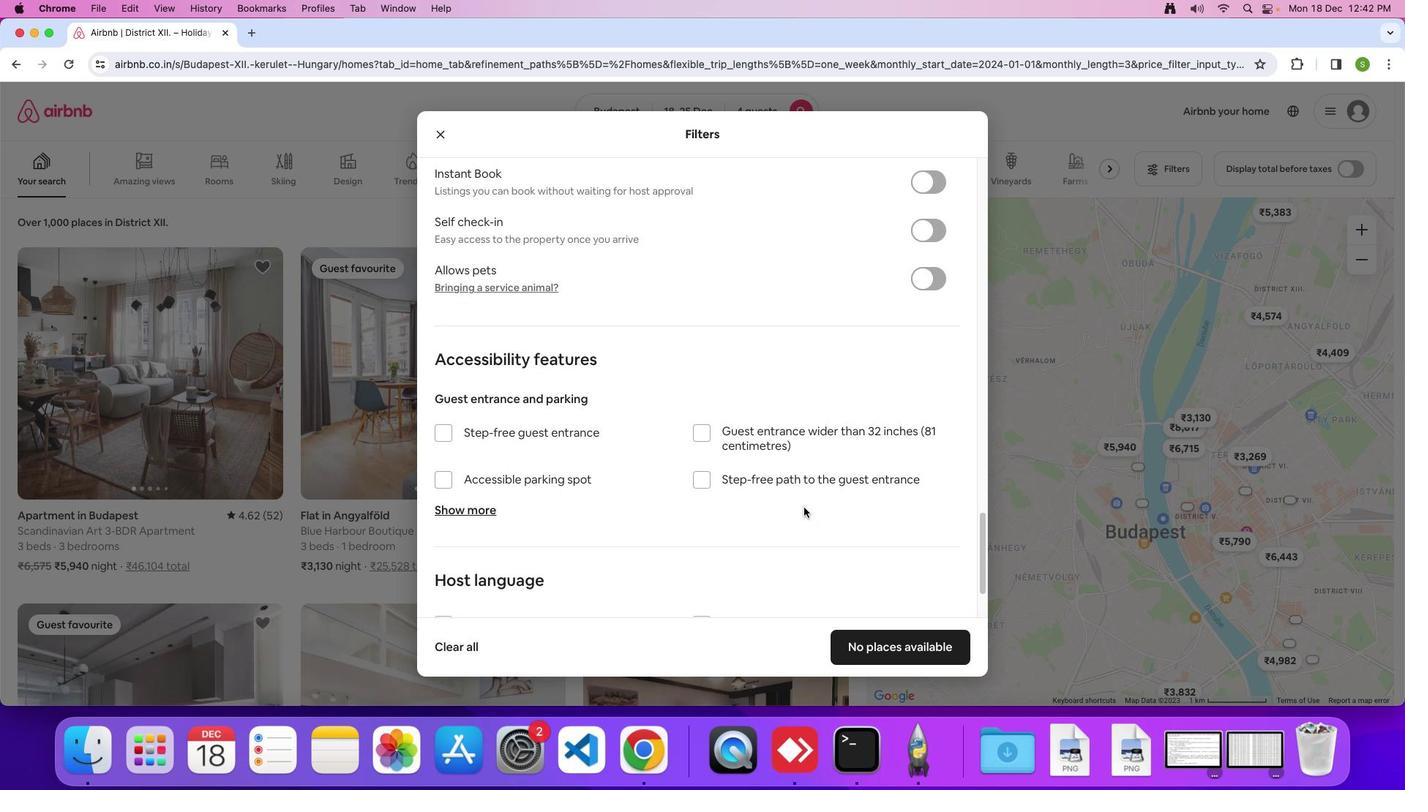 
Action: Mouse scrolled (804, 508) with delta (0, 0)
Screenshot: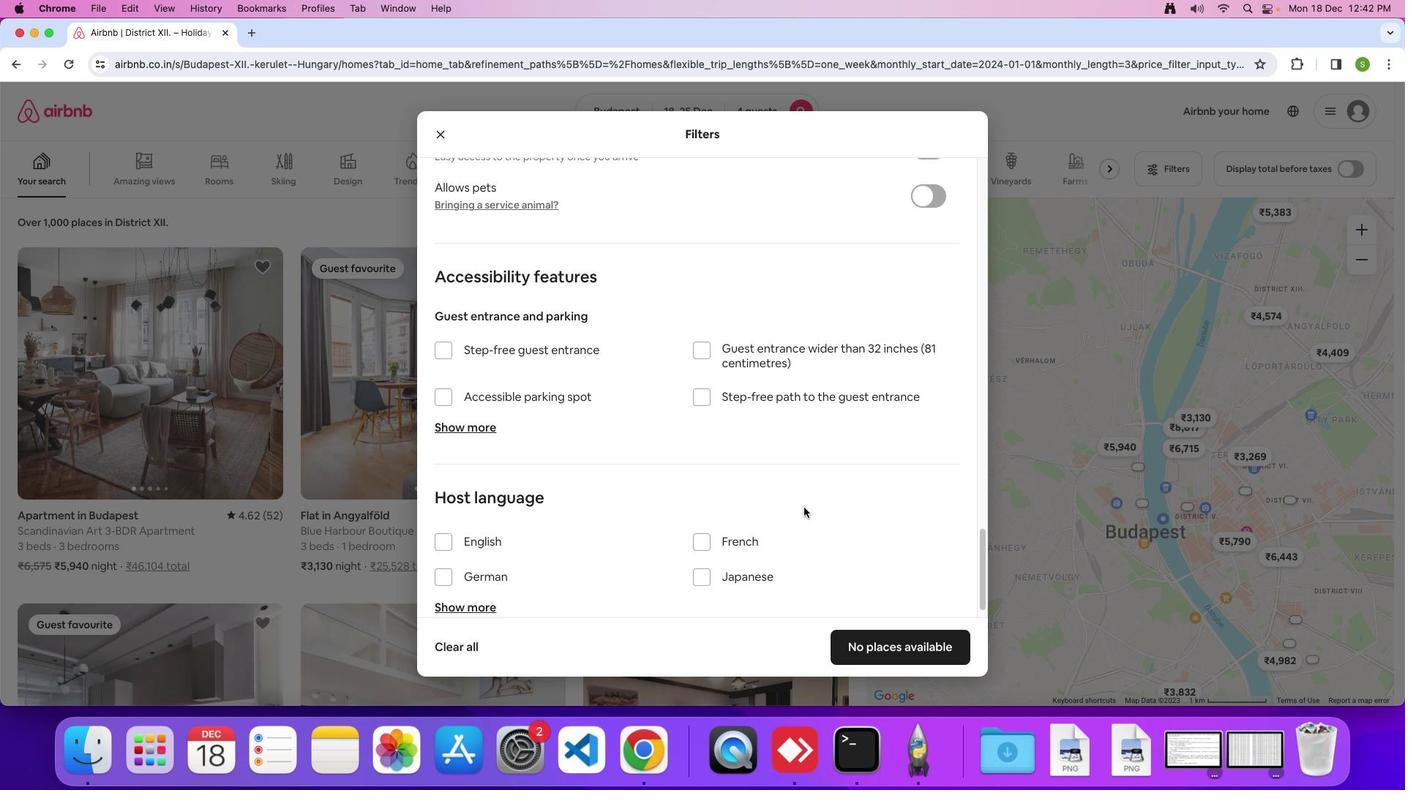
Action: Mouse scrolled (804, 508) with delta (0, 0)
Screenshot: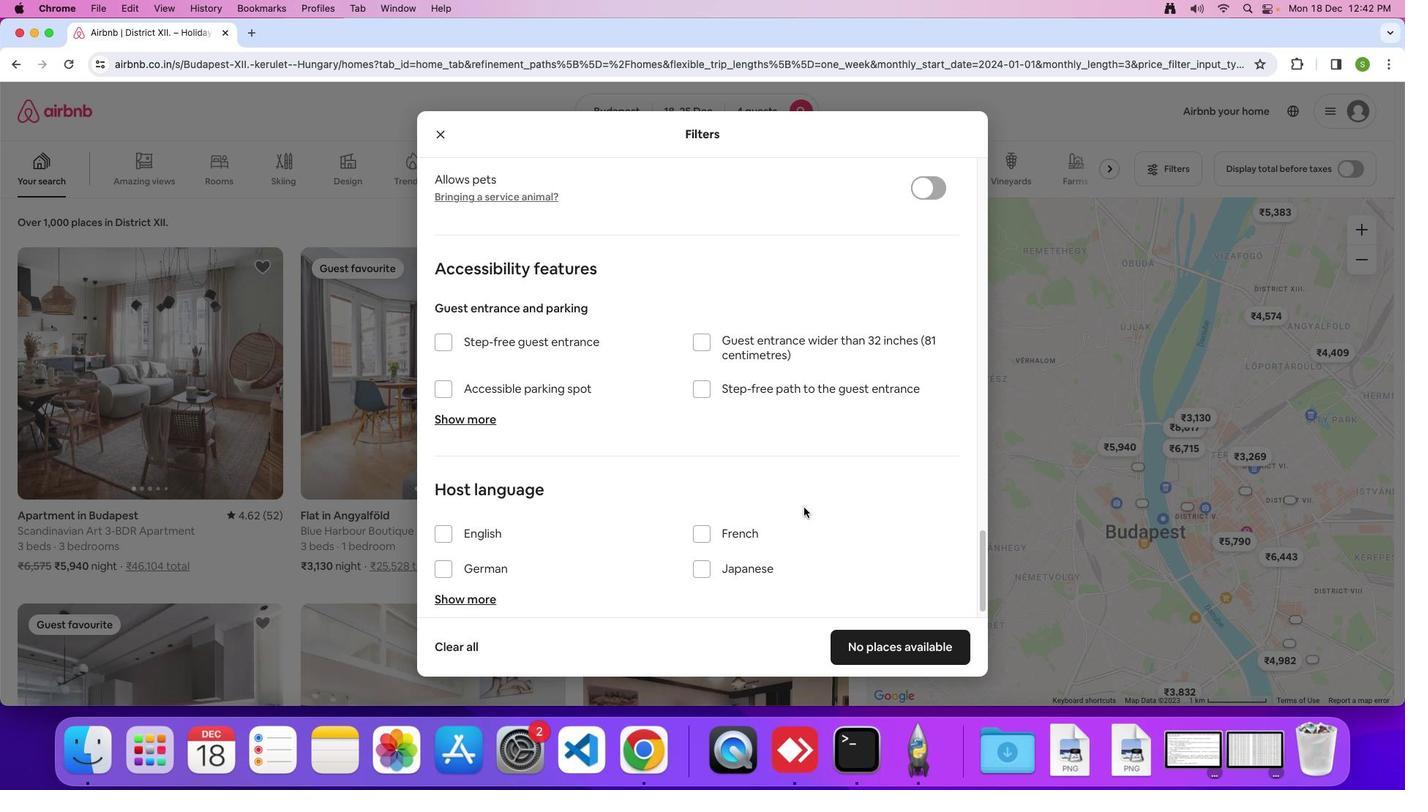 
Action: Mouse scrolled (804, 508) with delta (0, 0)
Screenshot: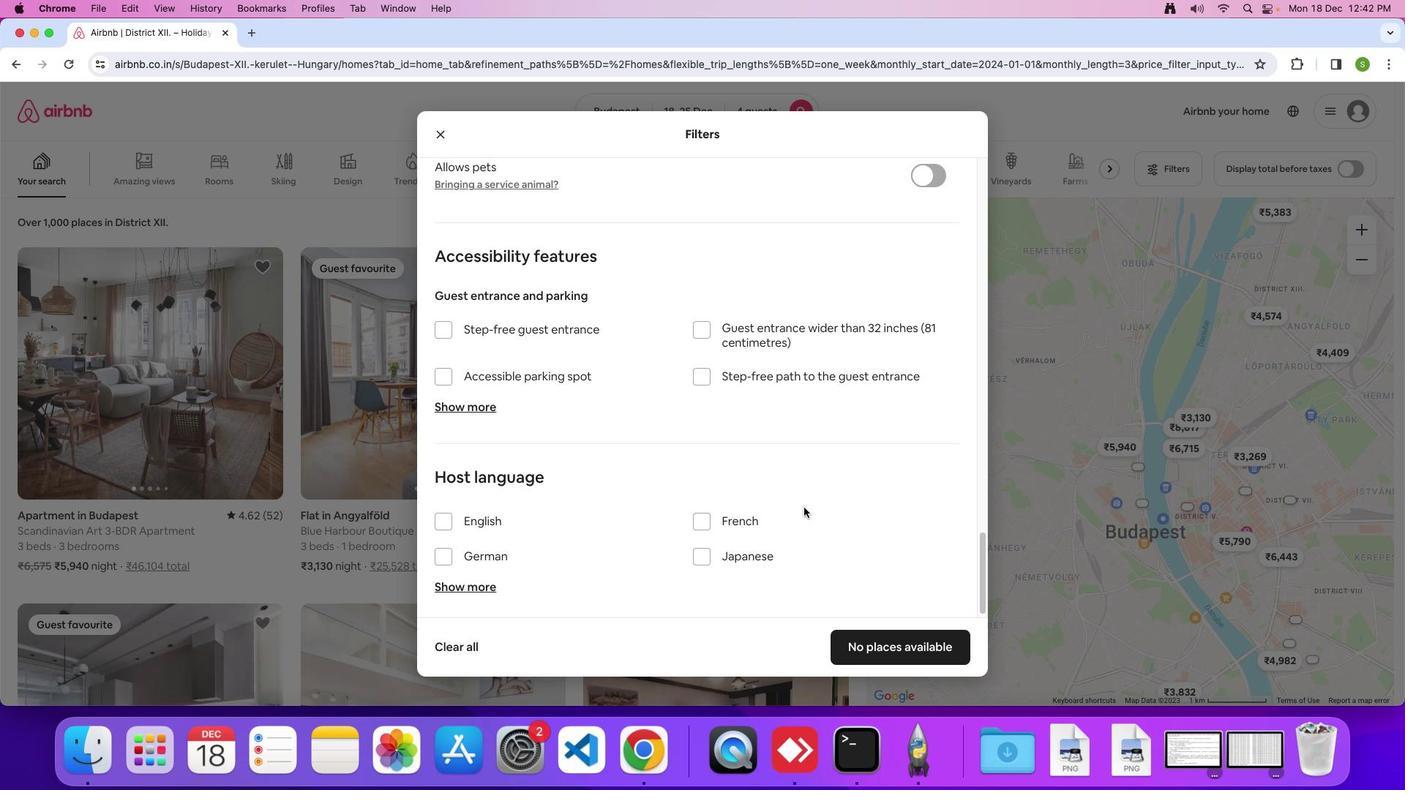 
Action: Mouse scrolled (804, 508) with delta (0, 0)
Screenshot: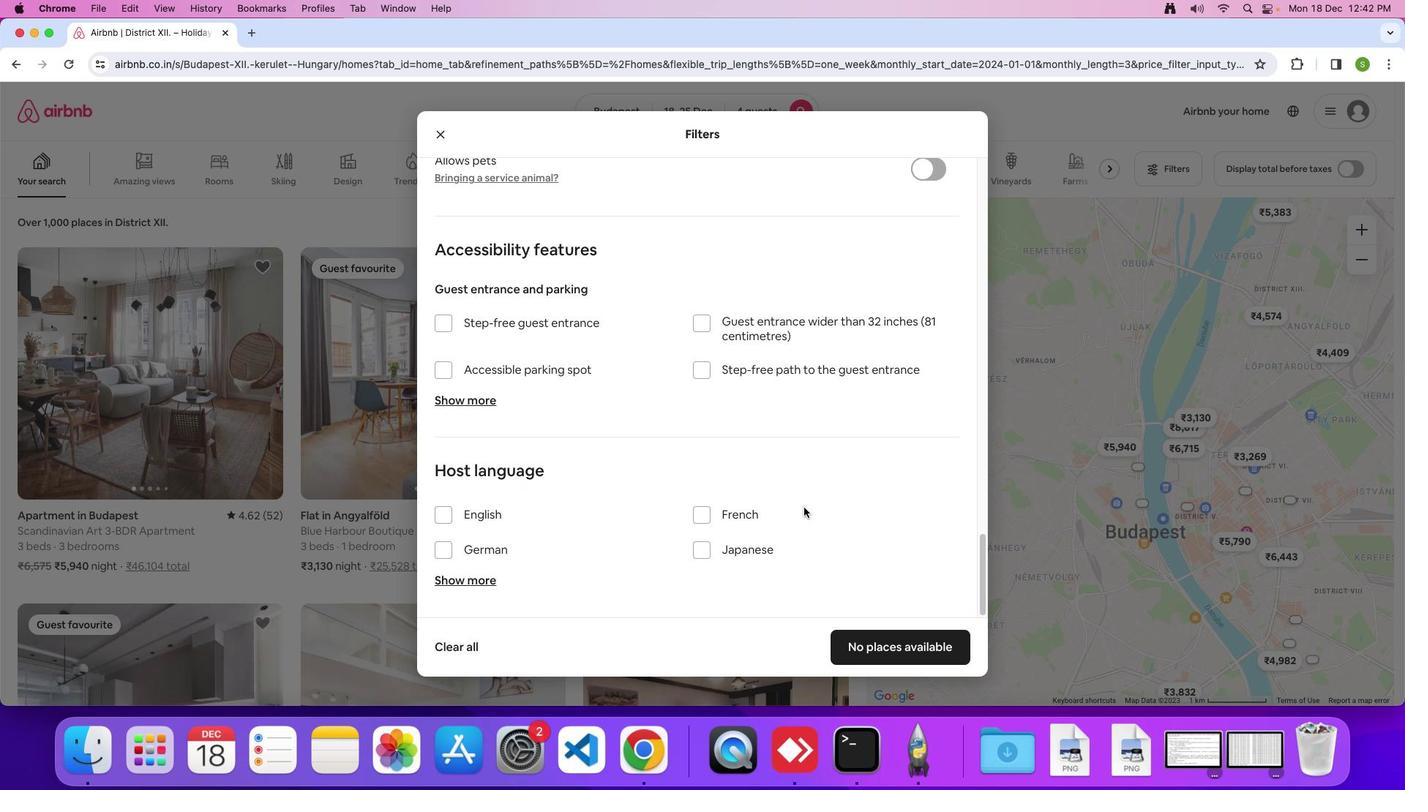 
Action: Mouse scrolled (804, 508) with delta (0, 0)
Screenshot: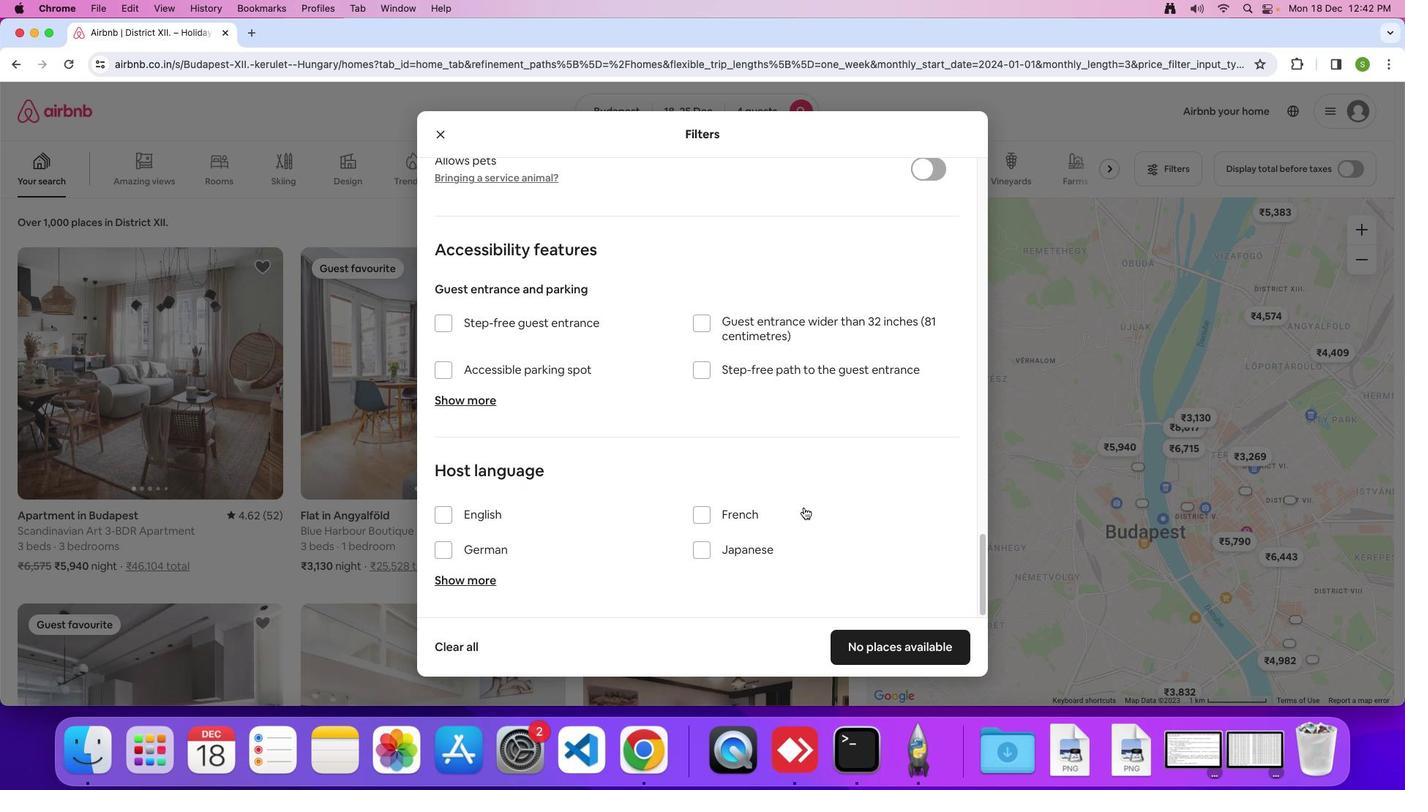 
Action: Mouse moved to (845, 635)
Screenshot: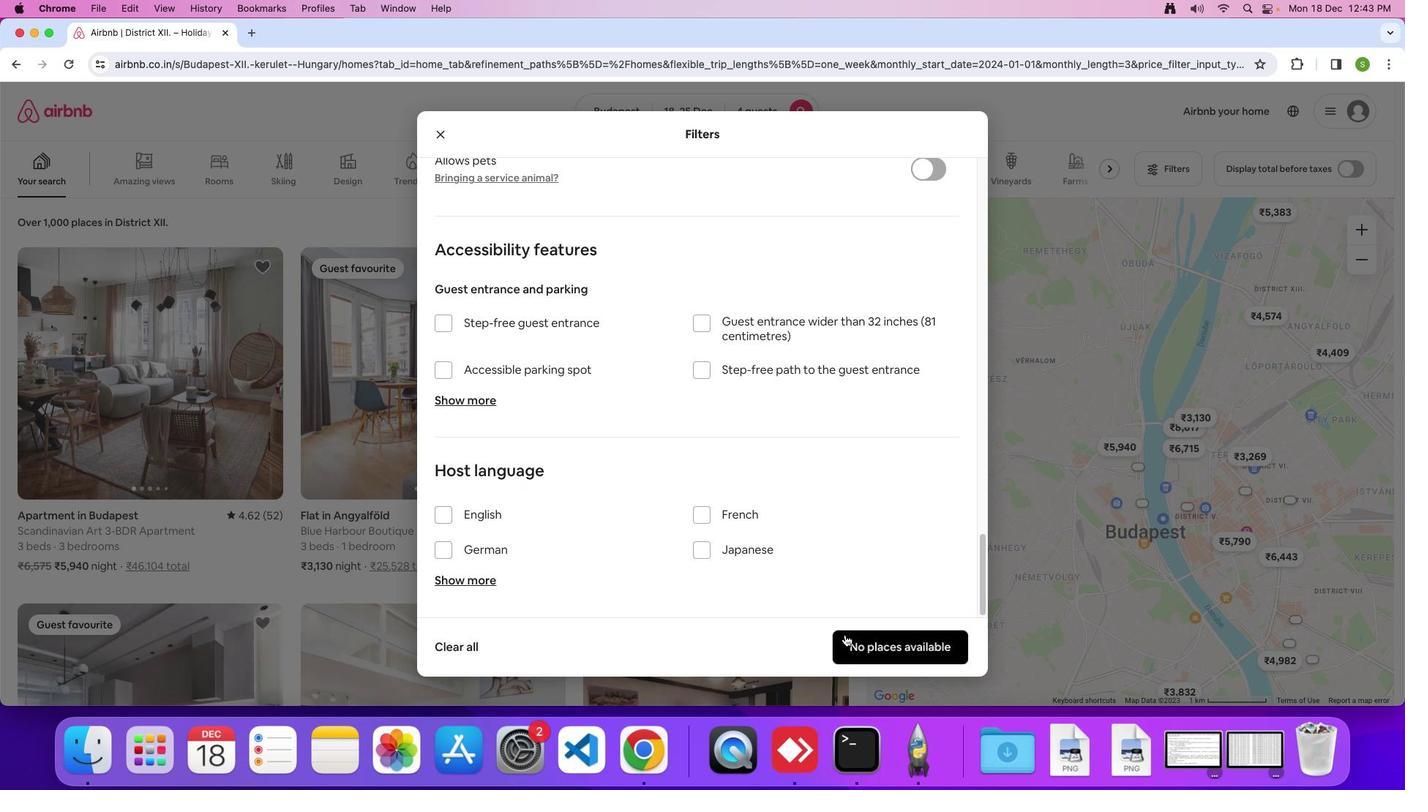 
Action: Mouse pressed left at (845, 635)
Screenshot: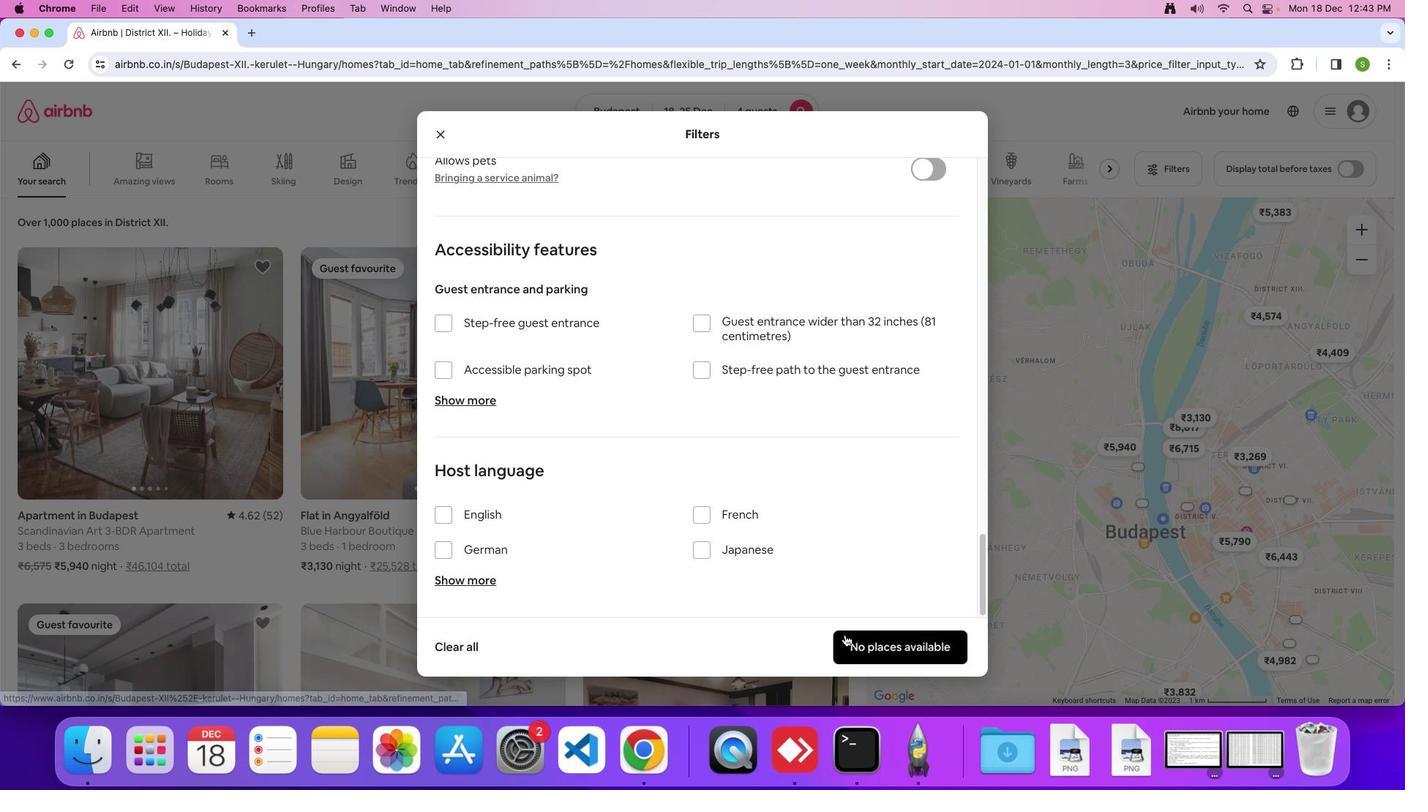 
Action: Mouse moved to (722, 392)
Screenshot: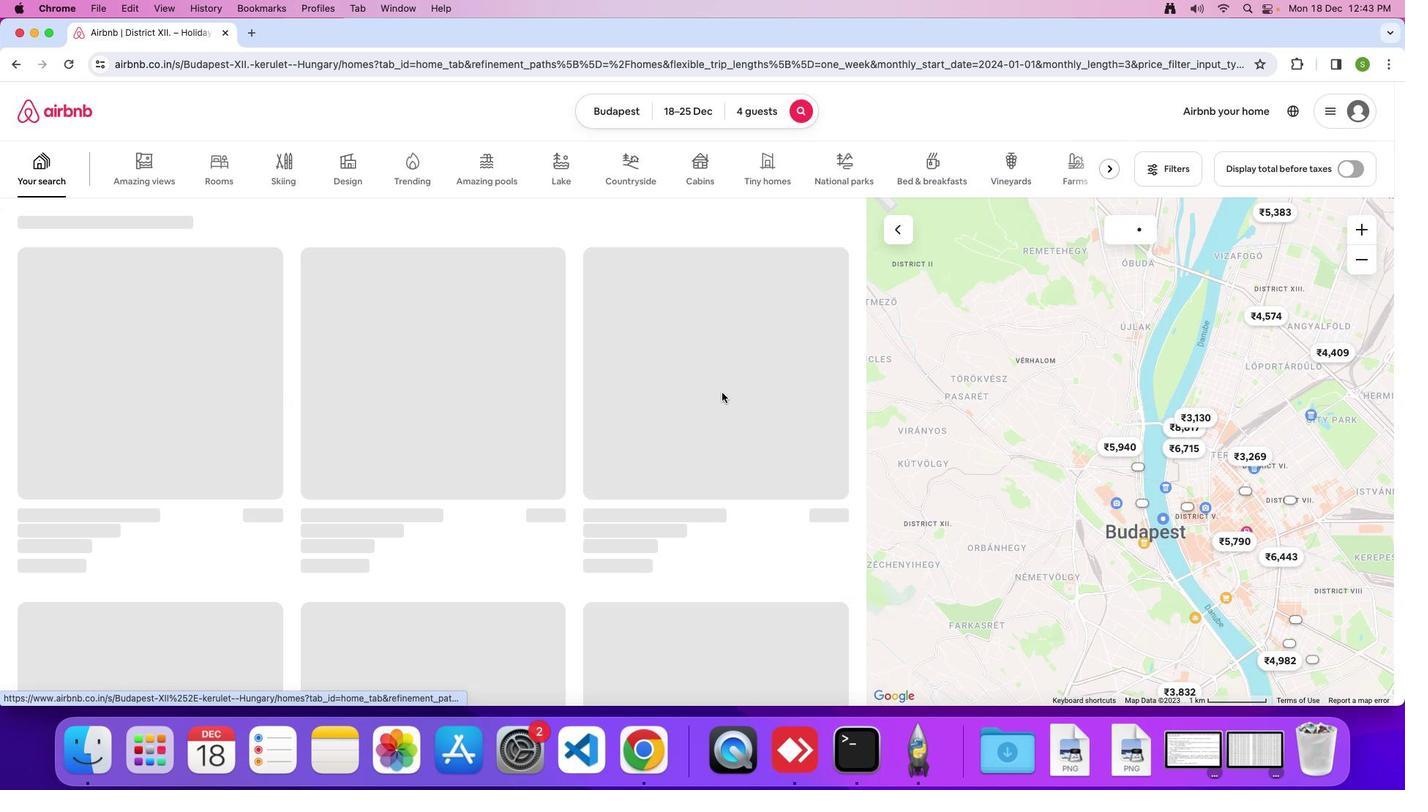 
